 Task: Look for Airbnb properties in Guane, Cuba from 4th December, 2023 to 10th December, 2023 for 1 adult.1  bedroom having 1 bed and 1 bathroom. Property type can be hotel. Look for 4 properties as per requirement.
Action: Mouse moved to (81, 78)
Screenshot: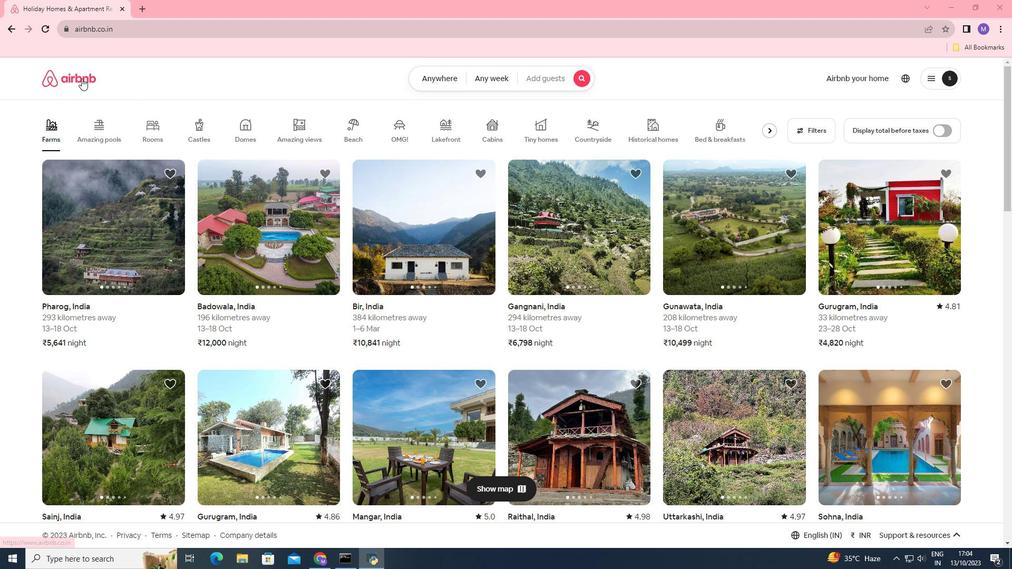 
Action: Mouse pressed left at (81, 78)
Screenshot: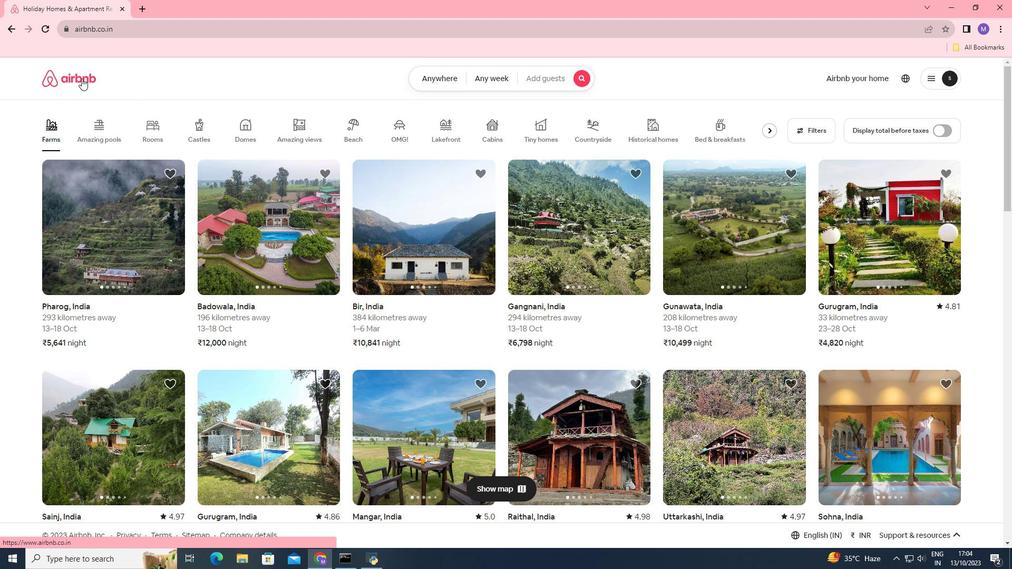 
Action: Mouse moved to (436, 80)
Screenshot: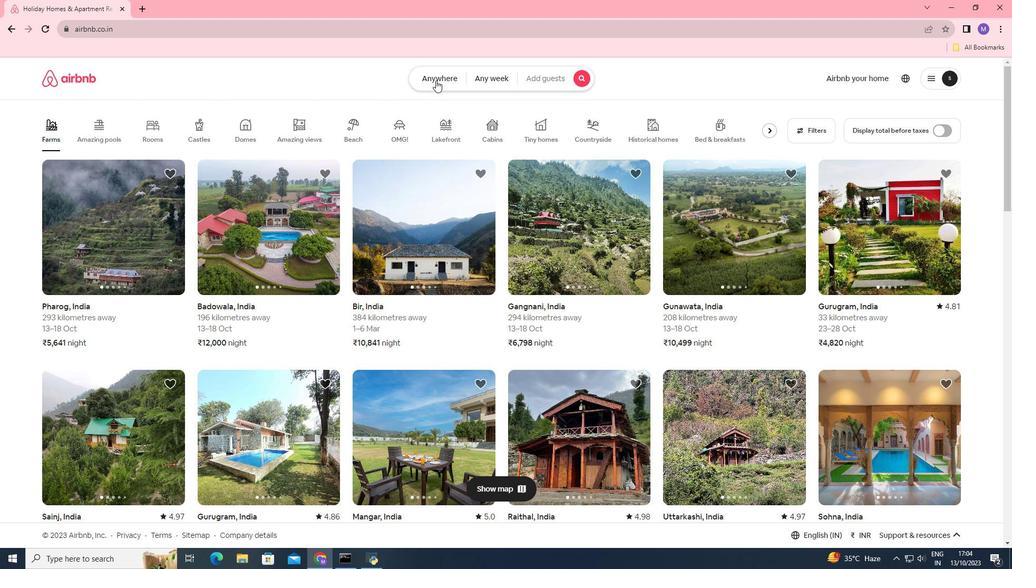 
Action: Mouse pressed left at (436, 80)
Screenshot: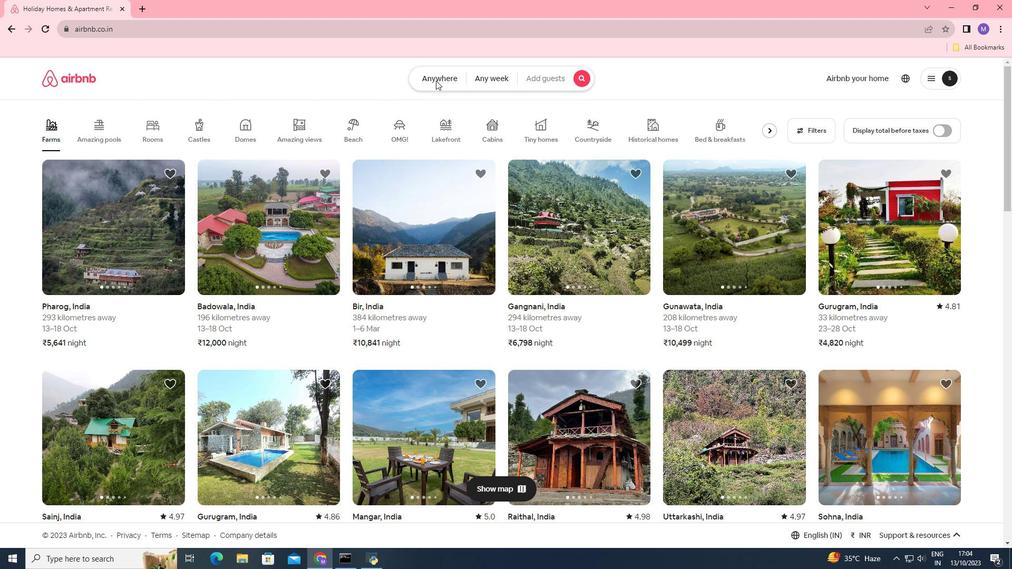 
Action: Mouse moved to (361, 123)
Screenshot: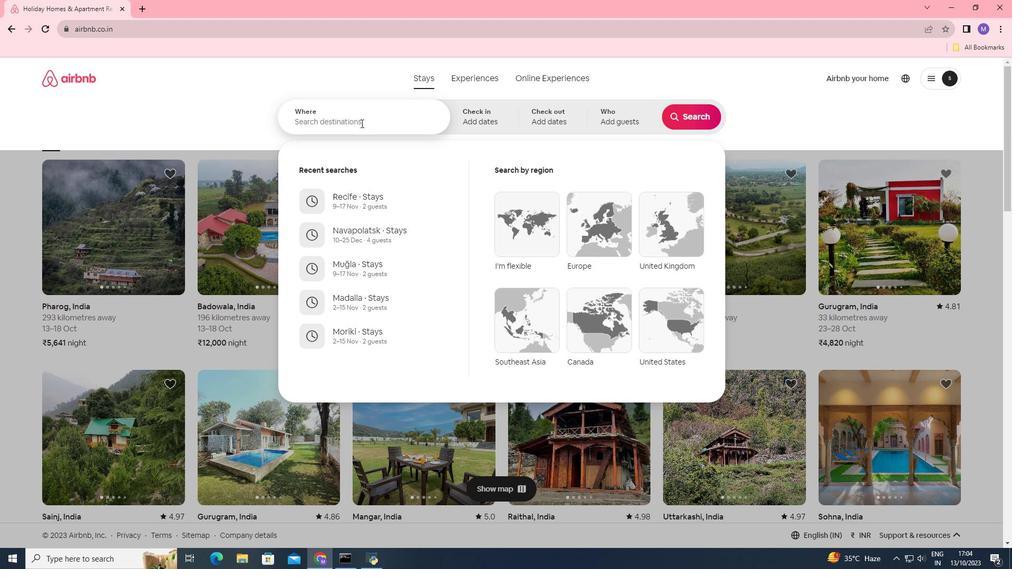 
Action: Mouse pressed left at (361, 123)
Screenshot: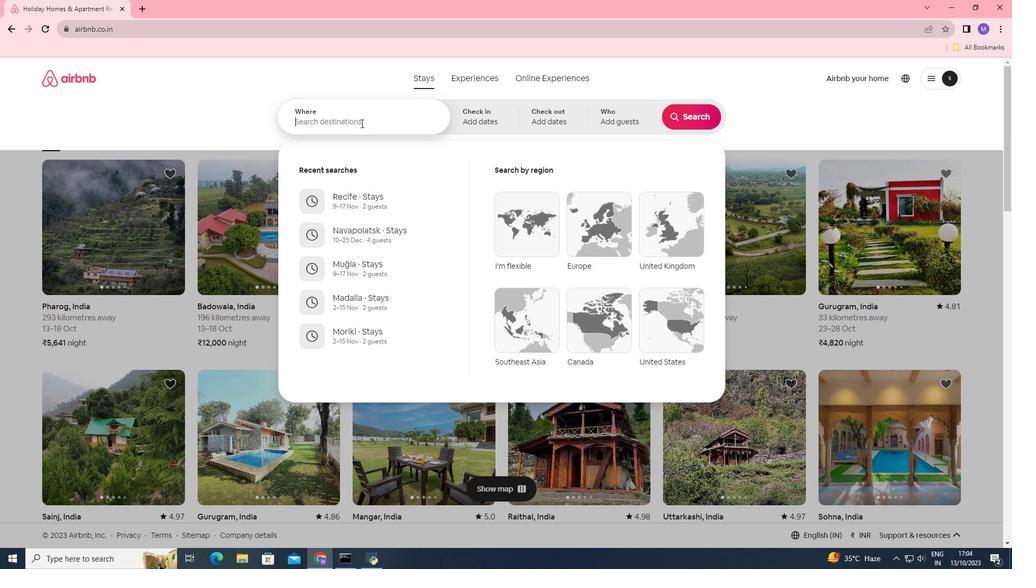 
Action: Key pressed <Key.shift>Guane,<Key.space><Key.shift>Cuba
Screenshot: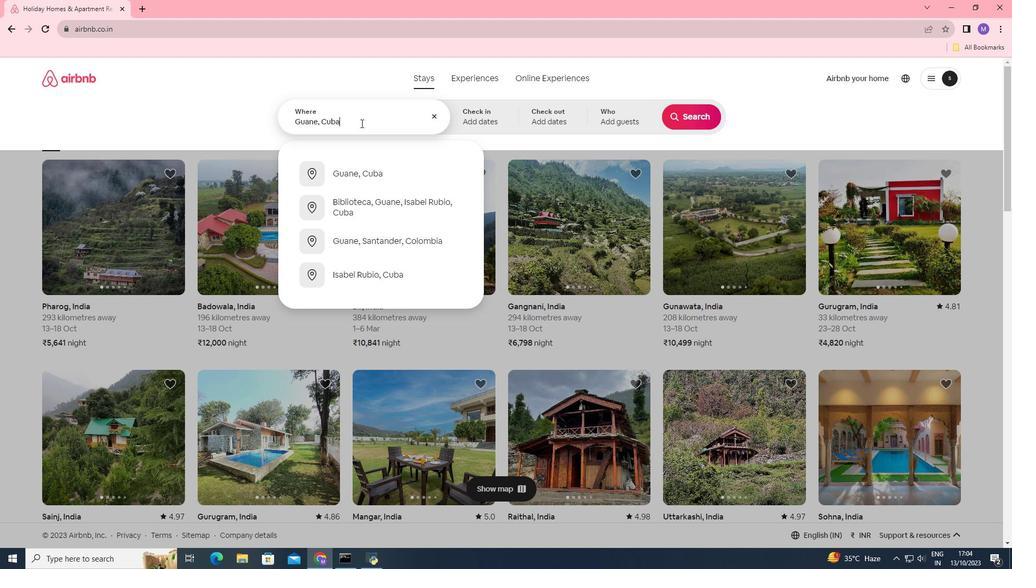 
Action: Mouse moved to (489, 118)
Screenshot: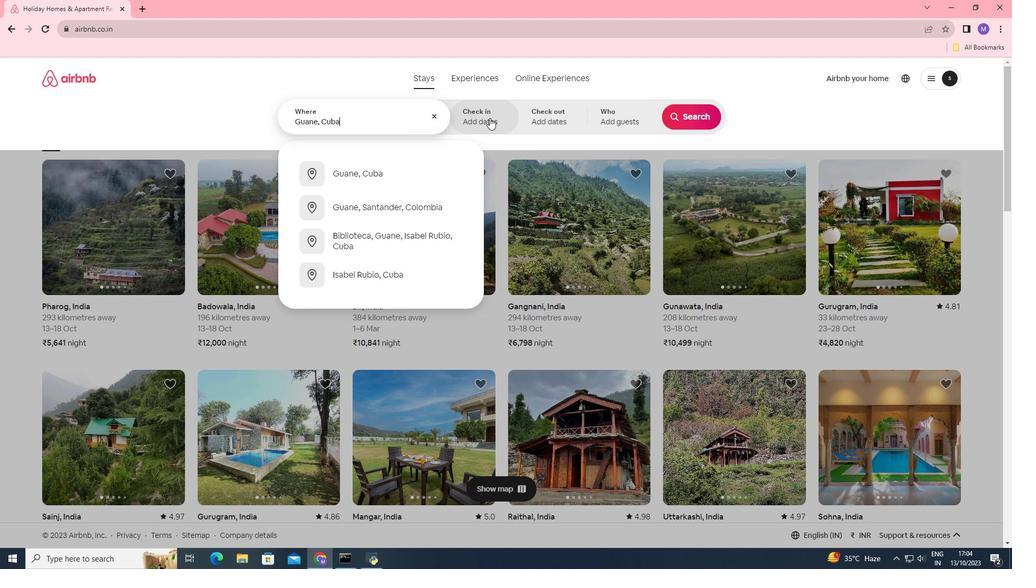 
Action: Mouse pressed left at (489, 118)
Screenshot: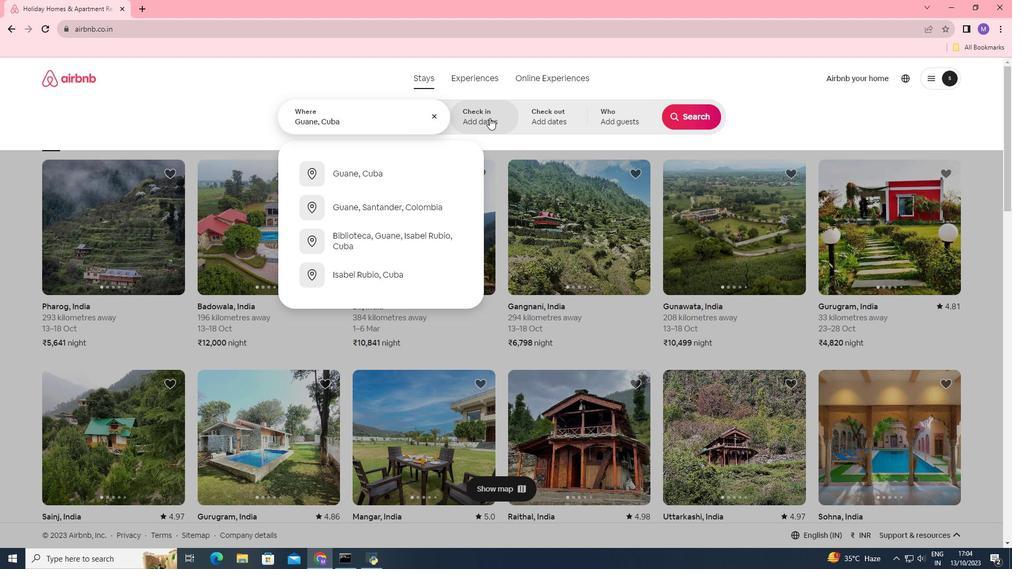 
Action: Mouse moved to (687, 202)
Screenshot: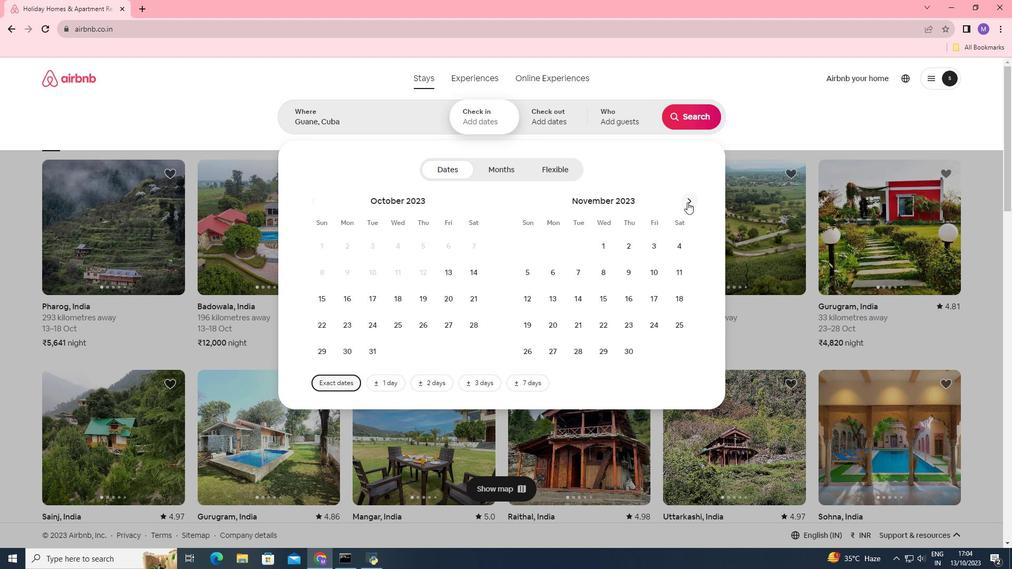 
Action: Mouse pressed left at (687, 202)
Screenshot: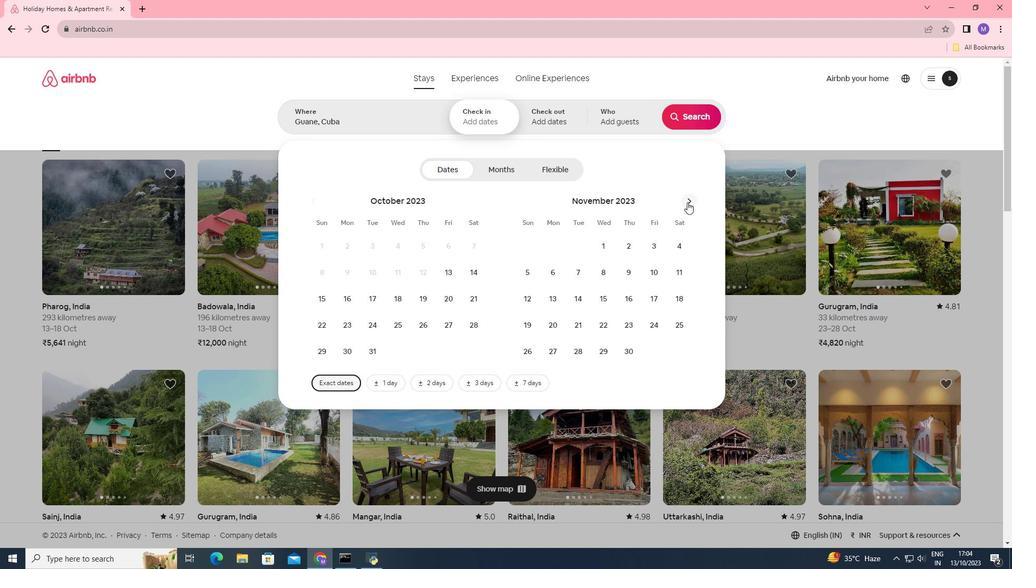 
Action: Mouse moved to (557, 268)
Screenshot: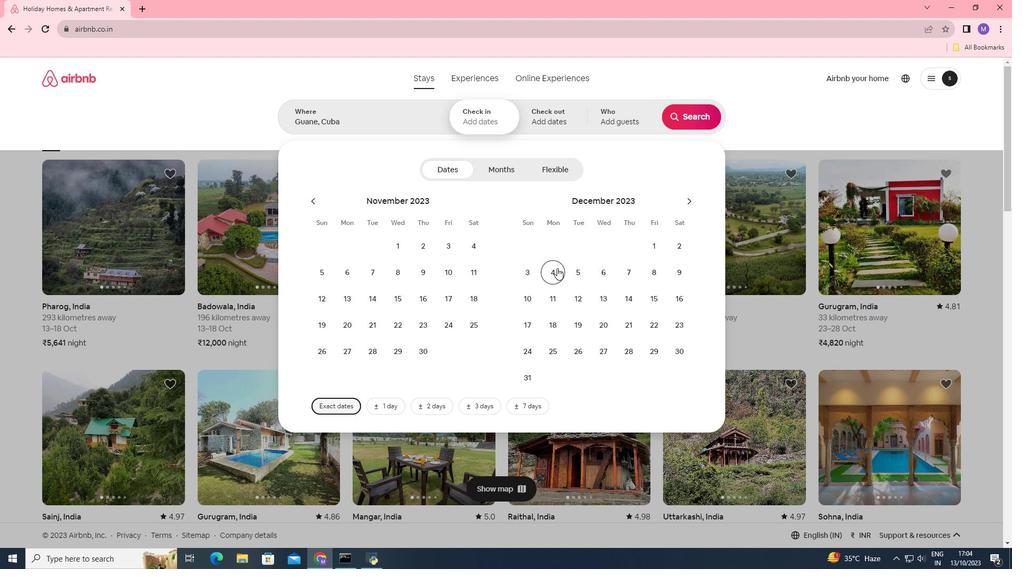 
Action: Mouse pressed left at (557, 268)
Screenshot: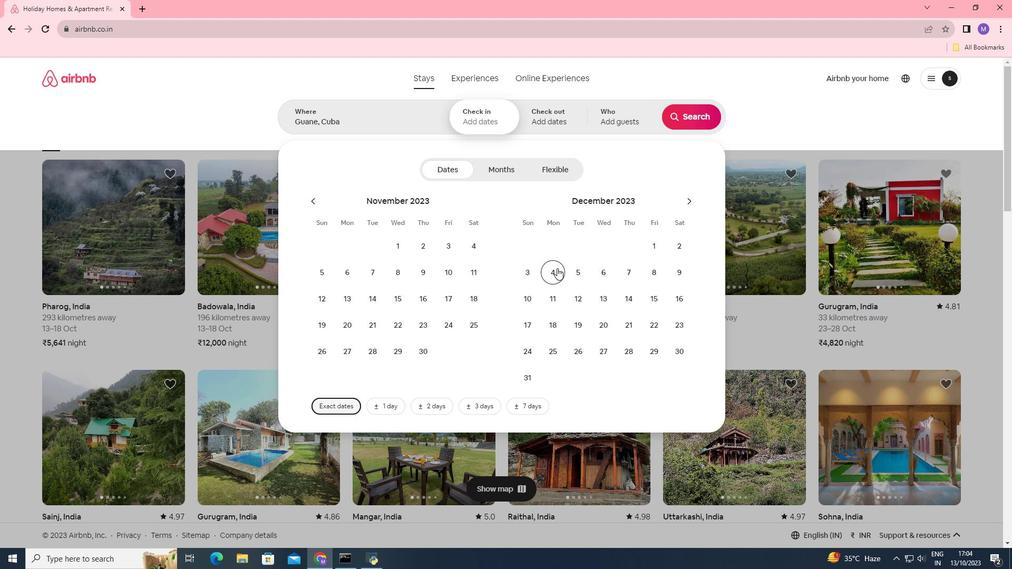 
Action: Mouse moved to (529, 299)
Screenshot: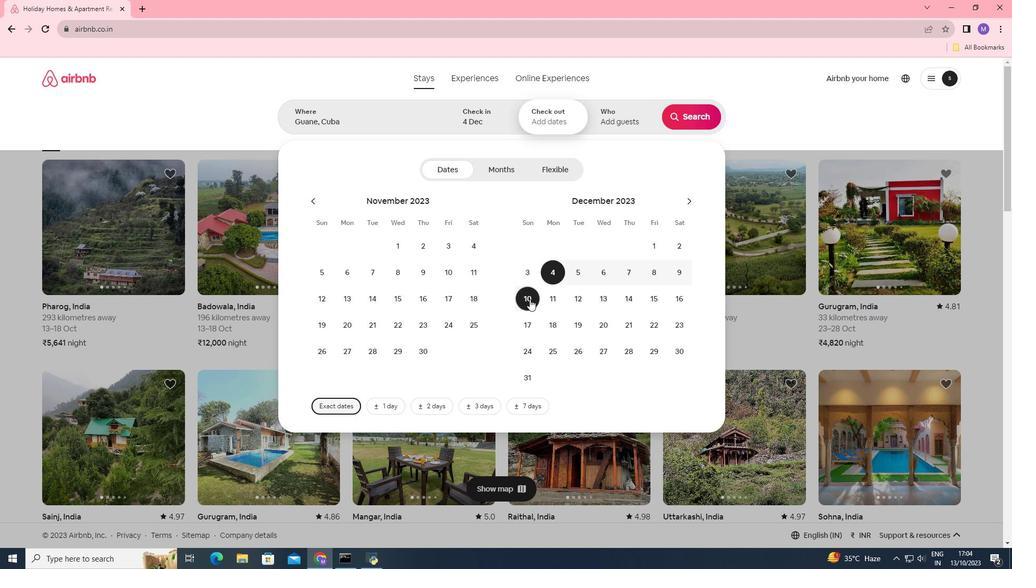 
Action: Mouse pressed left at (529, 299)
Screenshot: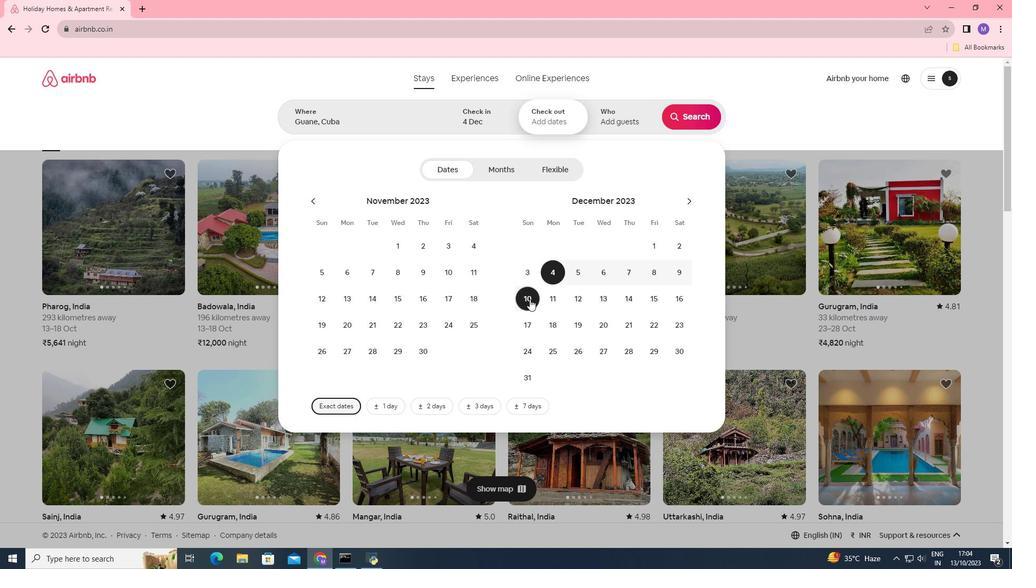 
Action: Mouse moved to (628, 110)
Screenshot: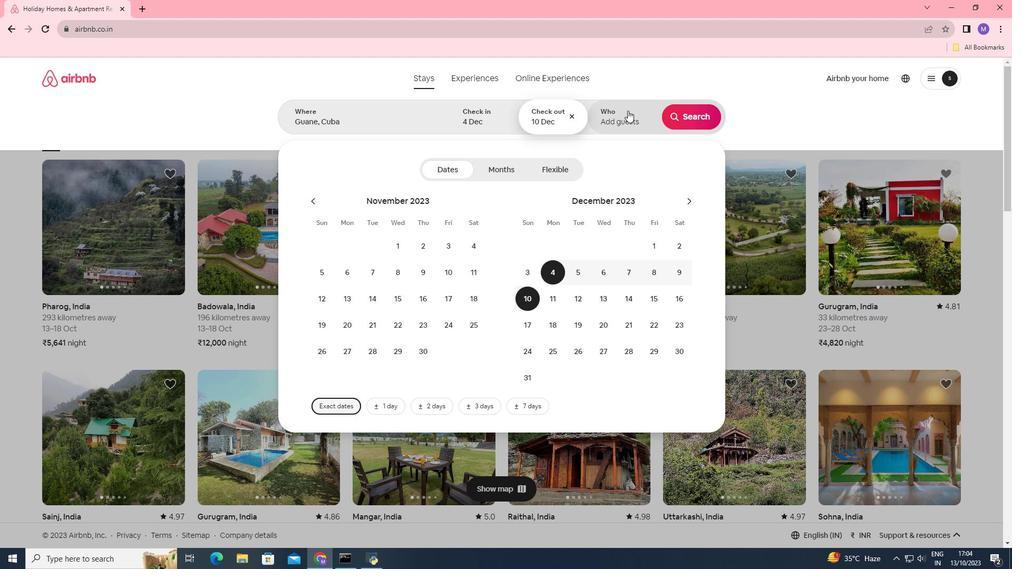 
Action: Mouse pressed left at (628, 110)
Screenshot: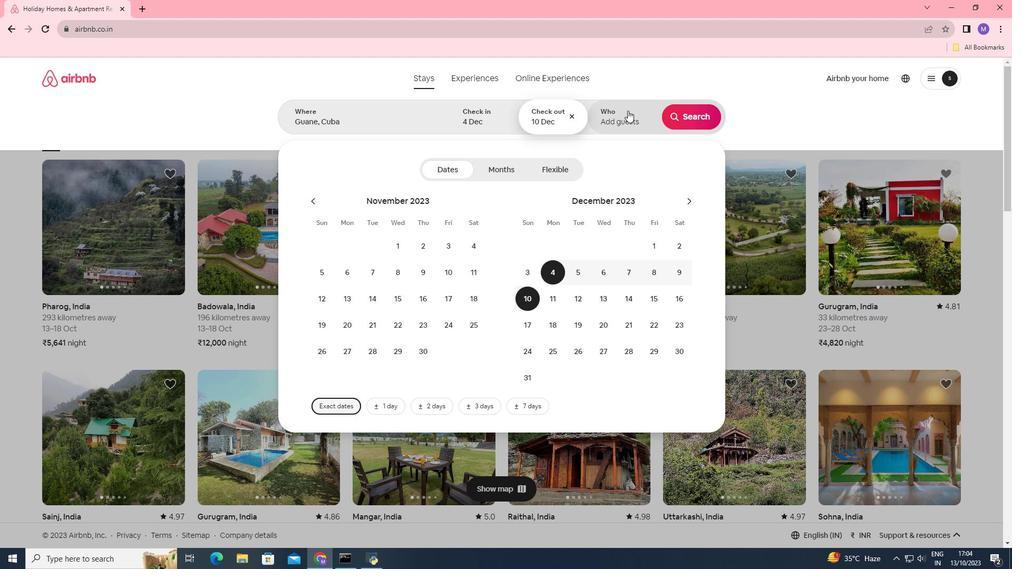 
Action: Mouse moved to (690, 166)
Screenshot: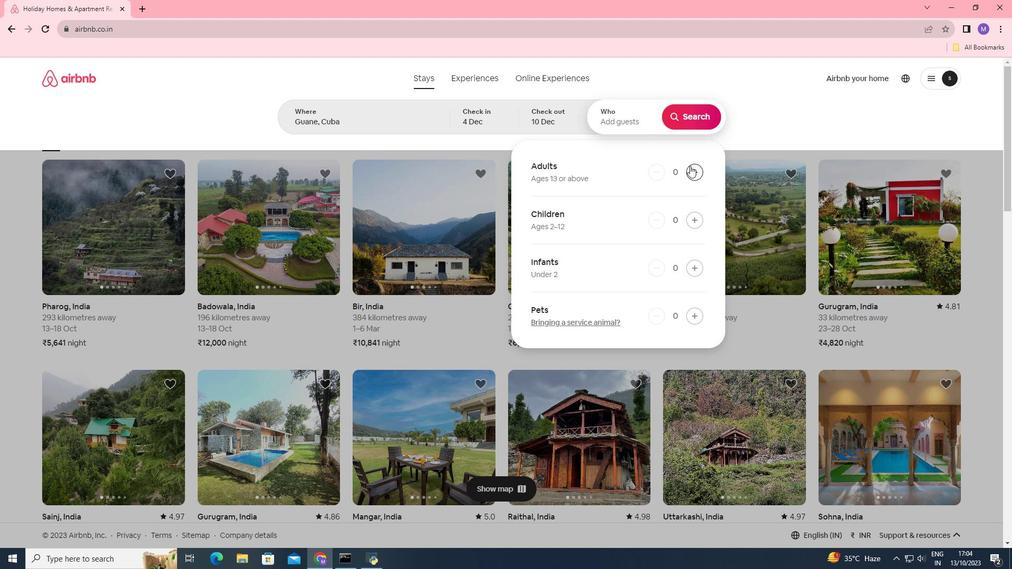 
Action: Mouse pressed left at (690, 166)
Screenshot: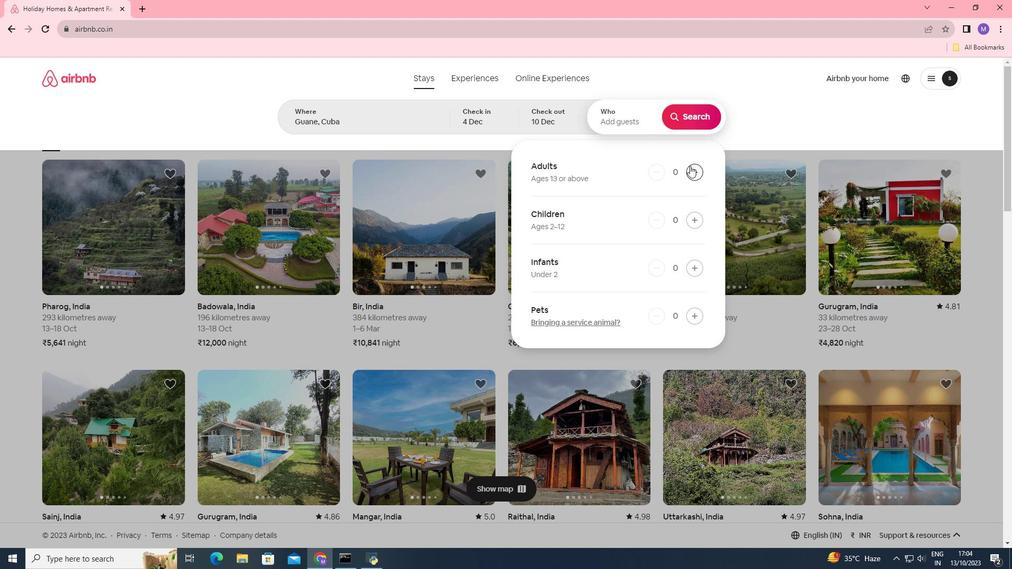 
Action: Mouse moved to (689, 115)
Screenshot: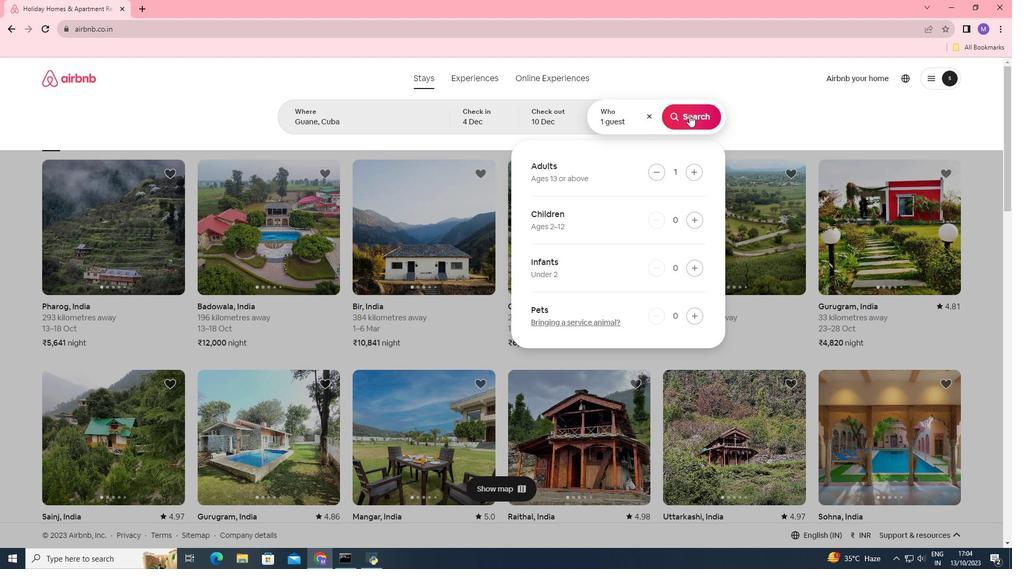 
Action: Mouse pressed left at (689, 115)
Screenshot: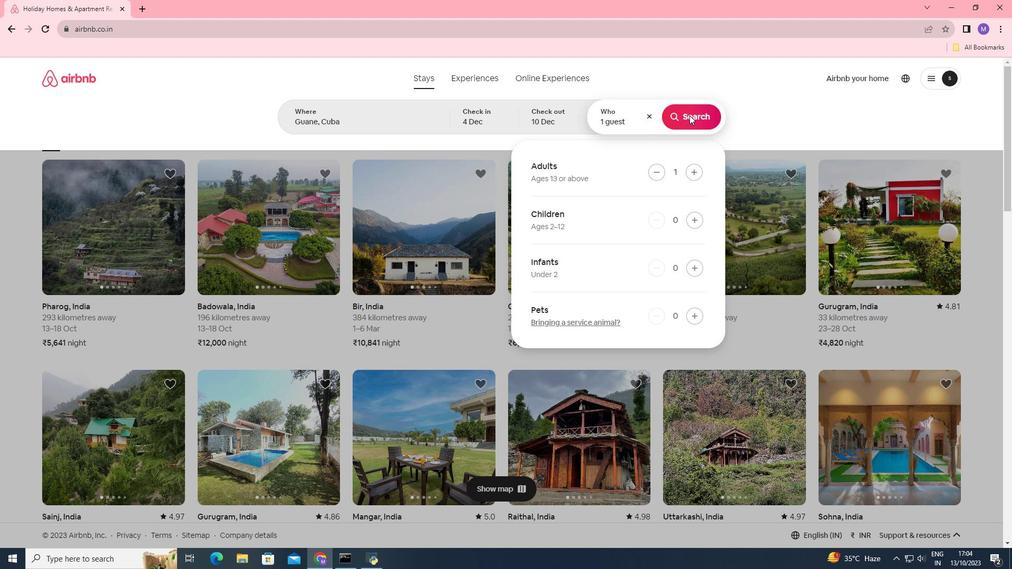 
Action: Mouse moved to (843, 118)
Screenshot: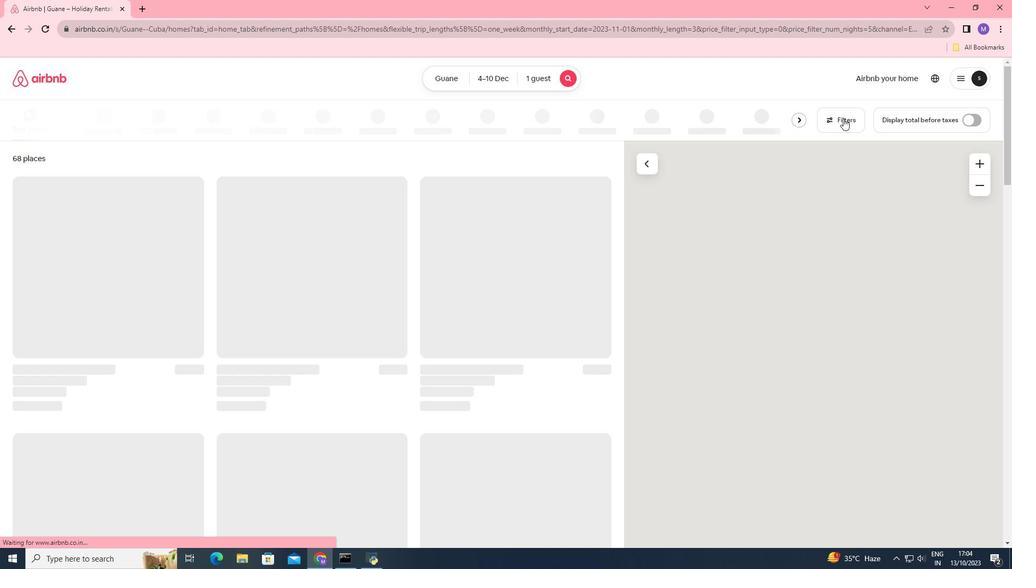 
Action: Mouse pressed left at (843, 118)
Screenshot: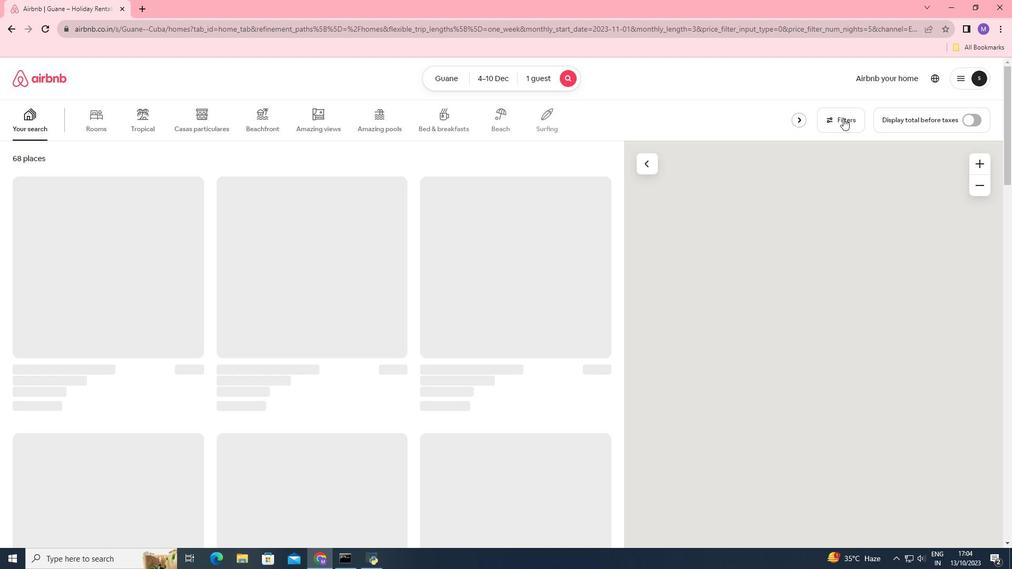 
Action: Mouse pressed left at (843, 118)
Screenshot: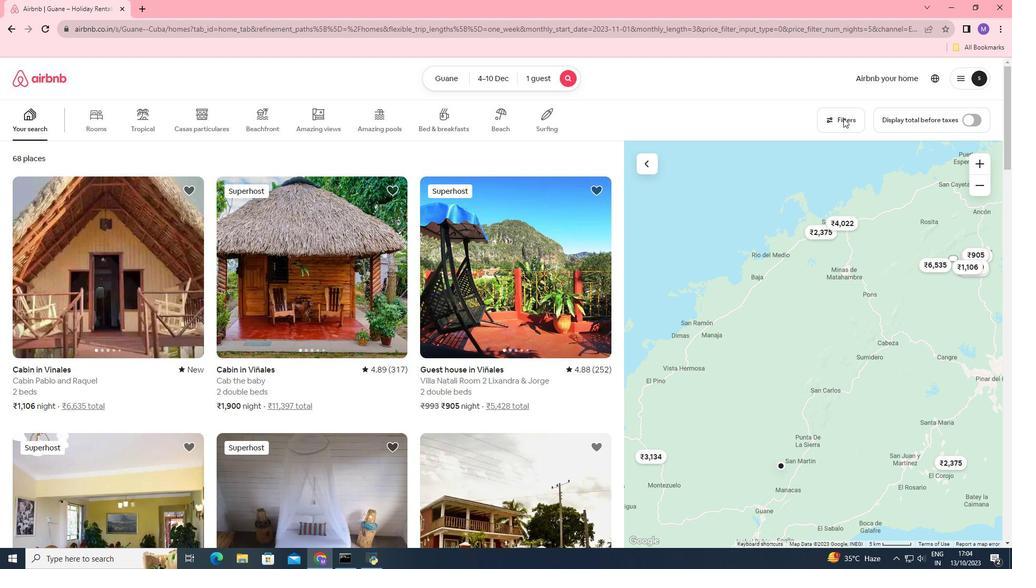 
Action: Mouse moved to (476, 344)
Screenshot: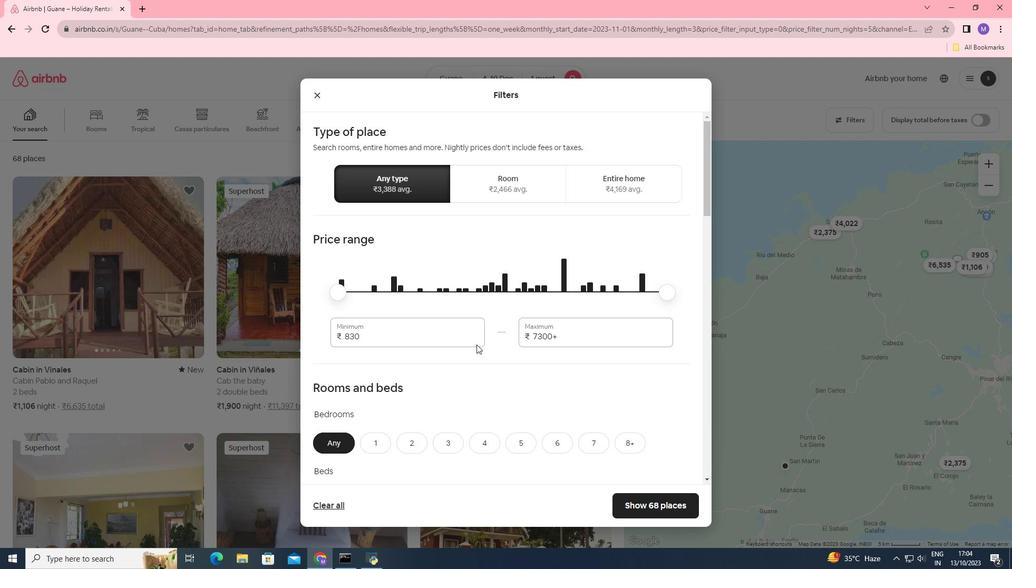 
Action: Mouse scrolled (476, 344) with delta (0, 0)
Screenshot: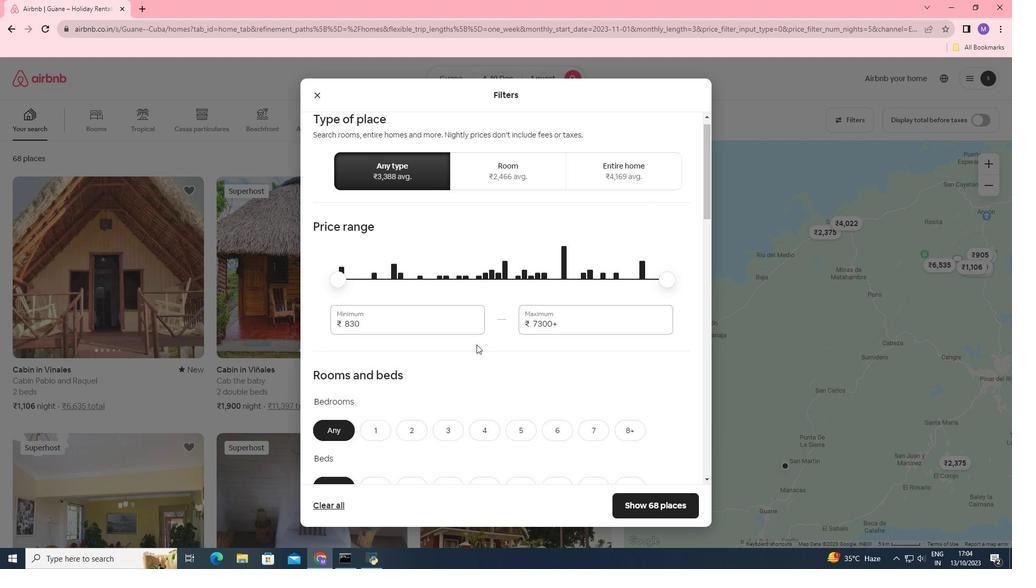 
Action: Mouse scrolled (476, 344) with delta (0, 0)
Screenshot: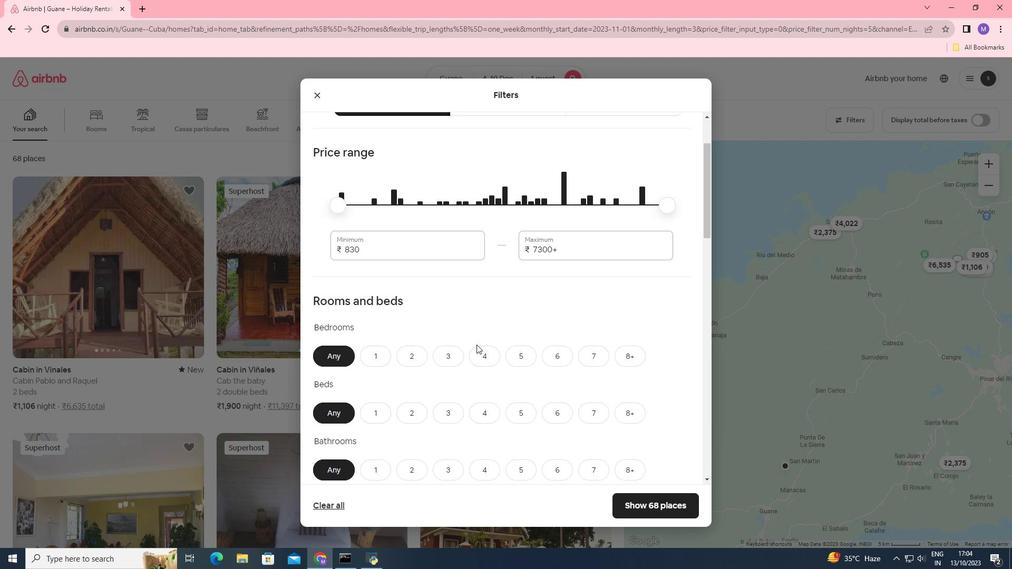 
Action: Mouse moved to (386, 339)
Screenshot: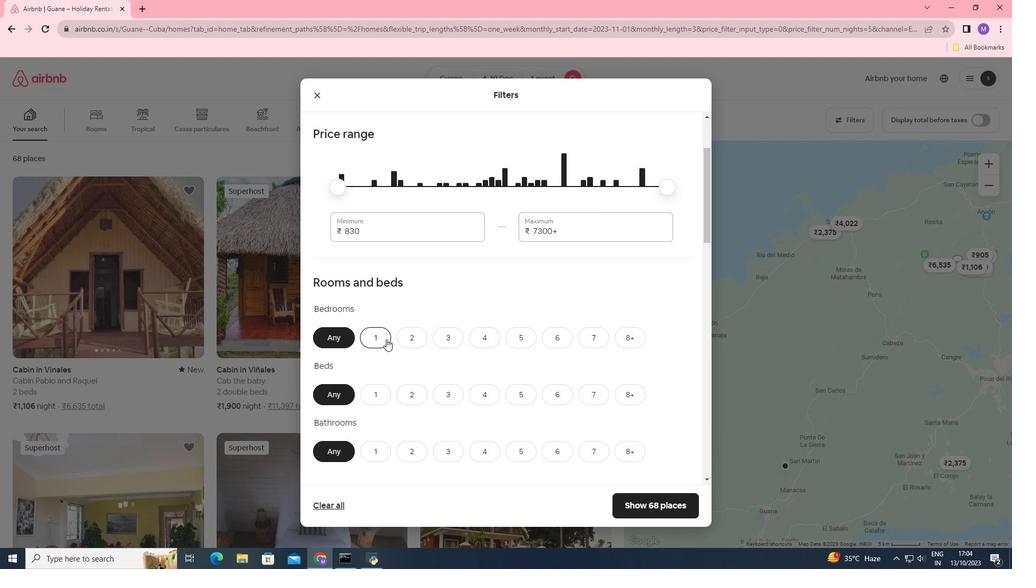 
Action: Mouse pressed left at (386, 339)
Screenshot: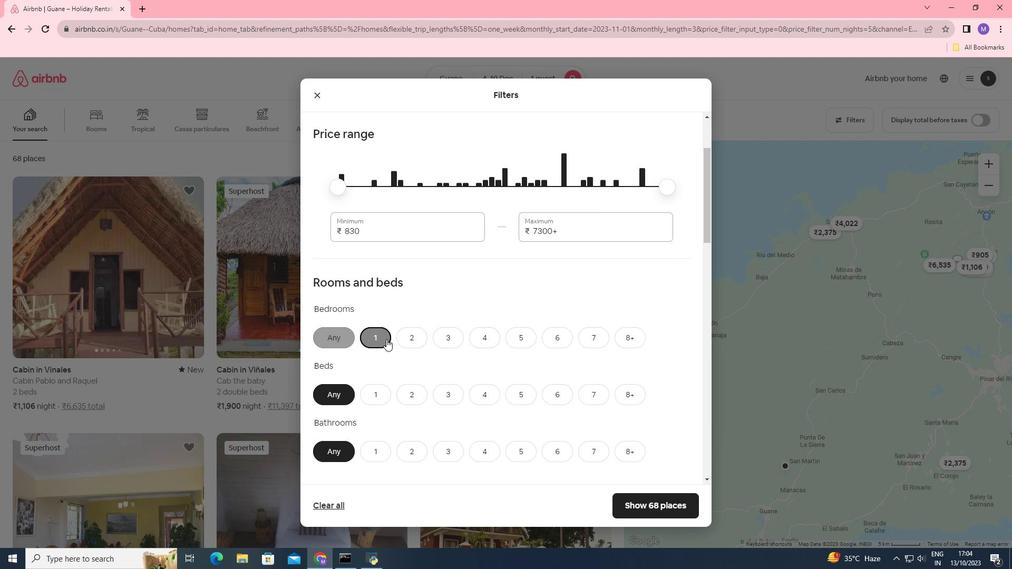 
Action: Mouse moved to (377, 392)
Screenshot: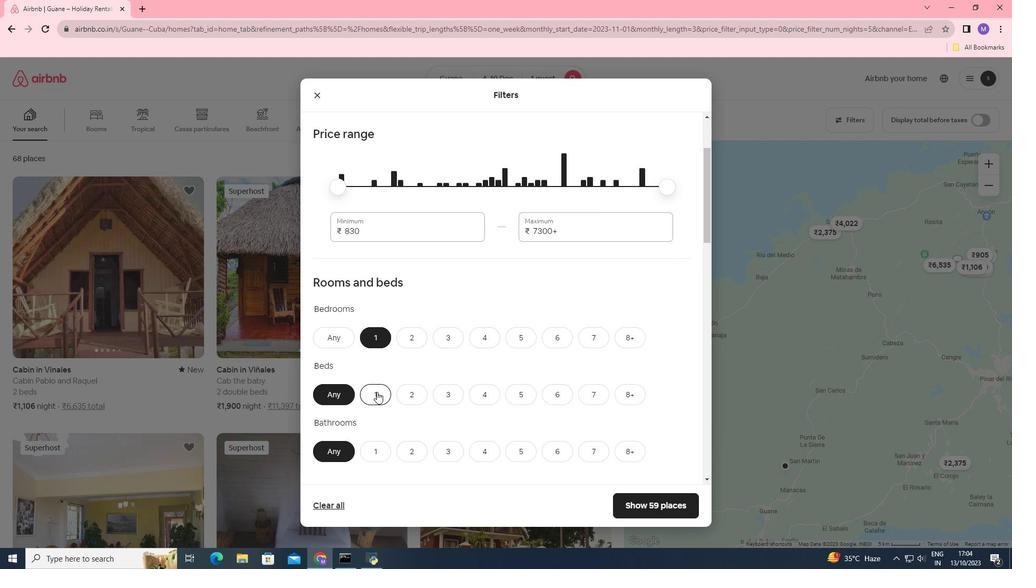 
Action: Mouse pressed left at (377, 392)
Screenshot: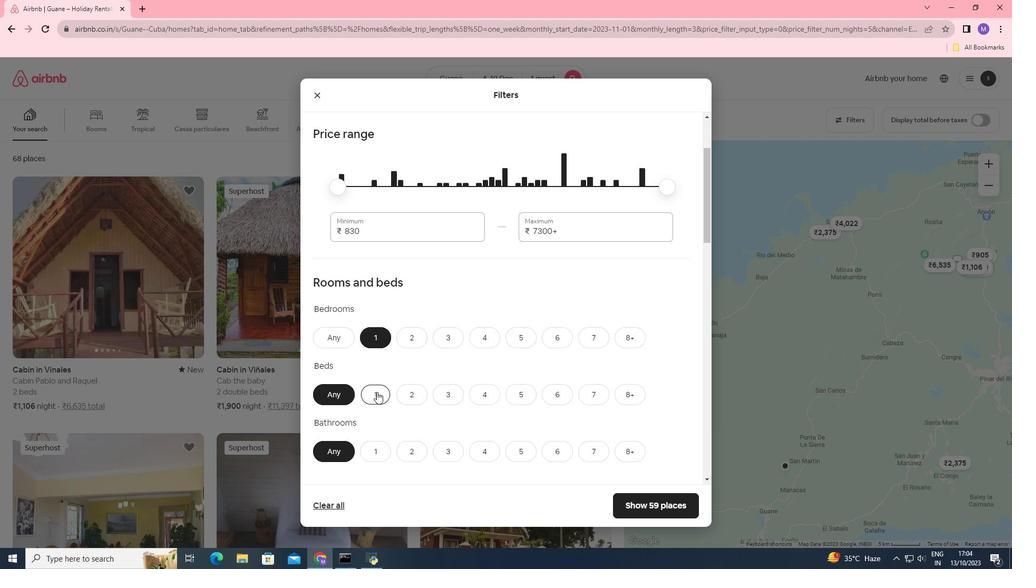 
Action: Mouse moved to (376, 454)
Screenshot: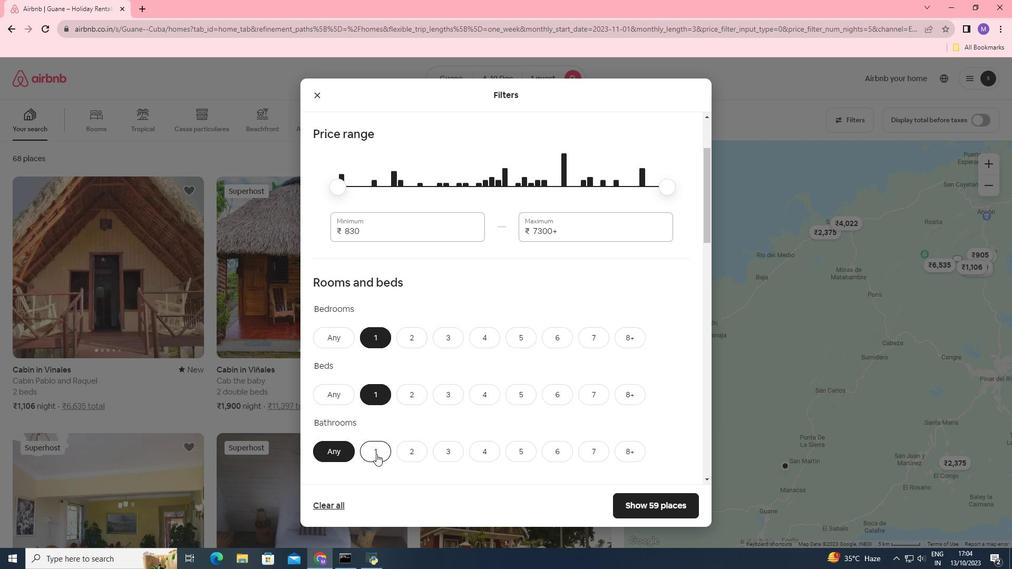 
Action: Mouse pressed left at (376, 454)
Screenshot: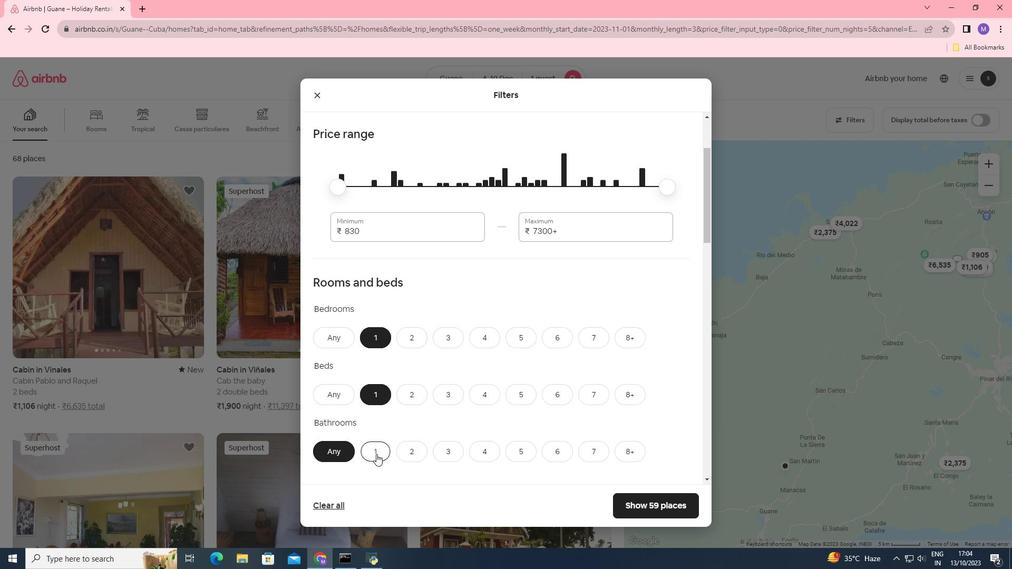 
Action: Mouse moved to (621, 443)
Screenshot: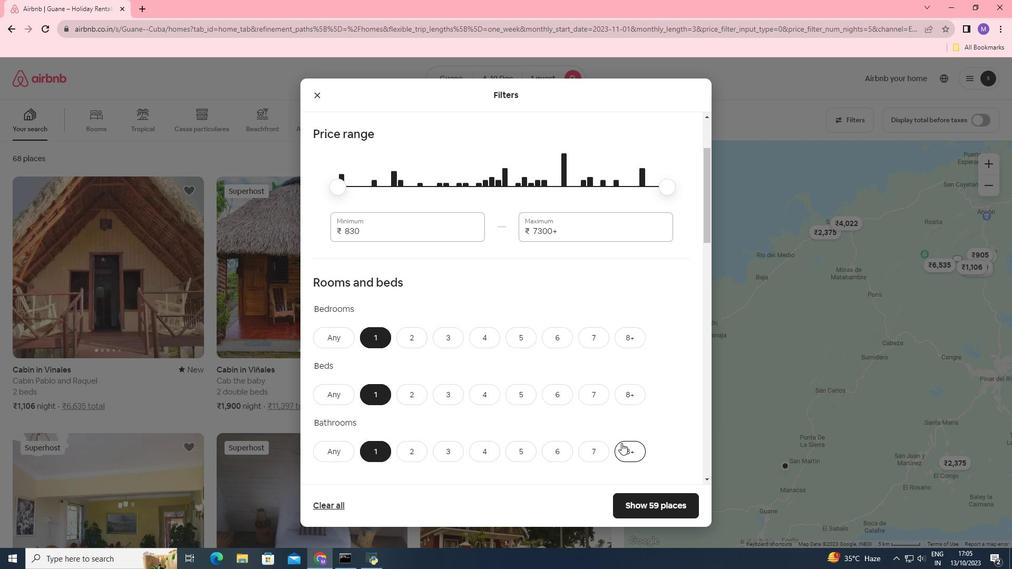 
Action: Mouse scrolled (621, 442) with delta (0, 0)
Screenshot: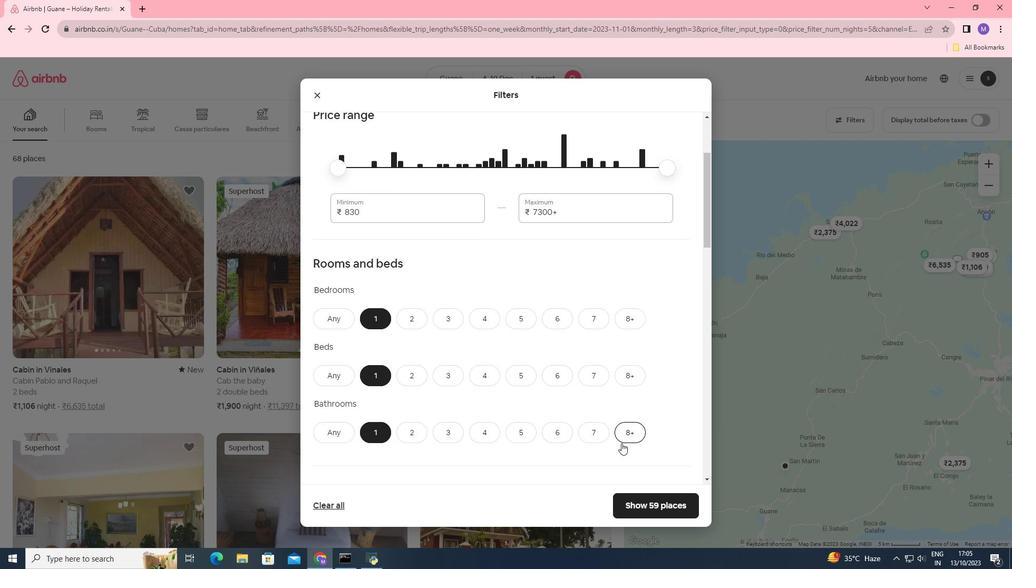 
Action: Mouse scrolled (621, 442) with delta (0, 0)
Screenshot: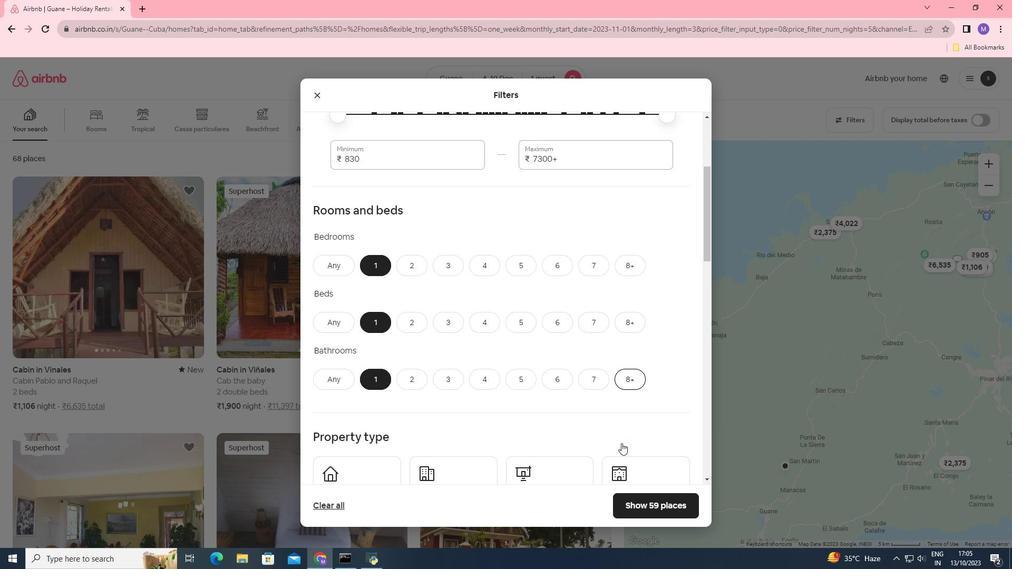 
Action: Mouse scrolled (621, 442) with delta (0, 0)
Screenshot: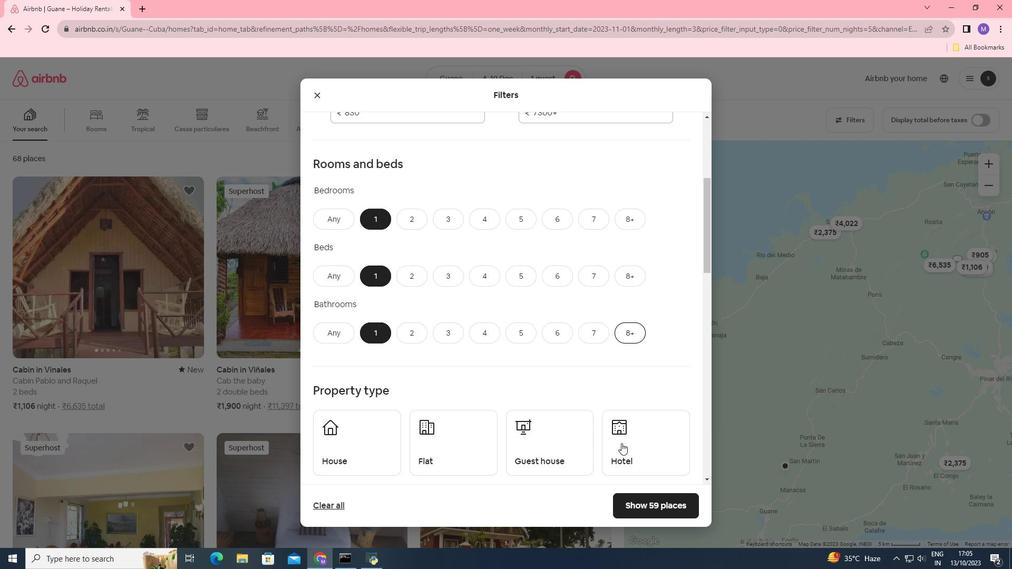 
Action: Mouse moved to (640, 408)
Screenshot: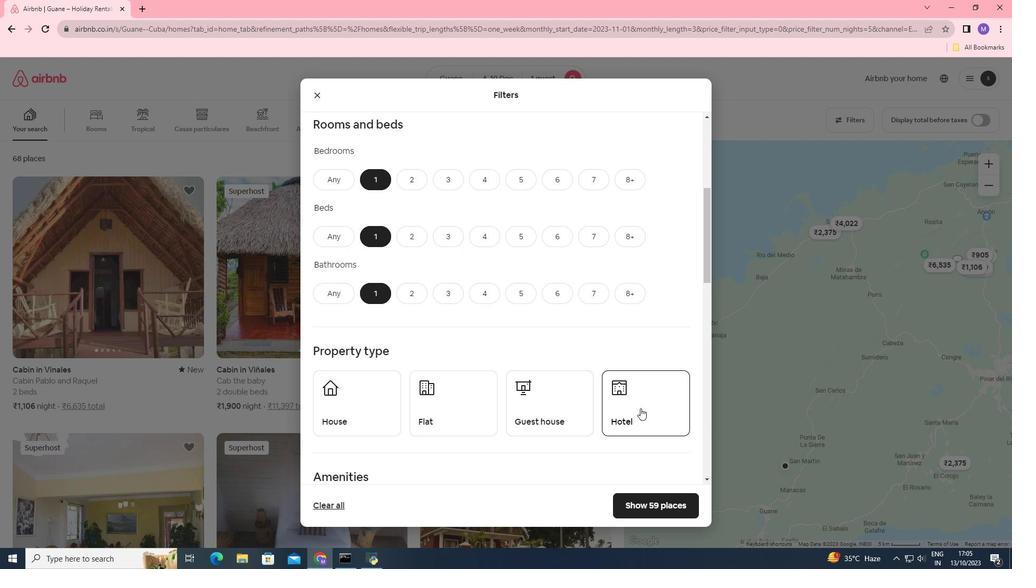 
Action: Mouse pressed left at (640, 408)
Screenshot: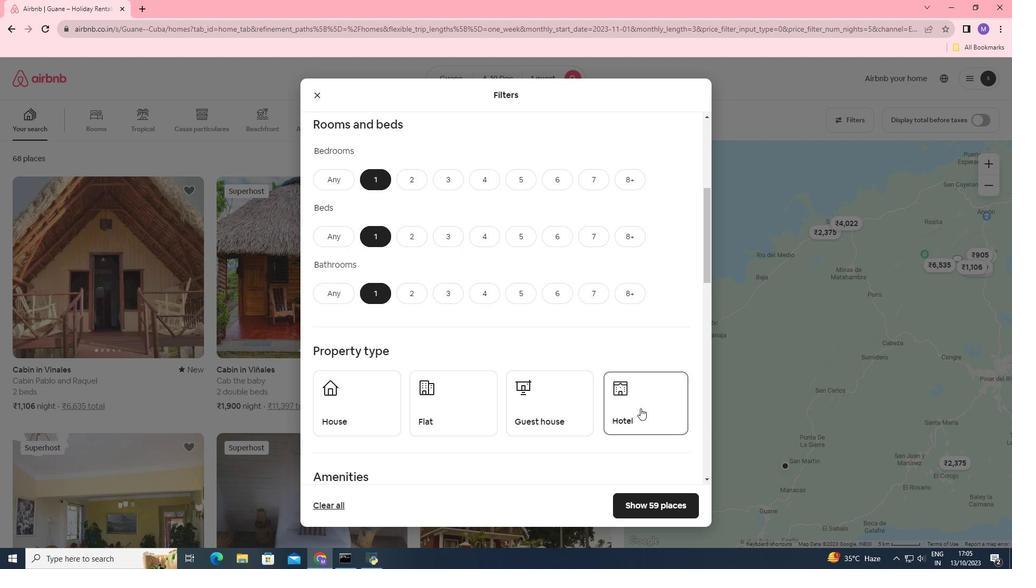
Action: Mouse moved to (644, 505)
Screenshot: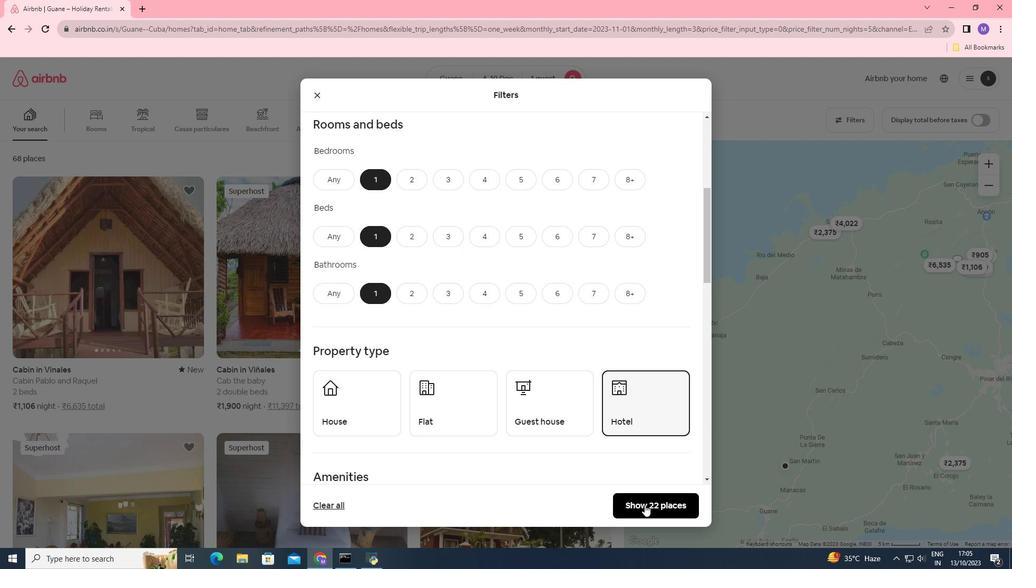 
Action: Mouse pressed left at (644, 505)
Screenshot: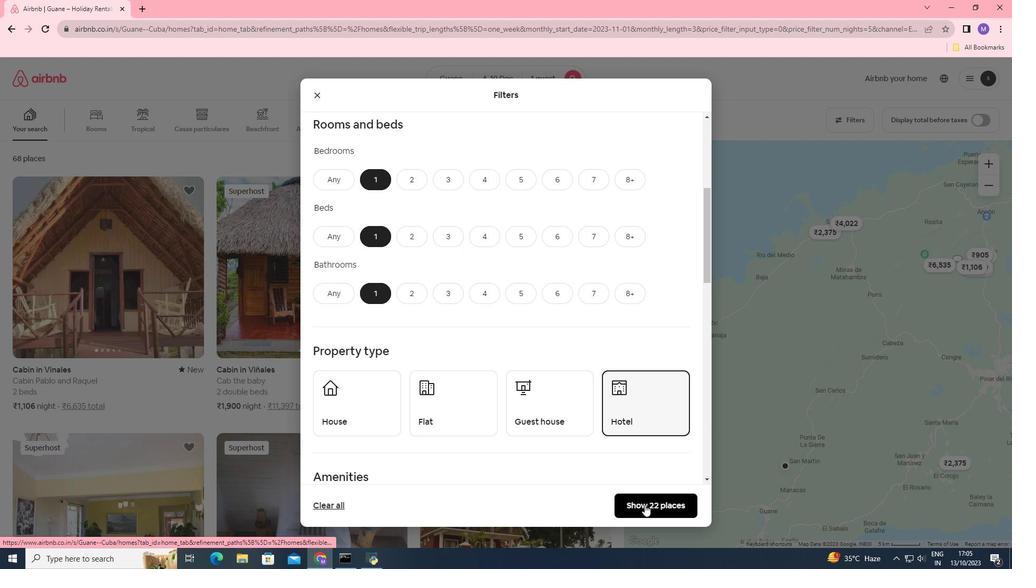 
Action: Mouse moved to (126, 259)
Screenshot: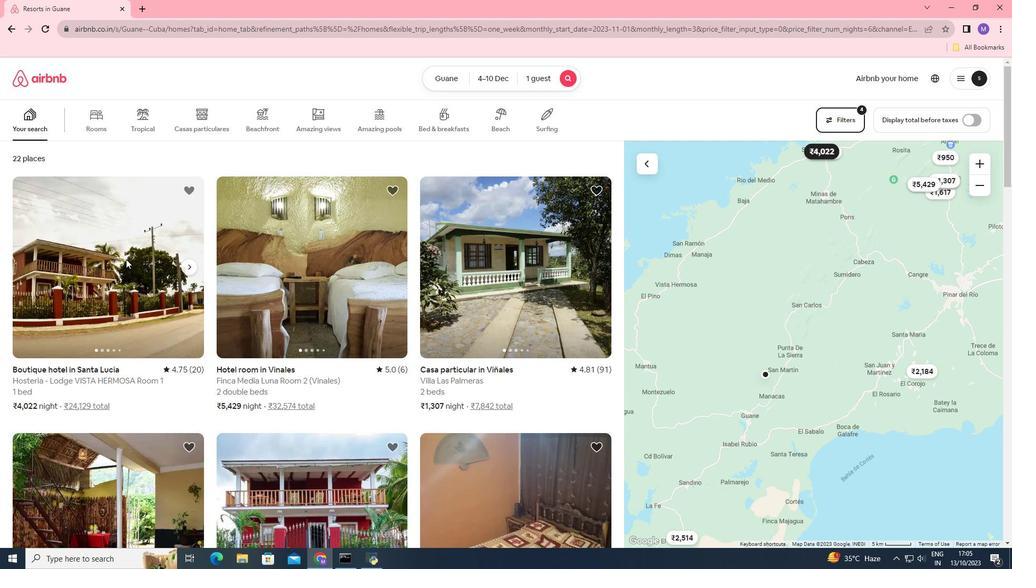 
Action: Mouse pressed left at (126, 259)
Screenshot: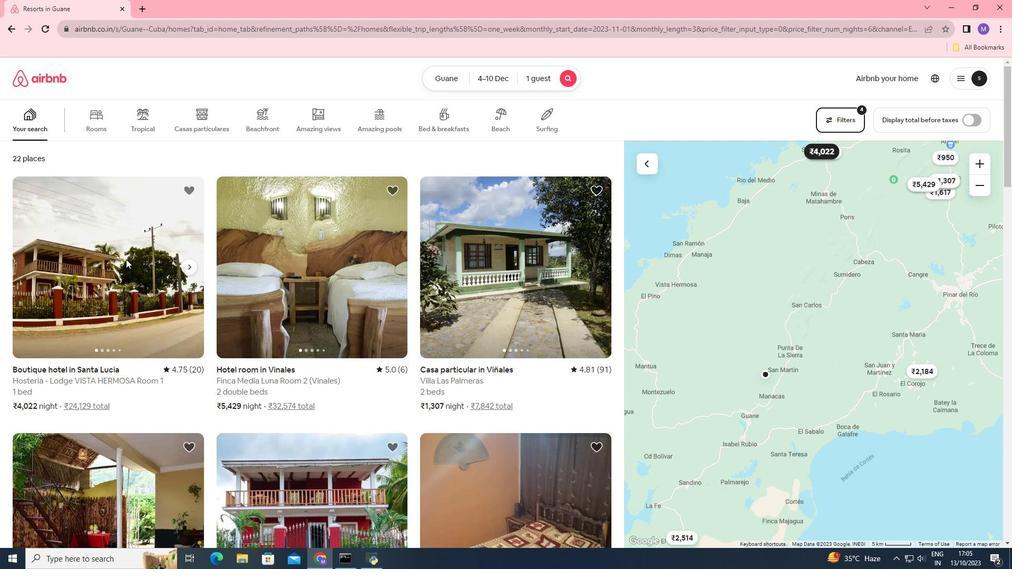 
Action: Mouse moved to (746, 391)
Screenshot: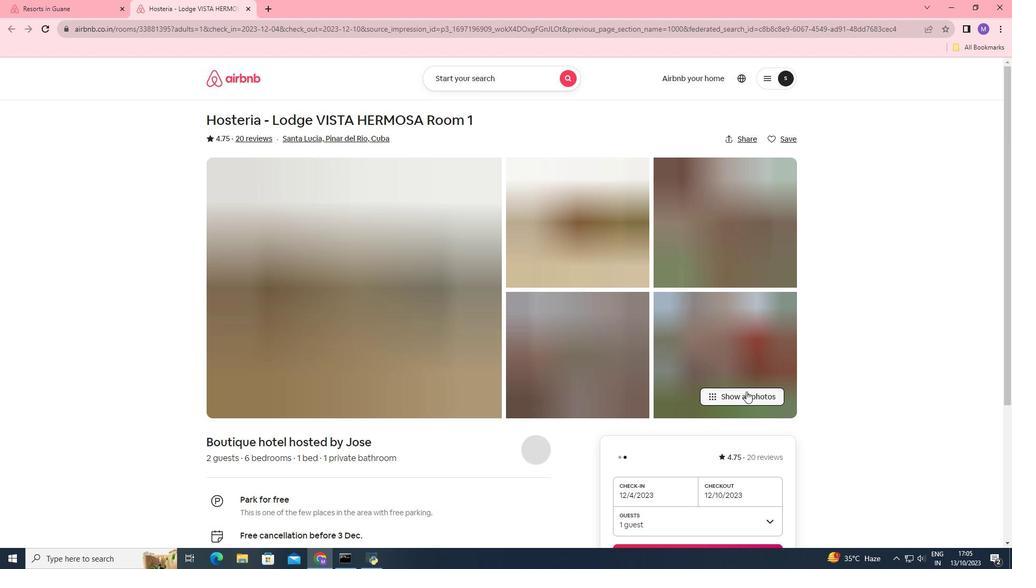 
Action: Mouse pressed left at (746, 391)
Screenshot: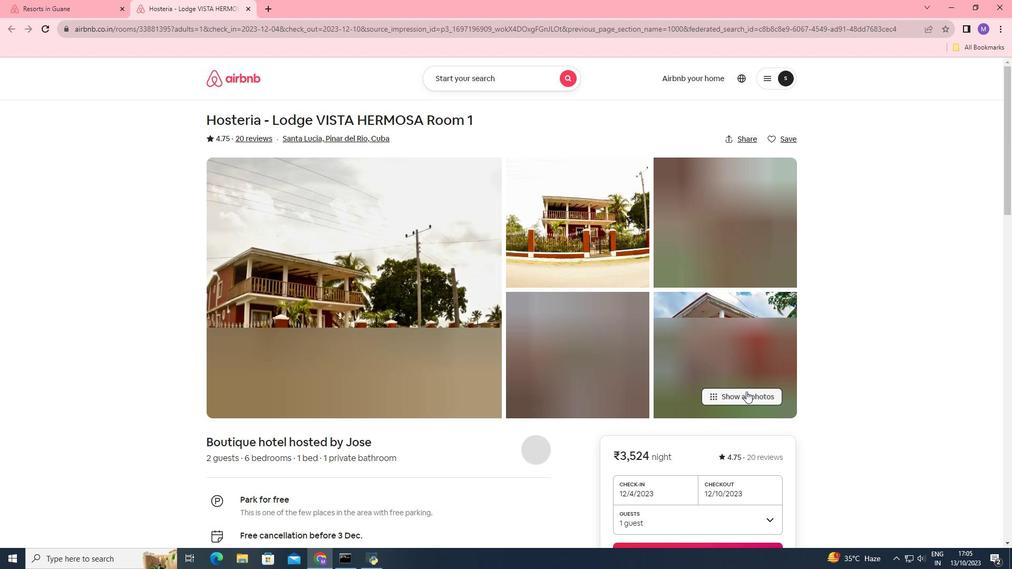 
Action: Mouse moved to (494, 302)
Screenshot: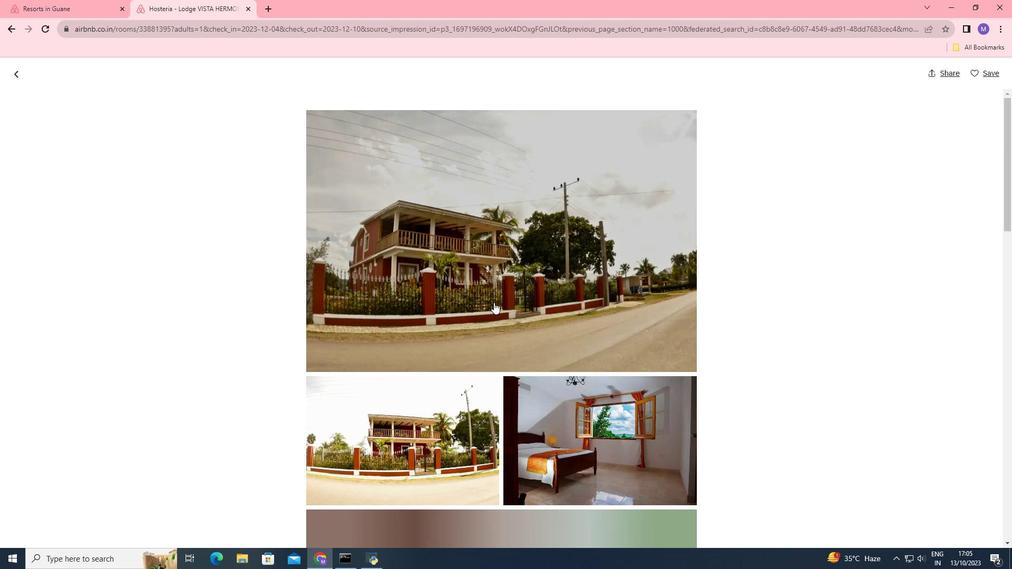 
Action: Mouse scrolled (494, 302) with delta (0, 0)
Screenshot: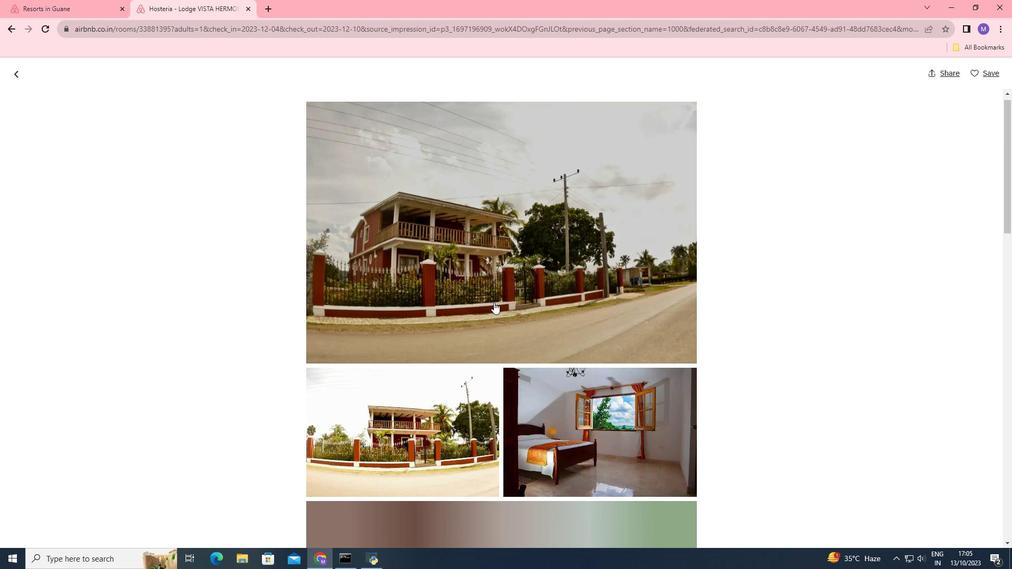 
Action: Mouse scrolled (494, 302) with delta (0, 0)
Screenshot: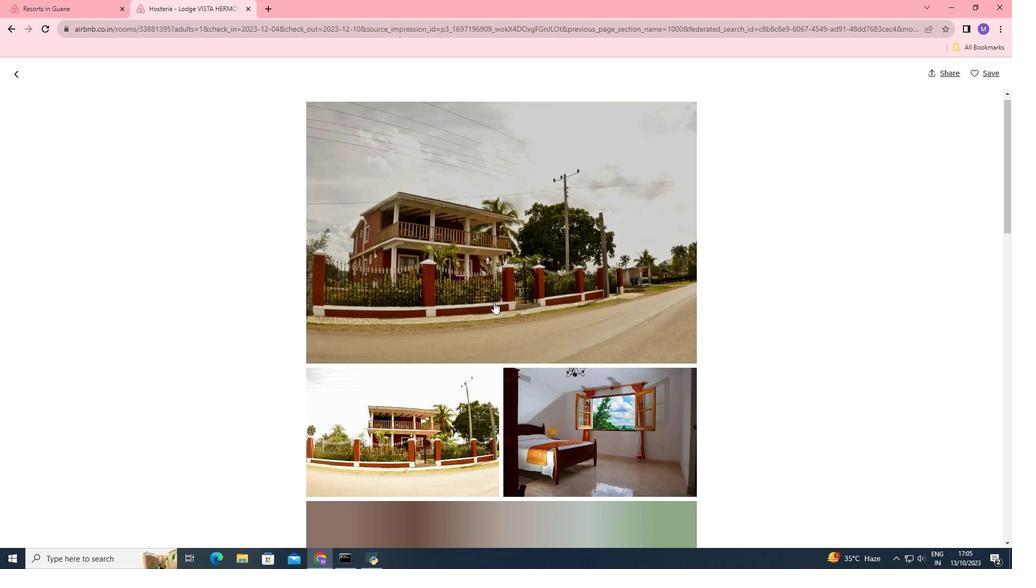 
Action: Mouse scrolled (494, 302) with delta (0, 0)
Screenshot: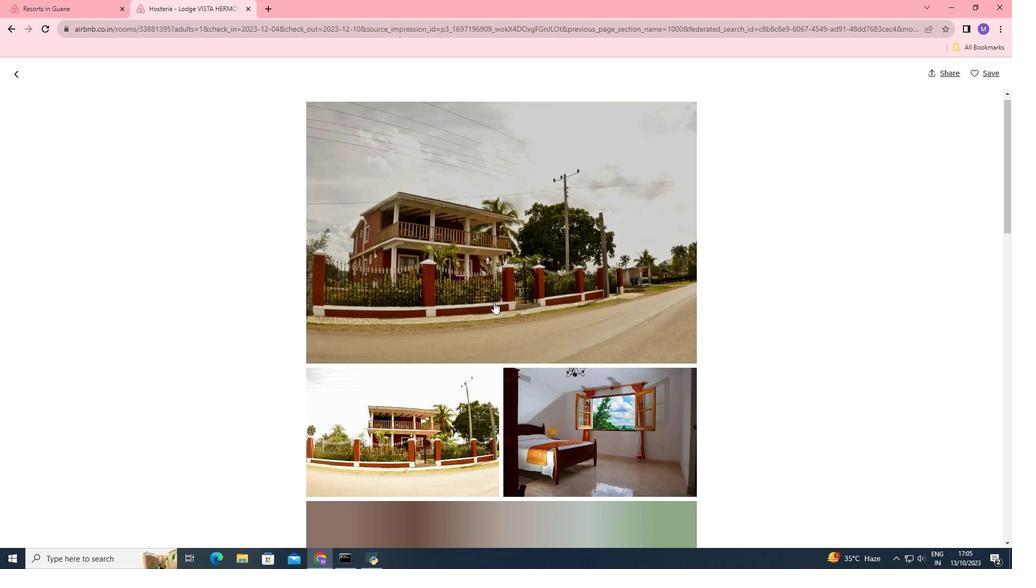 
Action: Mouse scrolled (494, 302) with delta (0, 0)
Screenshot: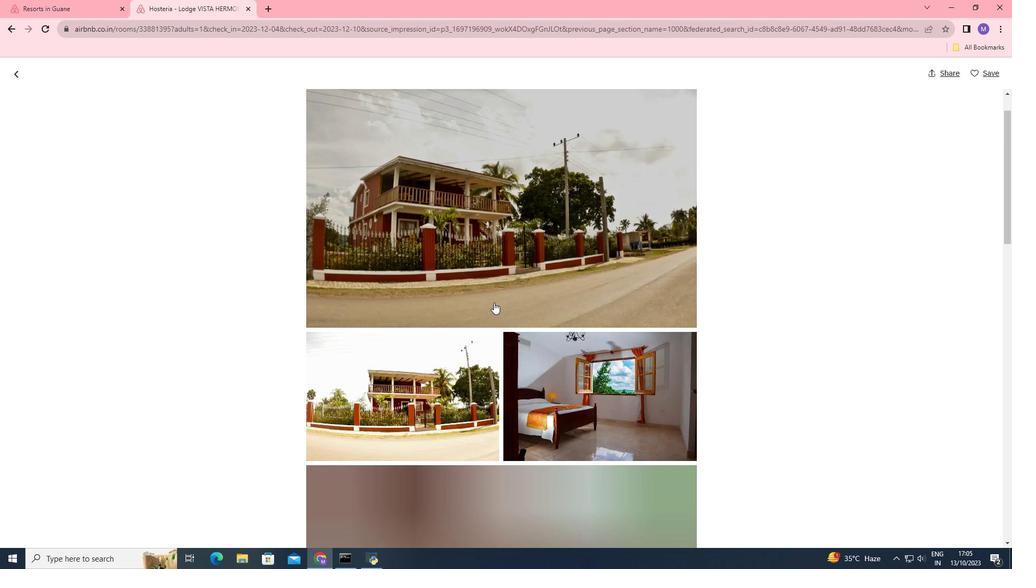 
Action: Mouse scrolled (494, 302) with delta (0, 0)
Screenshot: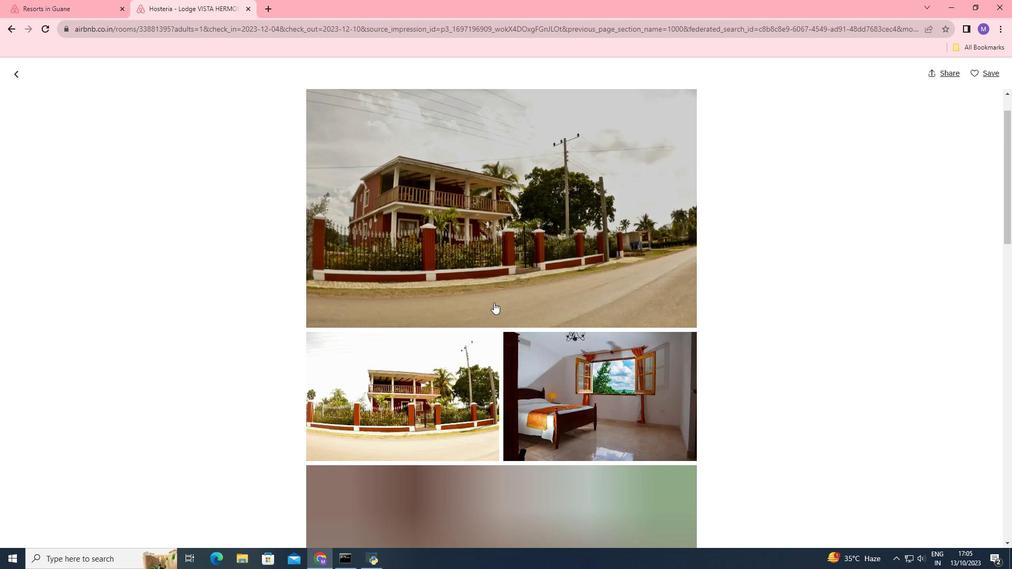 
Action: Mouse scrolled (494, 302) with delta (0, 0)
Screenshot: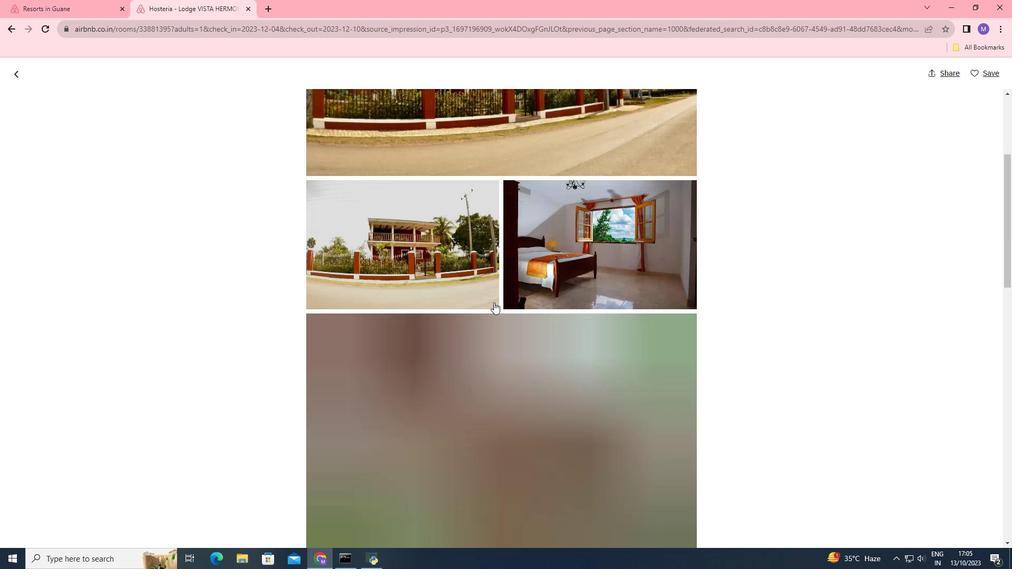 
Action: Mouse scrolled (494, 302) with delta (0, 0)
Screenshot: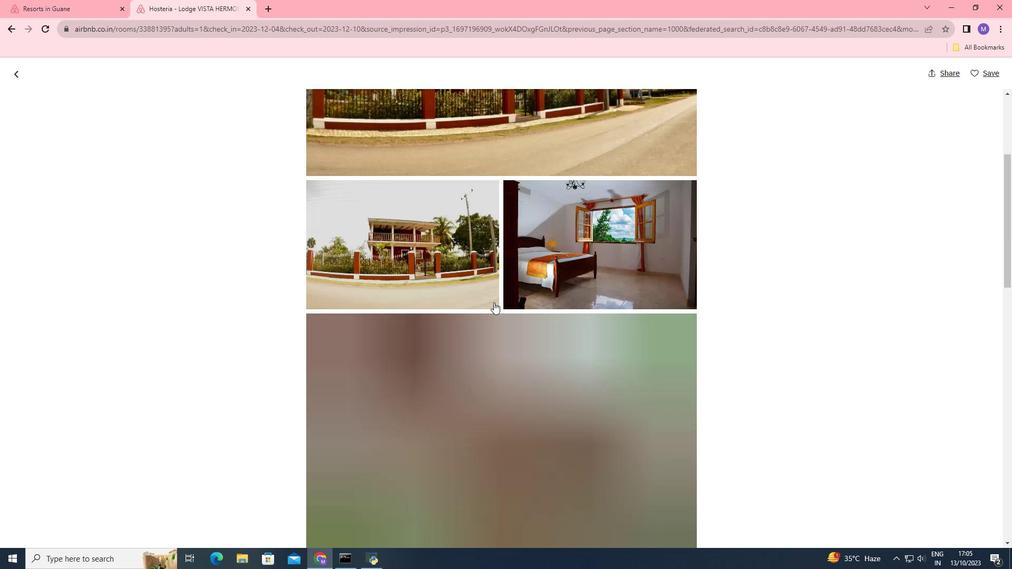 
Action: Mouse scrolled (494, 302) with delta (0, 0)
Screenshot: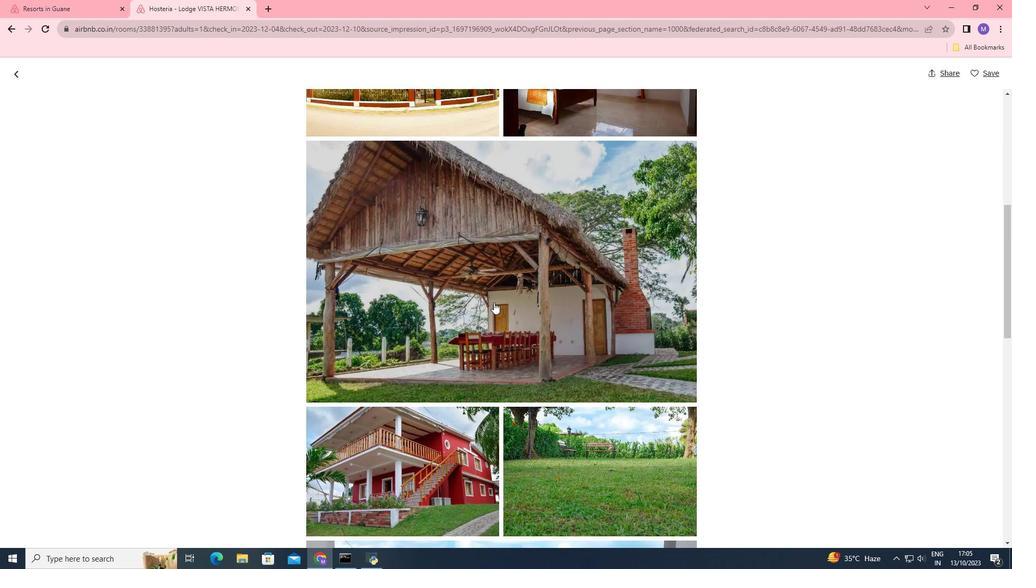 
Action: Mouse scrolled (494, 302) with delta (0, 0)
Screenshot: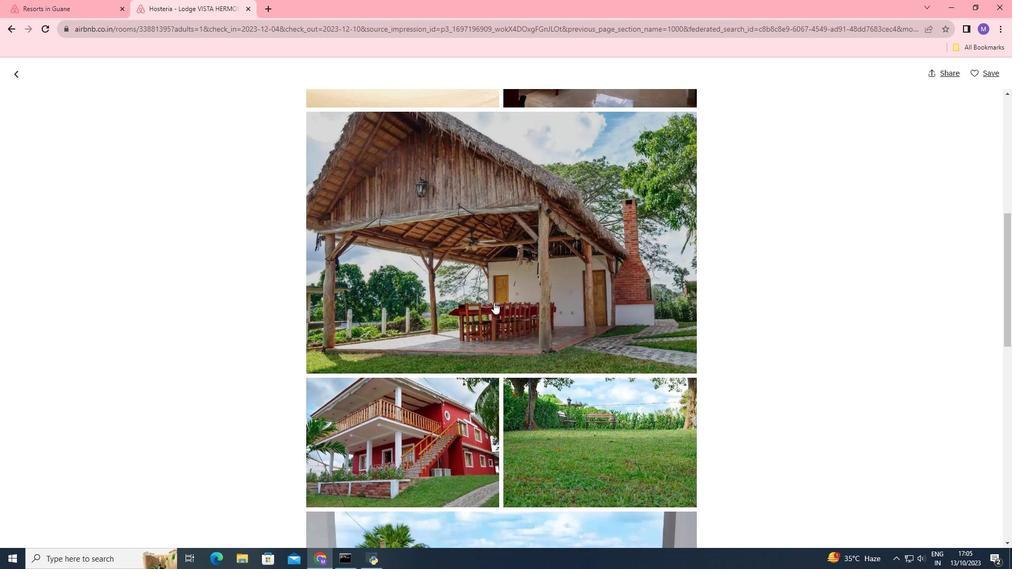 
Action: Mouse scrolled (494, 302) with delta (0, 0)
Screenshot: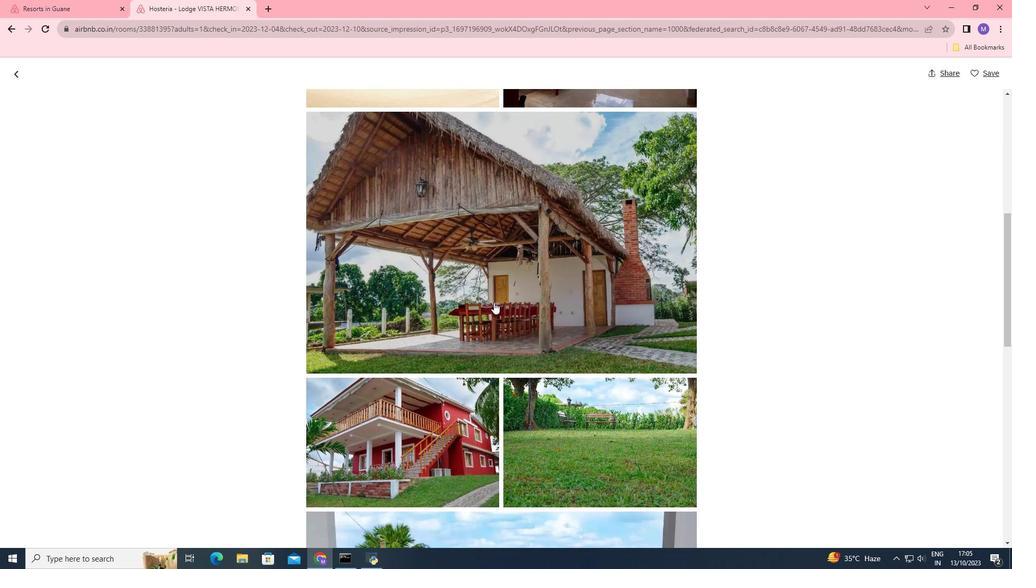 
Action: Mouse scrolled (494, 302) with delta (0, 0)
Screenshot: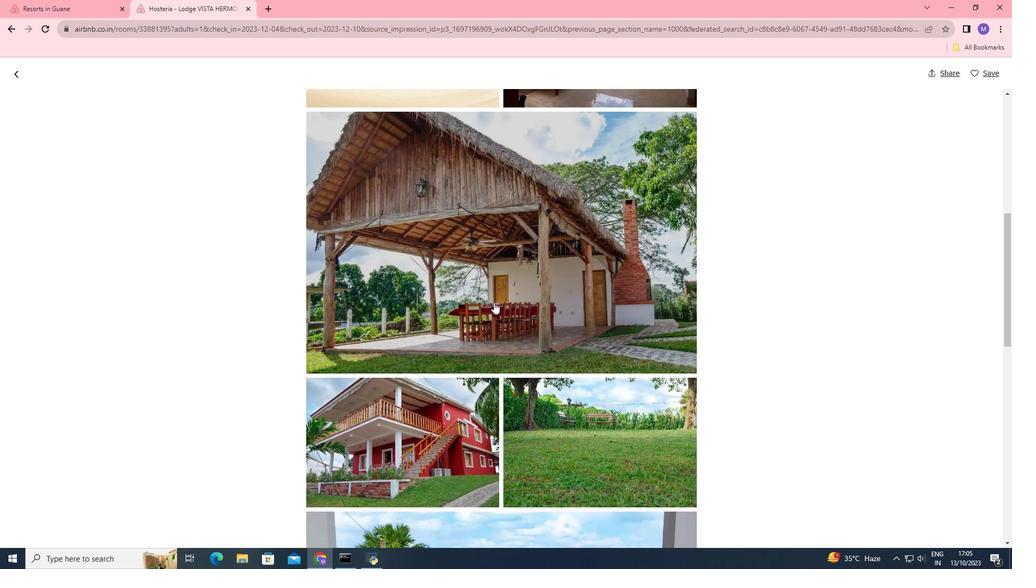 
Action: Mouse scrolled (494, 302) with delta (0, 0)
Screenshot: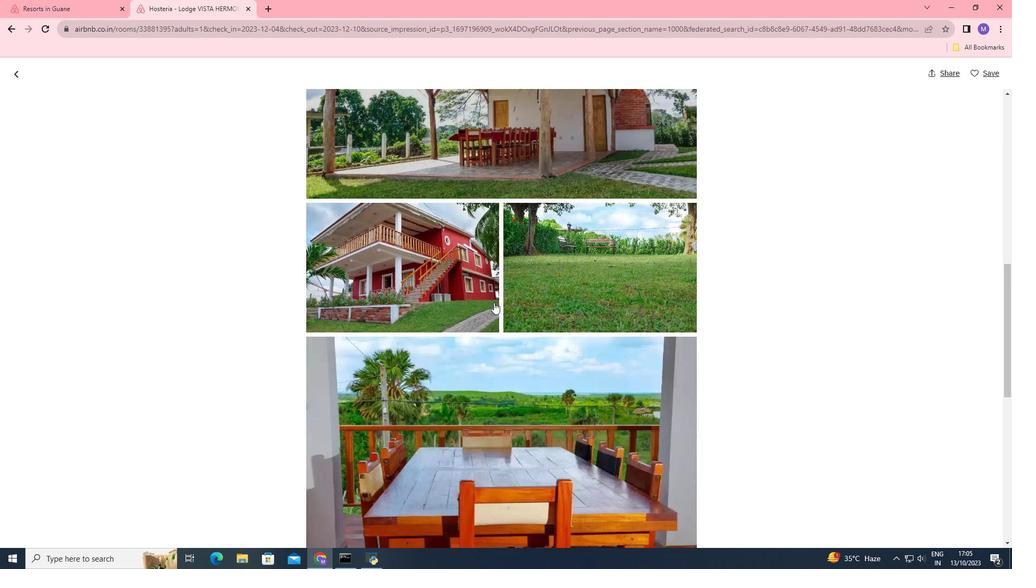 
Action: Mouse scrolled (494, 302) with delta (0, 0)
Screenshot: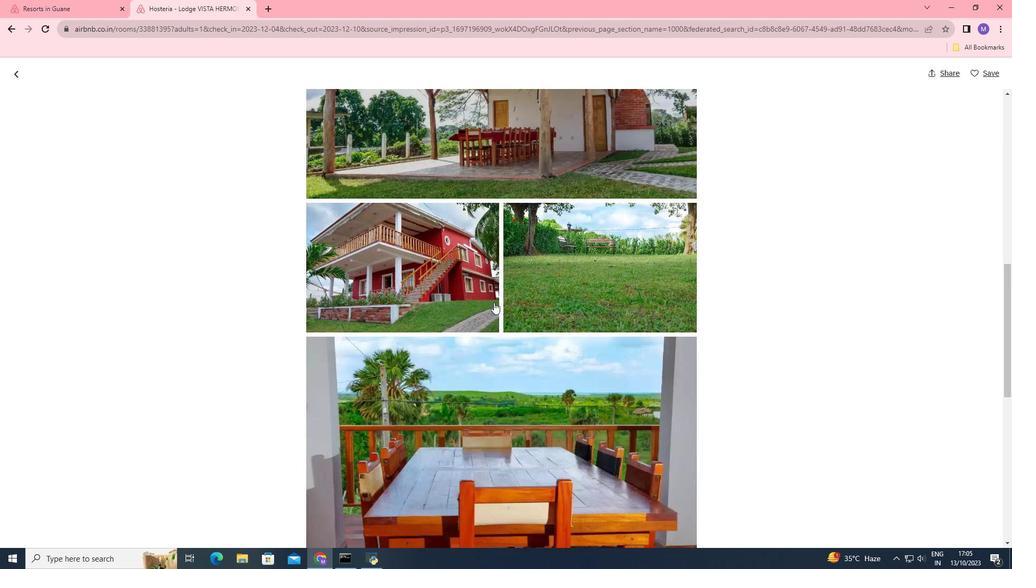 
Action: Mouse scrolled (494, 302) with delta (0, 0)
Screenshot: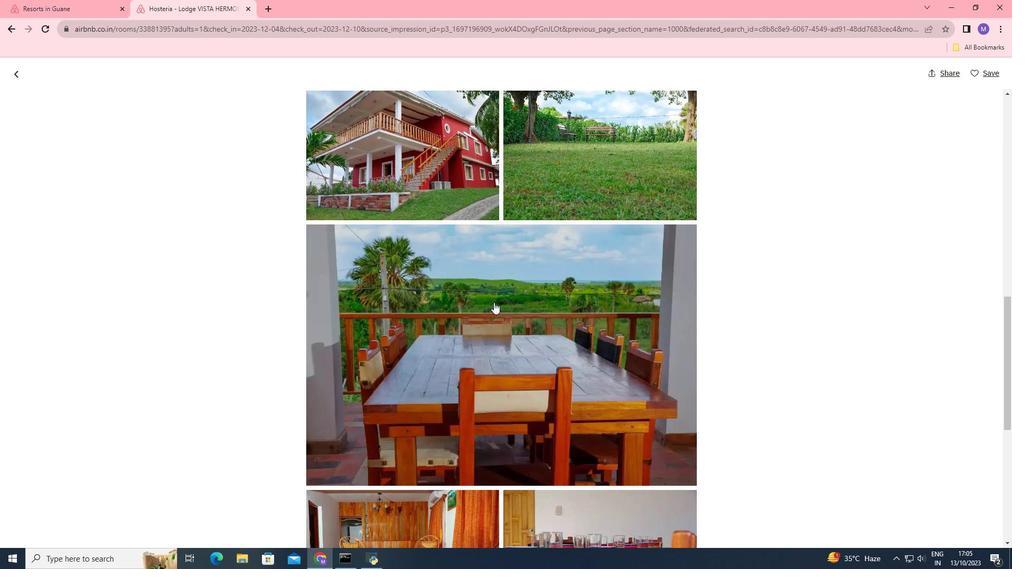 
Action: Mouse scrolled (494, 302) with delta (0, 0)
Screenshot: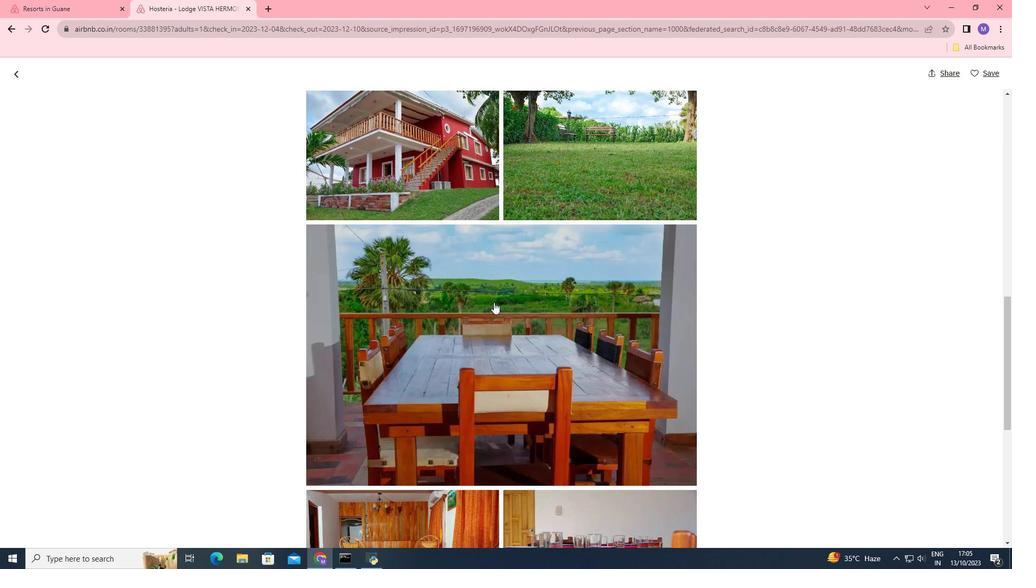 
Action: Mouse scrolled (494, 302) with delta (0, 0)
Screenshot: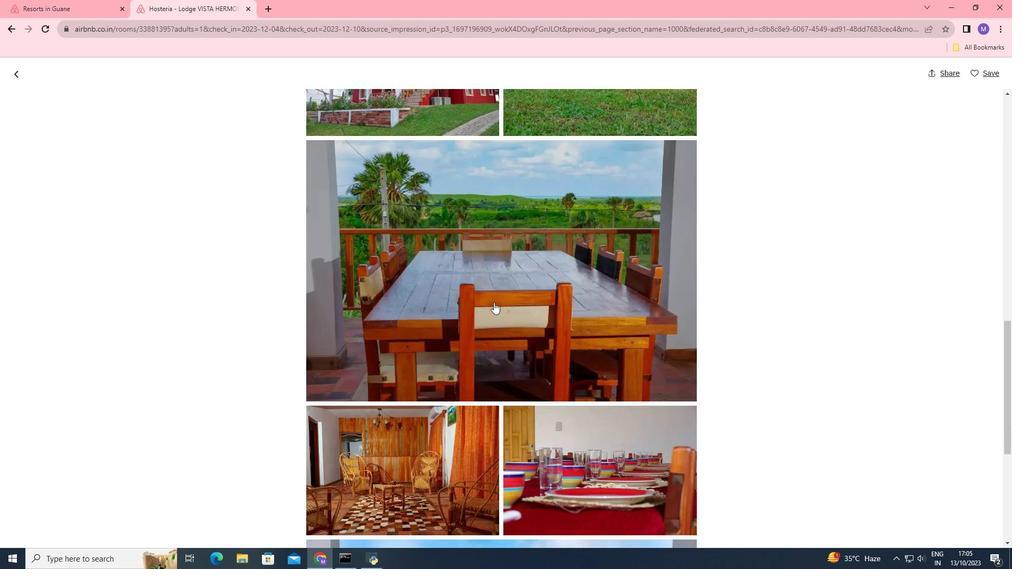 
Action: Mouse scrolled (494, 302) with delta (0, 0)
Screenshot: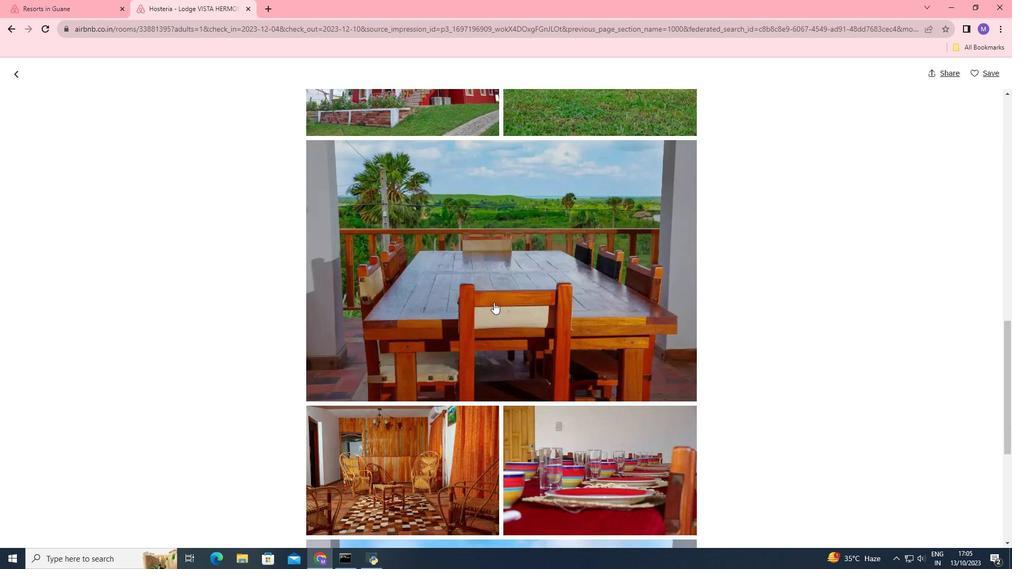 
Action: Mouse scrolled (494, 302) with delta (0, 0)
Screenshot: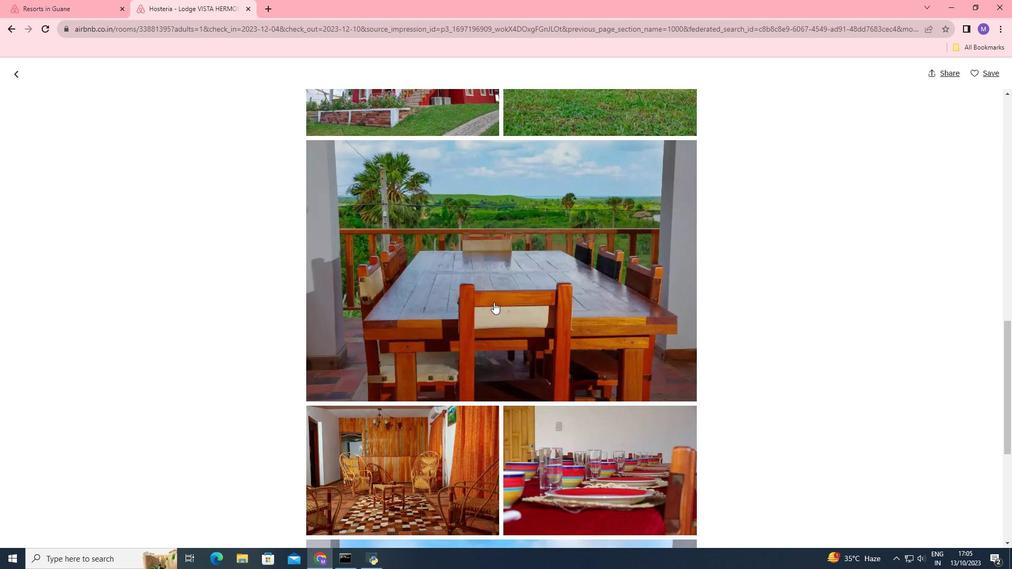 
Action: Mouse moved to (538, 340)
Screenshot: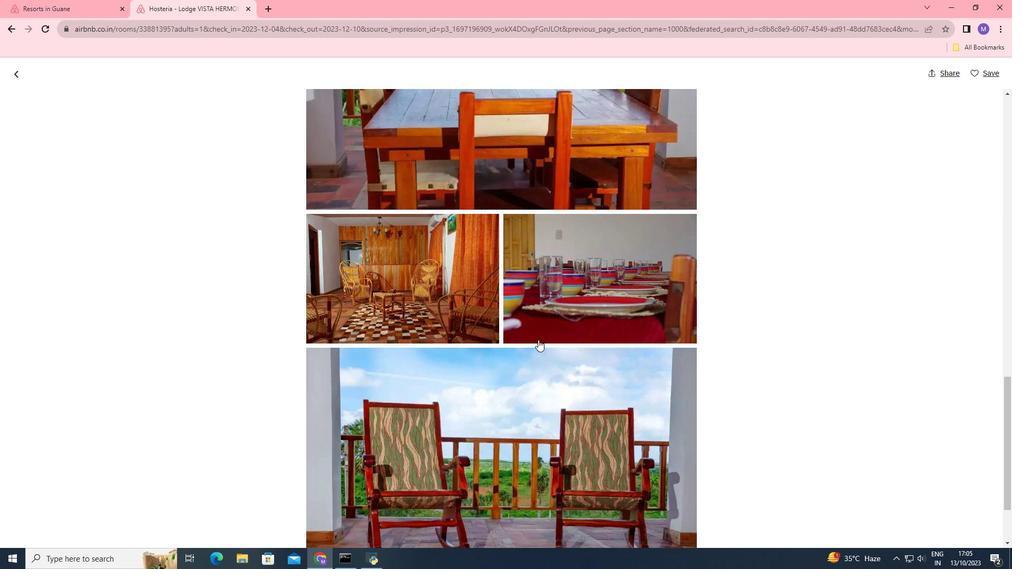
Action: Mouse scrolled (538, 339) with delta (0, 0)
Screenshot: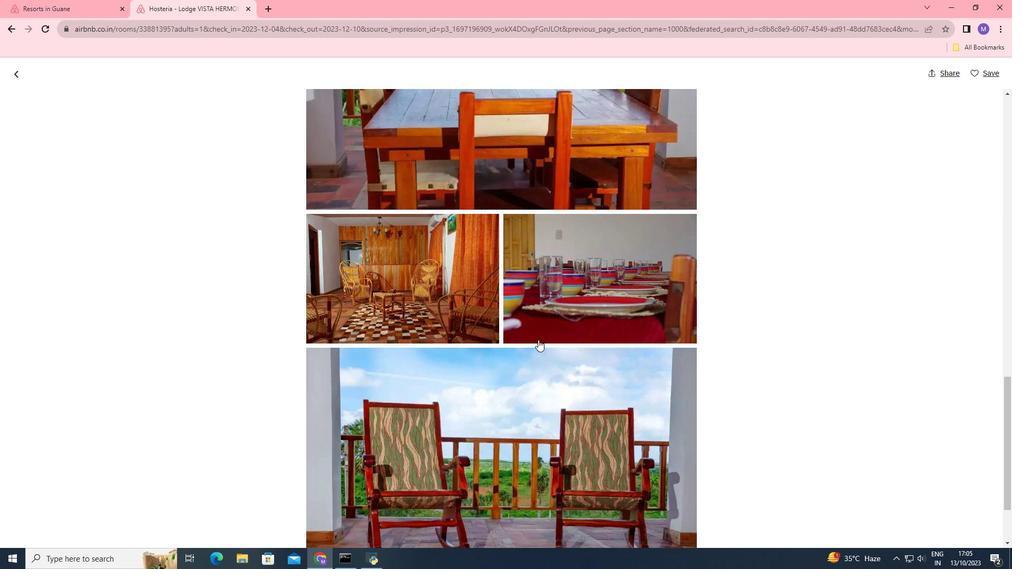 
Action: Mouse scrolled (538, 339) with delta (0, 0)
Screenshot: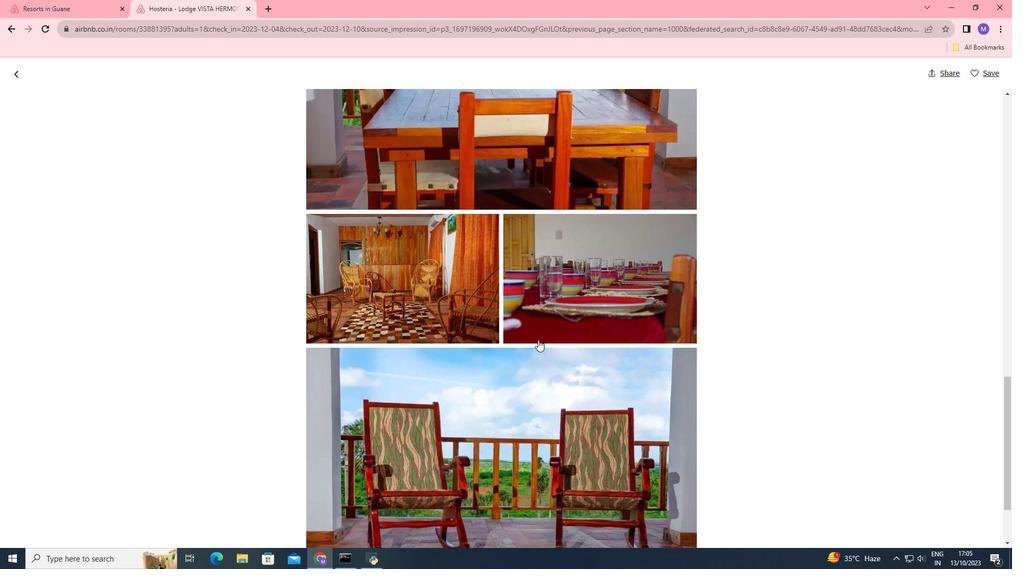 
Action: Mouse scrolled (538, 339) with delta (0, 0)
Screenshot: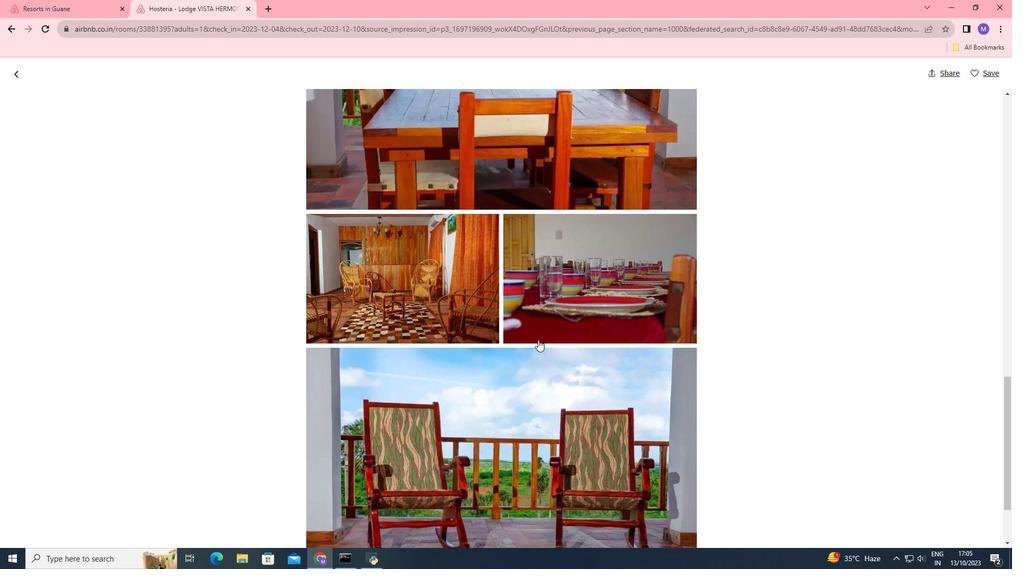 
Action: Mouse scrolled (538, 339) with delta (0, 0)
Screenshot: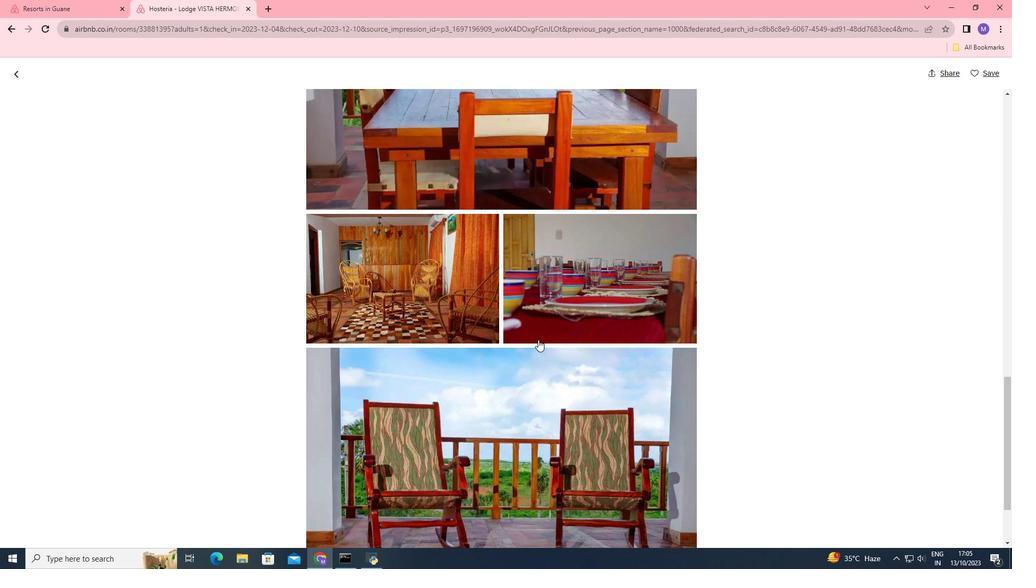 
Action: Mouse scrolled (538, 339) with delta (0, 0)
Screenshot: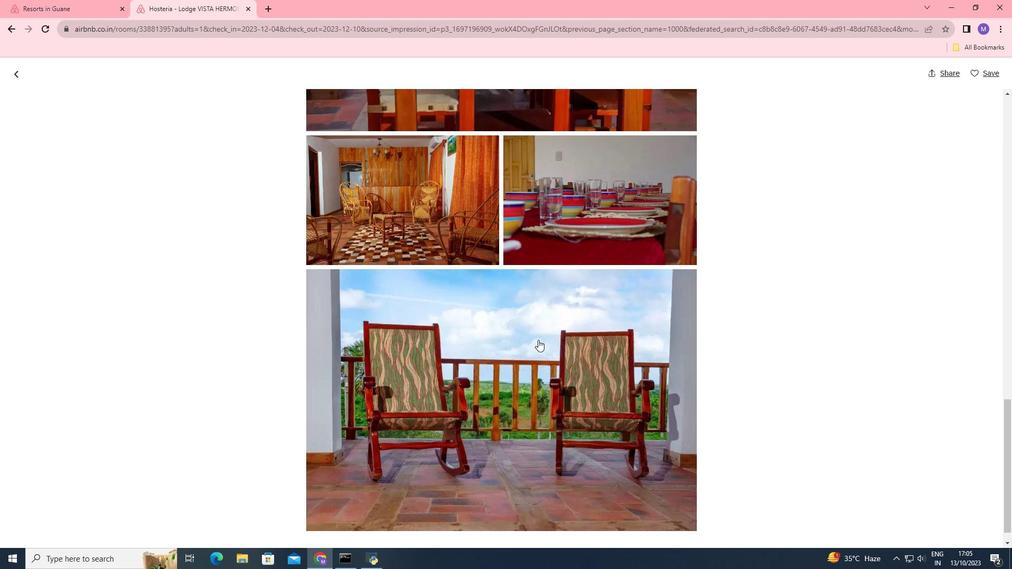 
Action: Mouse scrolled (538, 339) with delta (0, 0)
Screenshot: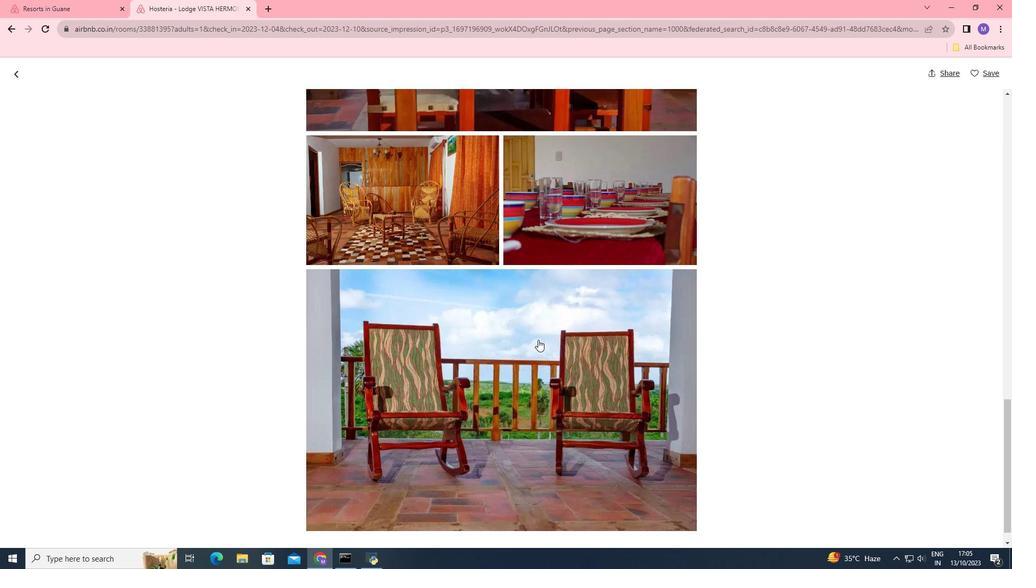 
Action: Mouse scrolled (538, 339) with delta (0, 0)
Screenshot: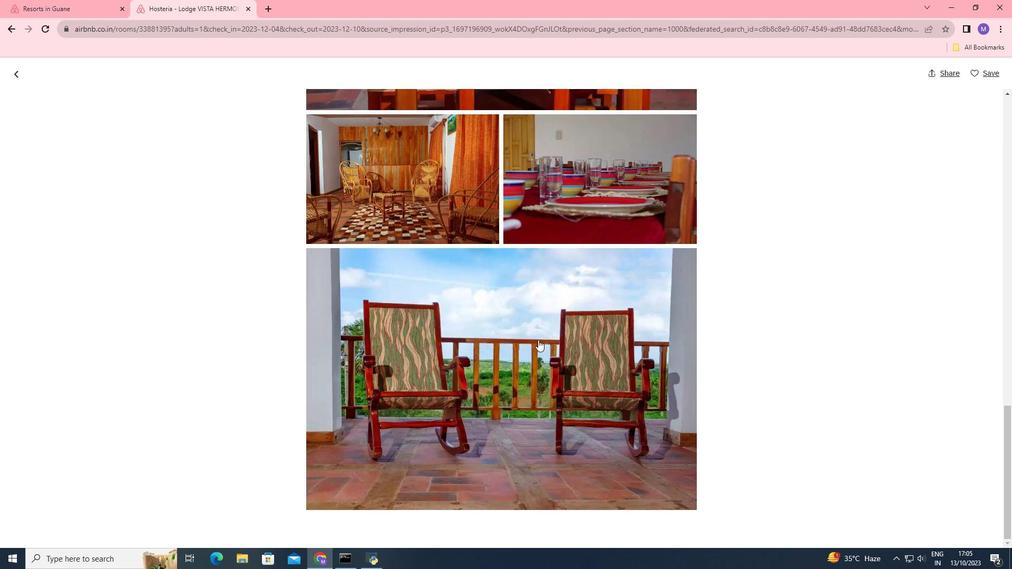 
Action: Mouse scrolled (538, 340) with delta (0, 0)
Screenshot: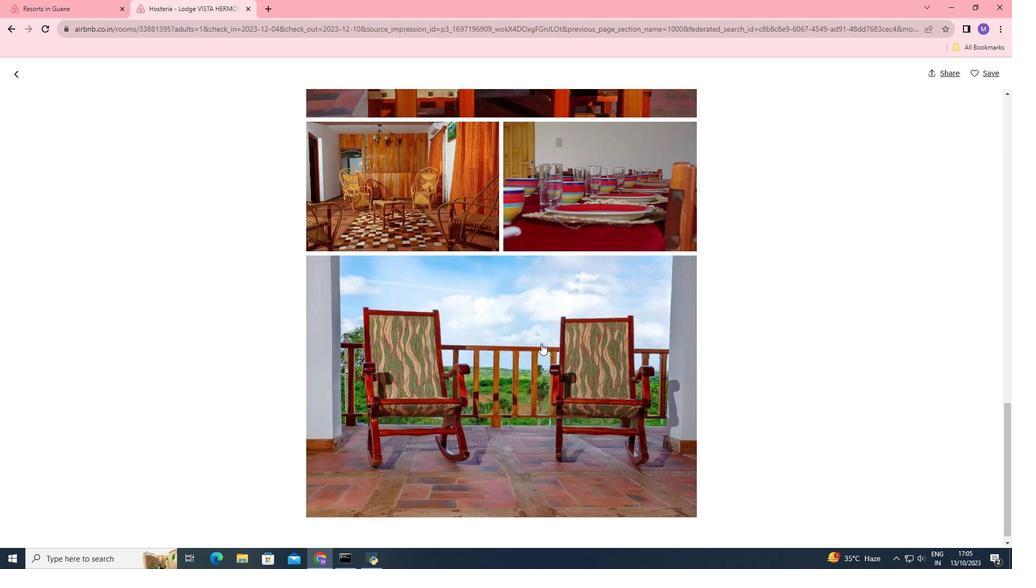 
Action: Mouse moved to (11, 76)
Screenshot: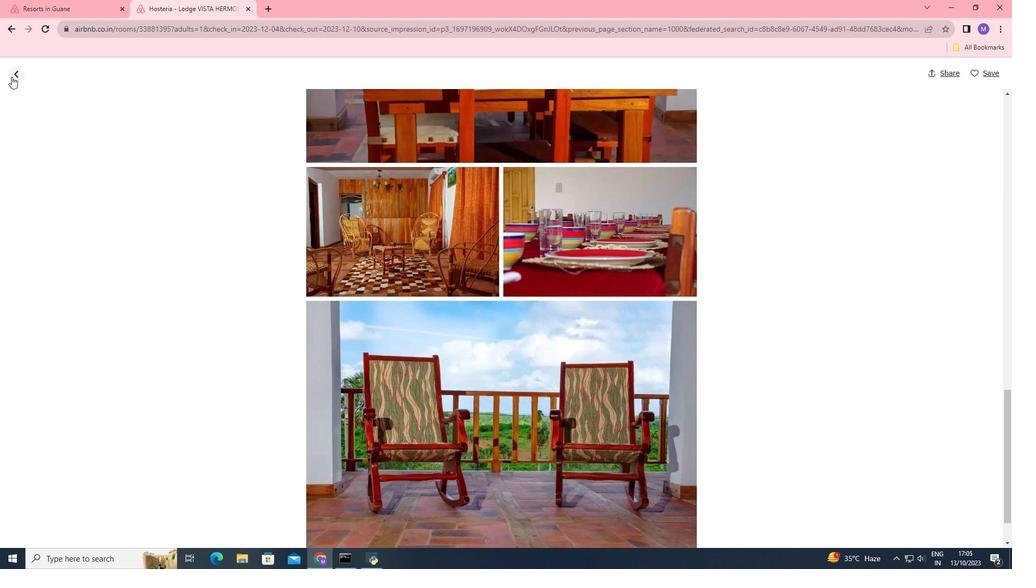 
Action: Mouse pressed left at (11, 76)
Screenshot: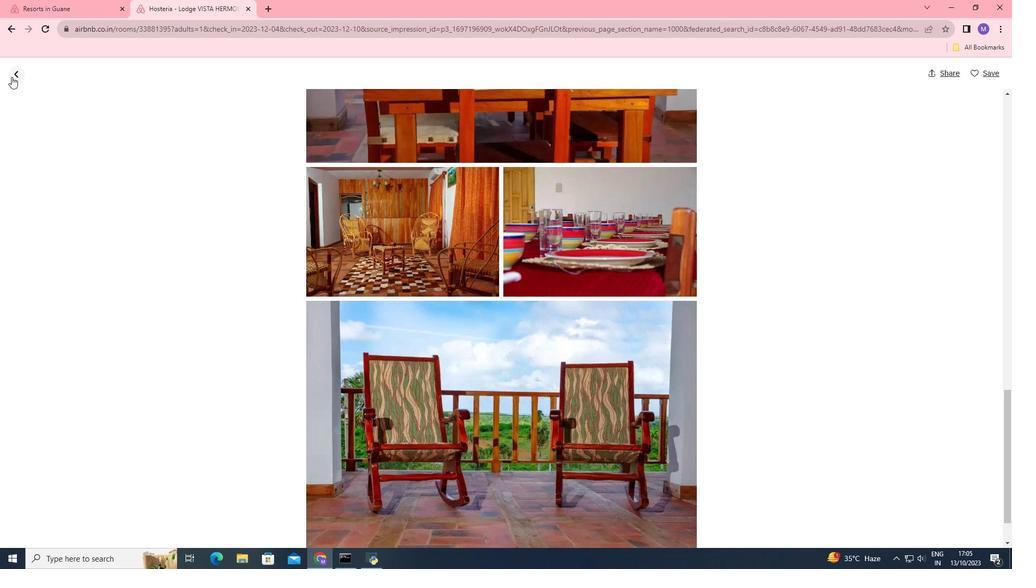 
Action: Mouse moved to (451, 335)
Screenshot: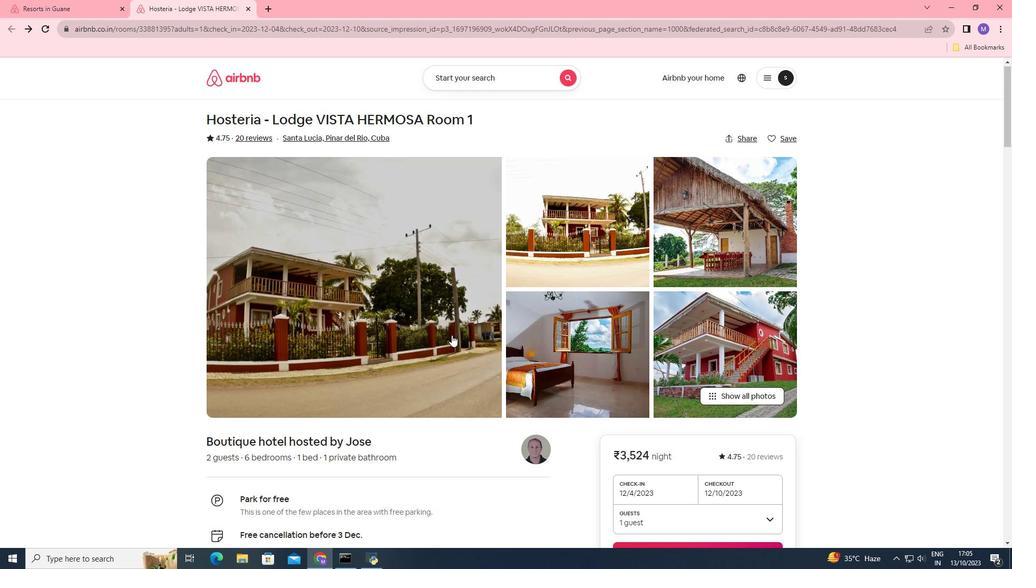 
Action: Mouse scrolled (451, 334) with delta (0, 0)
Screenshot: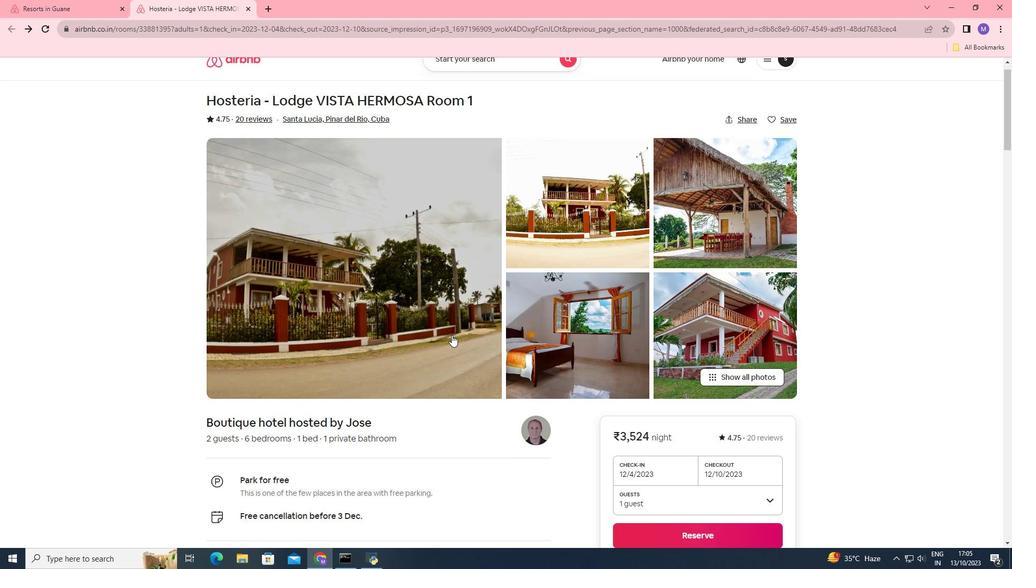 
Action: Mouse scrolled (451, 334) with delta (0, 0)
Screenshot: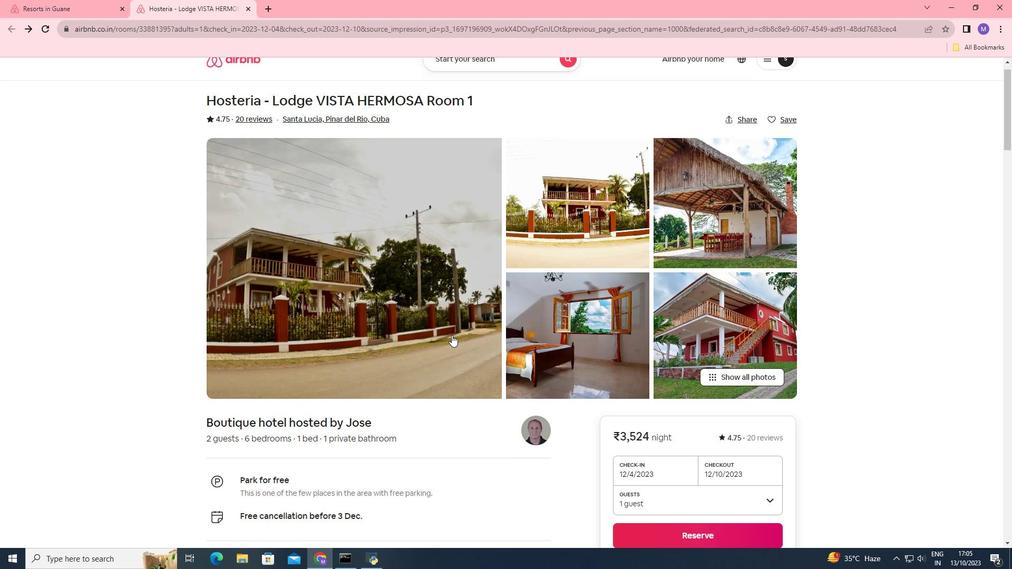 
Action: Mouse scrolled (451, 334) with delta (0, 0)
Screenshot: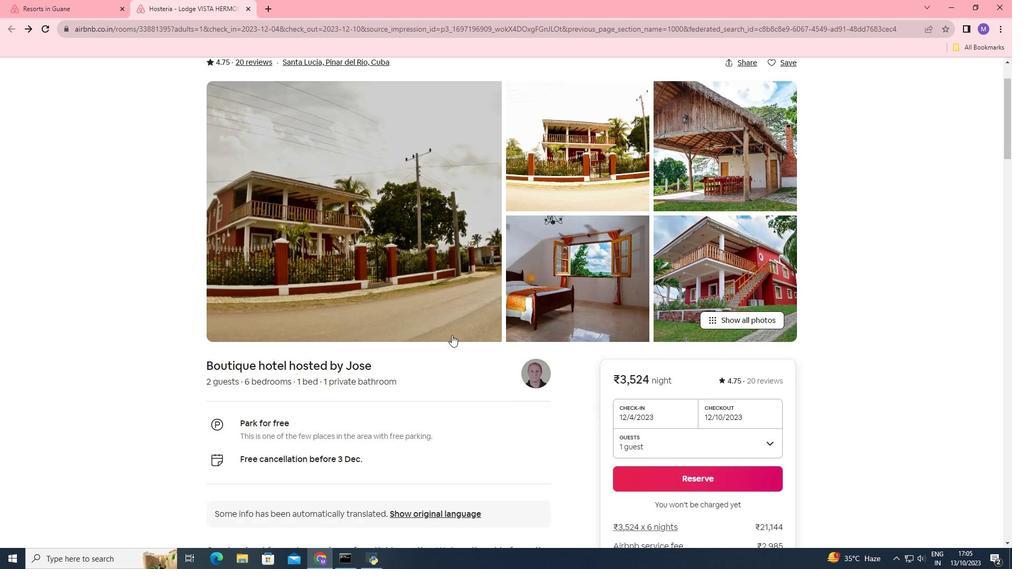 
Action: Mouse scrolled (451, 334) with delta (0, 0)
Screenshot: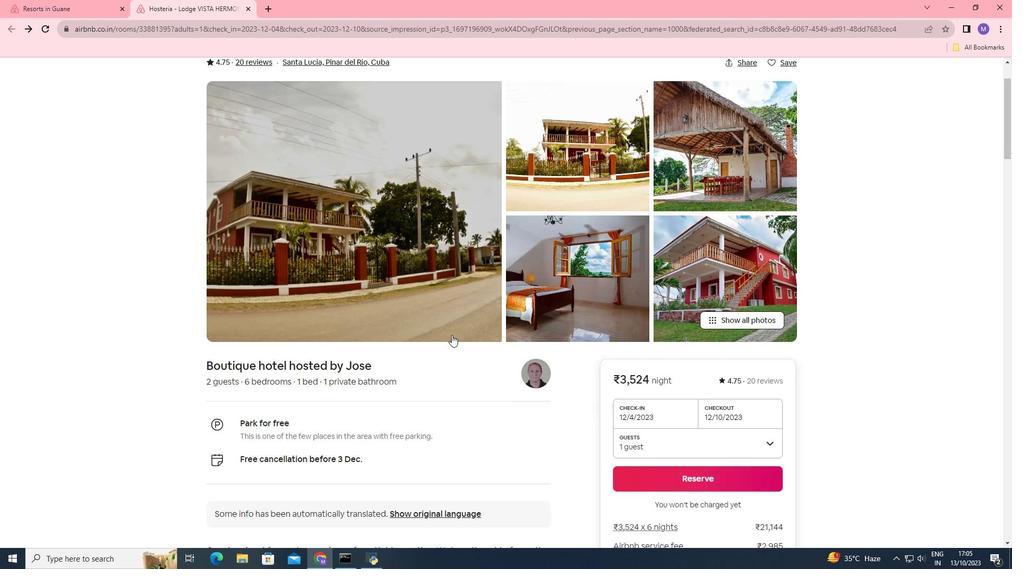 
Action: Mouse moved to (334, 355)
Screenshot: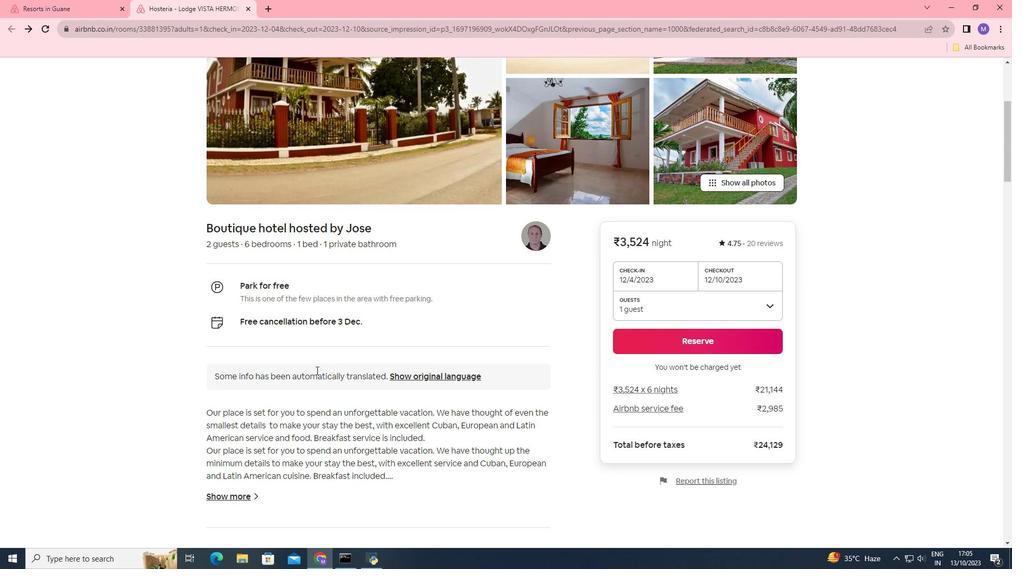 
Action: Mouse scrolled (334, 354) with delta (0, 0)
Screenshot: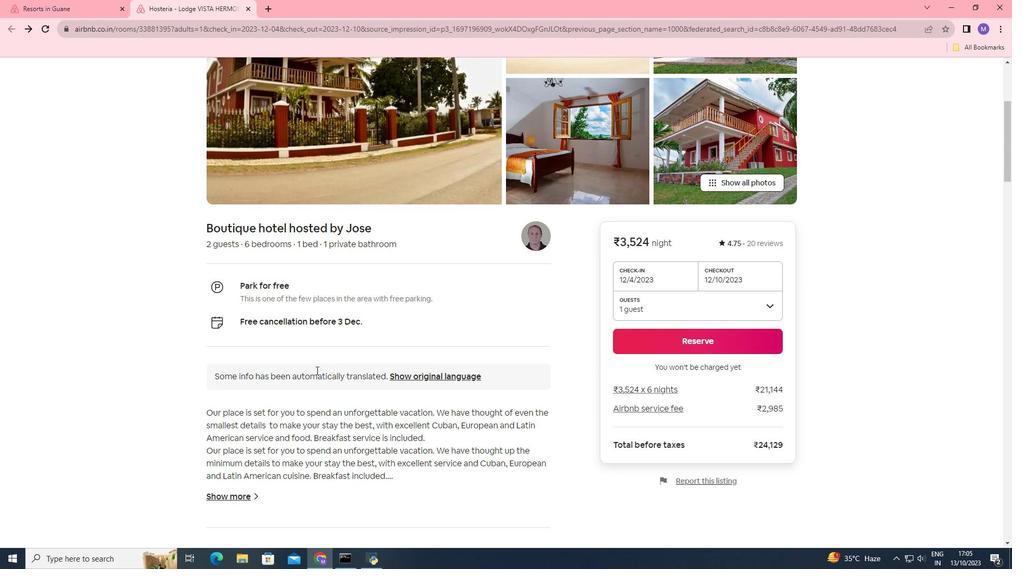 
Action: Mouse moved to (329, 358)
Screenshot: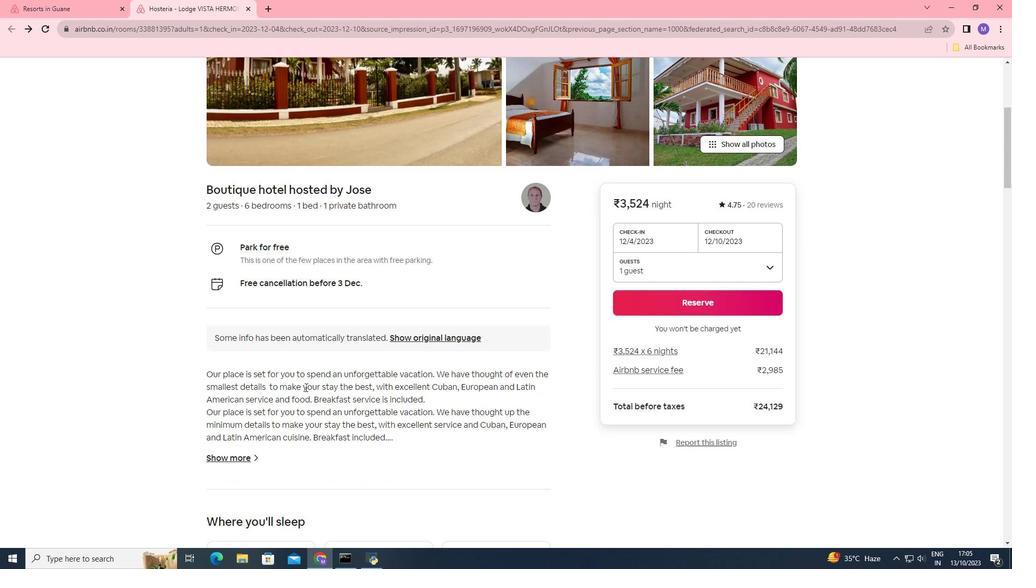 
Action: Mouse scrolled (329, 358) with delta (0, 0)
Screenshot: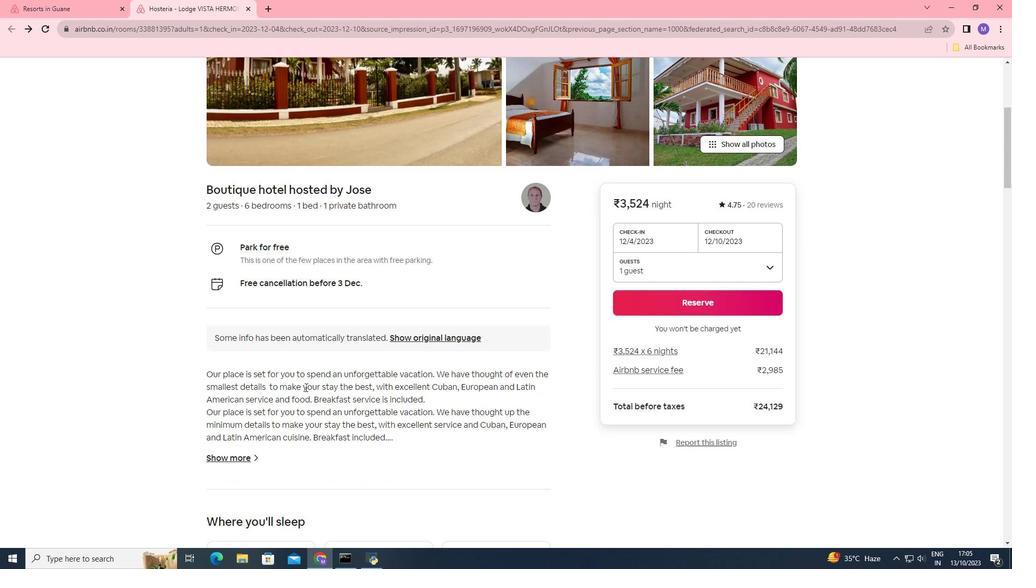 
Action: Mouse moved to (316, 370)
Screenshot: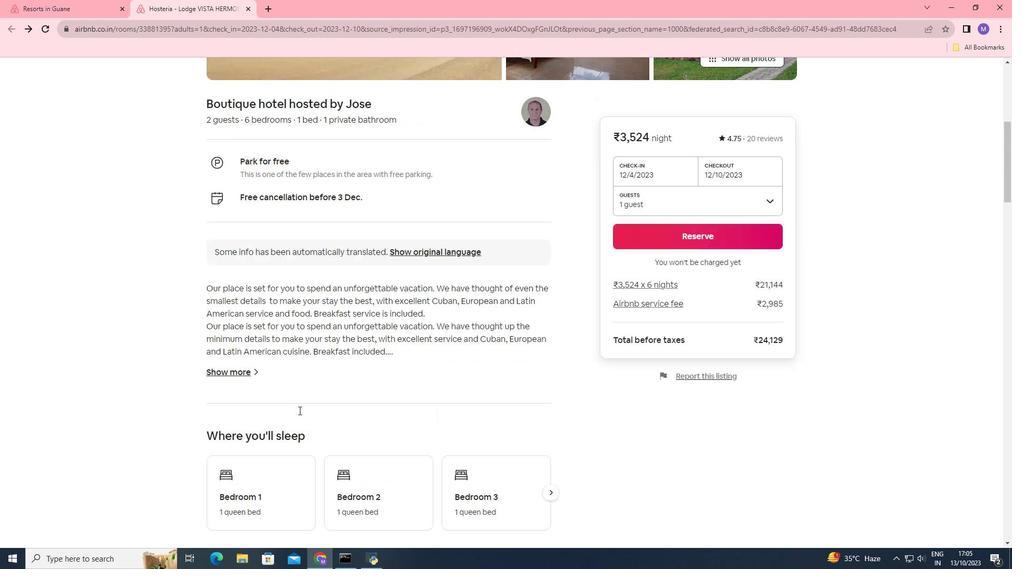 
Action: Mouse scrolled (316, 370) with delta (0, 0)
Screenshot: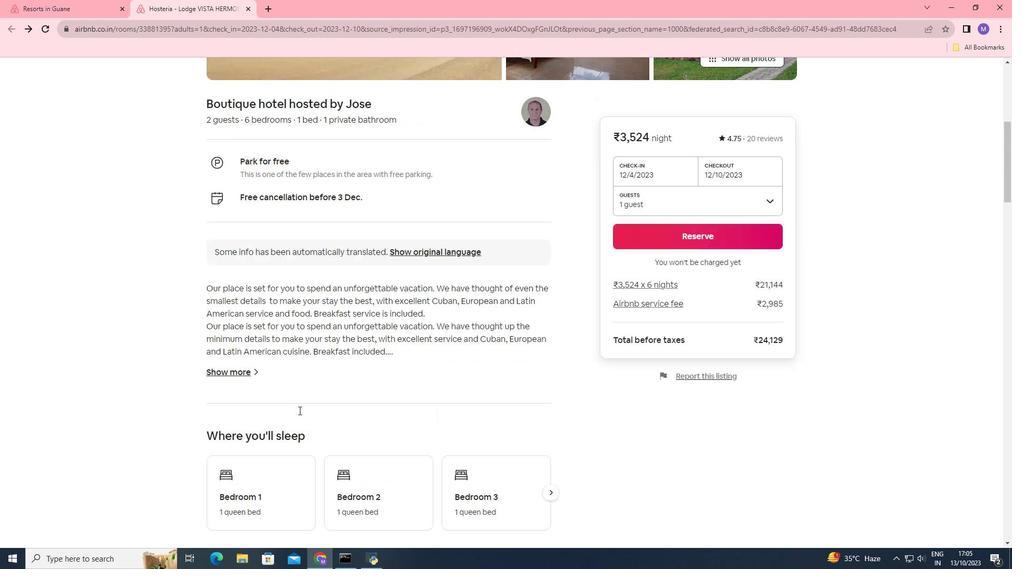
Action: Mouse moved to (240, 343)
Screenshot: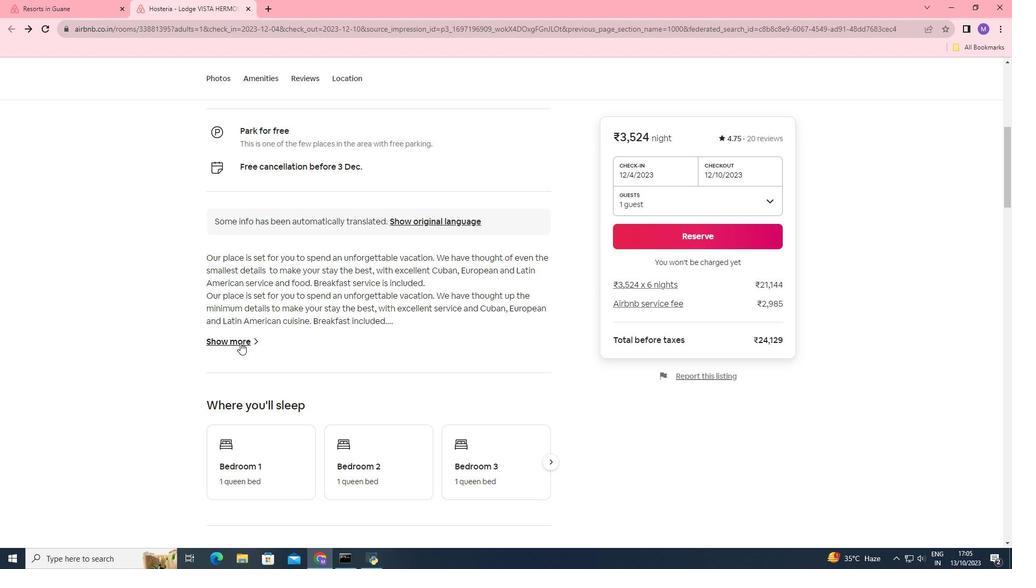 
Action: Mouse pressed left at (240, 343)
Screenshot: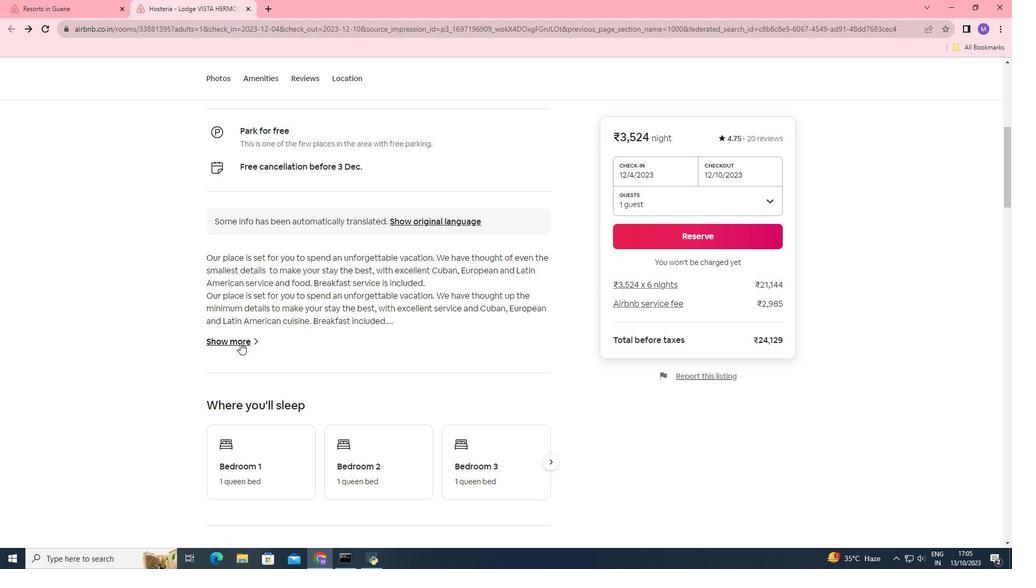 
Action: Mouse moved to (316, 160)
Screenshot: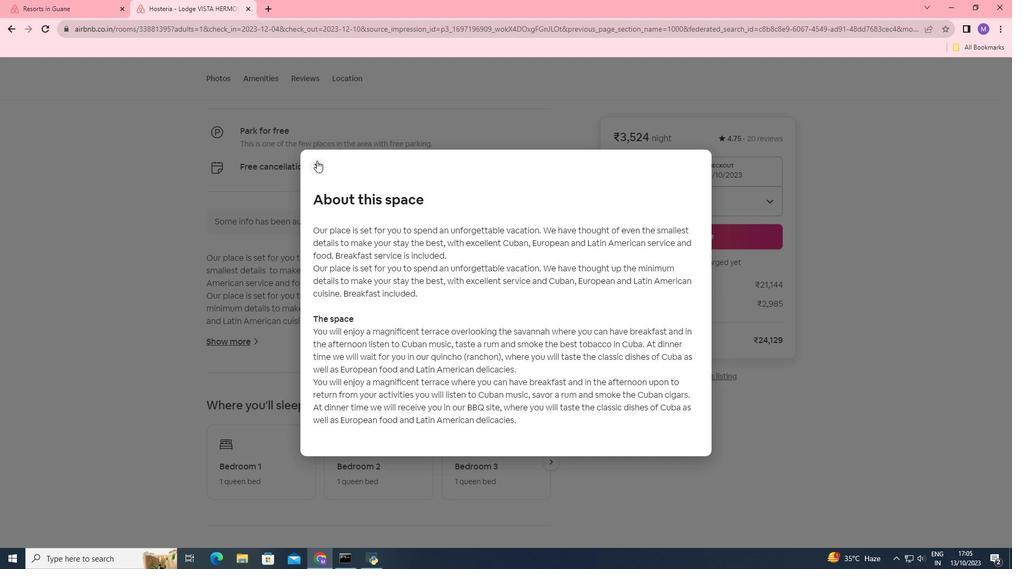 
Action: Mouse pressed left at (316, 160)
Screenshot: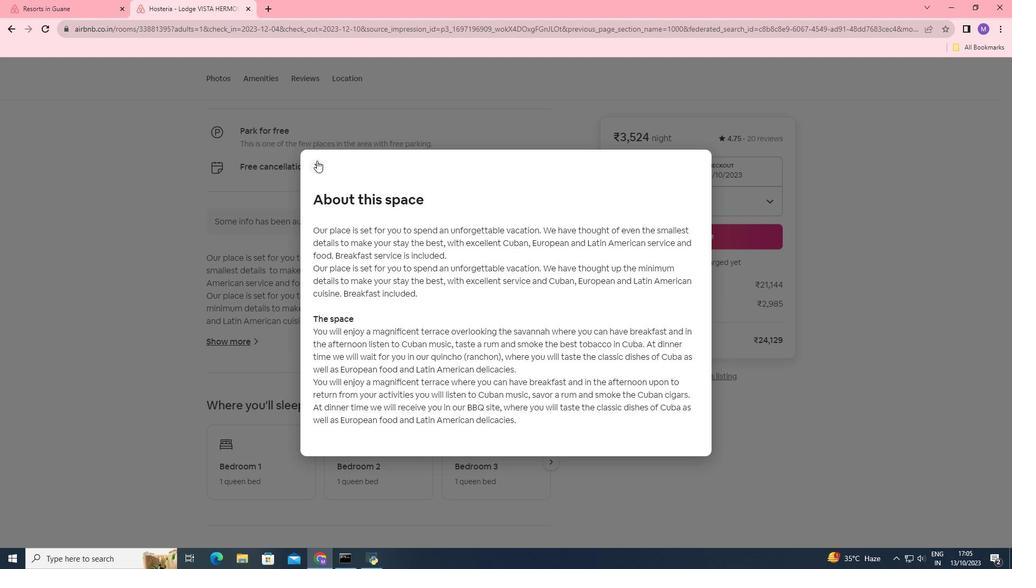 
Action: Mouse moved to (344, 330)
Screenshot: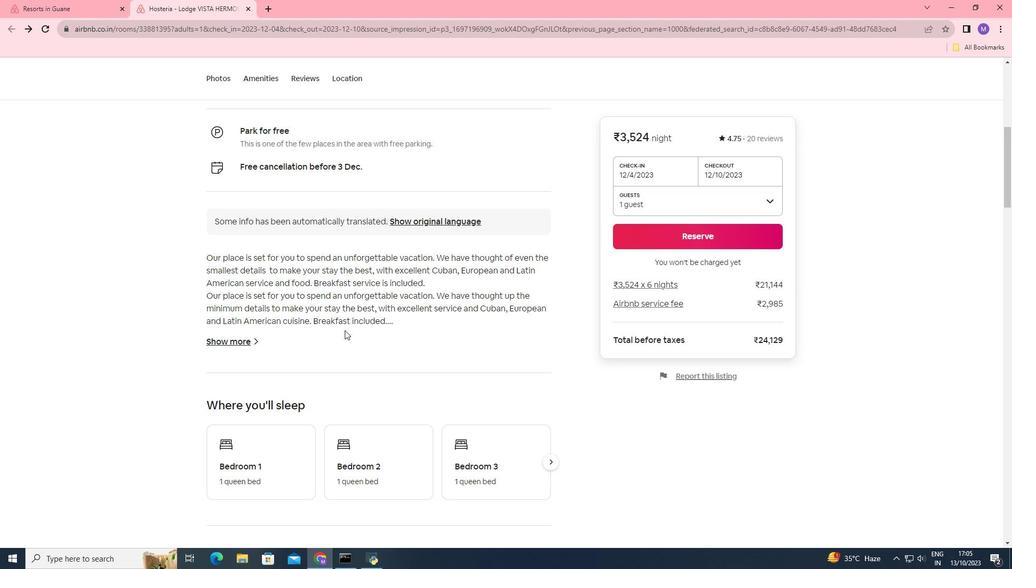 
Action: Mouse scrolled (344, 330) with delta (0, 0)
Screenshot: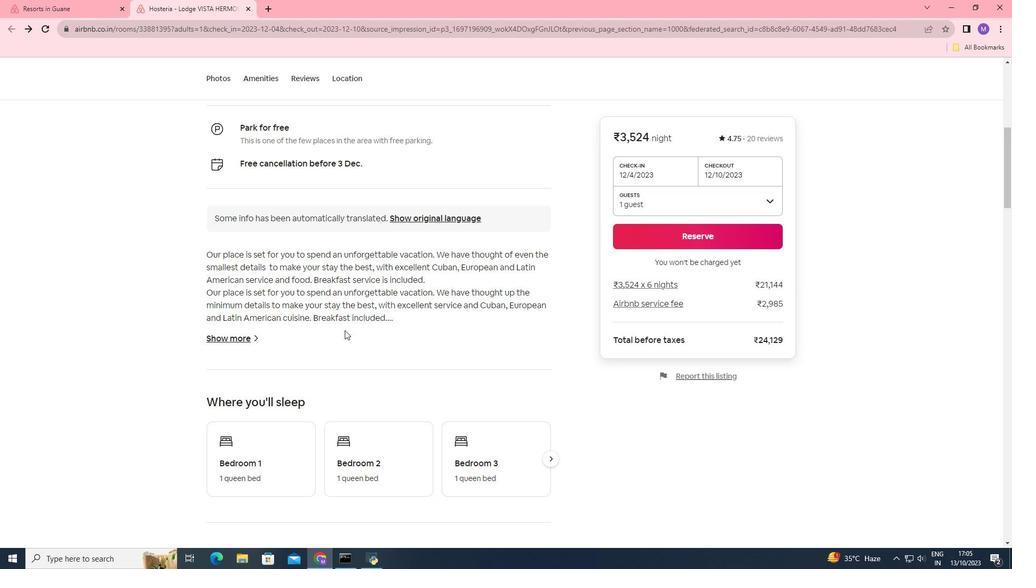 
Action: Mouse scrolled (344, 330) with delta (0, 0)
Screenshot: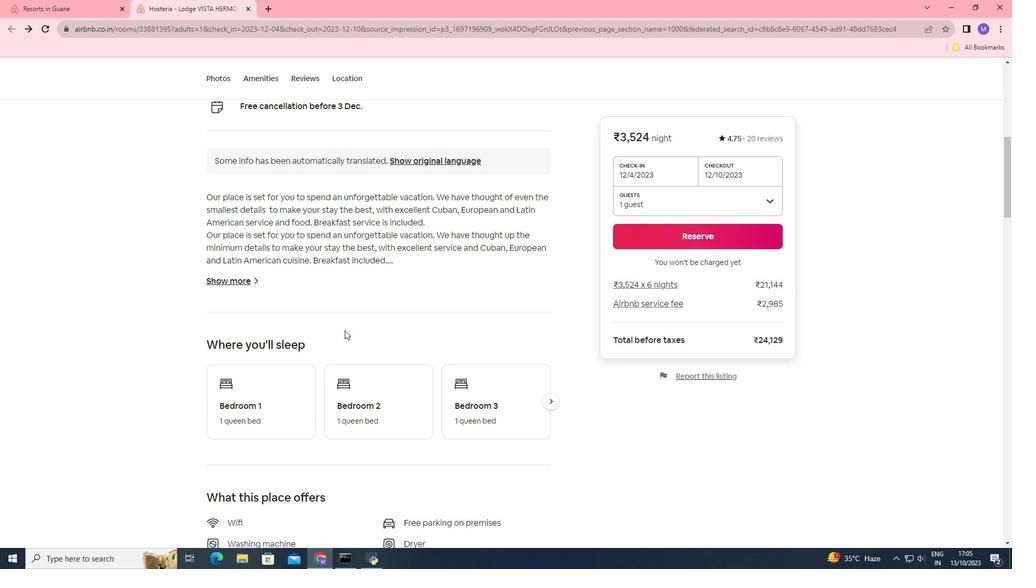 
Action: Mouse scrolled (344, 330) with delta (0, 0)
Screenshot: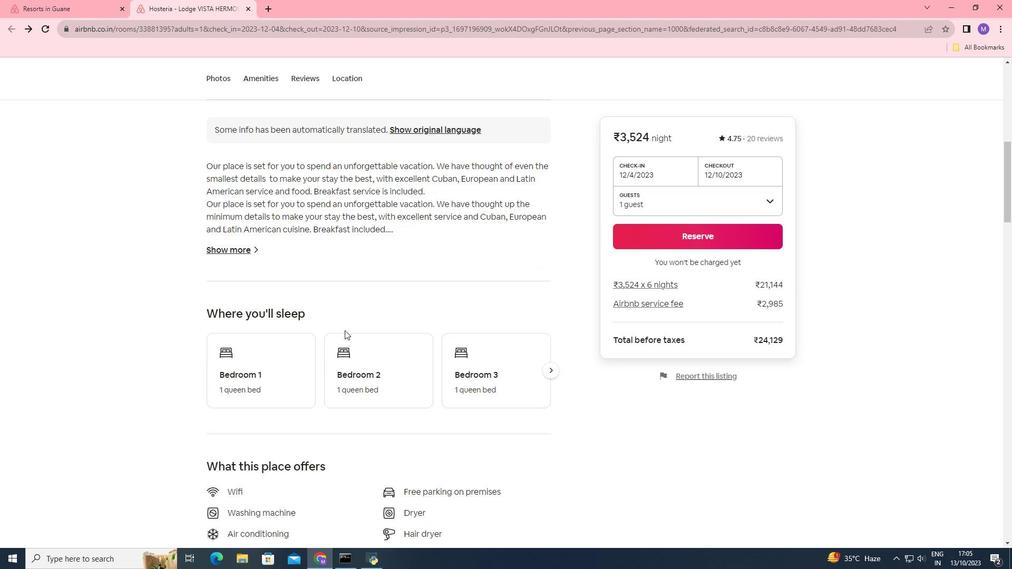 
Action: Mouse scrolled (344, 330) with delta (0, 0)
Screenshot: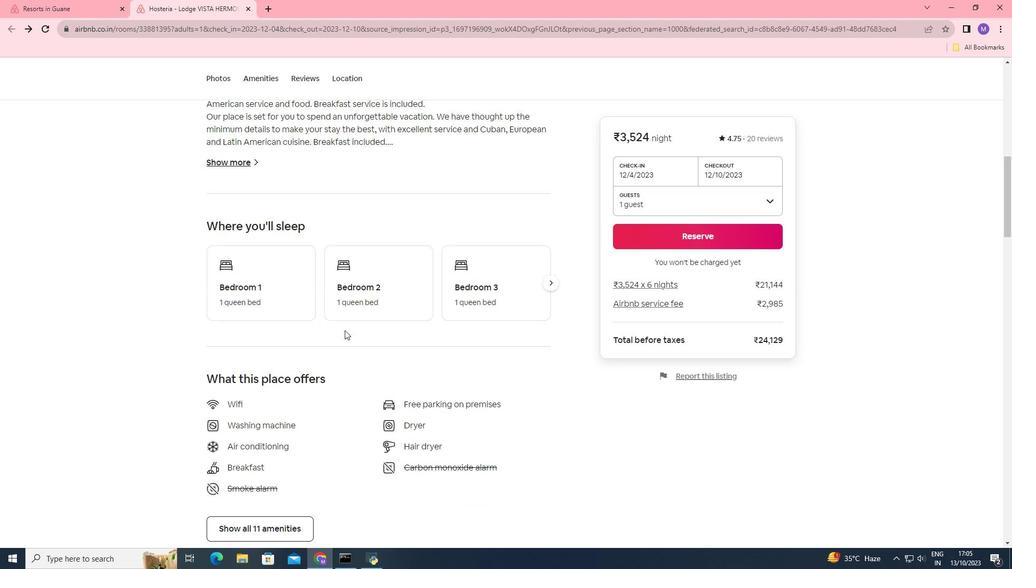 
Action: Mouse scrolled (344, 330) with delta (0, 0)
Screenshot: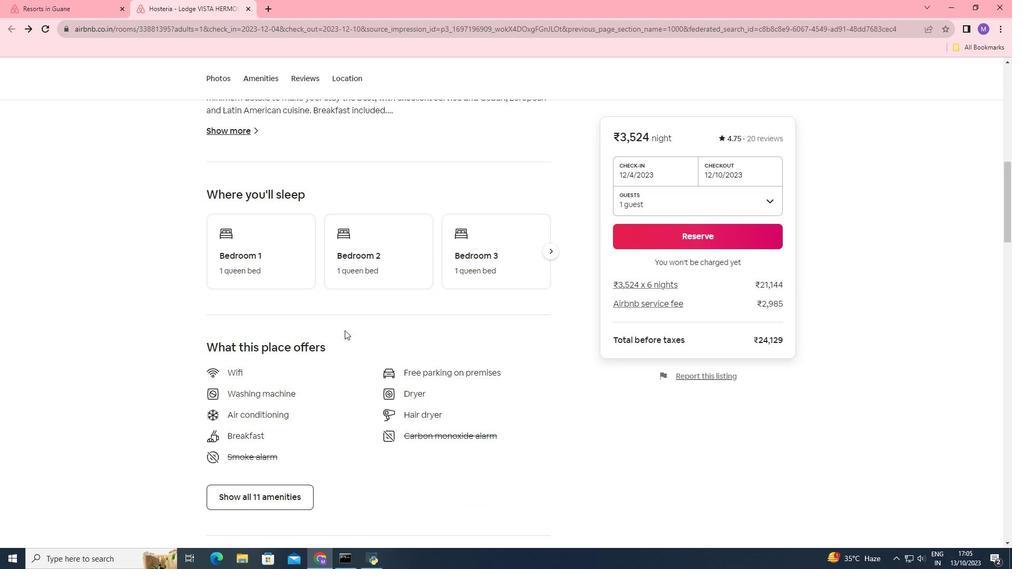 
Action: Mouse moved to (345, 362)
Screenshot: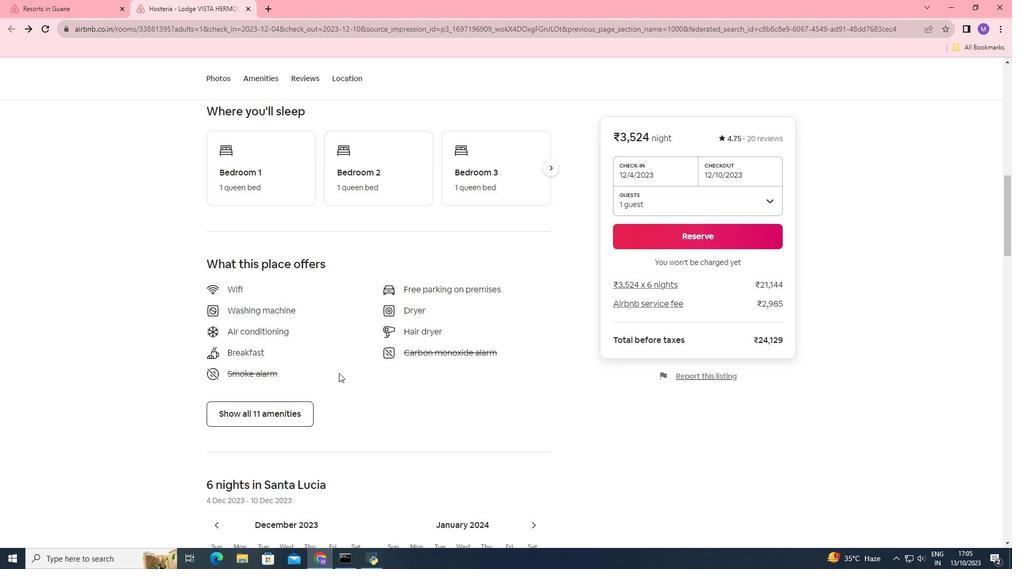
Action: Mouse scrolled (345, 361) with delta (0, 0)
Screenshot: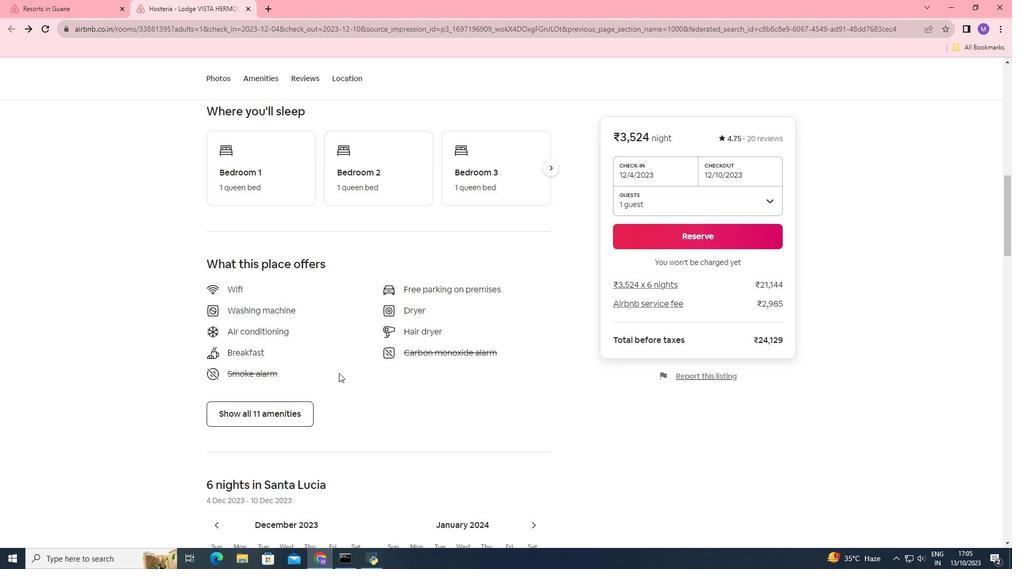
Action: Mouse moved to (343, 364)
Screenshot: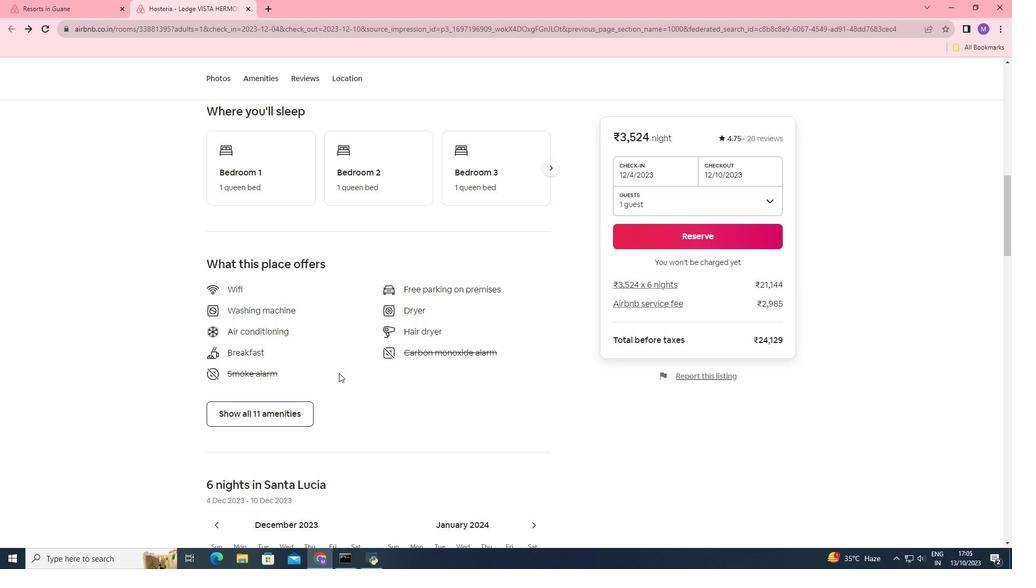 
Action: Mouse scrolled (343, 364) with delta (0, 0)
Screenshot: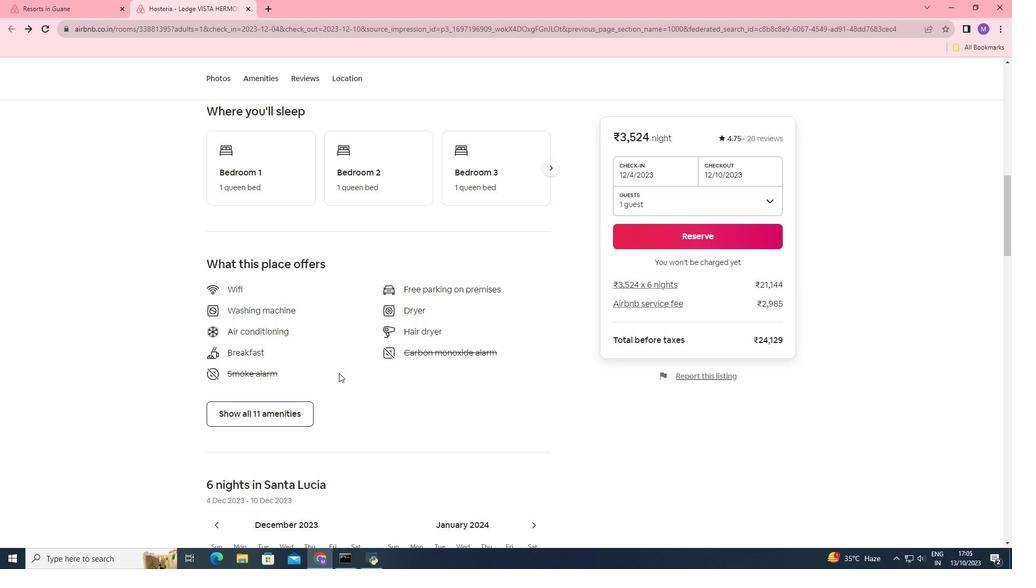 
Action: Mouse moved to (264, 340)
Screenshot: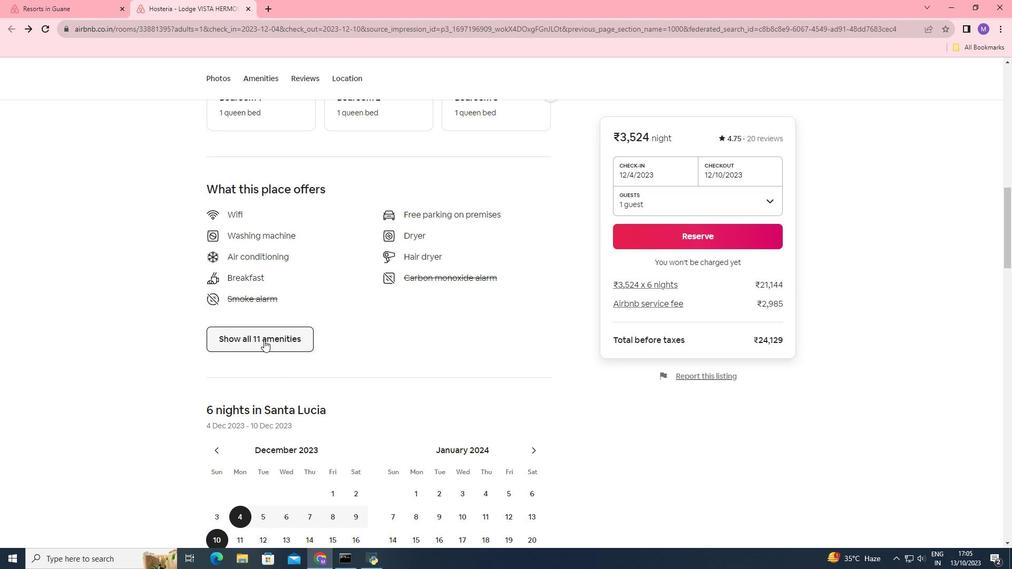 
Action: Mouse pressed left at (264, 340)
Screenshot: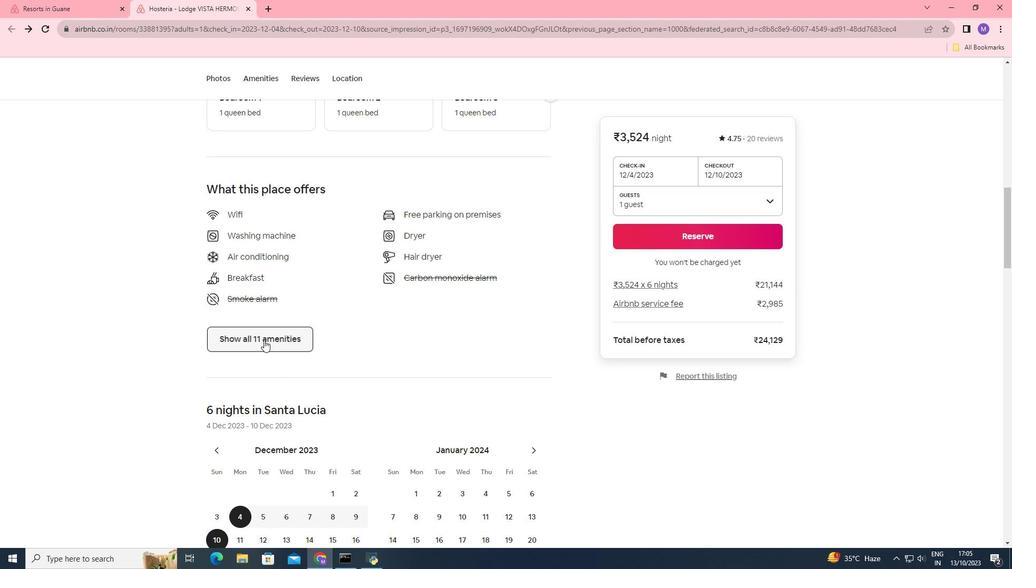 
Action: Mouse moved to (446, 334)
Screenshot: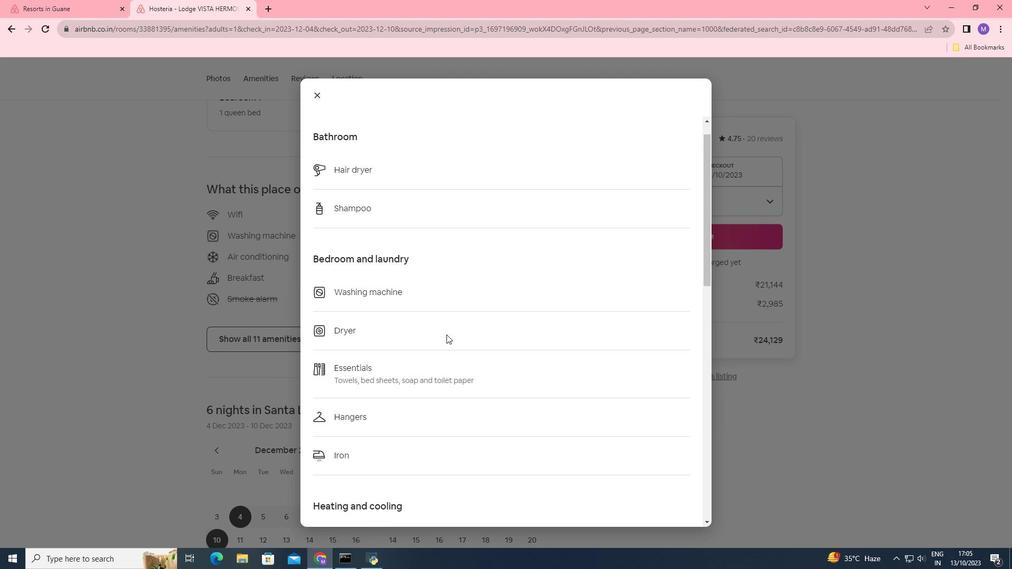 
Action: Mouse scrolled (446, 334) with delta (0, 0)
Screenshot: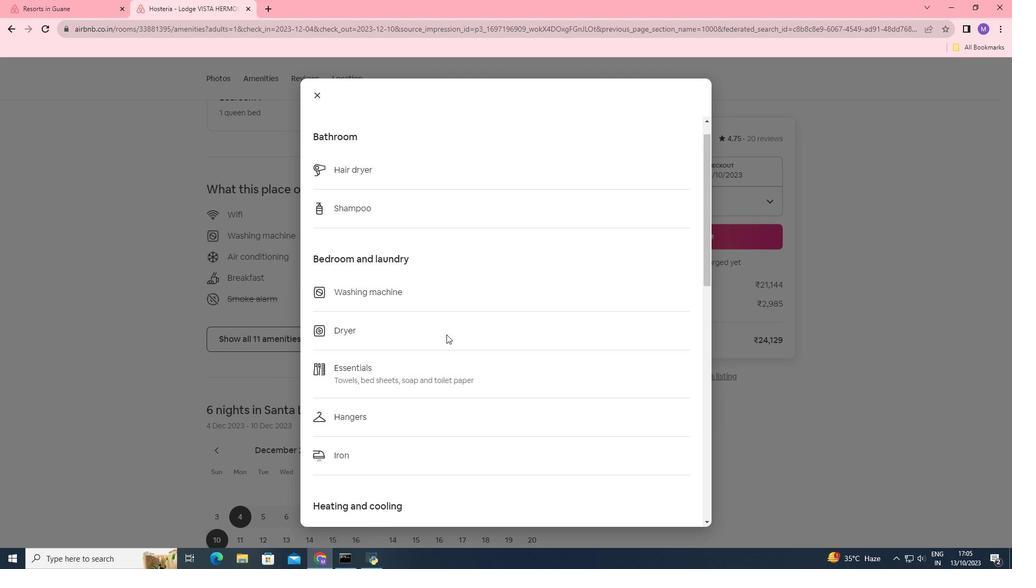 
Action: Mouse moved to (446, 334)
Screenshot: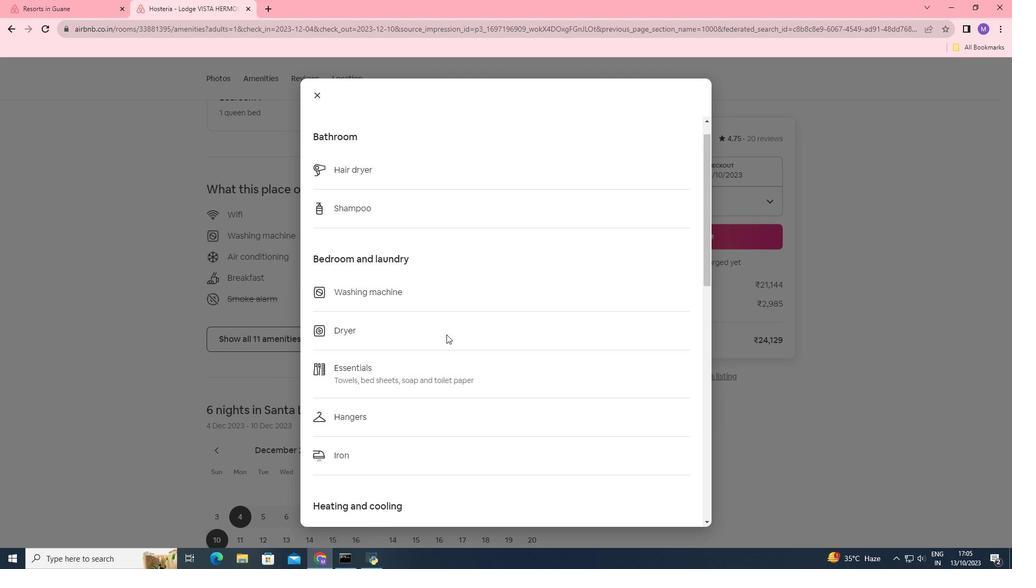 
Action: Mouse scrolled (446, 334) with delta (0, 0)
Screenshot: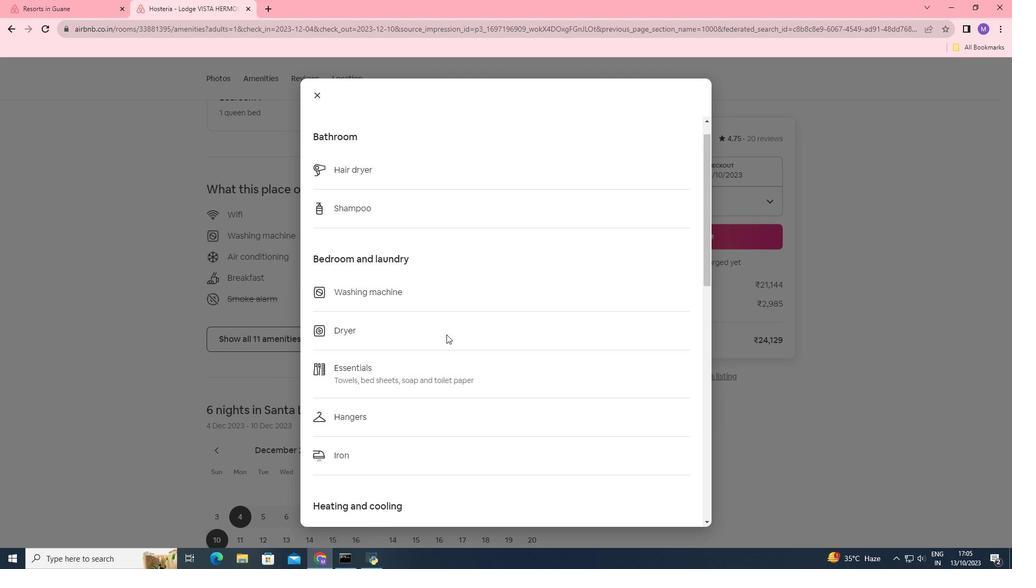 
Action: Mouse scrolled (446, 334) with delta (0, 0)
Screenshot: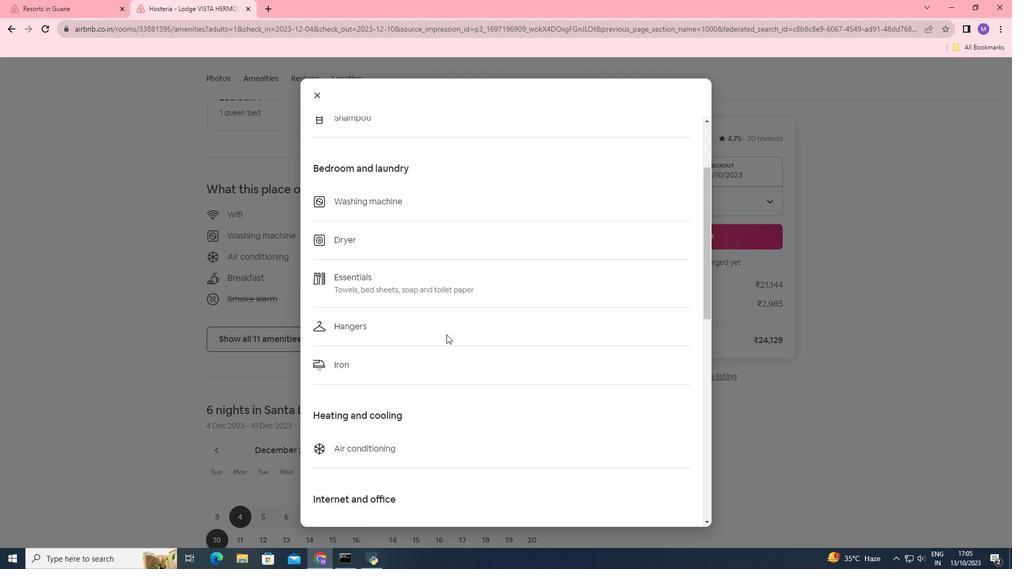 
Action: Mouse scrolled (446, 334) with delta (0, 0)
Screenshot: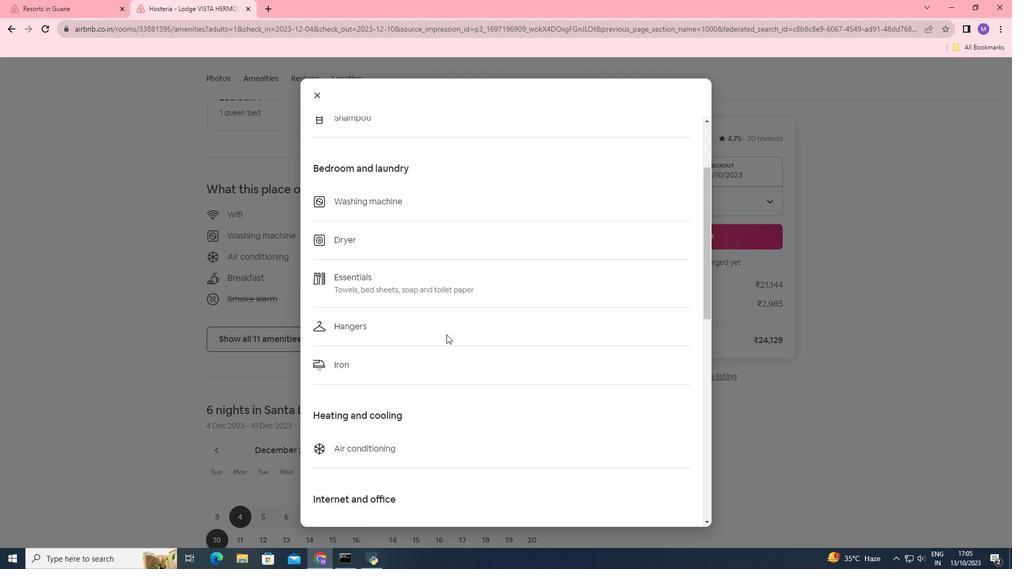 
Action: Mouse scrolled (446, 334) with delta (0, 0)
Screenshot: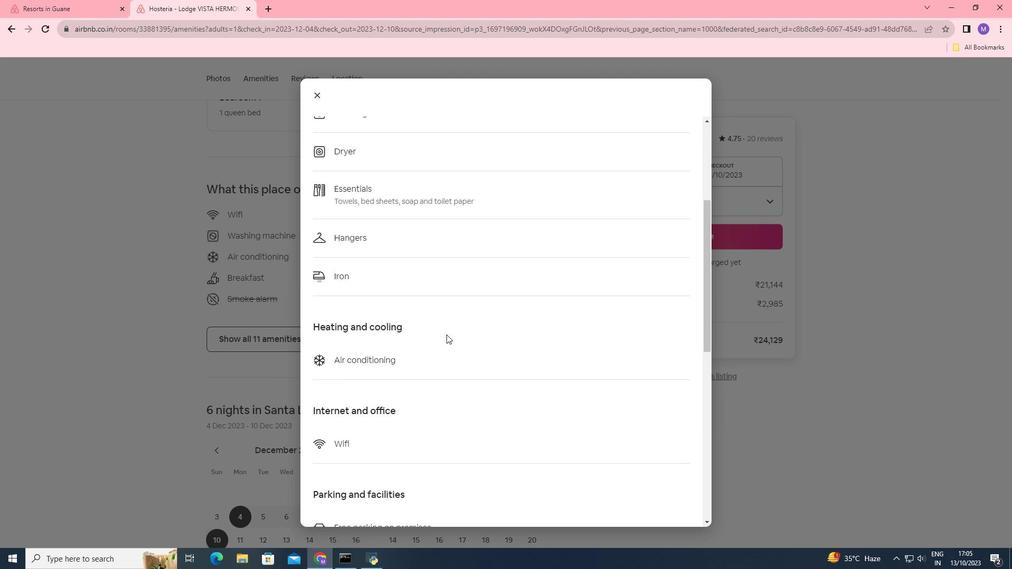 
Action: Mouse scrolled (446, 334) with delta (0, 0)
Screenshot: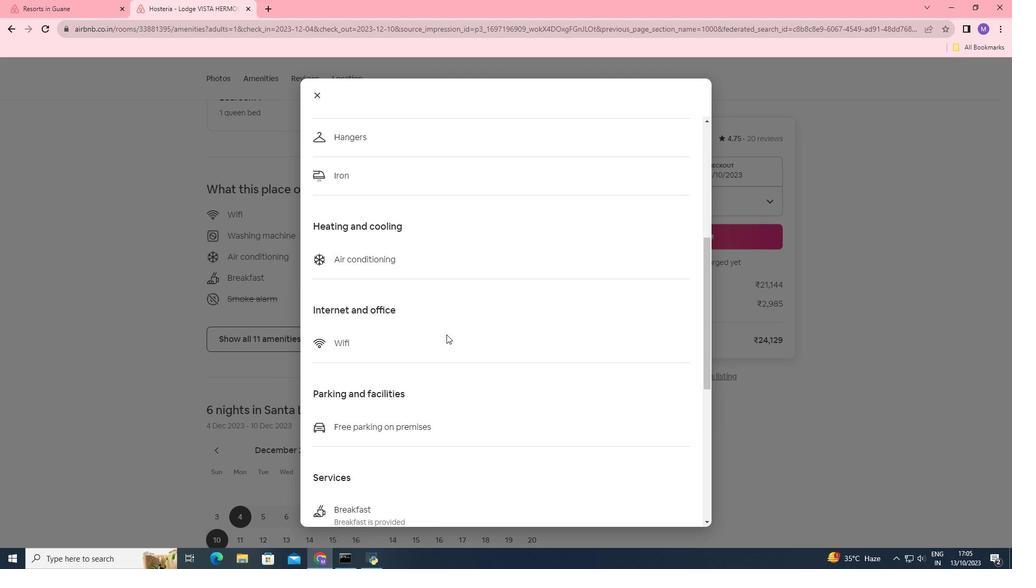 
Action: Mouse moved to (360, 223)
Screenshot: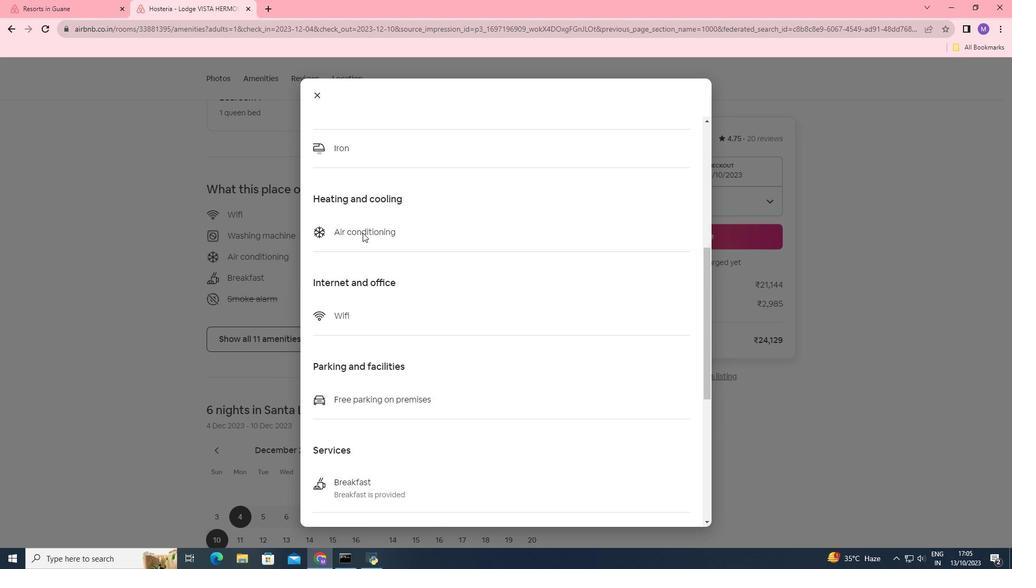 
Action: Mouse scrolled (360, 222) with delta (0, 0)
Screenshot: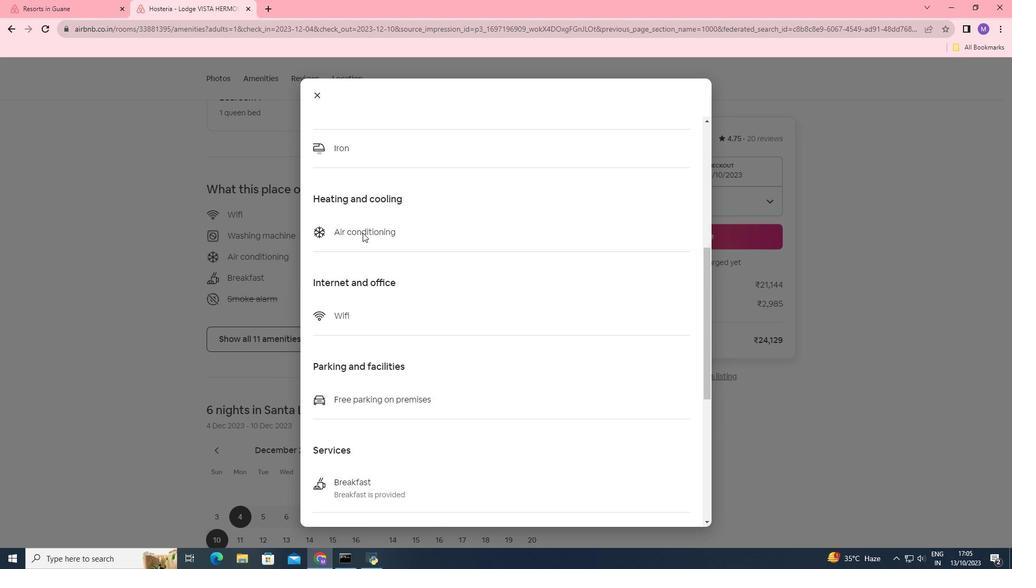 
Action: Mouse moved to (360, 226)
Screenshot: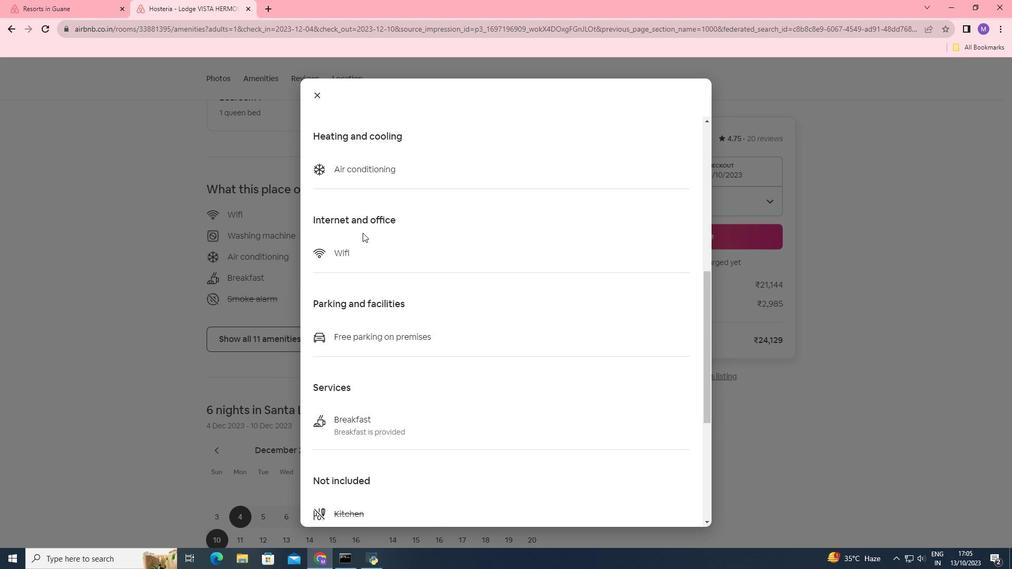 
Action: Mouse scrolled (360, 226) with delta (0, 0)
Screenshot: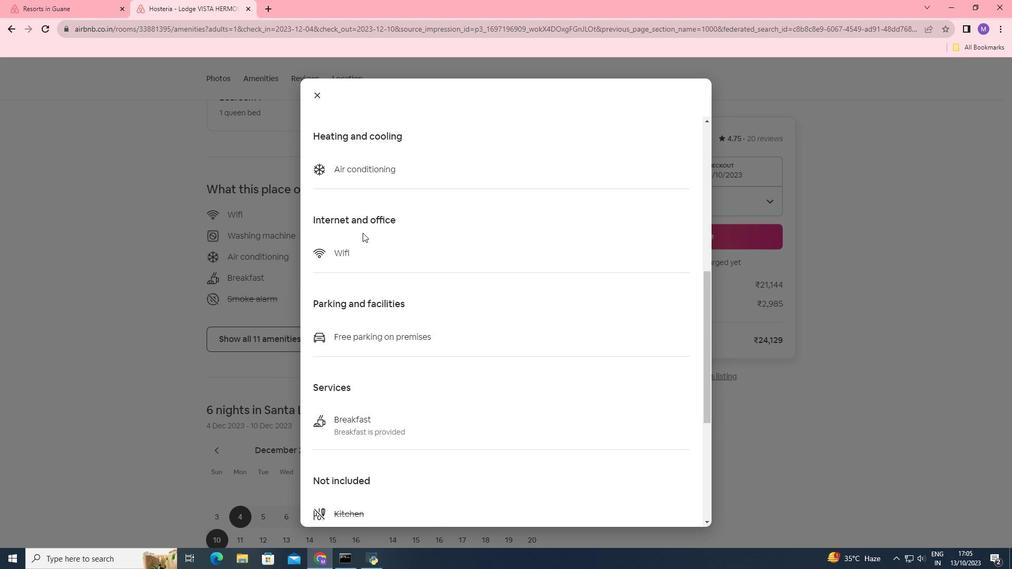 
Action: Mouse moved to (362, 232)
Screenshot: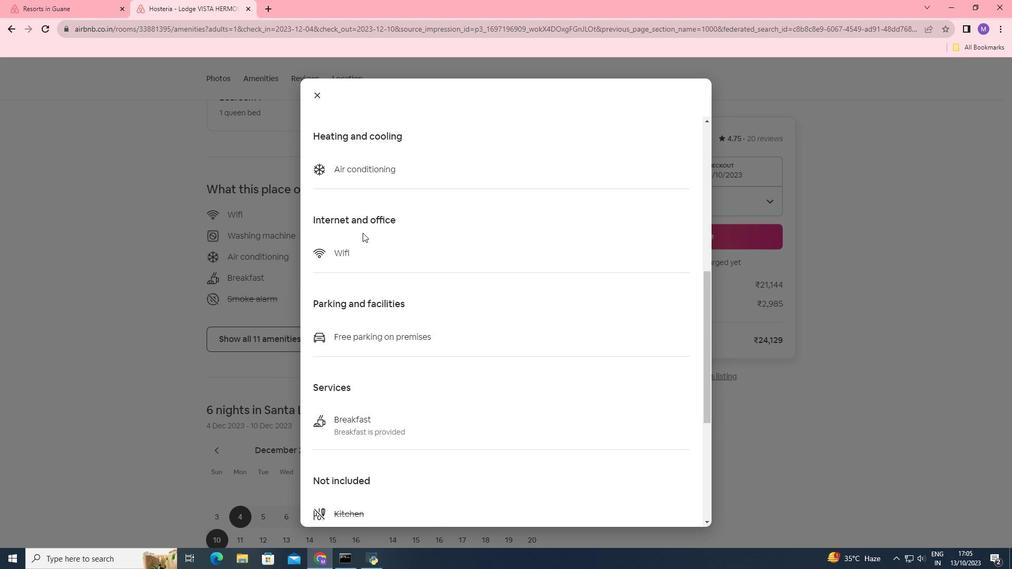 
Action: Mouse scrolled (362, 231) with delta (0, 0)
Screenshot: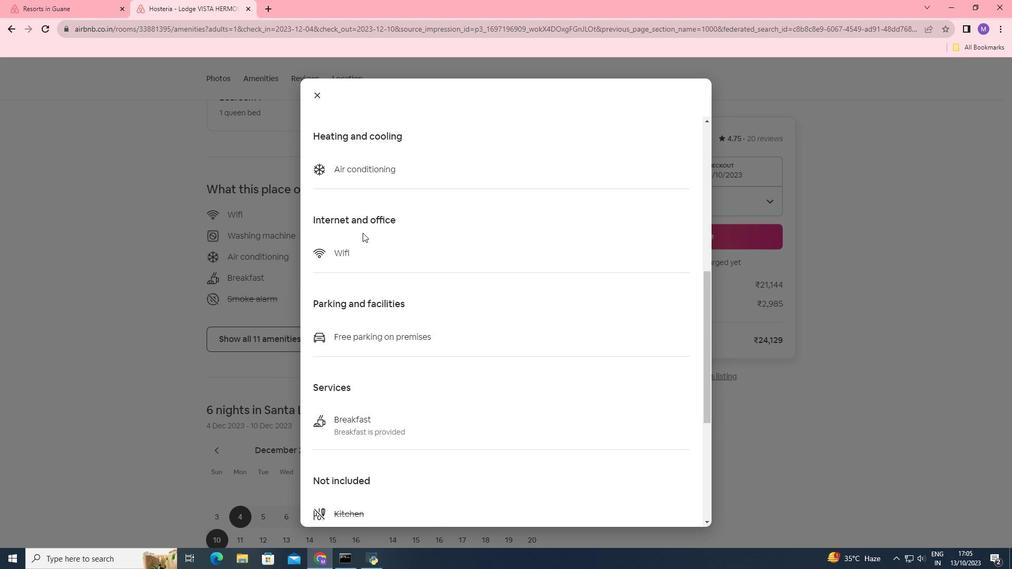 
Action: Mouse moved to (362, 232)
Screenshot: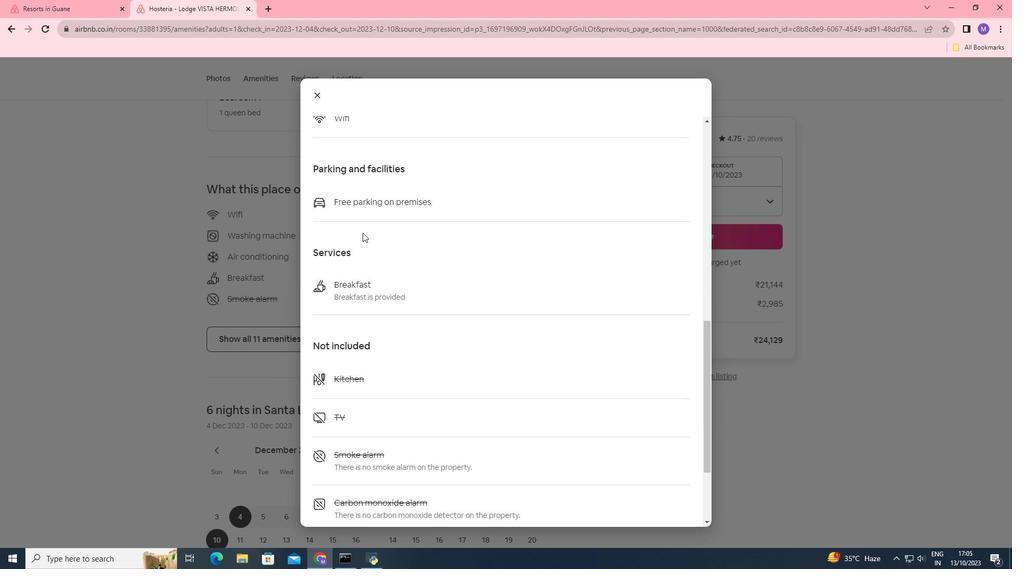 
Action: Mouse scrolled (362, 232) with delta (0, 0)
Screenshot: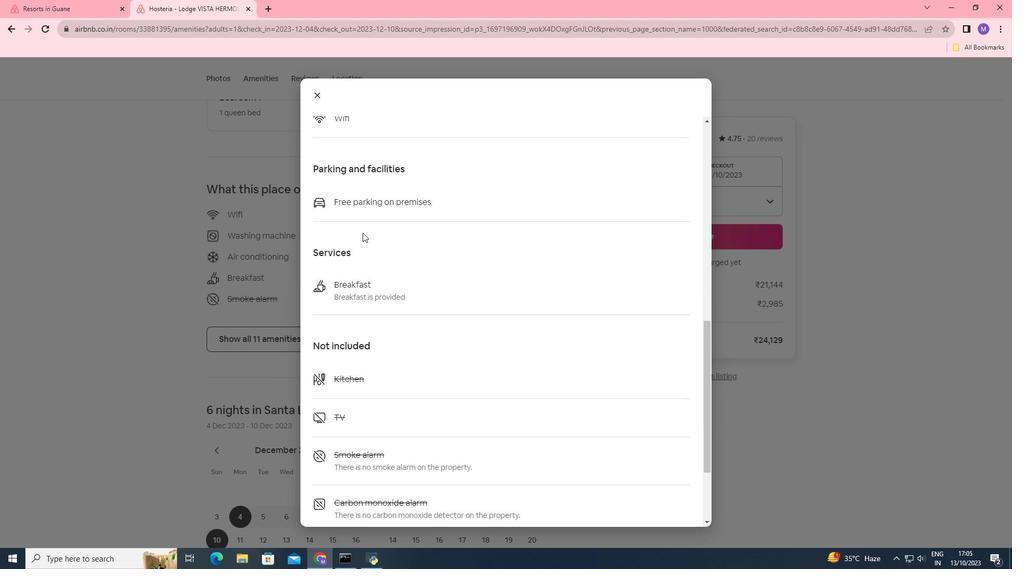 
Action: Mouse moved to (362, 233)
Screenshot: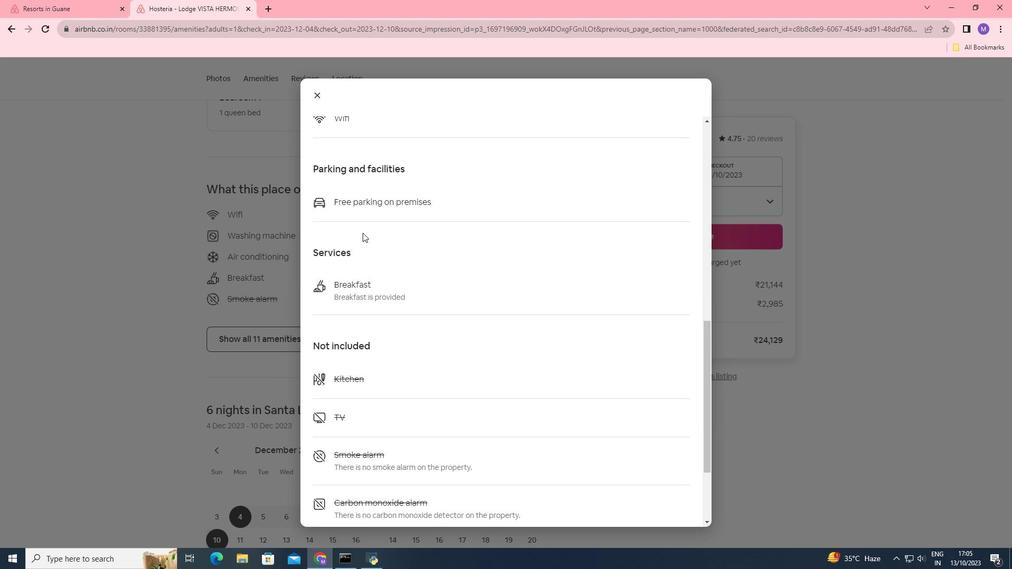 
Action: Mouse scrolled (362, 232) with delta (0, 0)
Screenshot: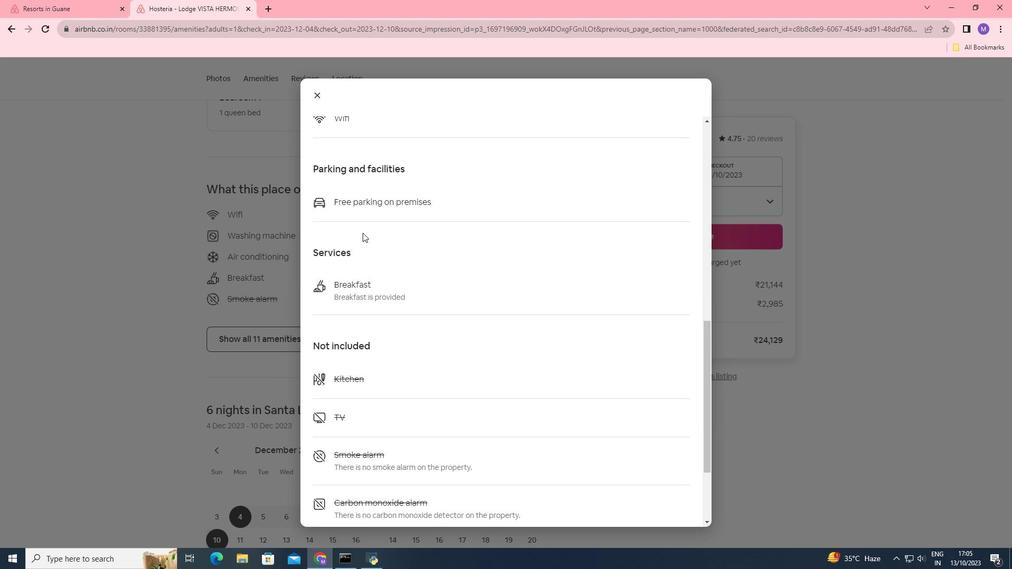 
Action: Mouse moved to (341, 180)
Screenshot: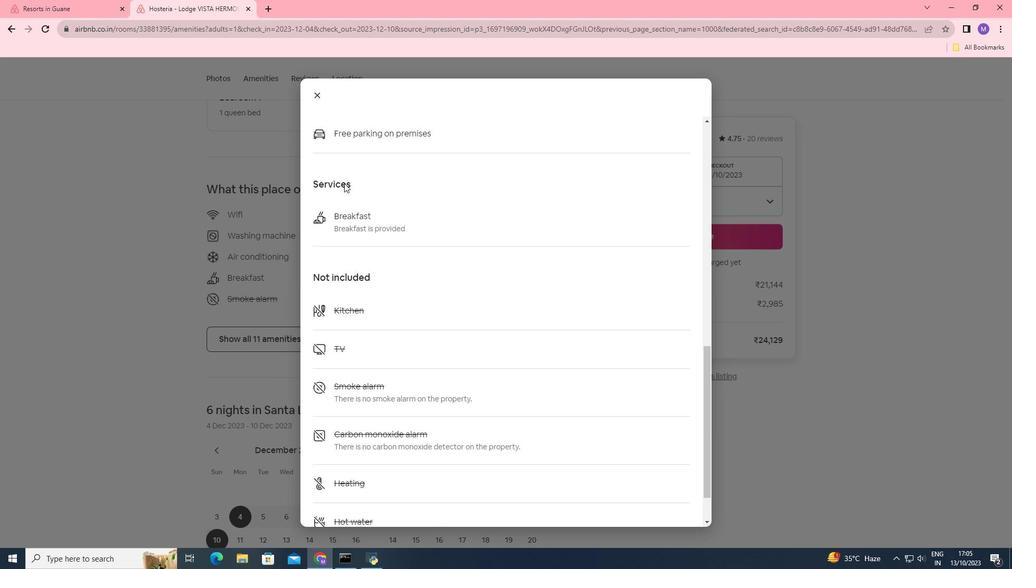 
Action: Mouse scrolled (341, 180) with delta (0, 0)
Screenshot: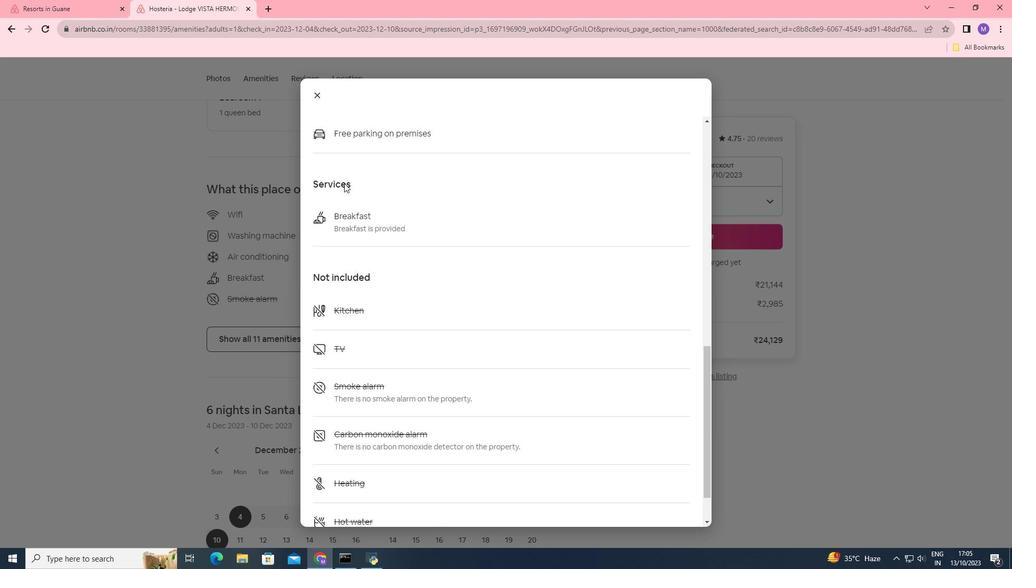 
Action: Mouse moved to (343, 182)
Screenshot: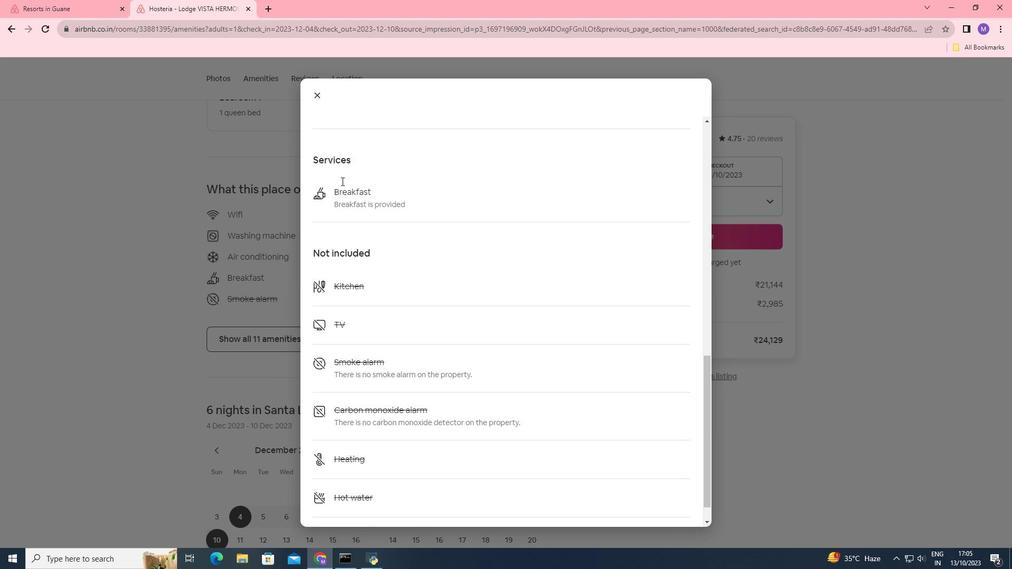 
Action: Mouse scrolled (343, 182) with delta (0, 0)
Screenshot: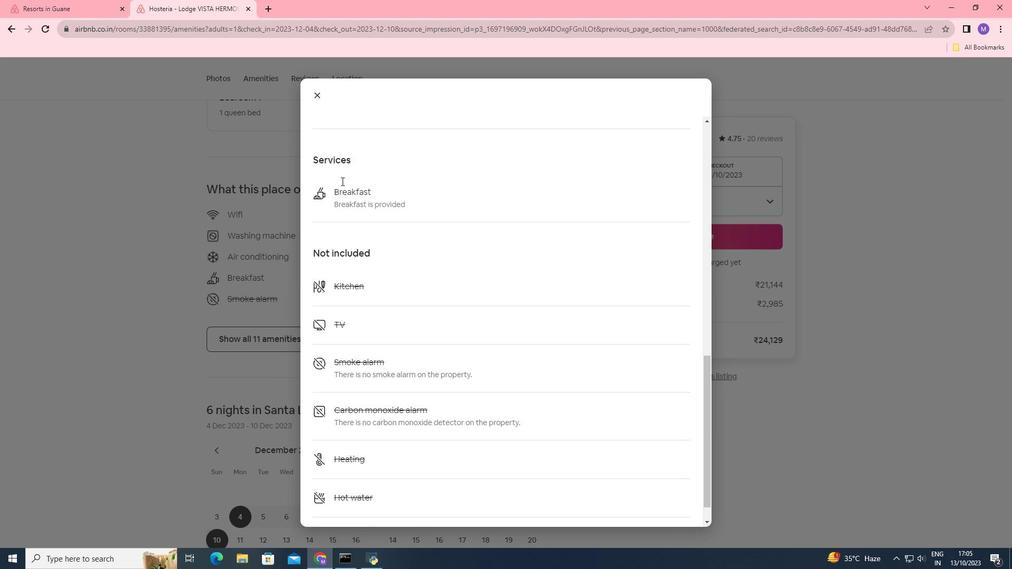 
Action: Mouse moved to (343, 183)
Screenshot: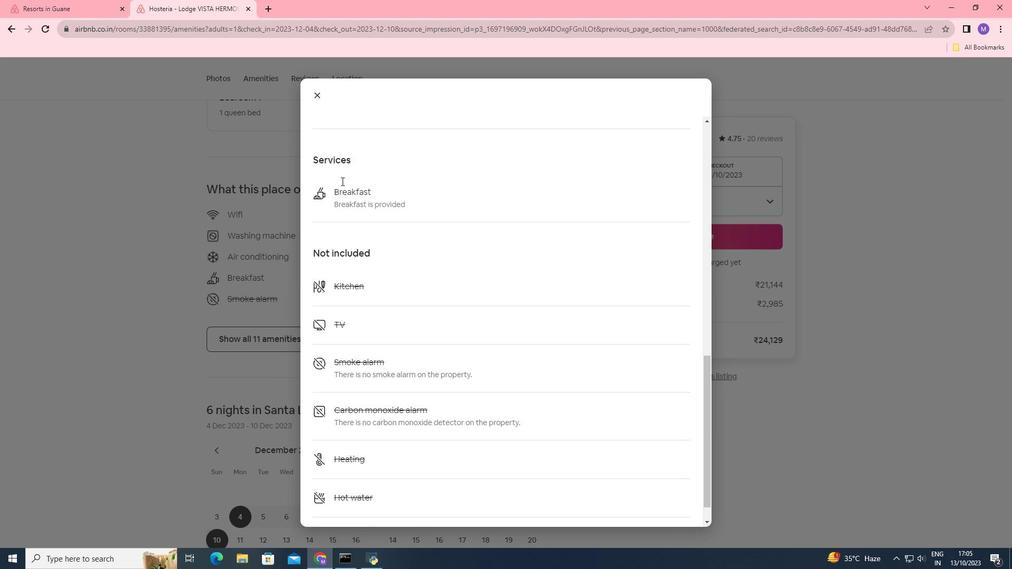 
Action: Mouse scrolled (343, 182) with delta (0, 0)
Screenshot: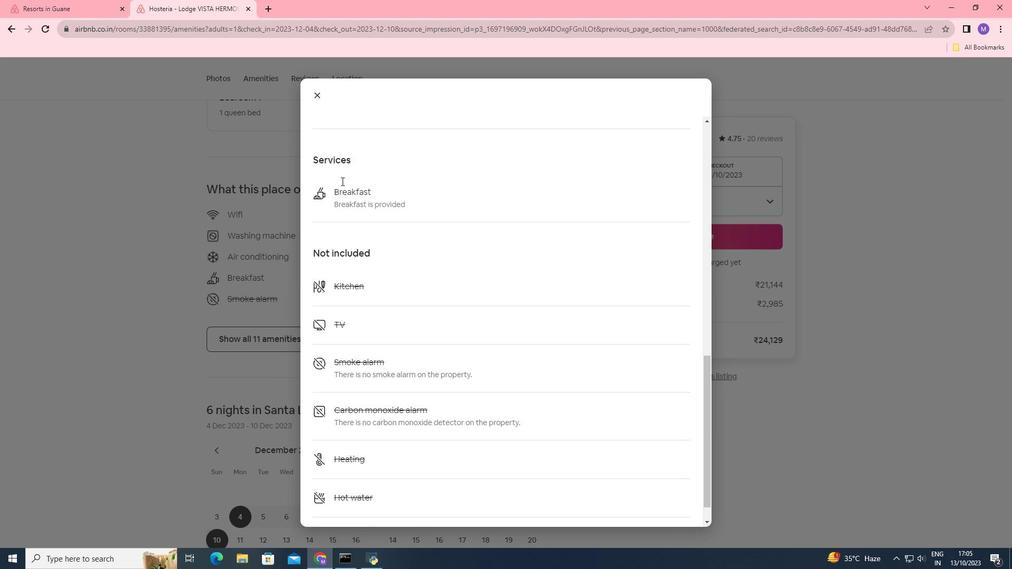 
Action: Mouse moved to (344, 183)
Screenshot: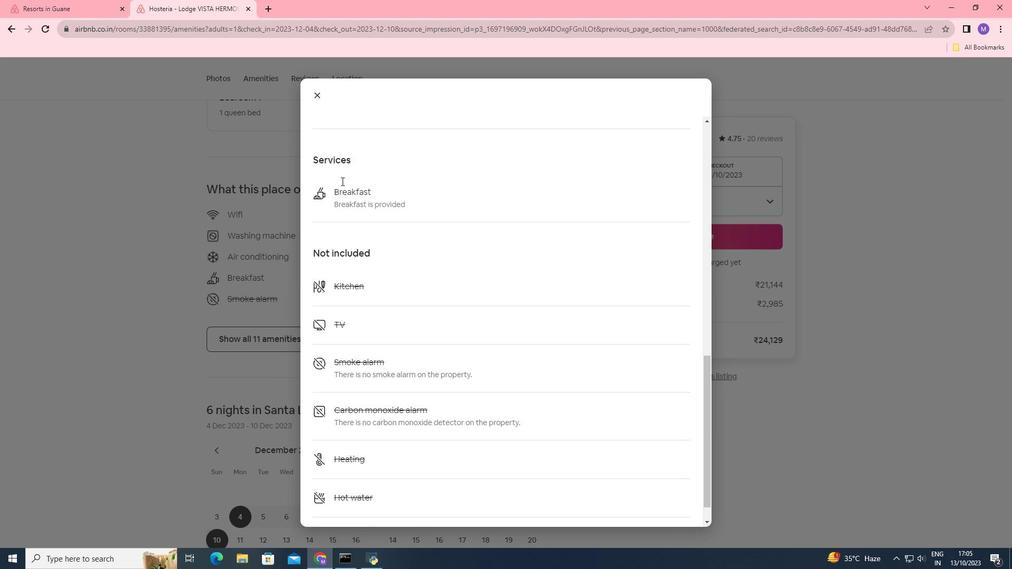 
Action: Mouse scrolled (344, 182) with delta (0, 0)
Screenshot: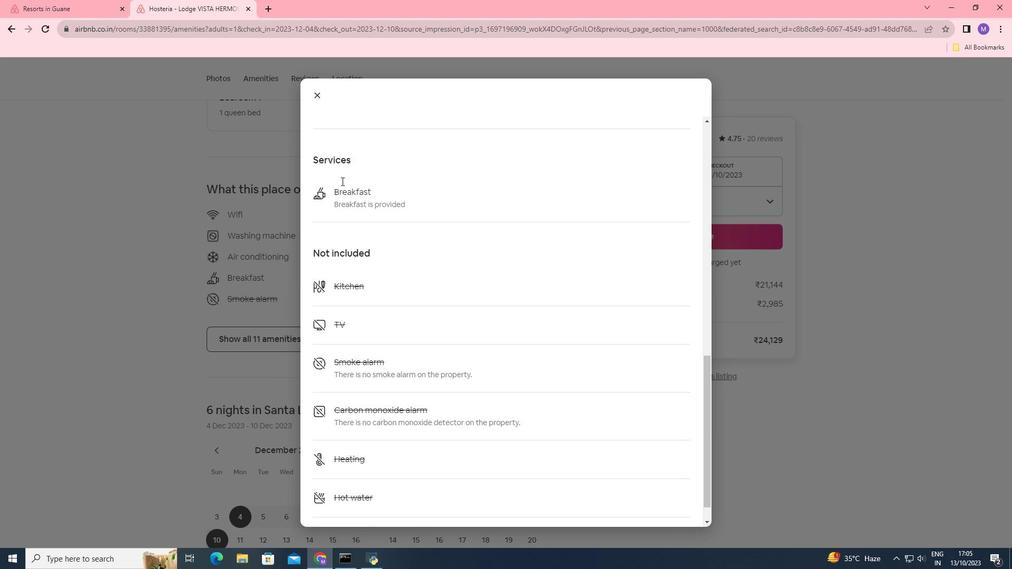 
Action: Mouse scrolled (344, 182) with delta (0, 0)
Screenshot: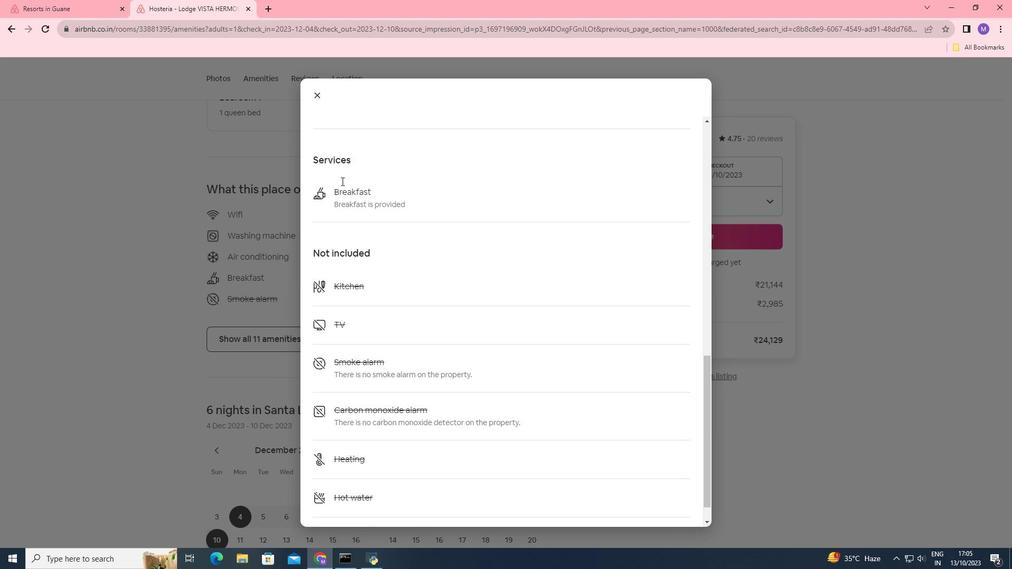 
Action: Mouse moved to (316, 94)
Screenshot: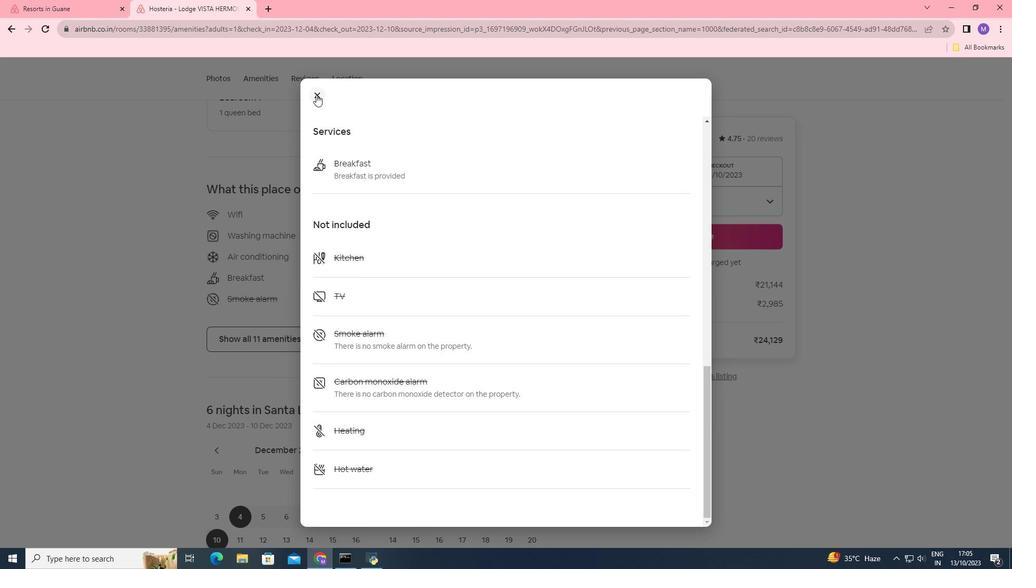
Action: Mouse pressed left at (316, 94)
Screenshot: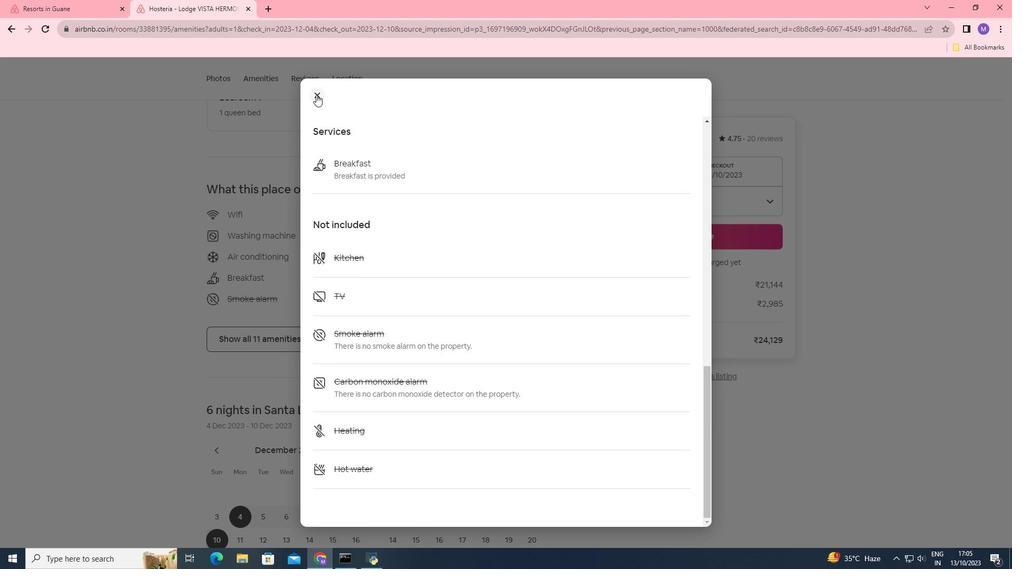 
Action: Mouse moved to (313, 326)
Screenshot: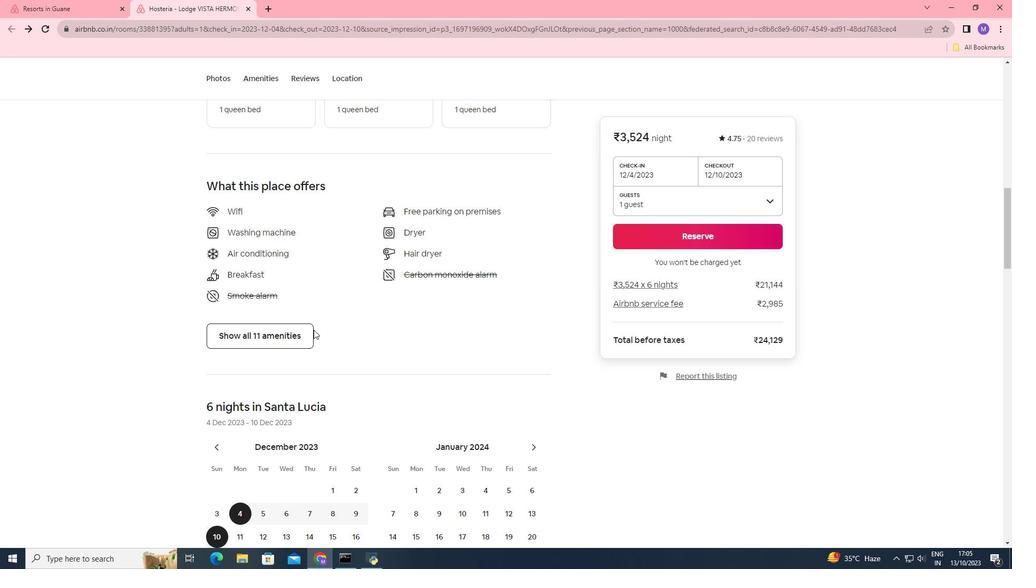 
Action: Mouse scrolled (313, 326) with delta (0, 0)
Screenshot: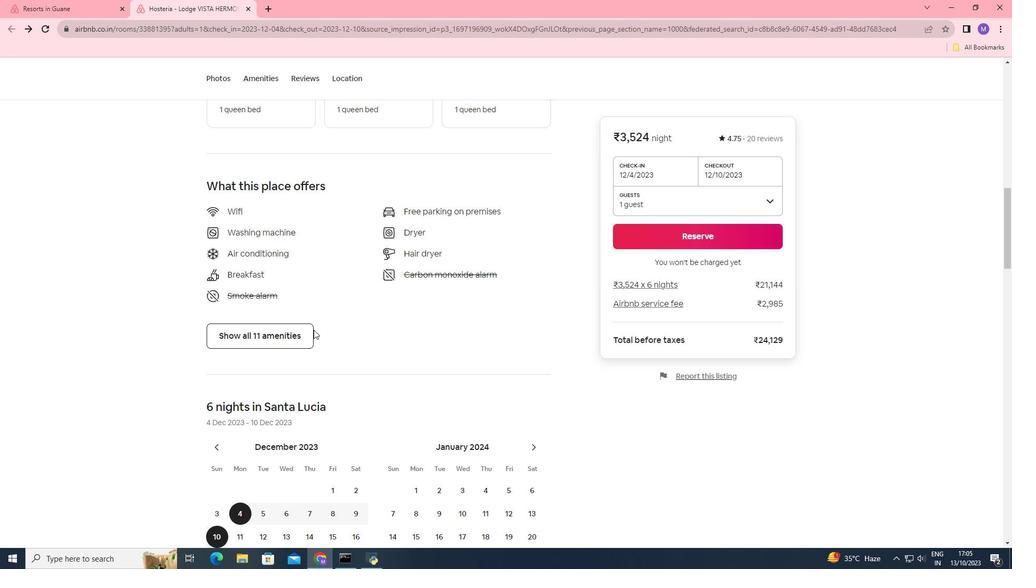 
Action: Mouse moved to (313, 327)
Screenshot: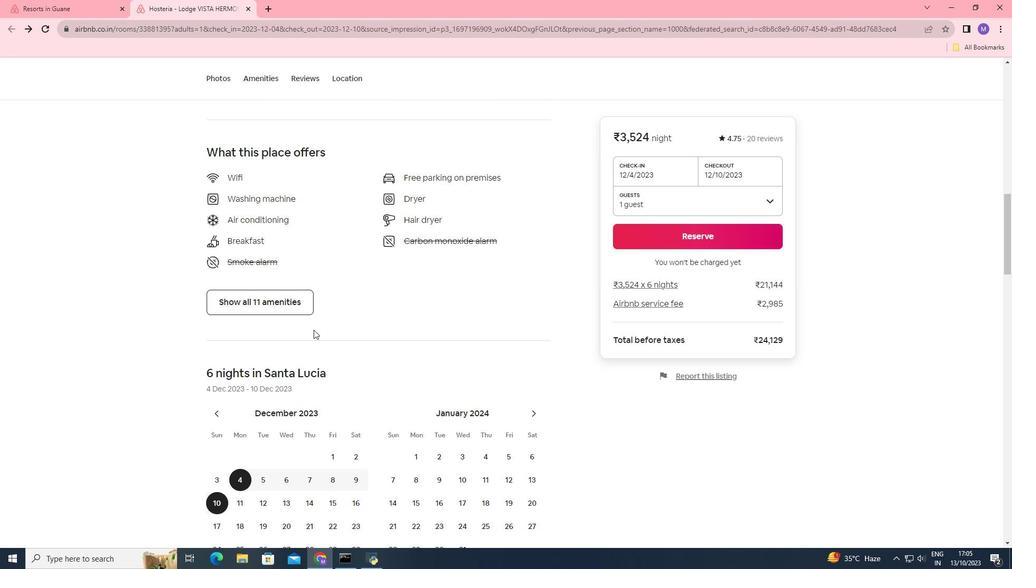 
Action: Mouse scrolled (313, 326) with delta (0, 0)
Screenshot: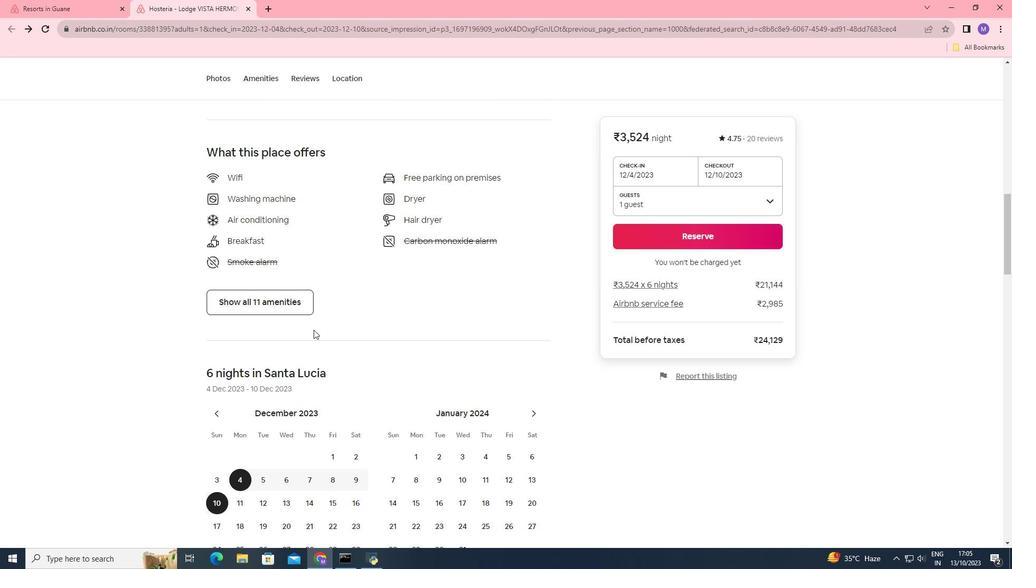 
Action: Mouse moved to (313, 330)
Screenshot: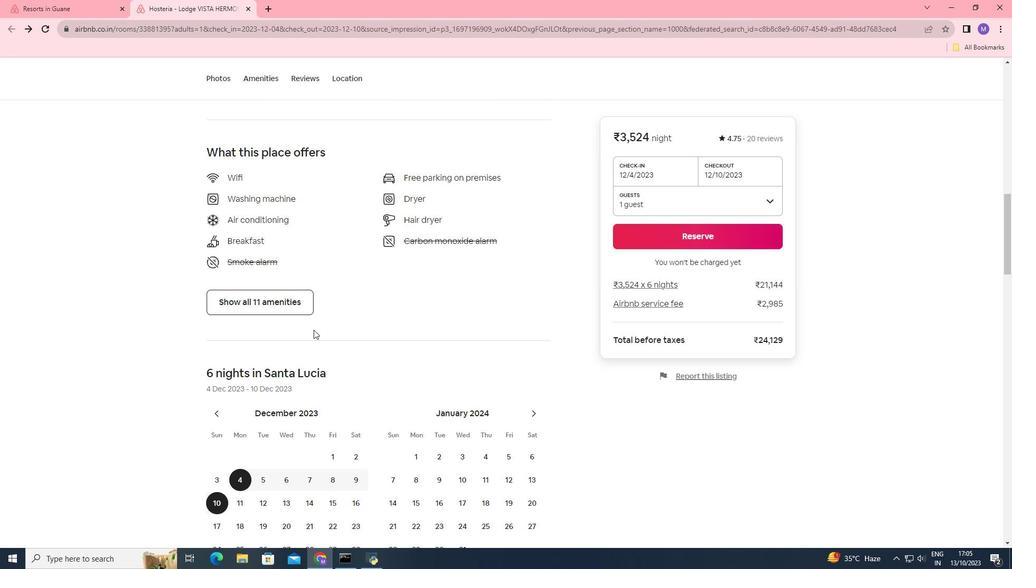 
Action: Mouse scrolled (313, 329) with delta (0, 0)
Screenshot: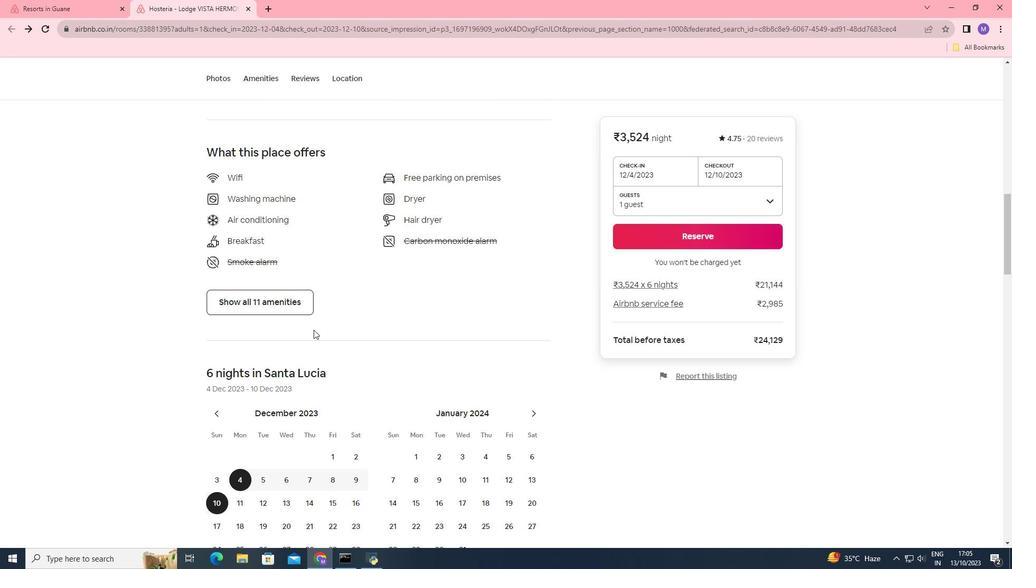 
Action: Mouse scrolled (313, 329) with delta (0, 0)
Screenshot: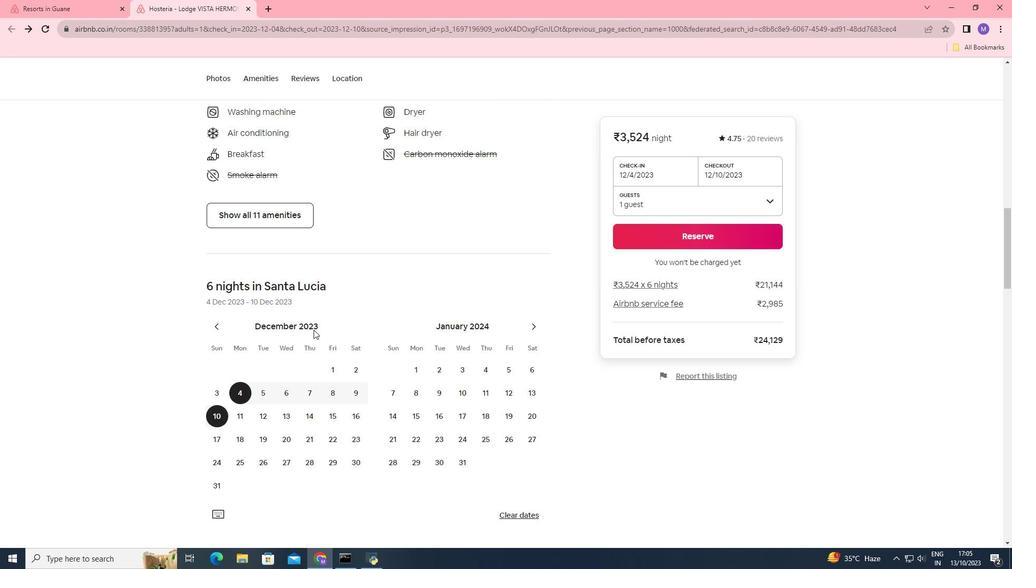 
Action: Mouse scrolled (313, 329) with delta (0, 0)
Screenshot: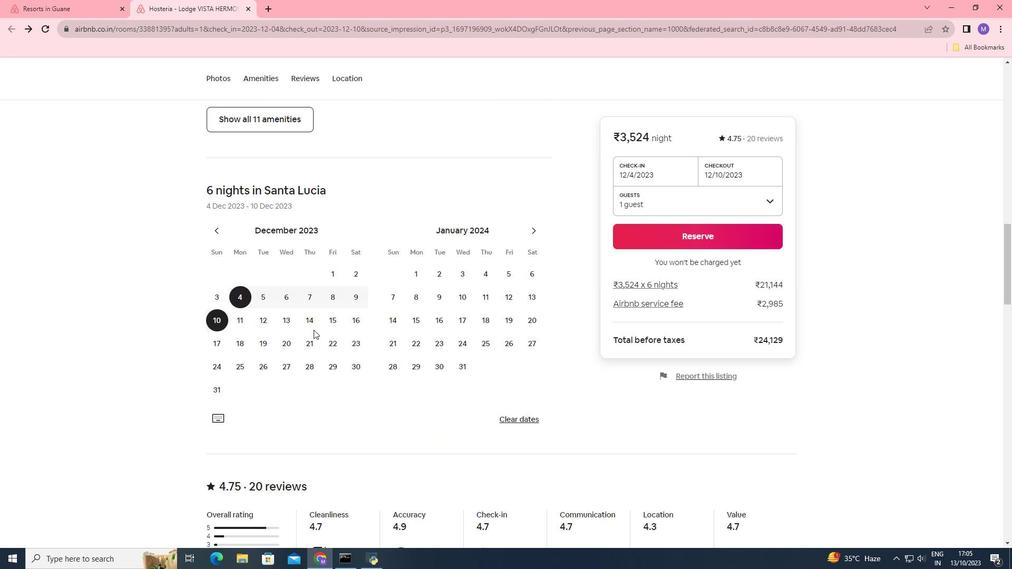 
Action: Mouse moved to (315, 337)
Screenshot: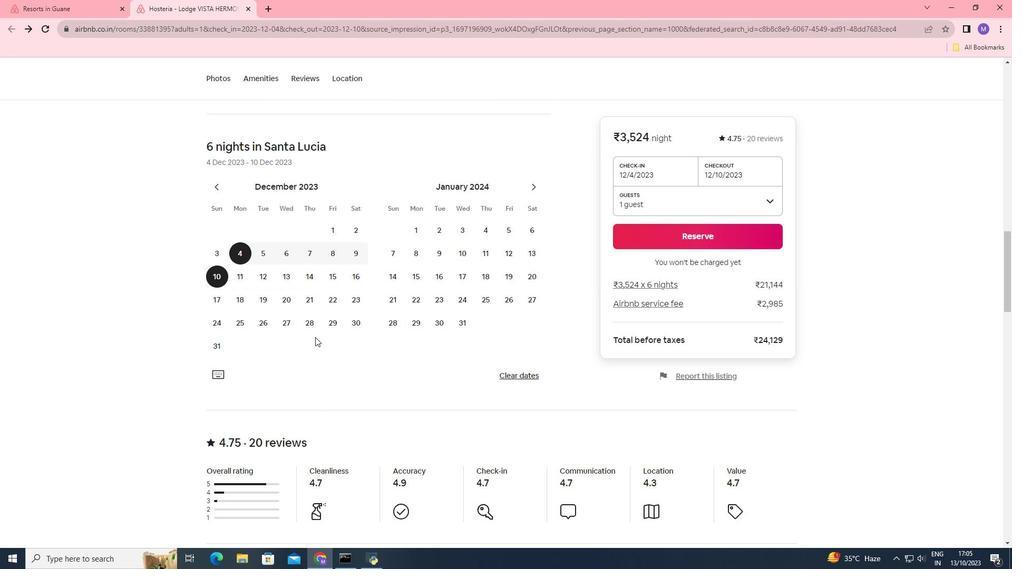 
Action: Mouse scrolled (315, 336) with delta (0, 0)
Screenshot: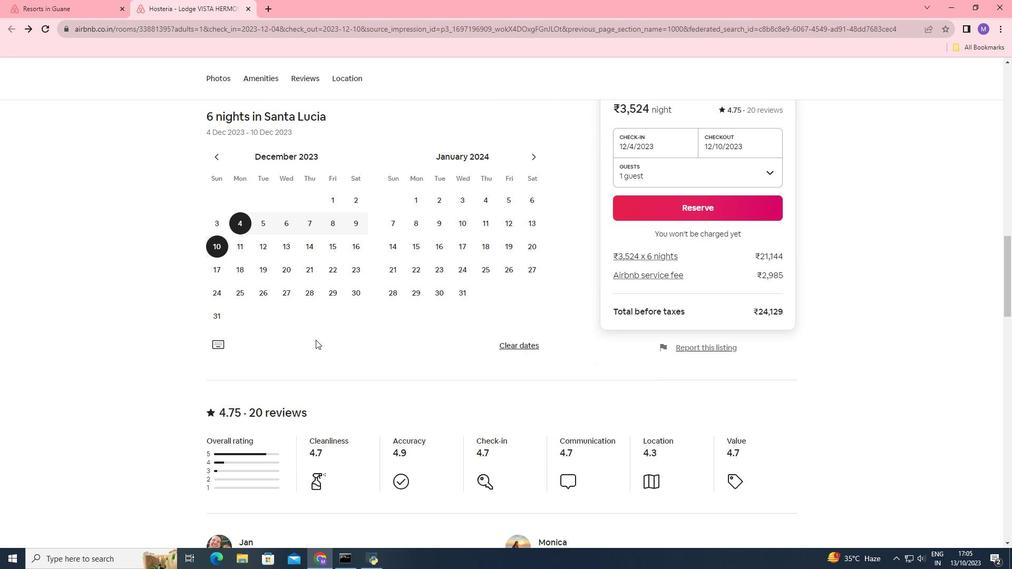 
Action: Mouse scrolled (315, 336) with delta (0, 0)
Screenshot: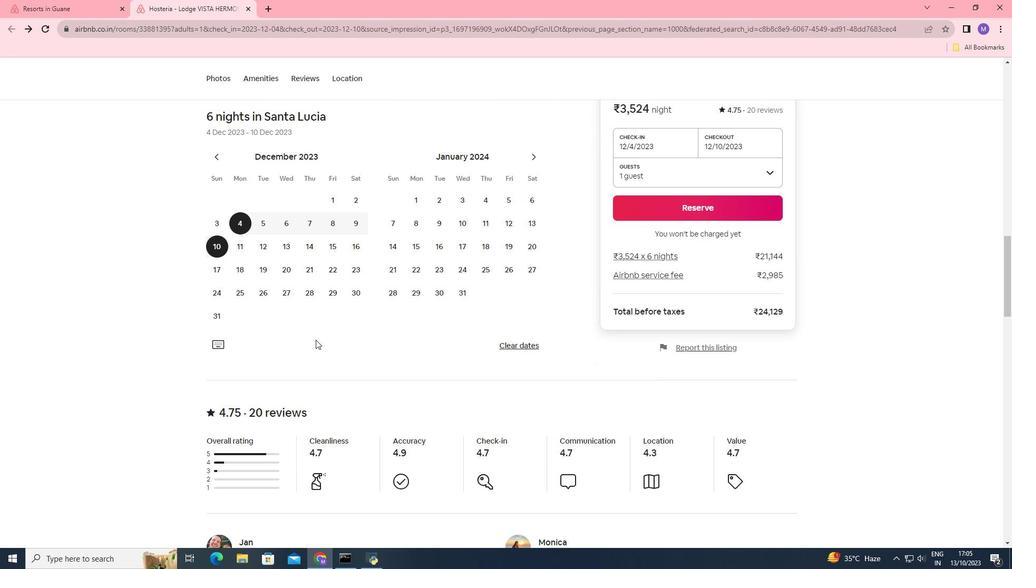 
Action: Mouse moved to (315, 339)
Screenshot: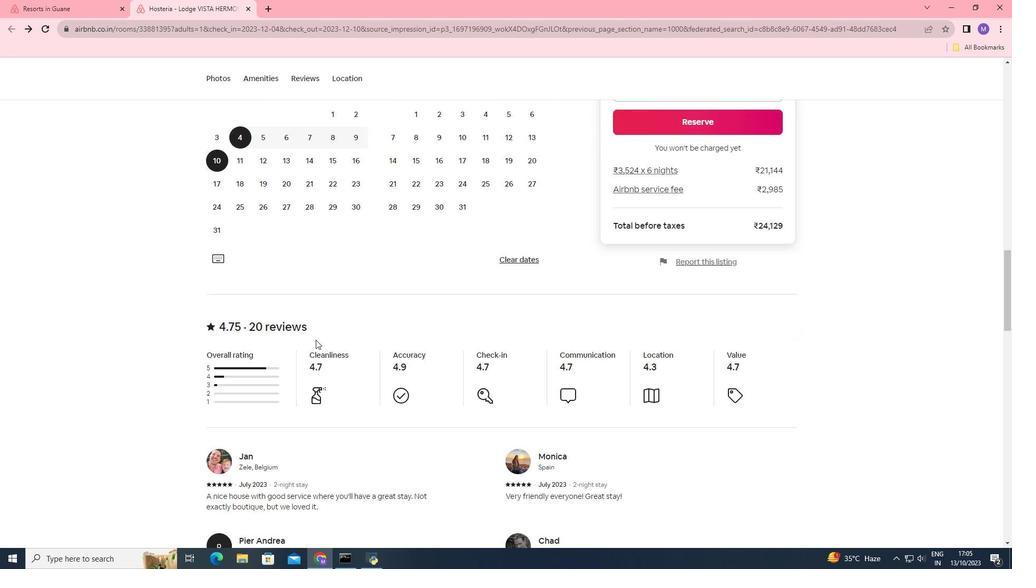 
Action: Mouse scrolled (315, 338) with delta (0, 0)
Screenshot: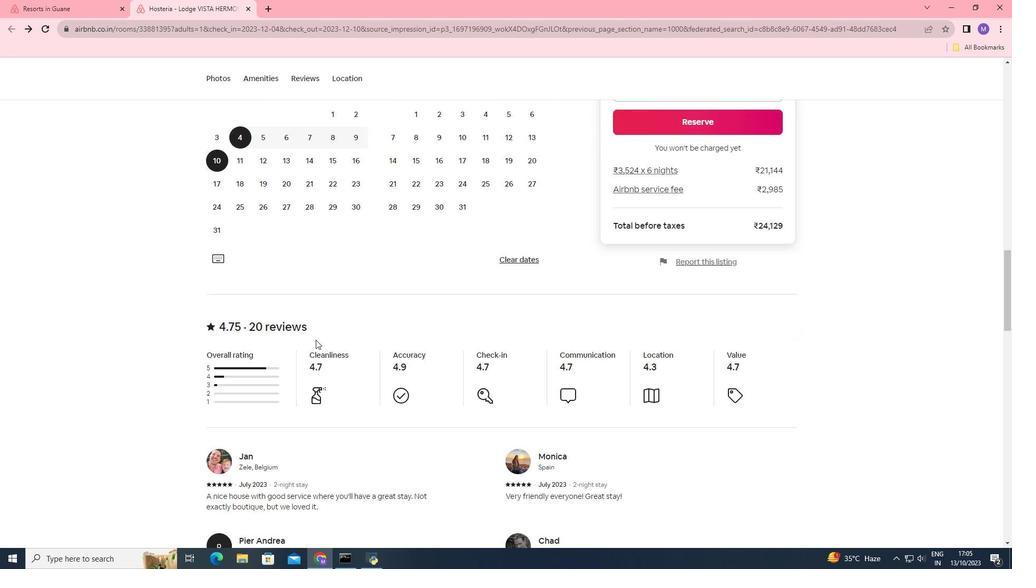 
Action: Mouse moved to (315, 340)
Screenshot: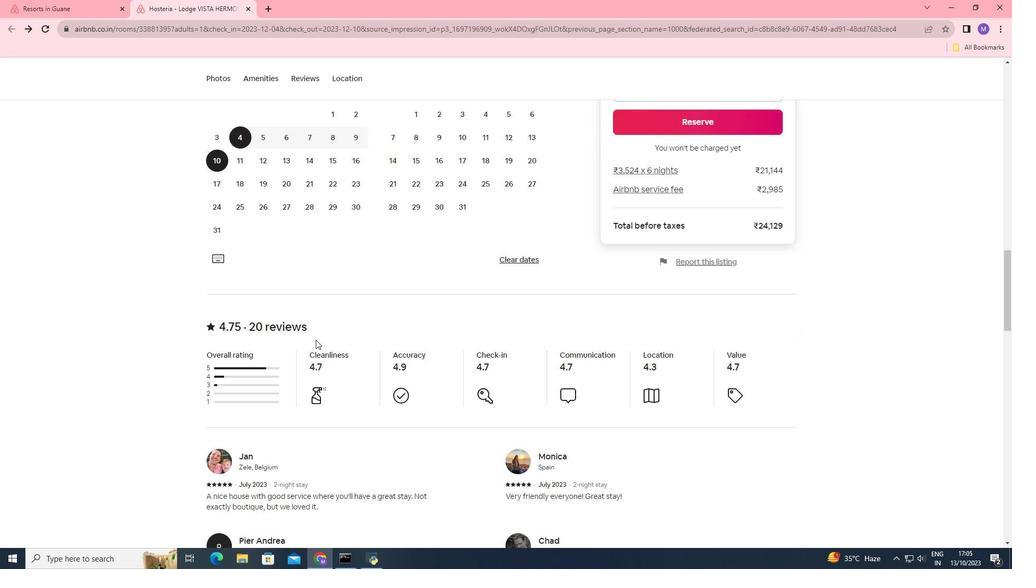 
Action: Mouse scrolled (315, 339) with delta (0, 0)
Screenshot: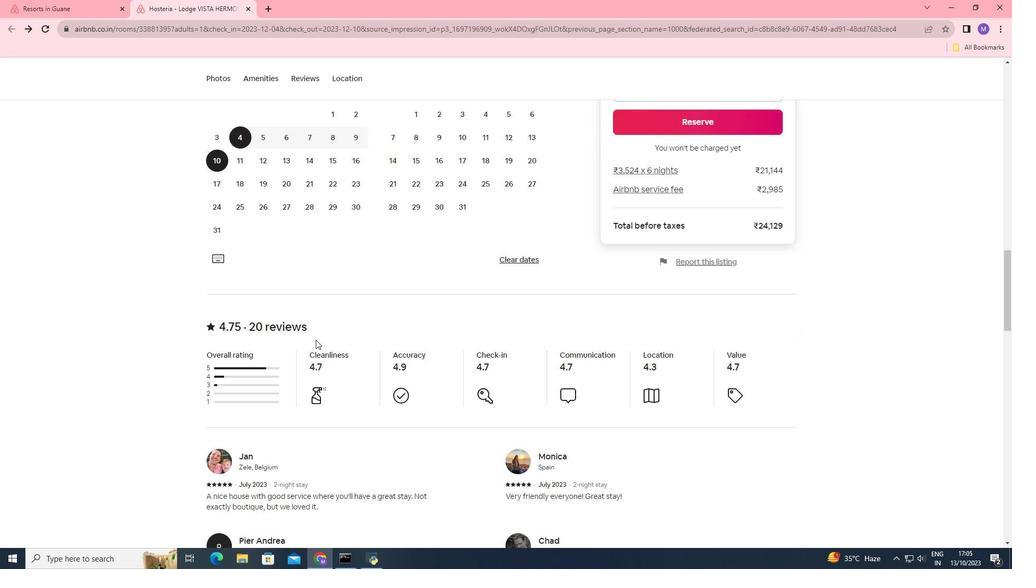 
Action: Mouse moved to (316, 354)
Screenshot: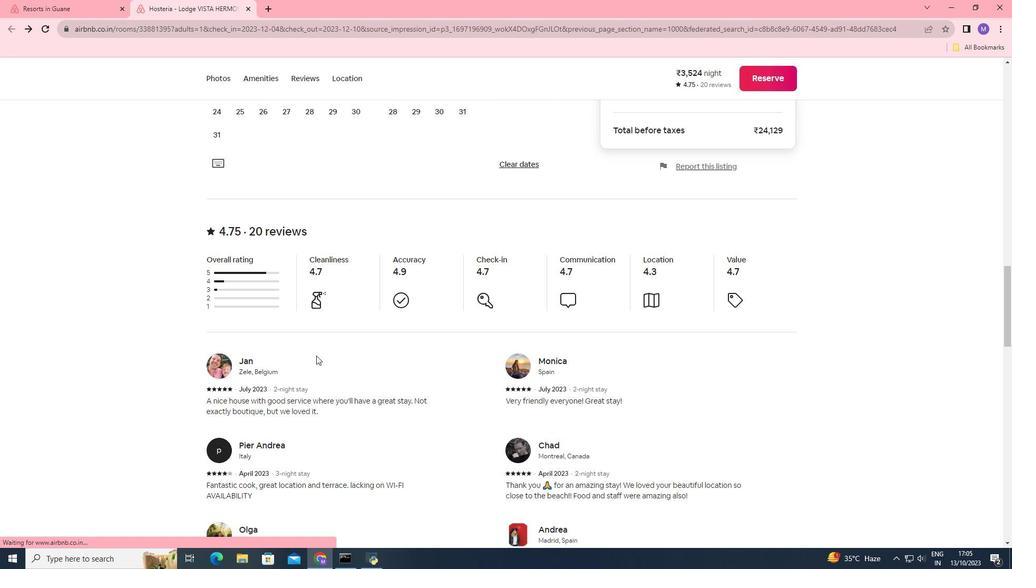 
Action: Mouse scrolled (316, 353) with delta (0, 0)
Screenshot: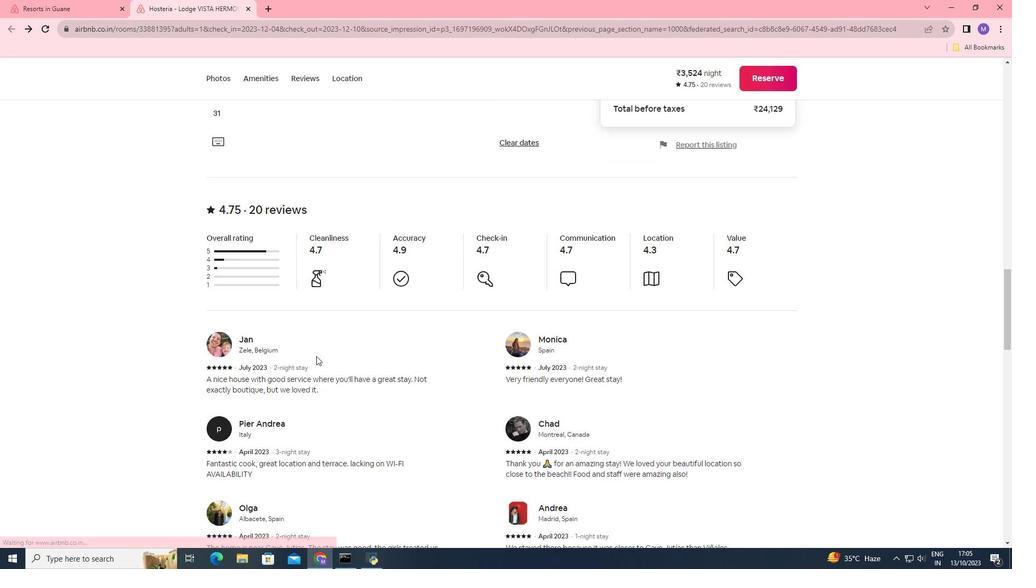 
Action: Mouse moved to (316, 355)
Screenshot: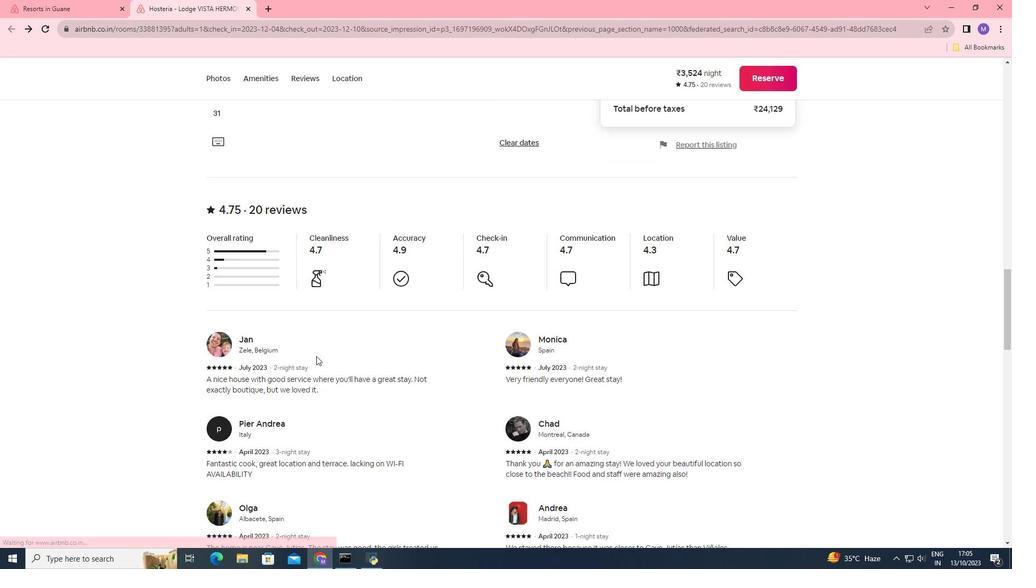 
Action: Mouse scrolled (316, 354) with delta (0, 0)
Screenshot: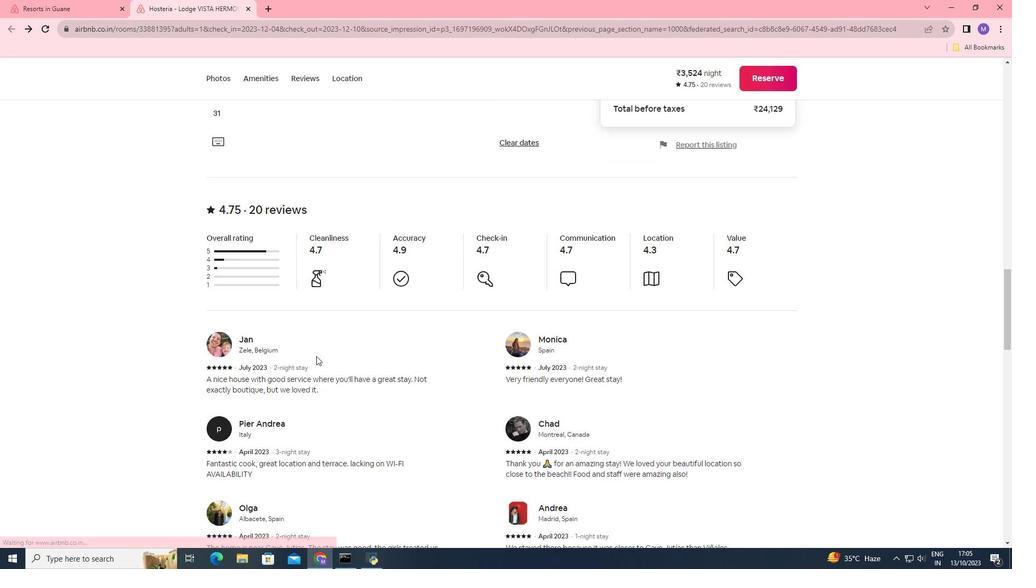 
Action: Mouse moved to (316, 356)
Screenshot: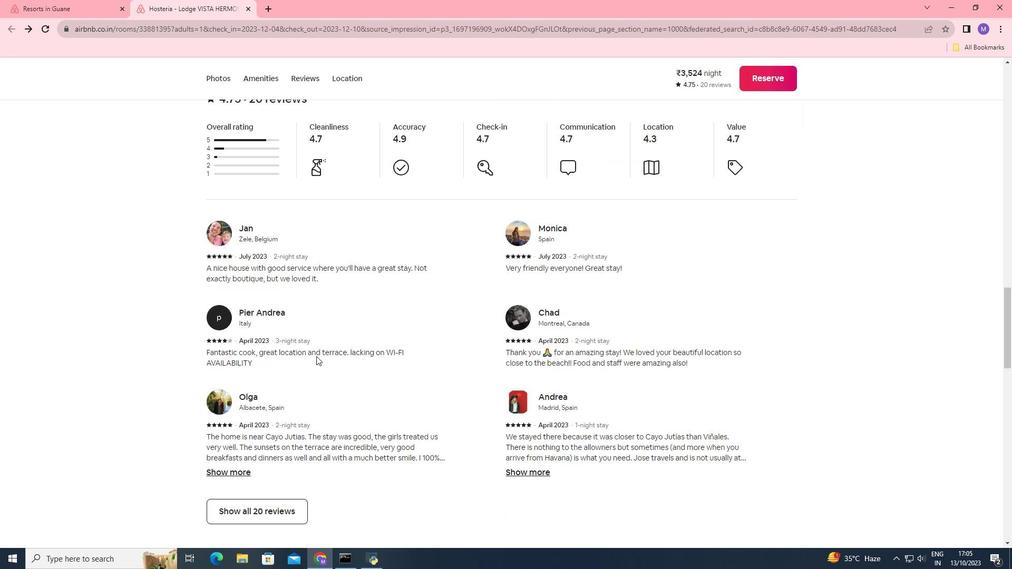 
Action: Mouse scrolled (316, 355) with delta (0, 0)
Screenshot: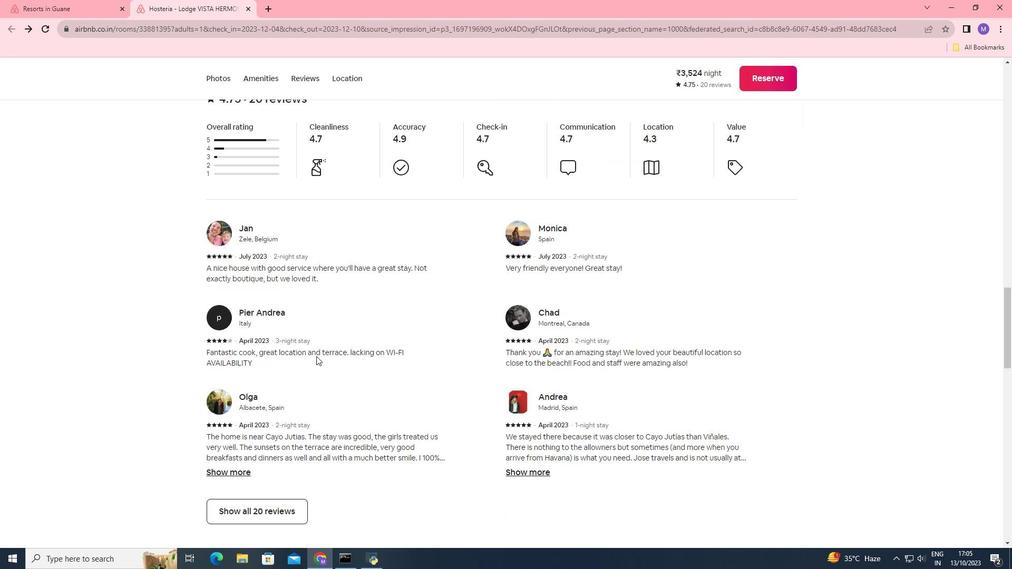 
Action: Mouse scrolled (316, 355) with delta (0, 0)
Screenshot: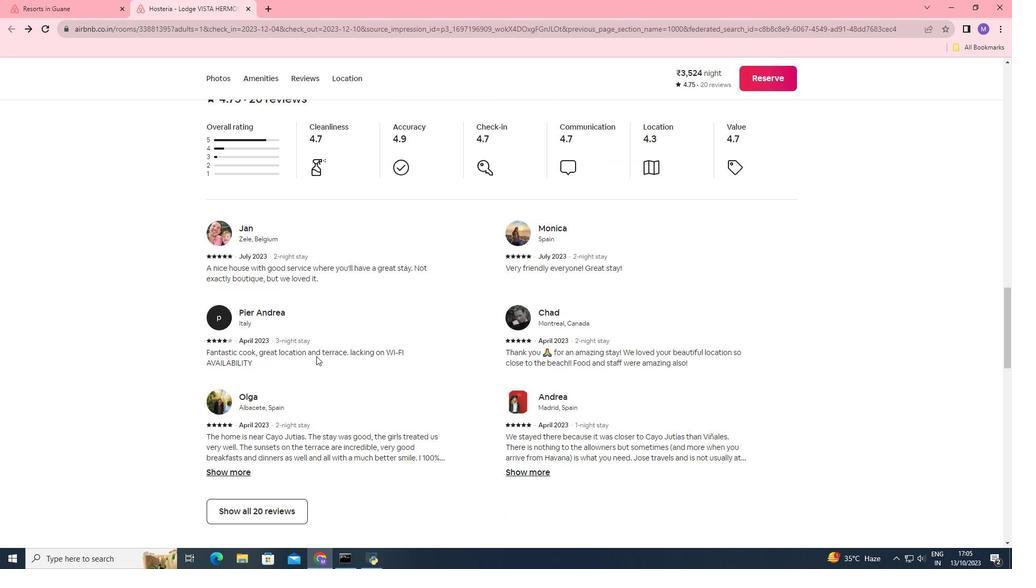 
Action: Mouse moved to (285, 434)
Screenshot: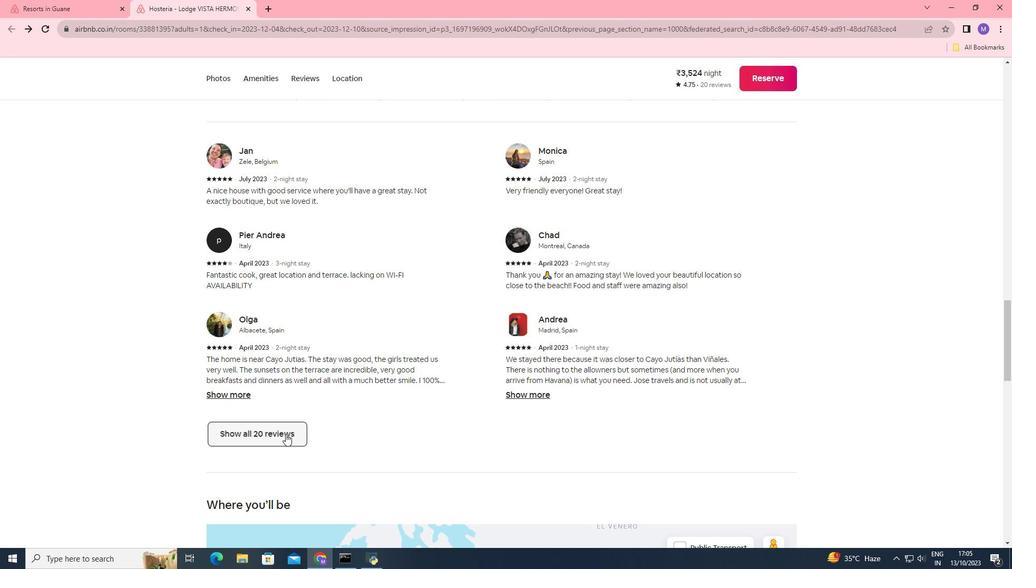 
Action: Mouse pressed left at (285, 434)
Screenshot: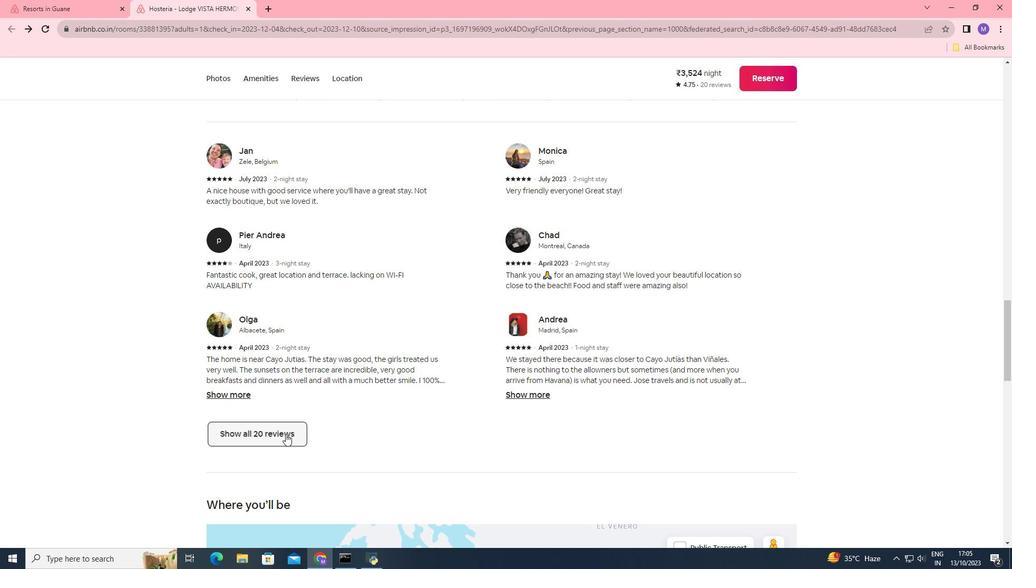 
Action: Mouse moved to (620, 346)
Screenshot: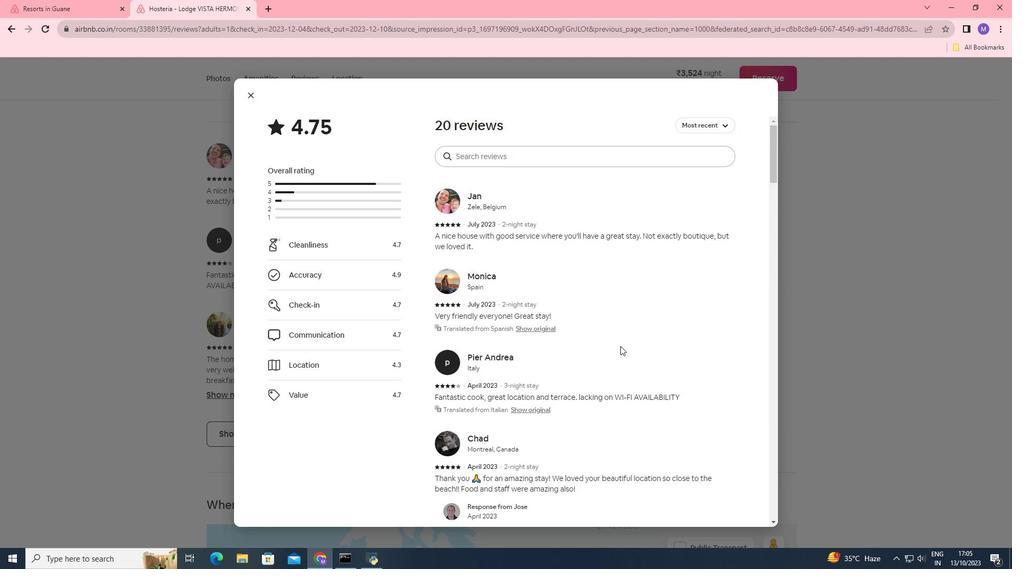 
Action: Mouse scrolled (620, 345) with delta (0, 0)
Screenshot: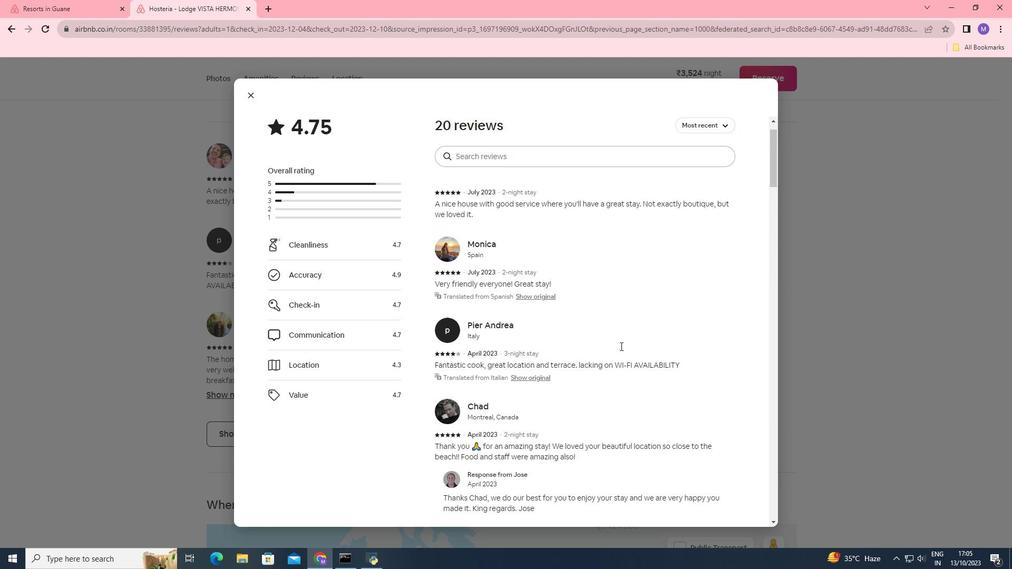 
Action: Mouse scrolled (620, 345) with delta (0, 0)
Screenshot: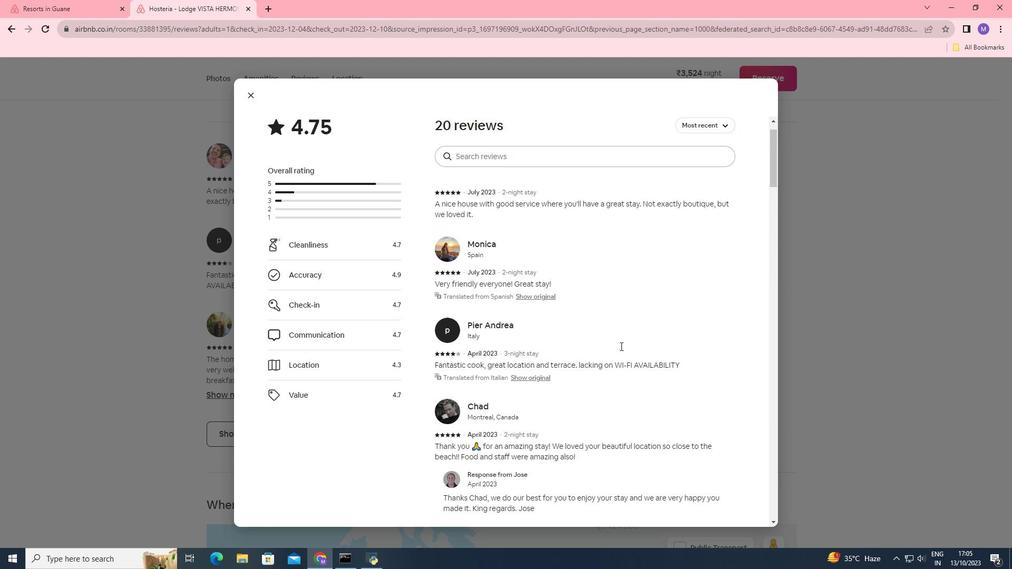 
Action: Mouse scrolled (620, 345) with delta (0, 0)
Screenshot: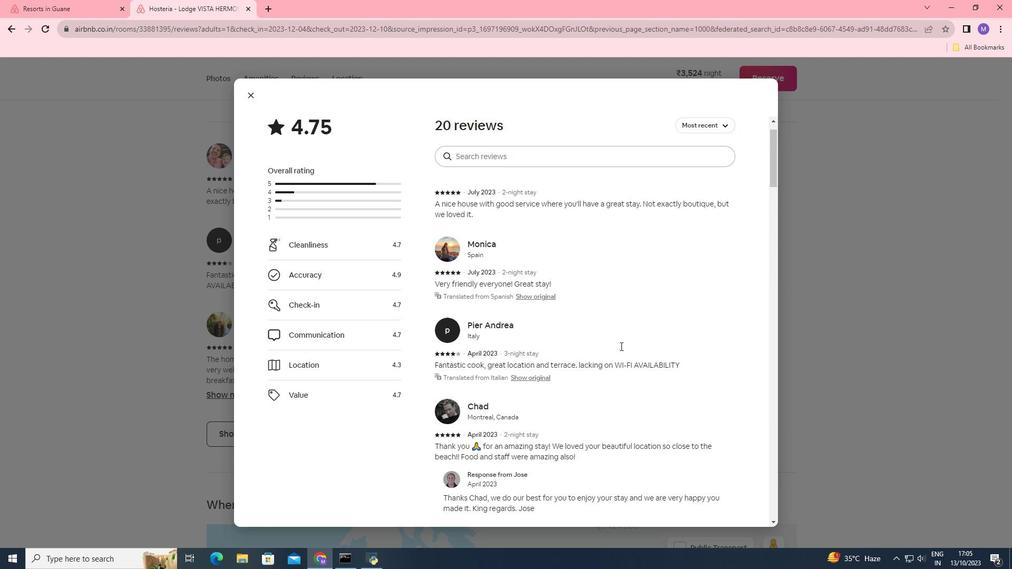 
Action: Mouse scrolled (620, 345) with delta (0, 0)
Screenshot: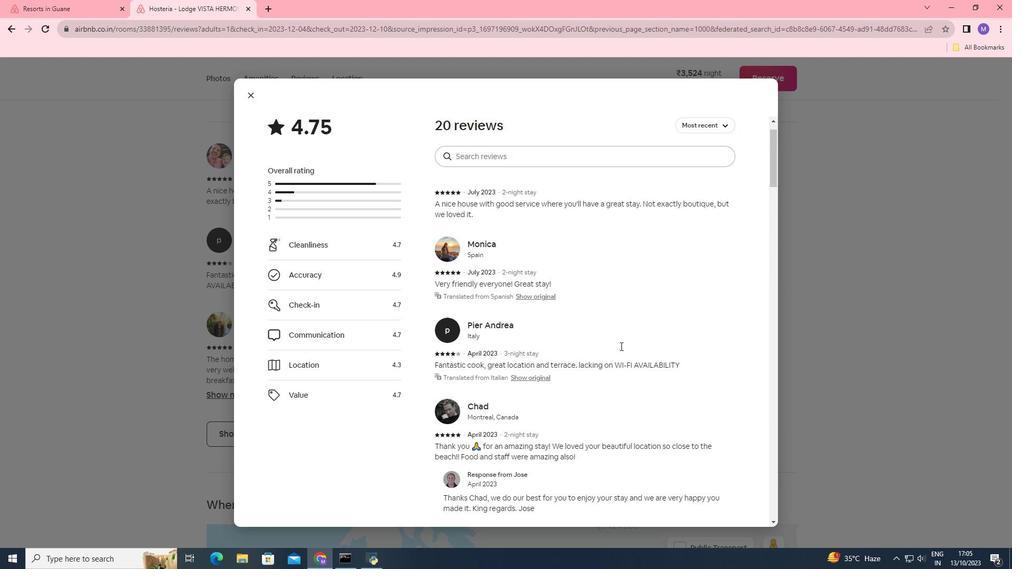 
Action: Mouse scrolled (620, 345) with delta (0, 0)
Screenshot: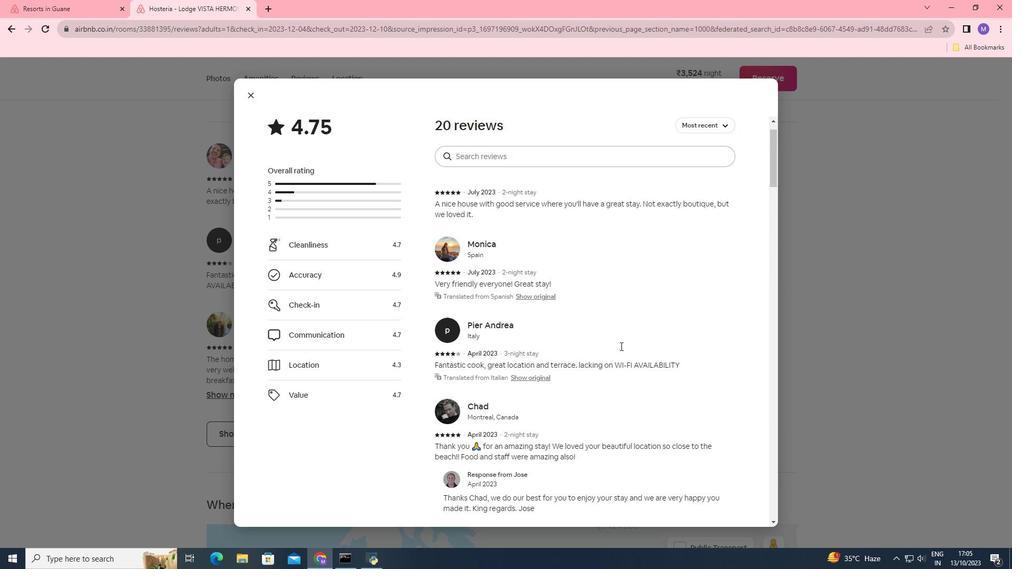 
Action: Mouse scrolled (620, 345) with delta (0, 0)
Screenshot: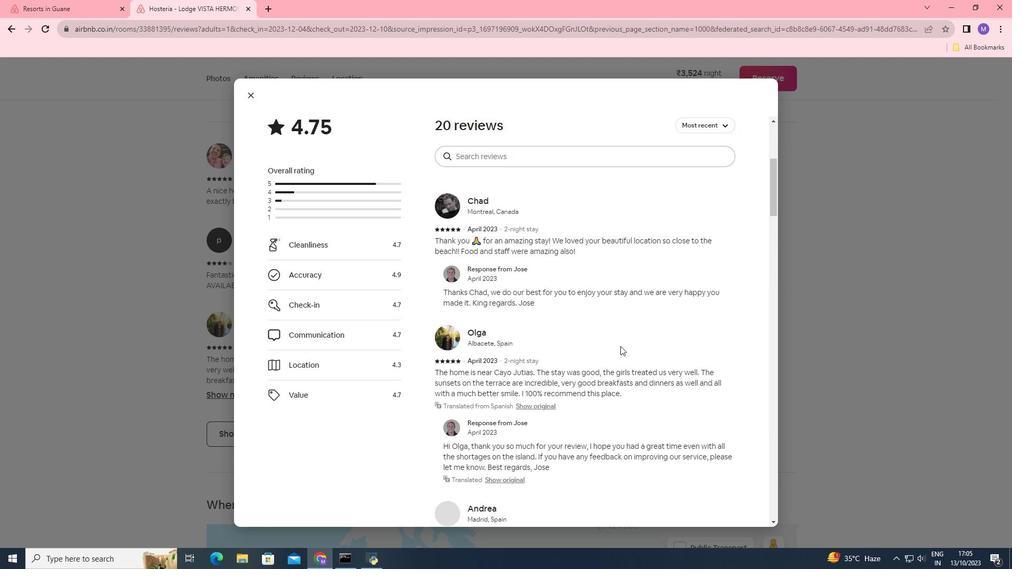 
Action: Mouse scrolled (620, 345) with delta (0, 0)
Screenshot: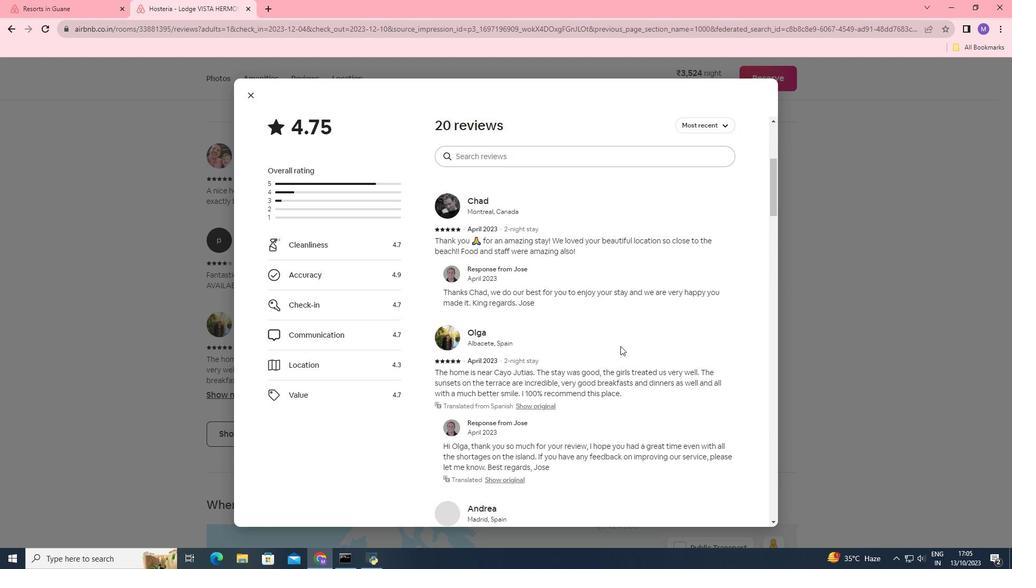 
Action: Mouse moved to (627, 353)
Screenshot: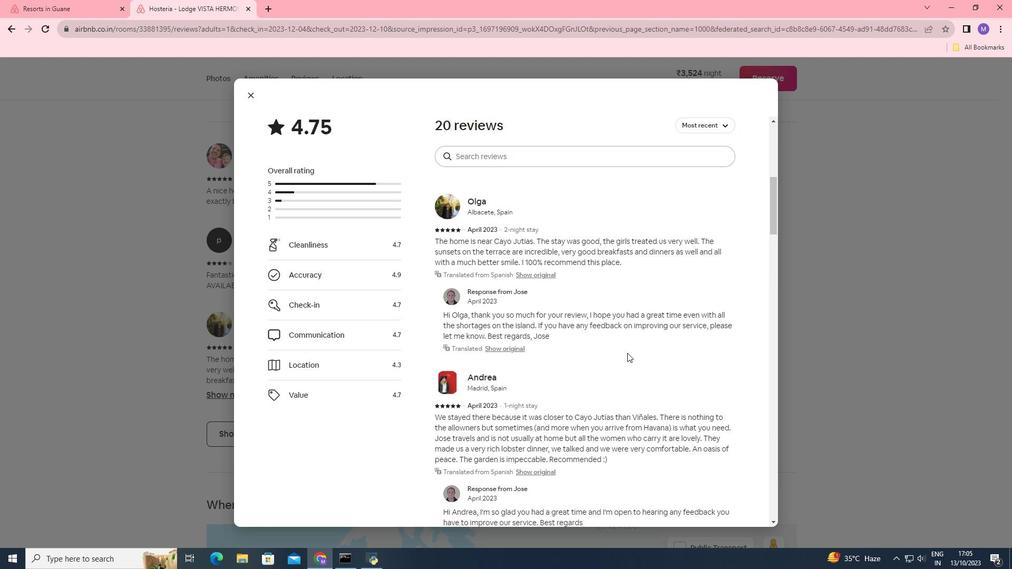 
Action: Mouse scrolled (627, 352) with delta (0, 0)
Screenshot: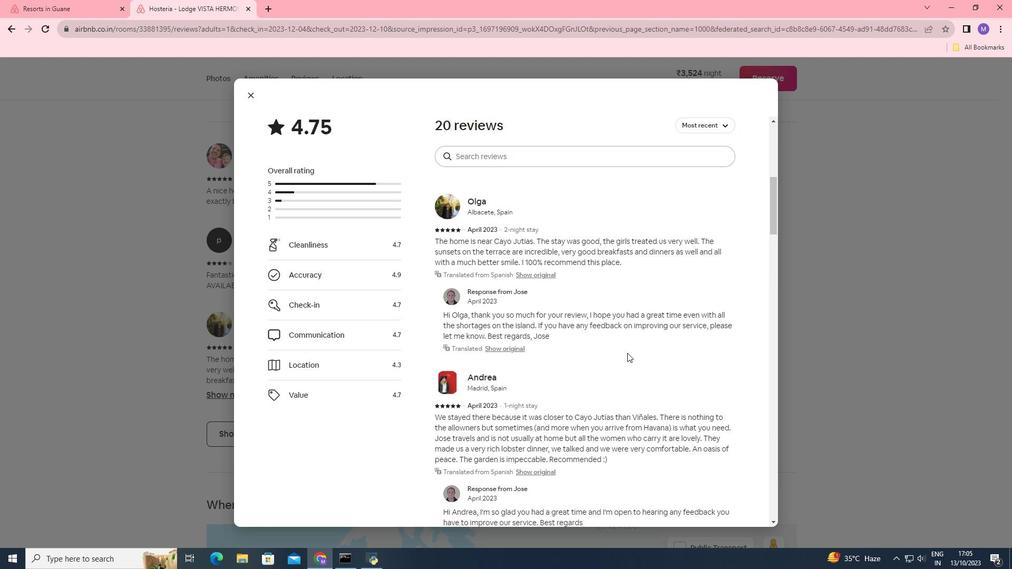 
Action: Mouse scrolled (627, 352) with delta (0, 0)
Screenshot: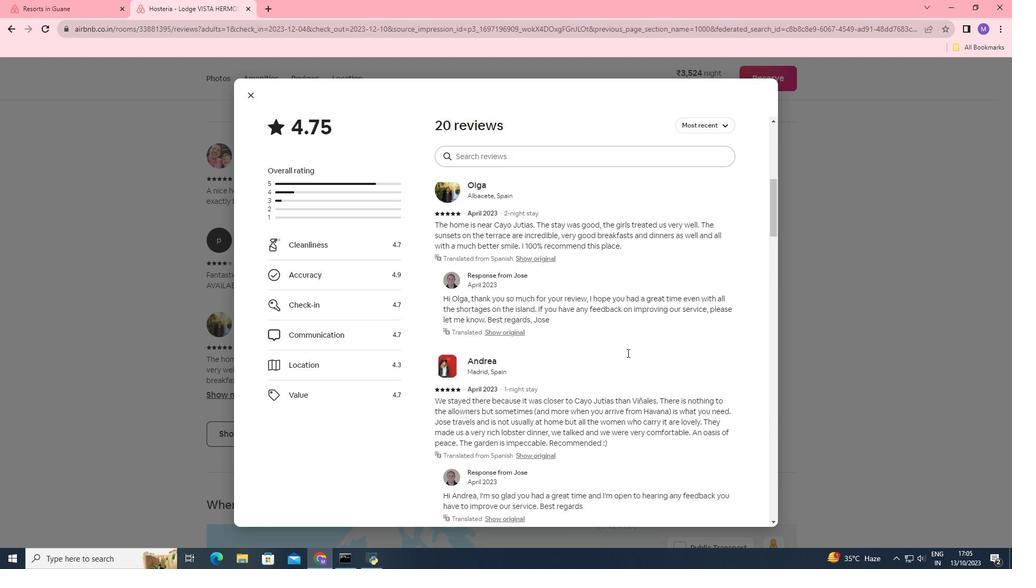 
Action: Mouse scrolled (627, 352) with delta (0, 0)
Screenshot: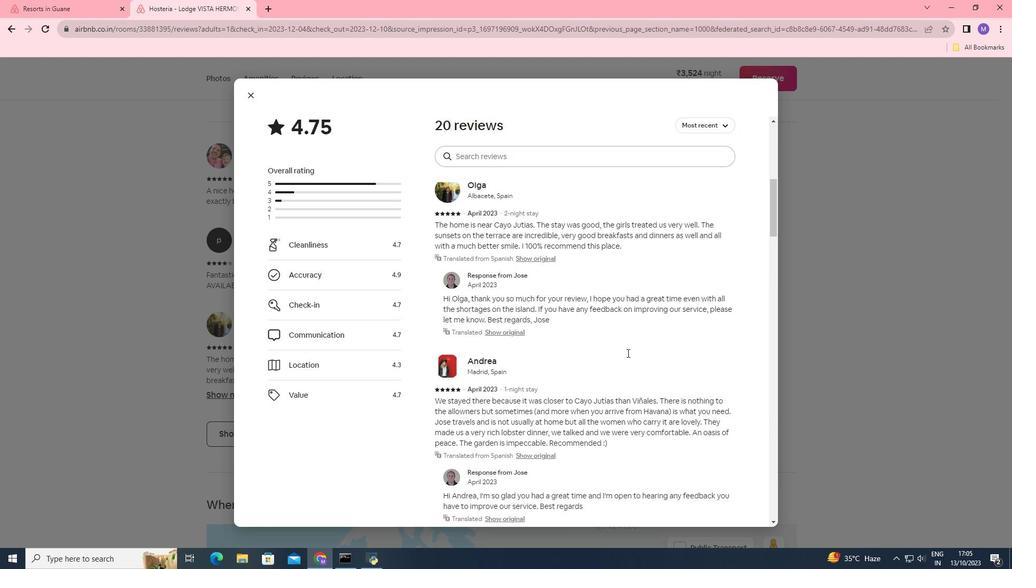 
Action: Mouse scrolled (627, 352) with delta (0, 0)
Screenshot: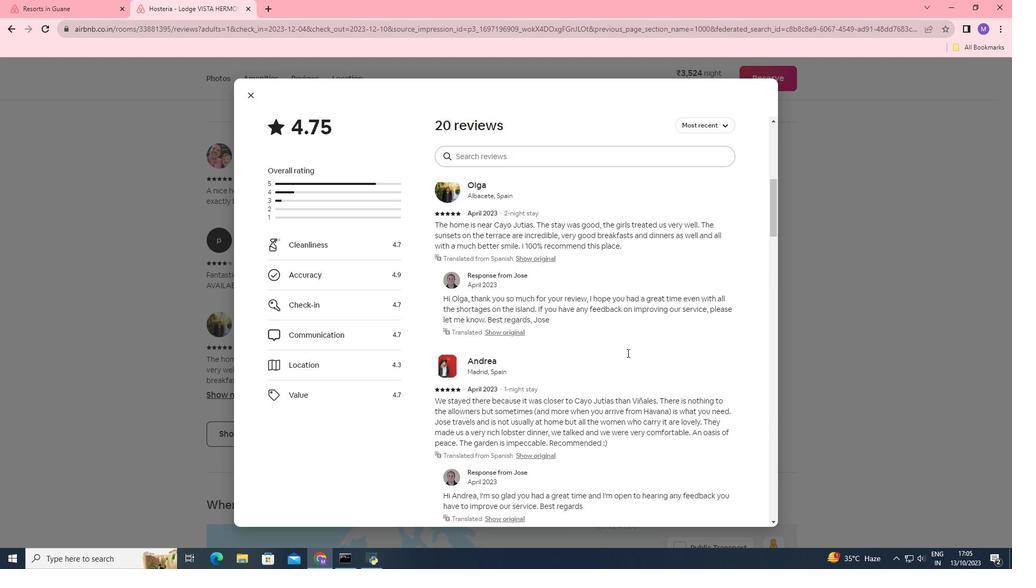 
Action: Mouse scrolled (627, 352) with delta (0, 0)
Screenshot: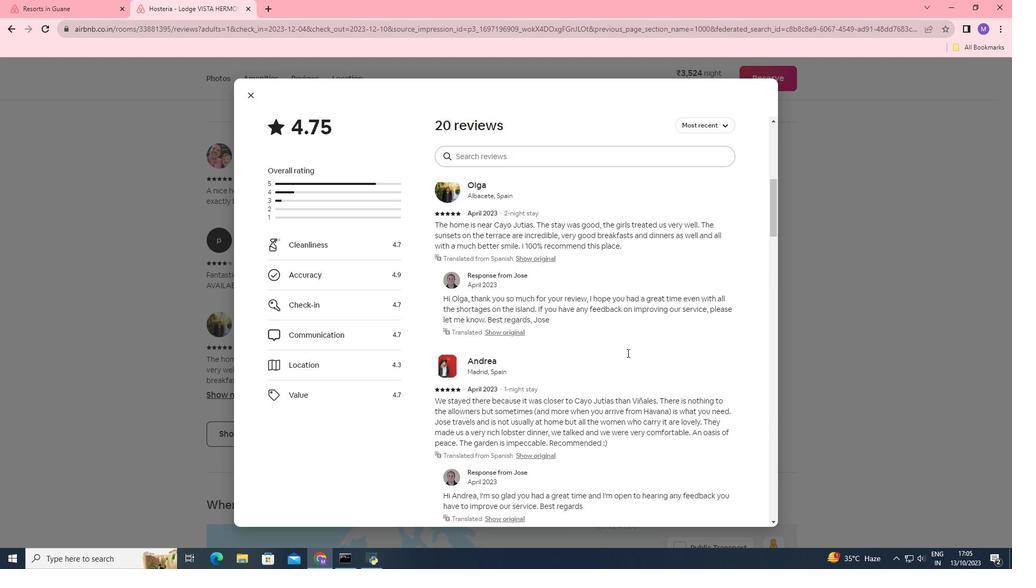 
Action: Mouse scrolled (627, 352) with delta (0, 0)
Screenshot: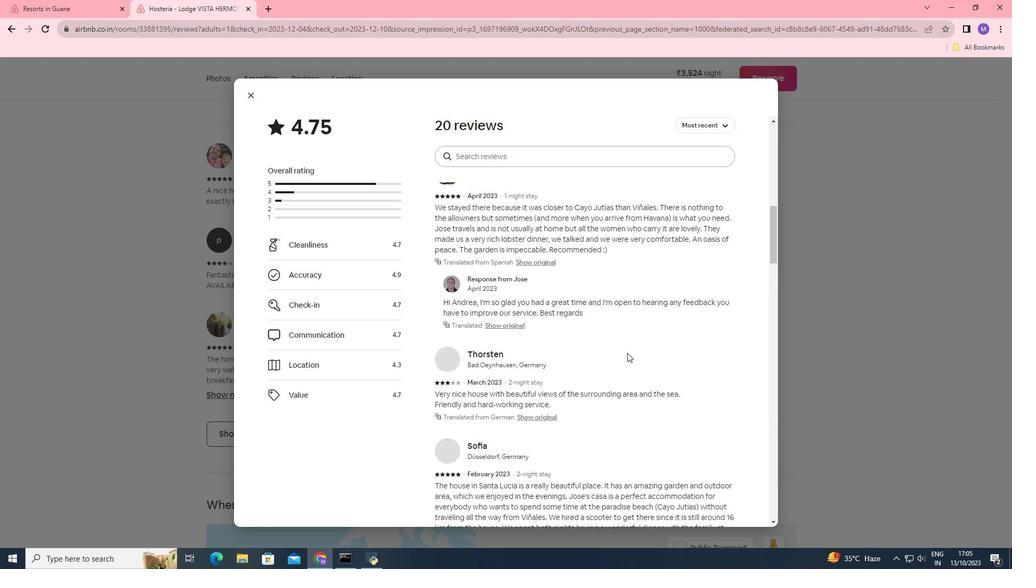 
Action: Mouse scrolled (627, 352) with delta (0, 0)
Screenshot: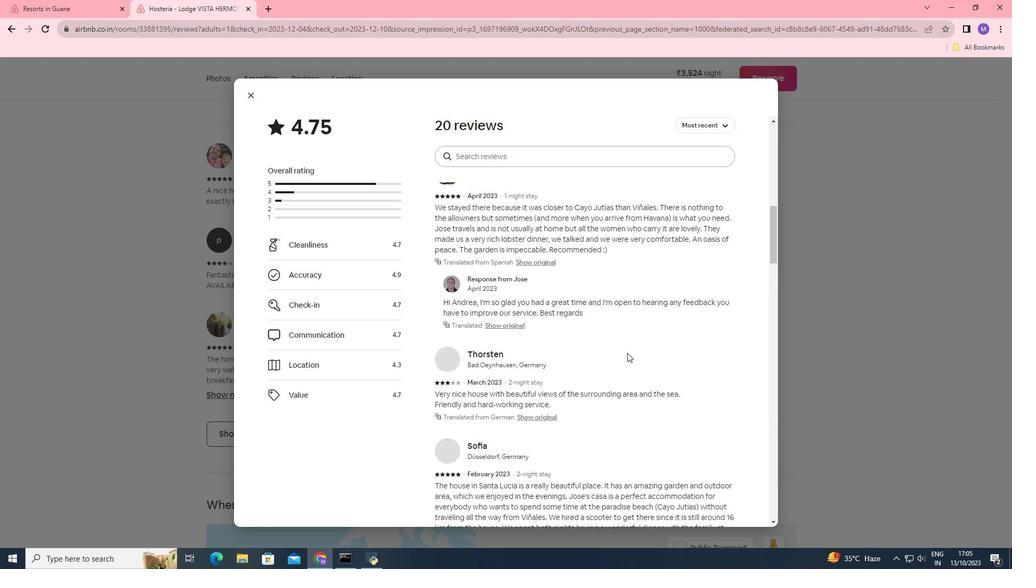 
Action: Mouse scrolled (627, 352) with delta (0, 0)
Screenshot: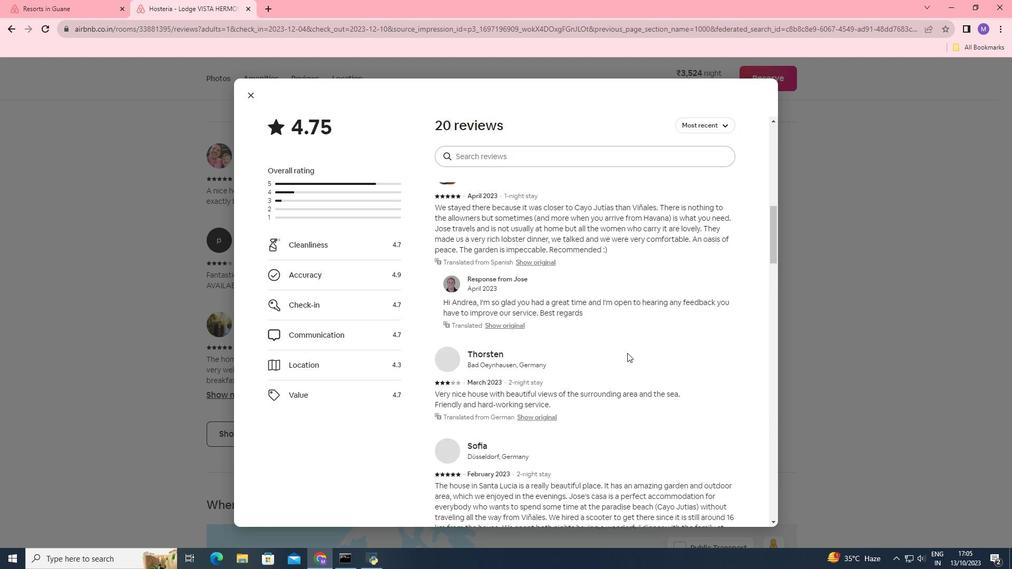 
Action: Mouse scrolled (627, 352) with delta (0, 0)
Screenshot: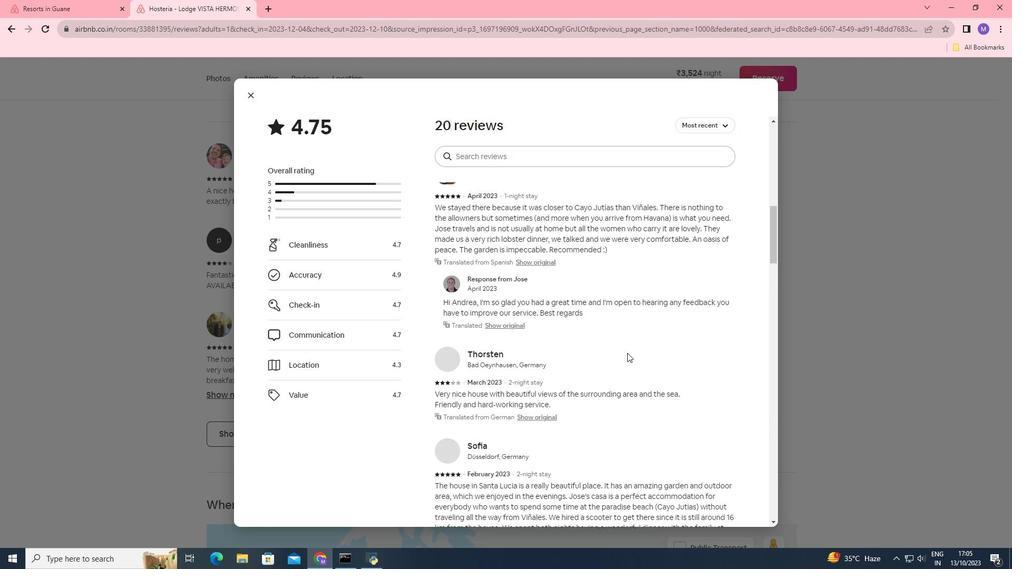 
Action: Mouse scrolled (627, 352) with delta (0, 0)
Screenshot: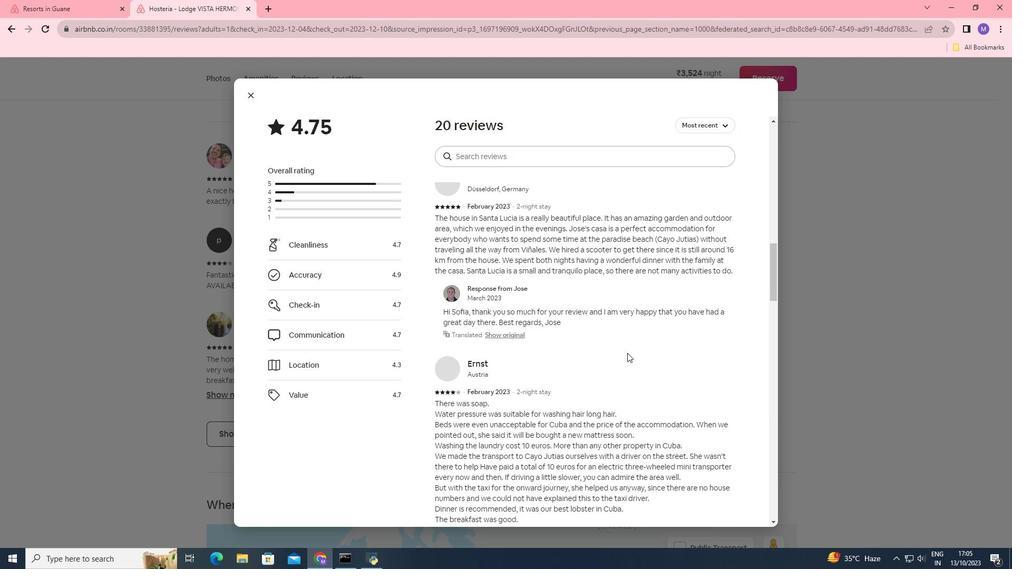 
Action: Mouse scrolled (627, 352) with delta (0, 0)
Screenshot: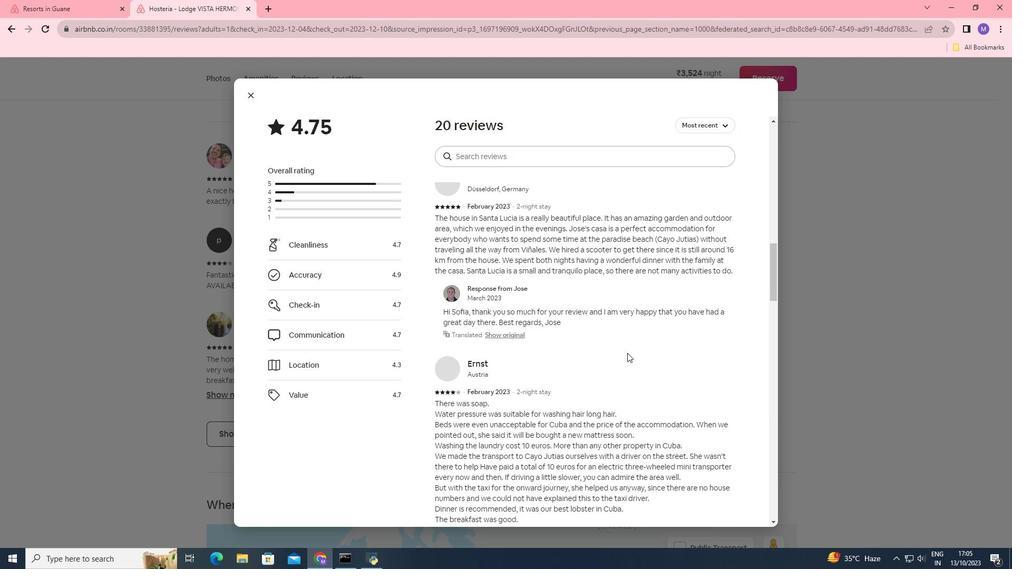 
Action: Mouse scrolled (627, 352) with delta (0, 0)
Screenshot: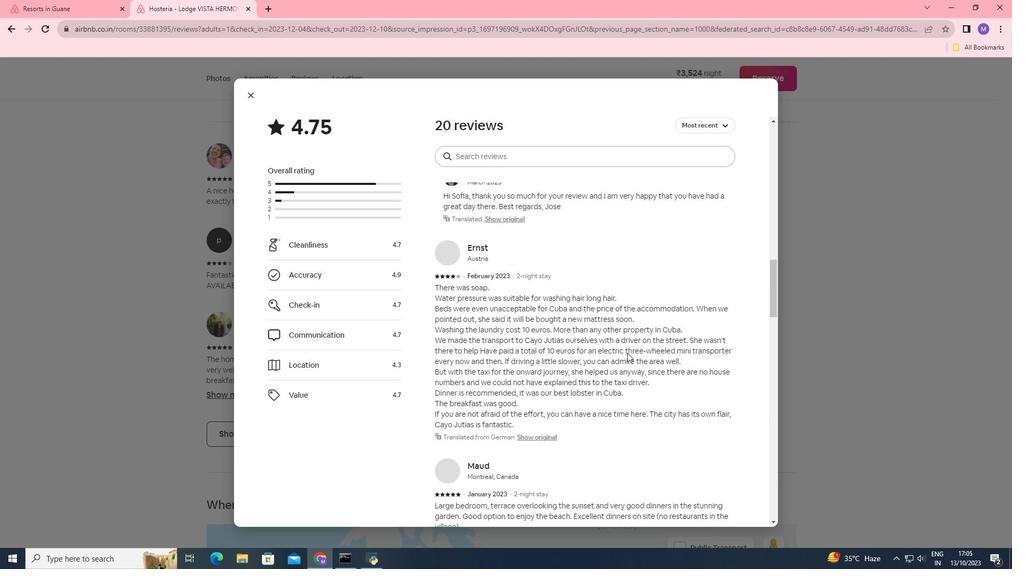 
Action: Mouse scrolled (627, 352) with delta (0, 0)
Screenshot: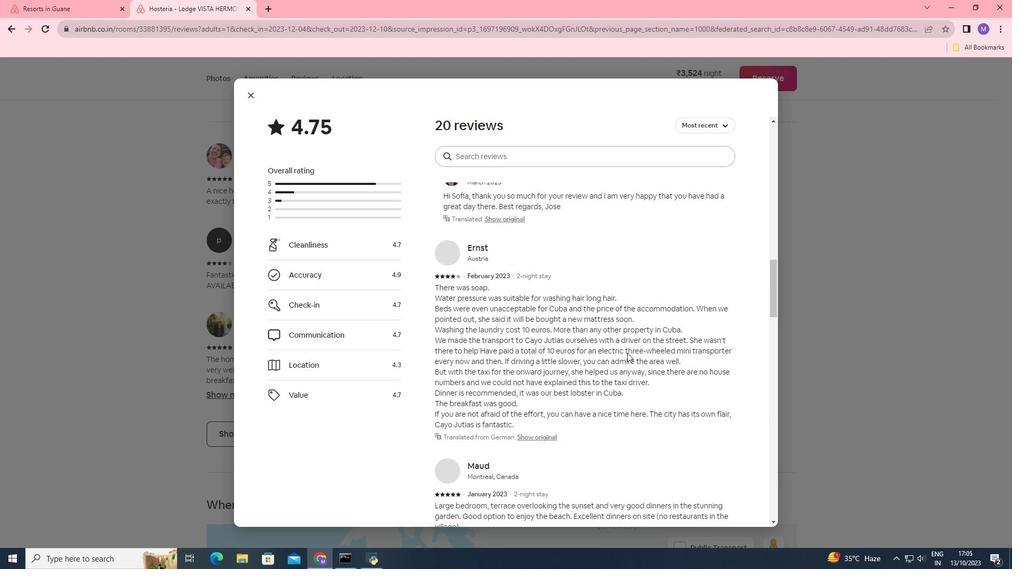 
Action: Mouse scrolled (627, 352) with delta (0, 0)
Screenshot: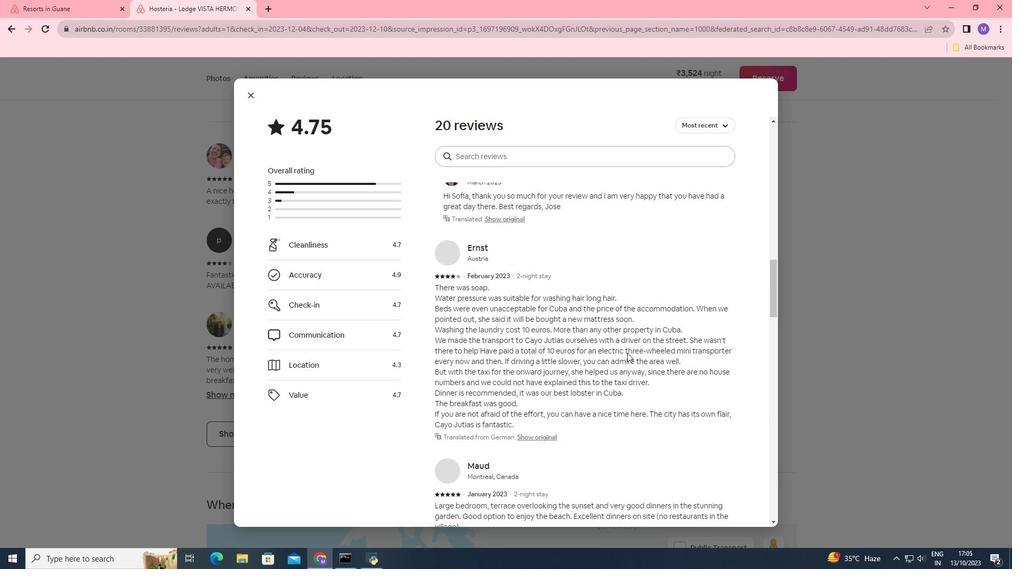 
Action: Mouse scrolled (627, 352) with delta (0, 0)
Screenshot: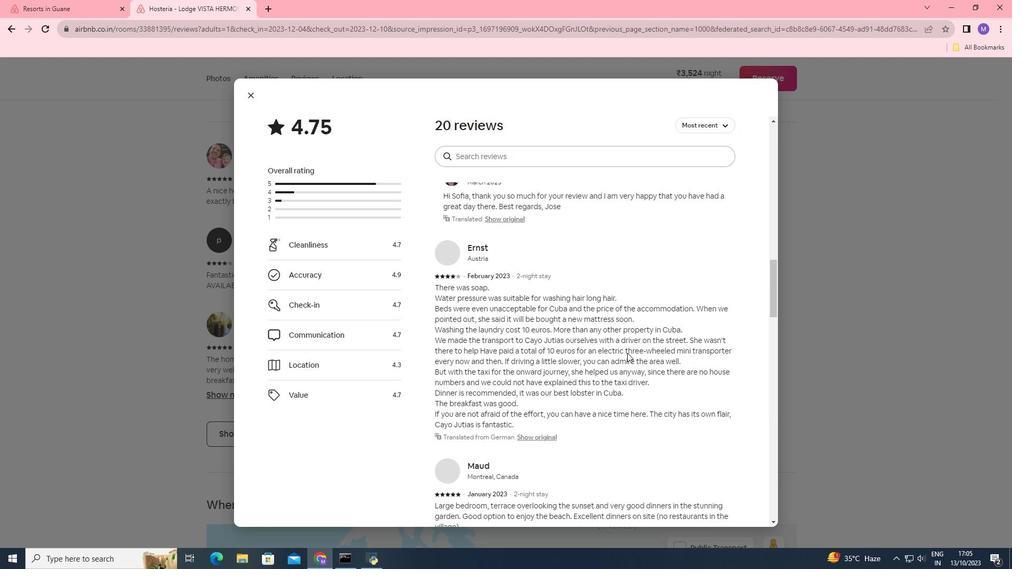 
Action: Mouse scrolled (627, 352) with delta (0, 0)
Screenshot: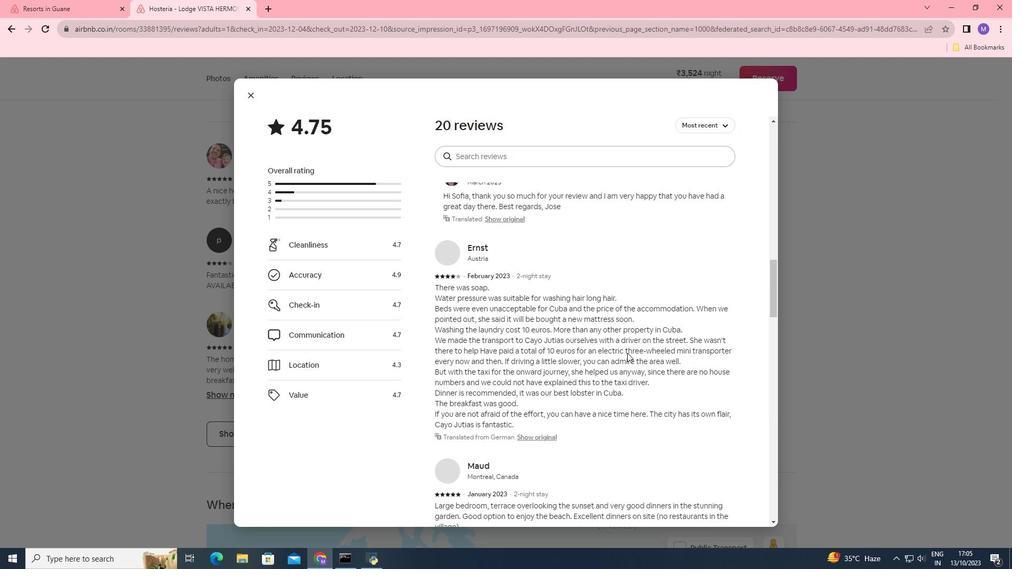 
Action: Mouse scrolled (627, 352) with delta (0, 0)
Screenshot: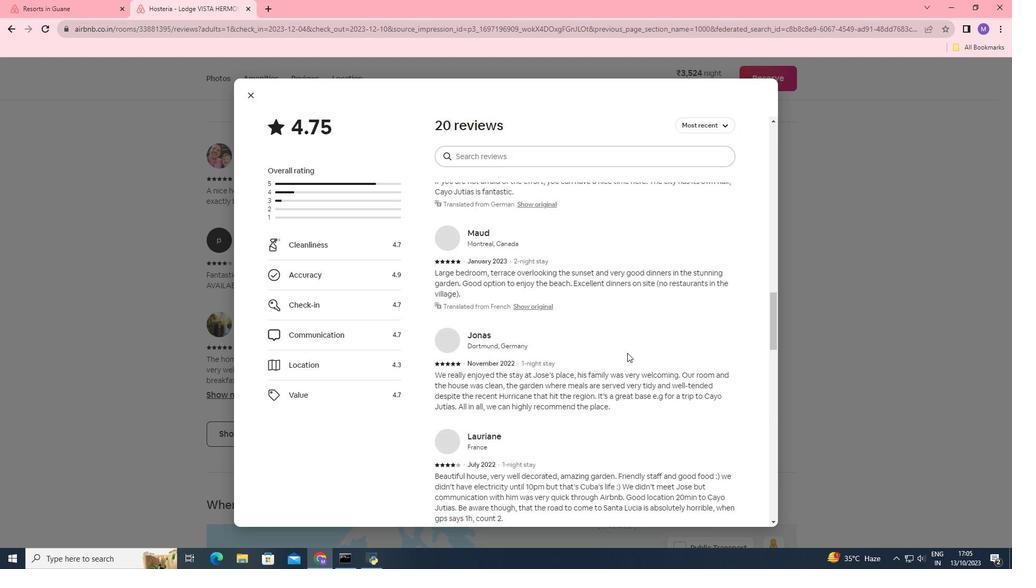 
Action: Mouse scrolled (627, 352) with delta (0, 0)
Screenshot: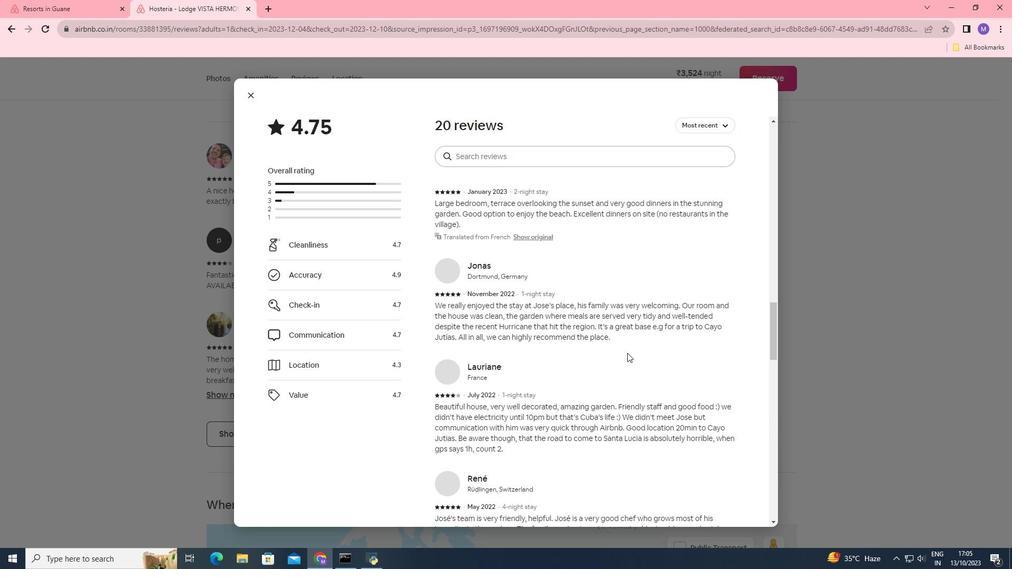 
Action: Mouse scrolled (627, 352) with delta (0, 0)
Screenshot: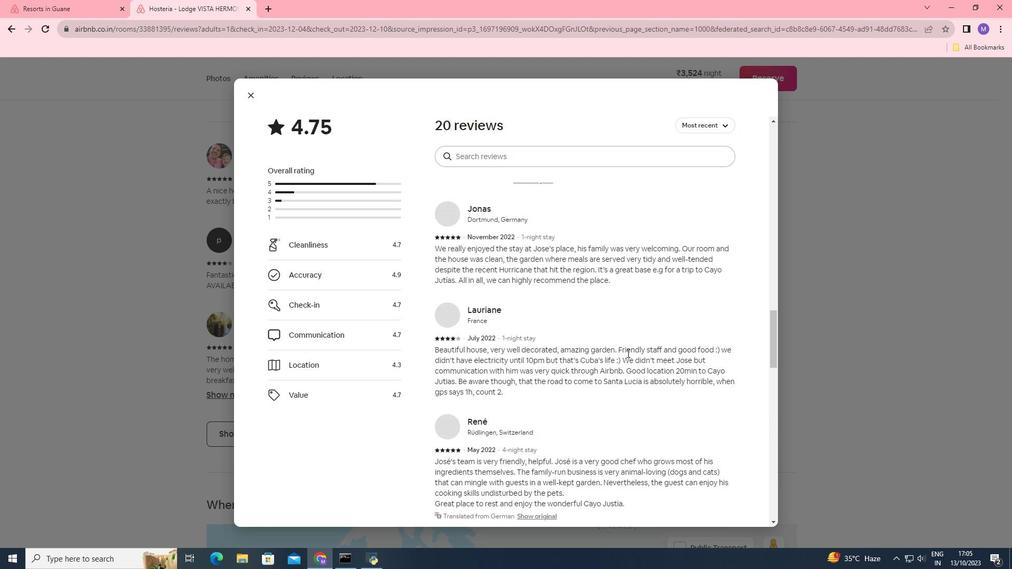 
Action: Mouse scrolled (627, 352) with delta (0, 0)
Screenshot: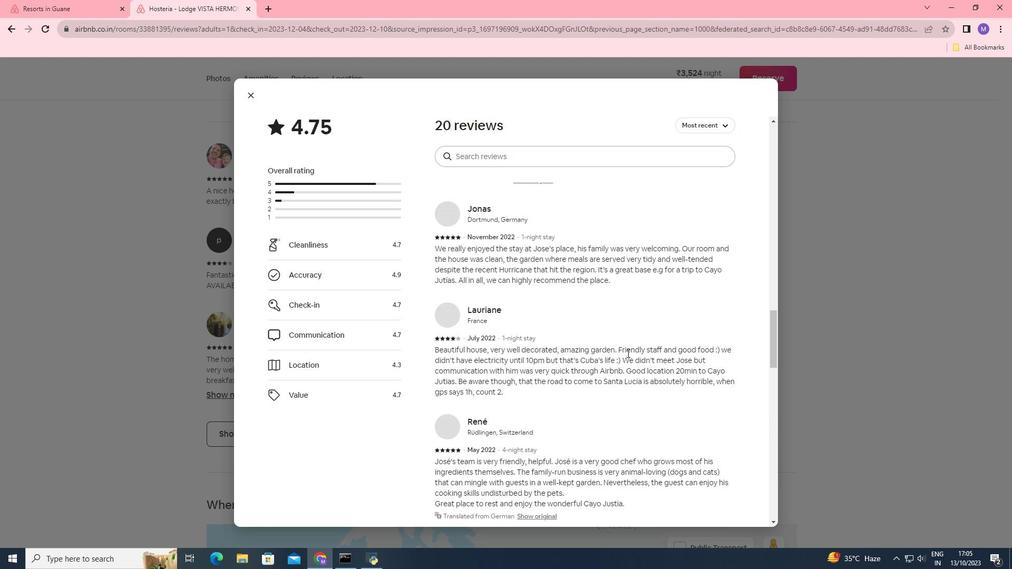 
Action: Mouse scrolled (627, 352) with delta (0, 0)
Screenshot: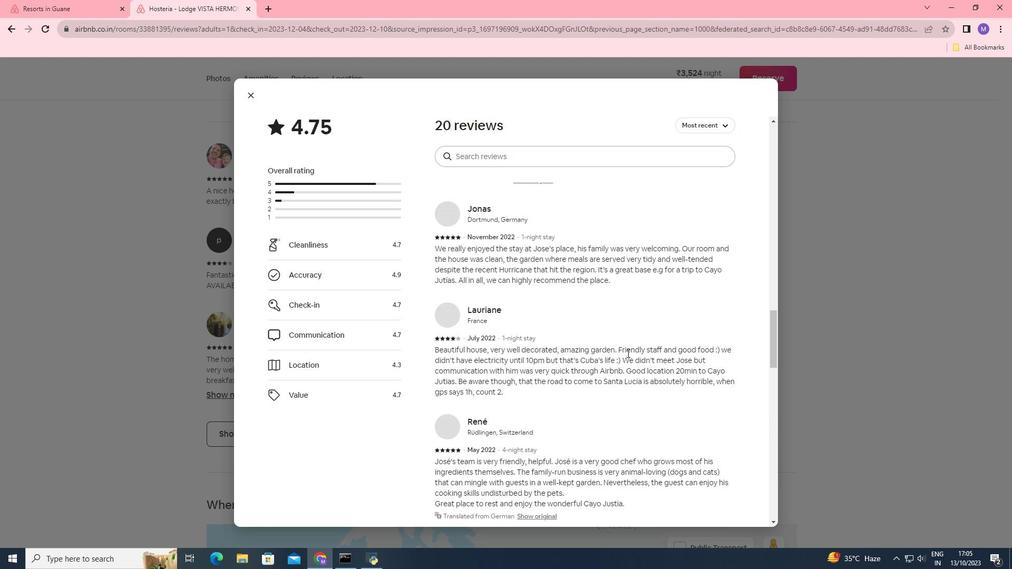 
Action: Mouse scrolled (627, 352) with delta (0, 0)
Screenshot: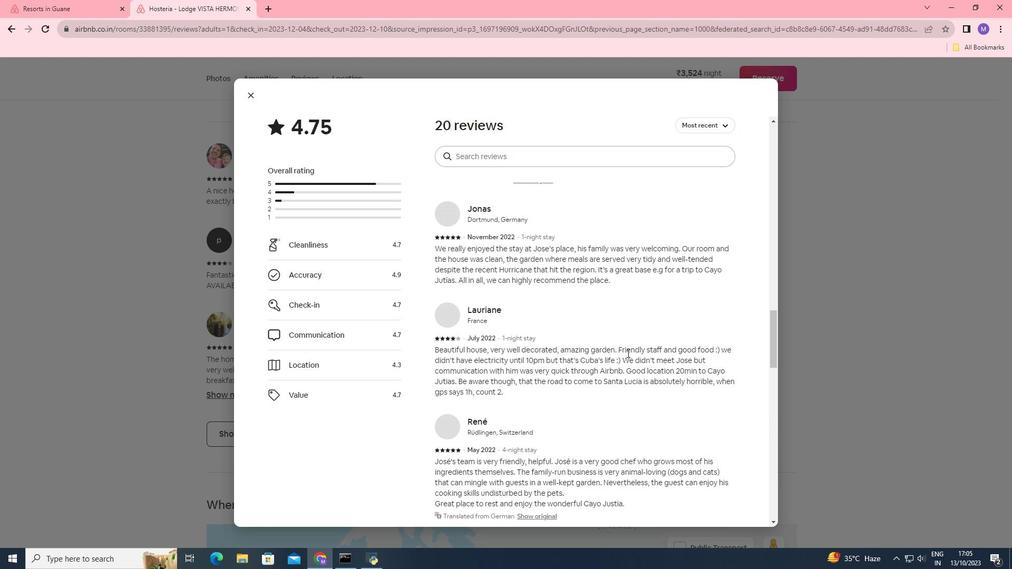 
Action: Mouse scrolled (627, 352) with delta (0, 0)
Screenshot: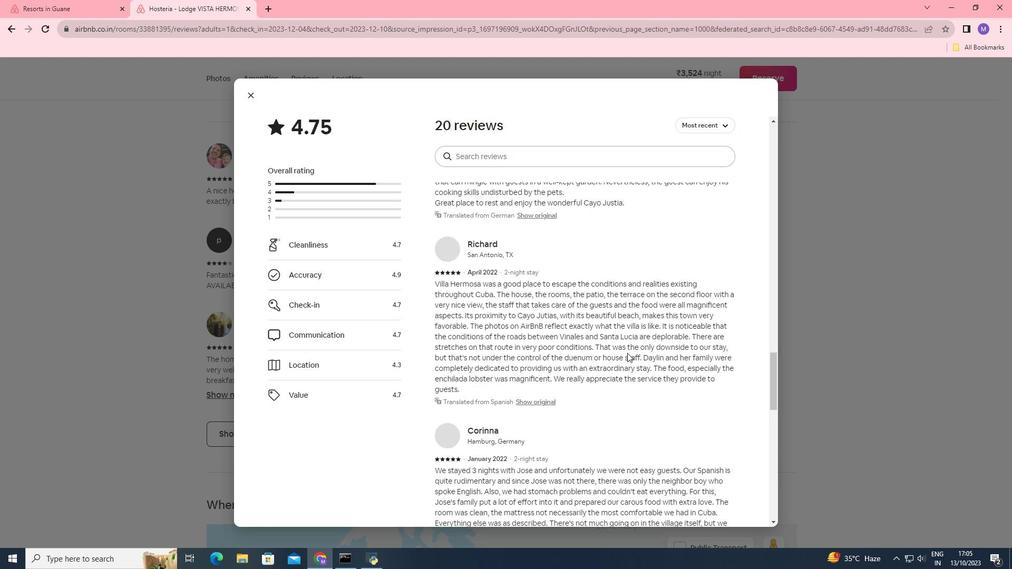 
Action: Mouse scrolled (627, 352) with delta (0, 0)
Screenshot: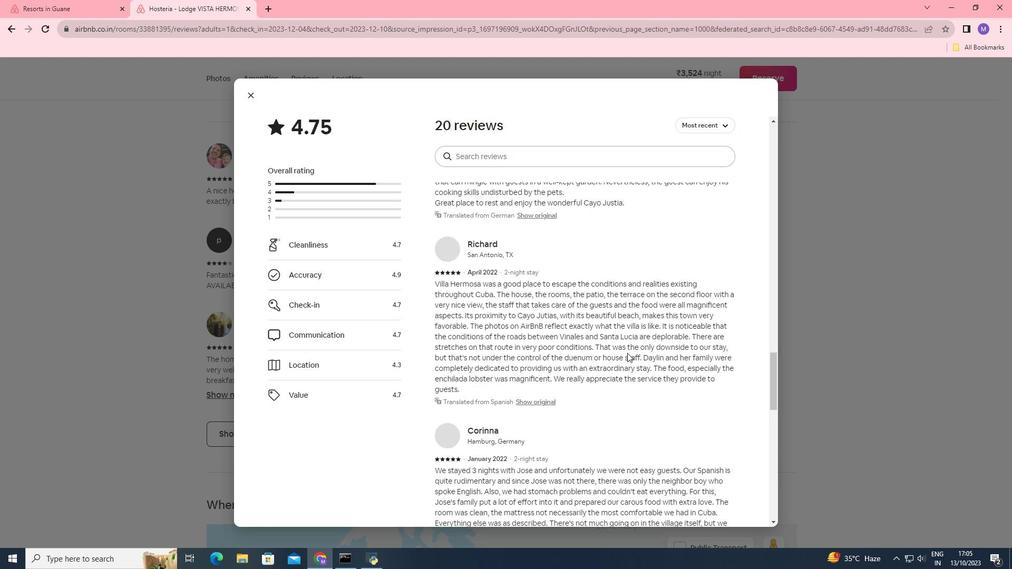 
Action: Mouse scrolled (627, 352) with delta (0, 0)
Screenshot: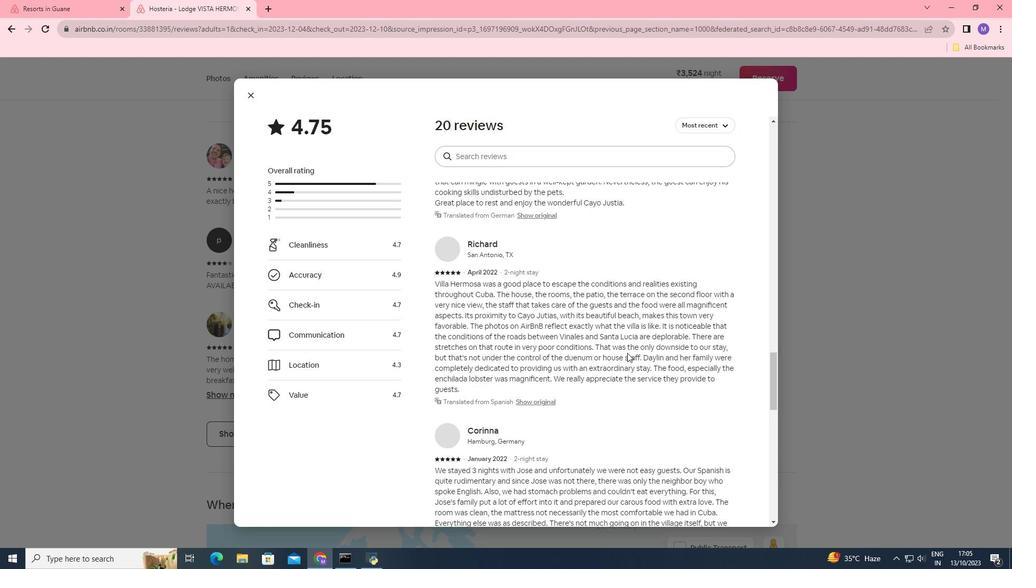 
Action: Mouse scrolled (627, 352) with delta (0, 0)
Screenshot: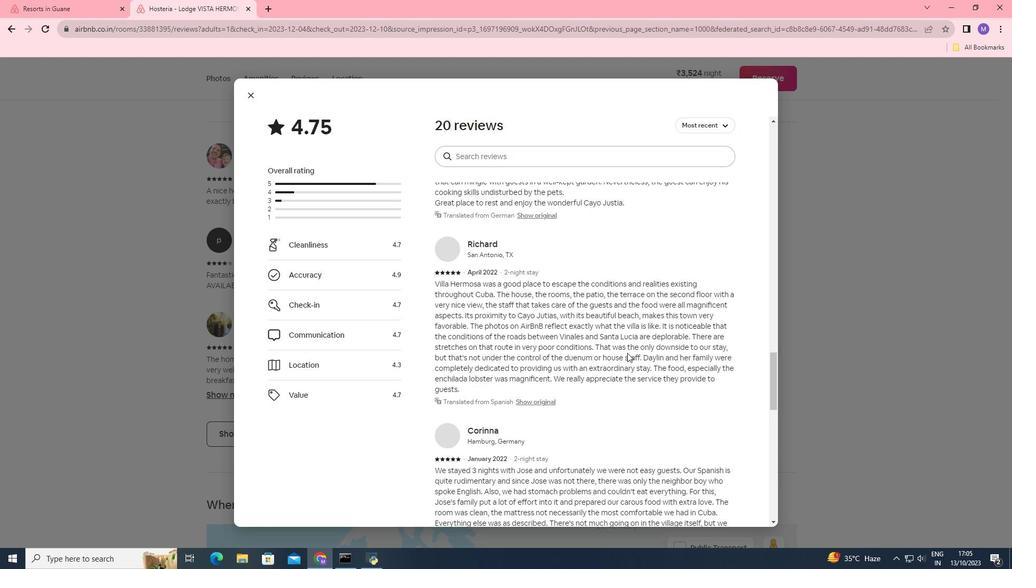 
Action: Mouse moved to (631, 358)
Screenshot: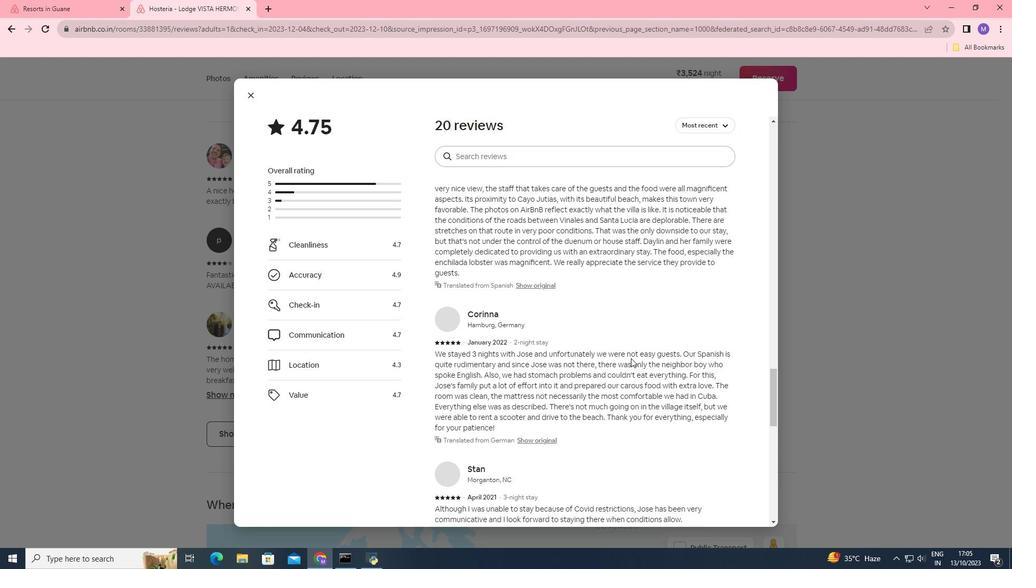 
Action: Mouse scrolled (631, 358) with delta (0, 0)
Screenshot: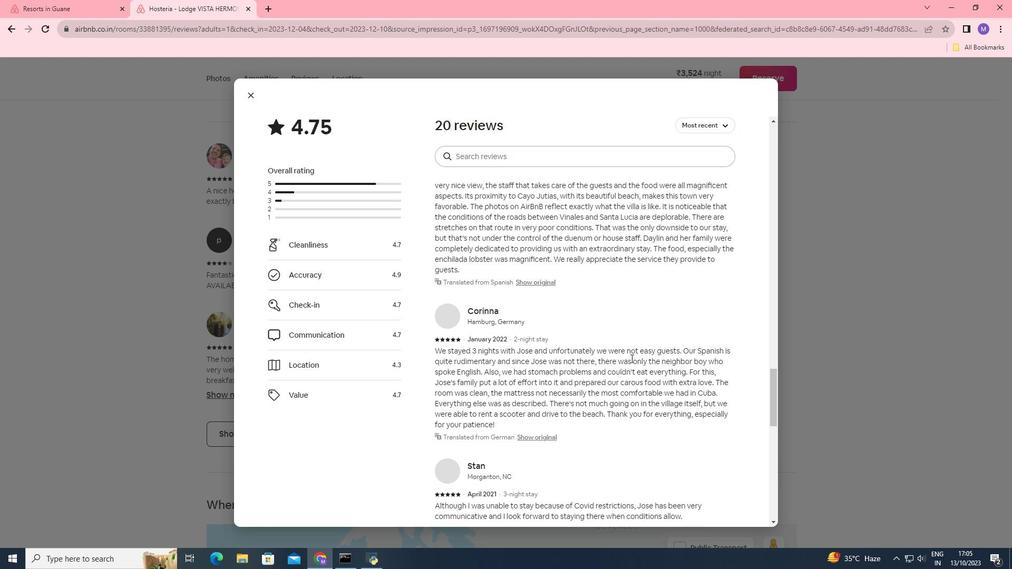
Action: Mouse scrolled (631, 358) with delta (0, 0)
Screenshot: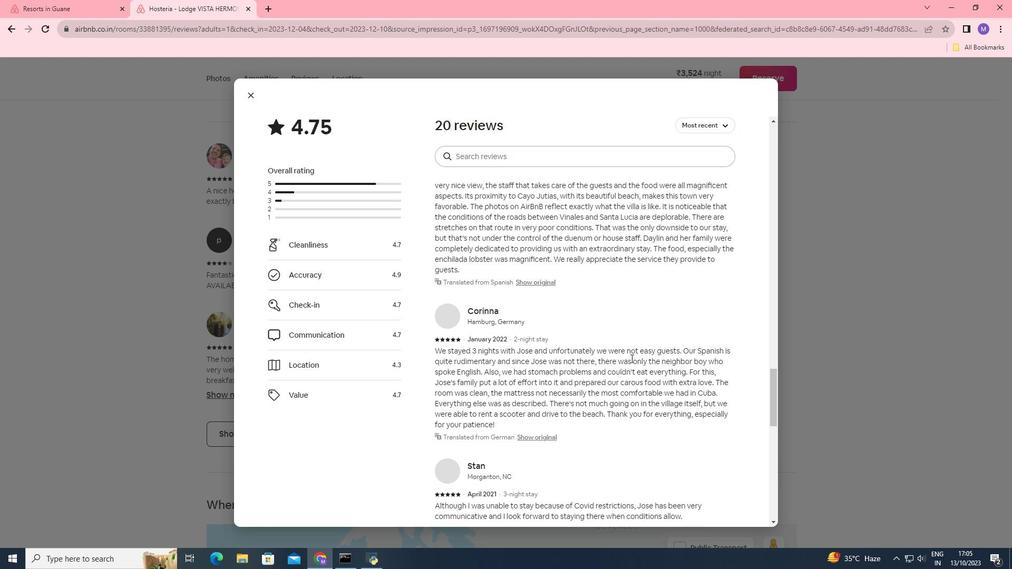 
Action: Mouse scrolled (631, 358) with delta (0, 0)
Screenshot: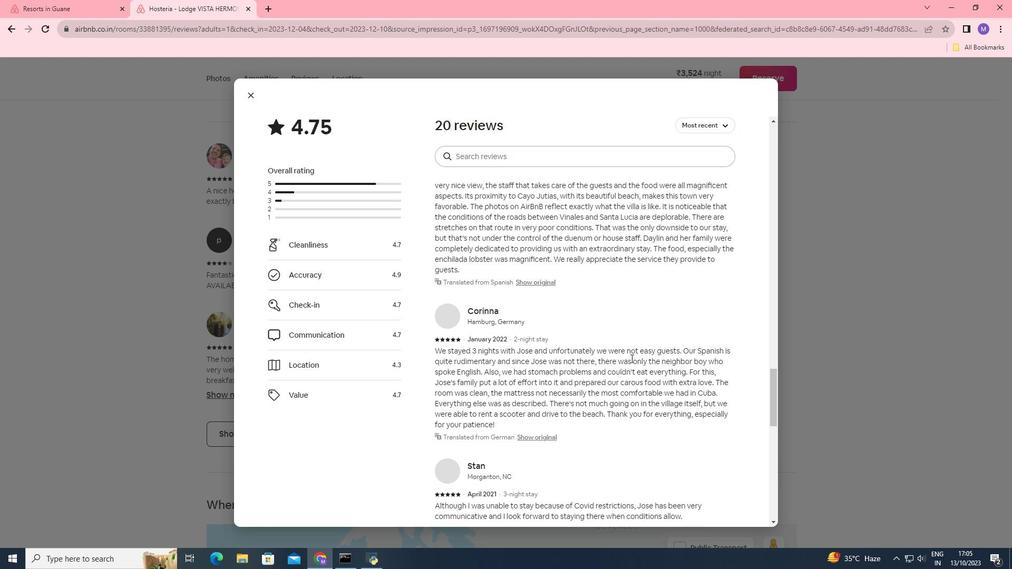 
Action: Mouse scrolled (631, 358) with delta (0, 0)
Screenshot: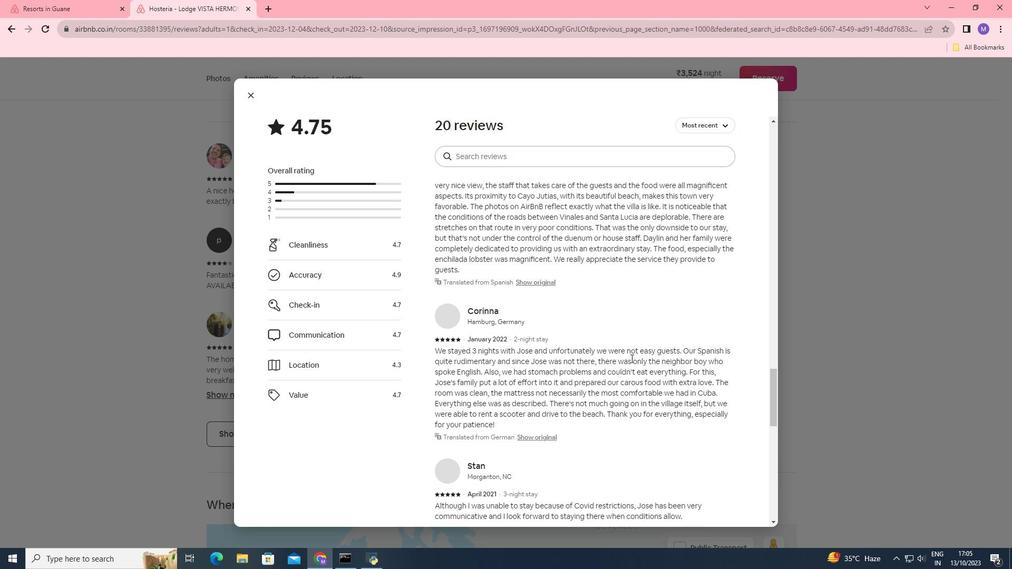 
Action: Mouse scrolled (631, 358) with delta (0, 0)
Screenshot: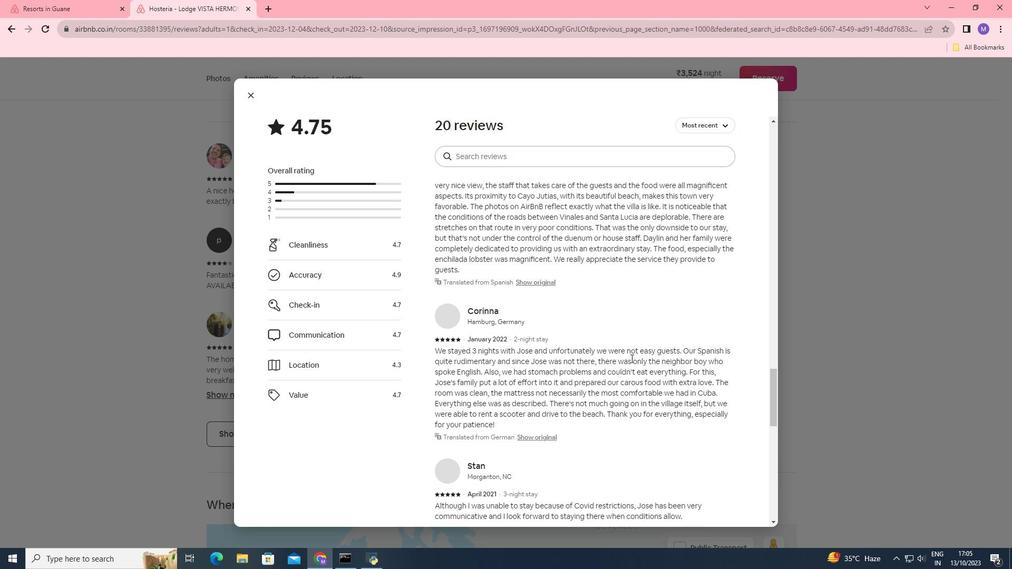 
Action: Mouse scrolled (631, 358) with delta (0, 0)
Screenshot: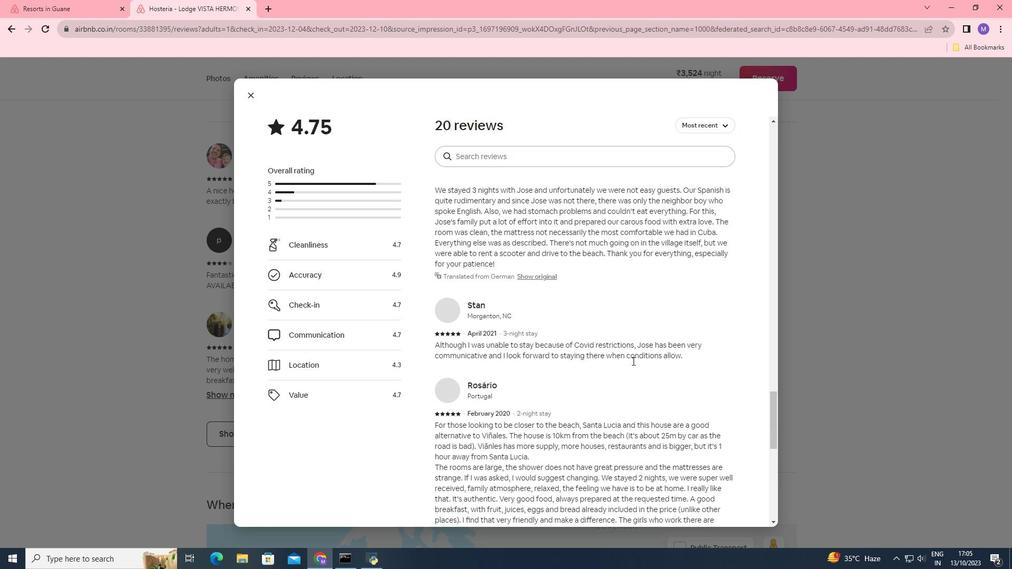
Action: Mouse scrolled (631, 358) with delta (0, 0)
Screenshot: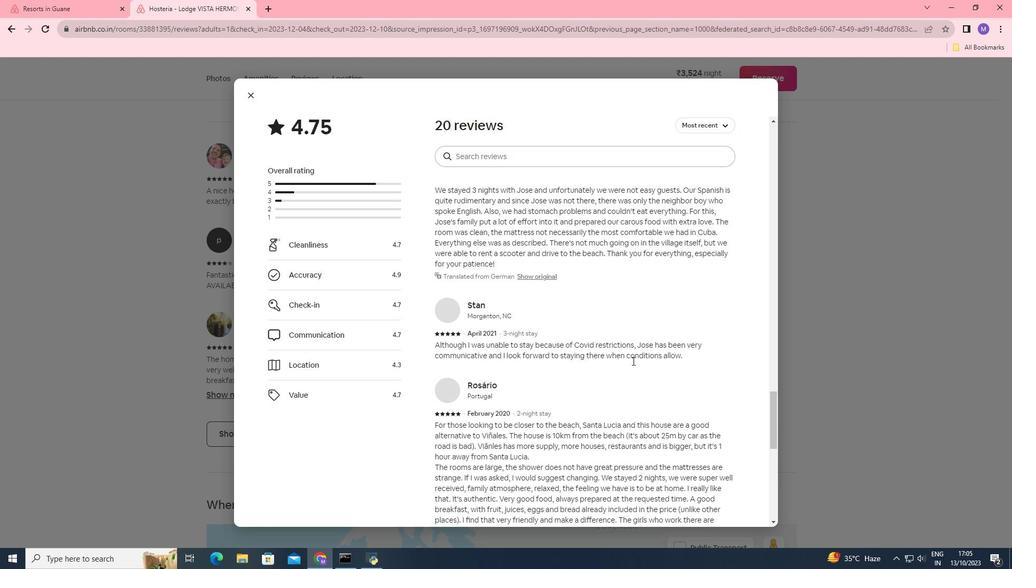 
Action: Mouse scrolled (631, 358) with delta (0, 0)
Screenshot: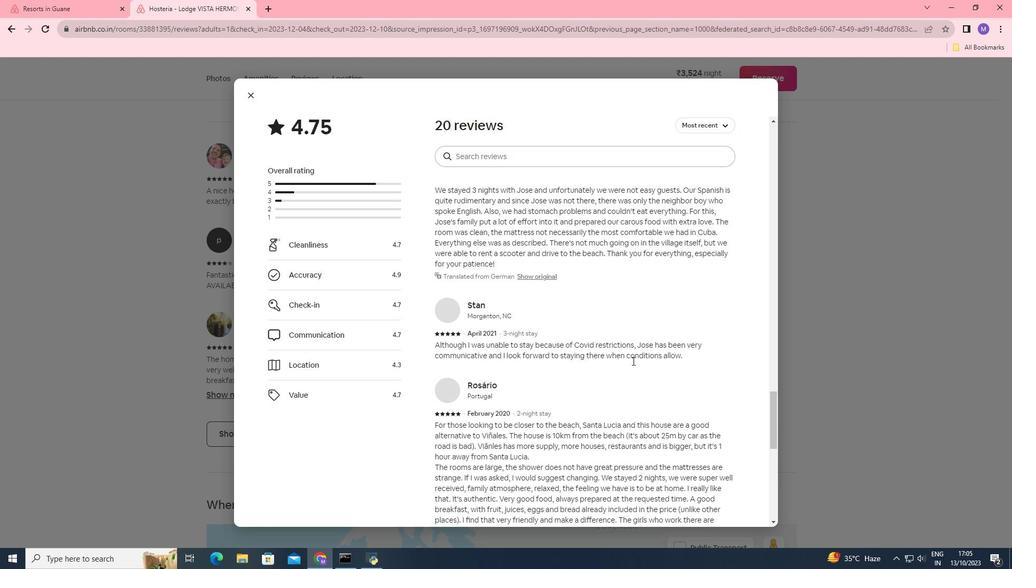 
Action: Mouse scrolled (631, 358) with delta (0, 0)
Screenshot: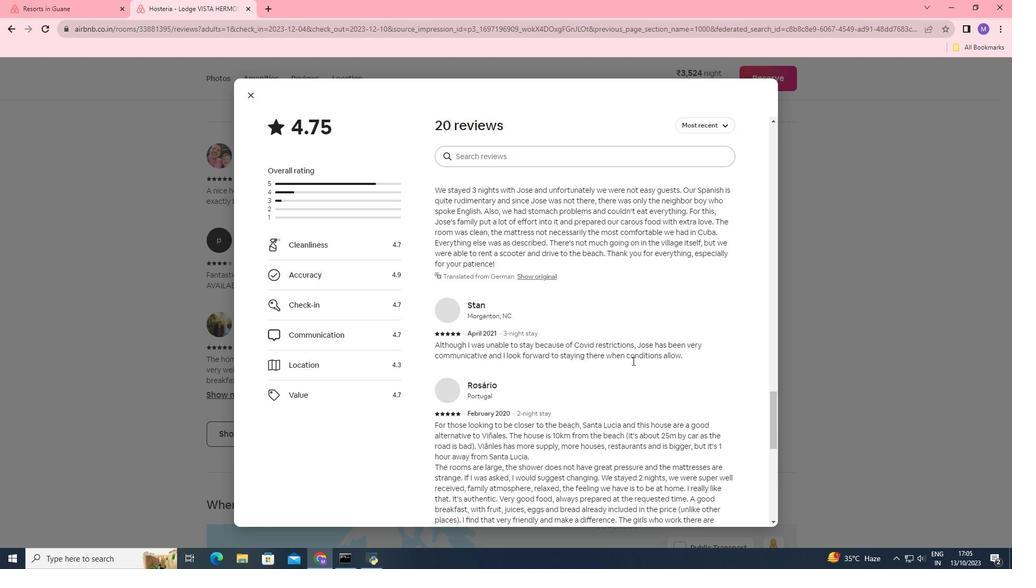 
Action: Mouse moved to (643, 379)
Screenshot: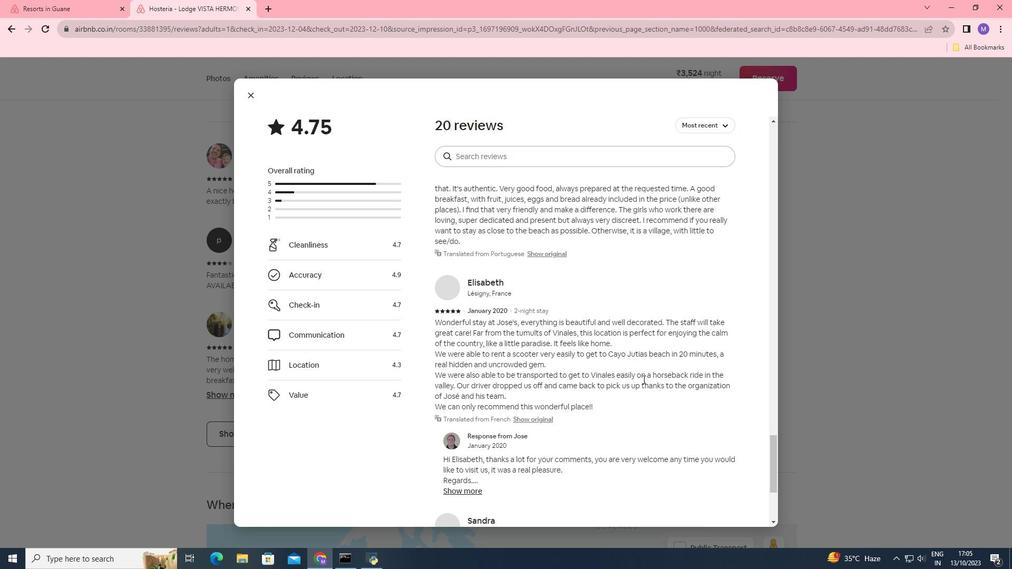 
Action: Mouse scrolled (643, 379) with delta (0, 0)
Screenshot: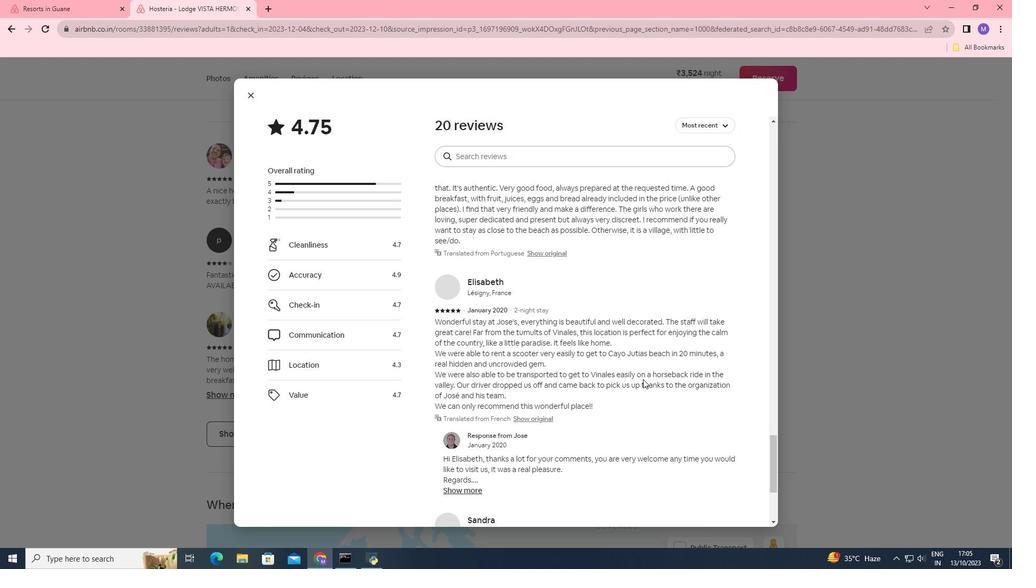 
Action: Mouse scrolled (643, 379) with delta (0, 0)
Screenshot: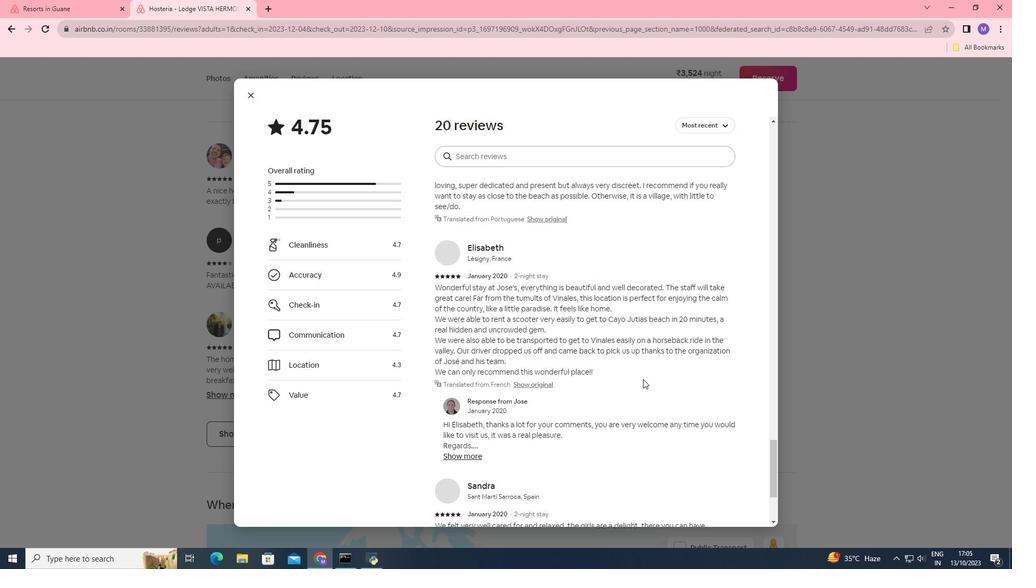 
Action: Mouse scrolled (643, 379) with delta (0, 0)
Screenshot: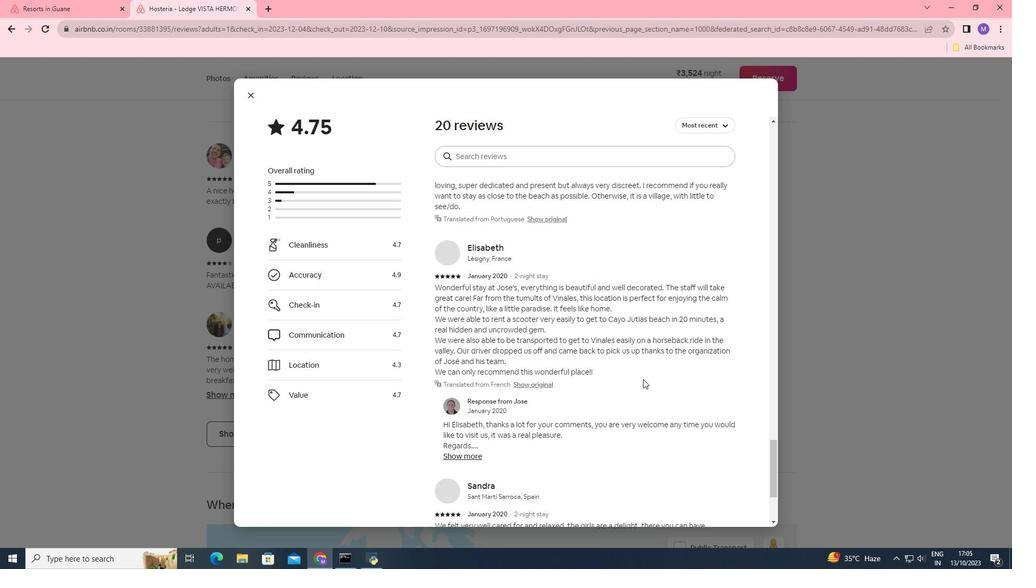 
Action: Mouse scrolled (643, 379) with delta (0, 0)
Screenshot: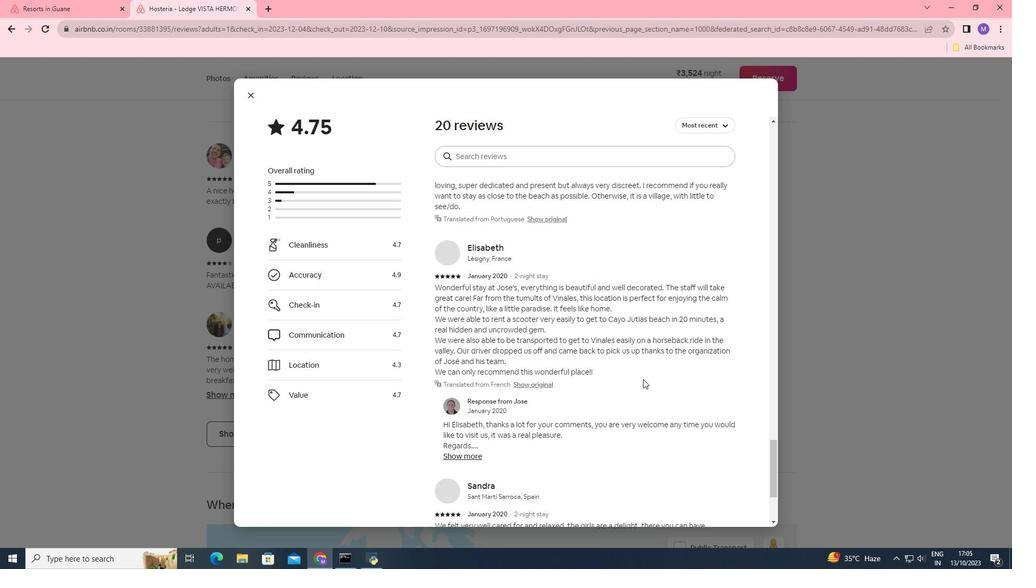 
Action: Mouse scrolled (643, 379) with delta (0, 0)
Screenshot: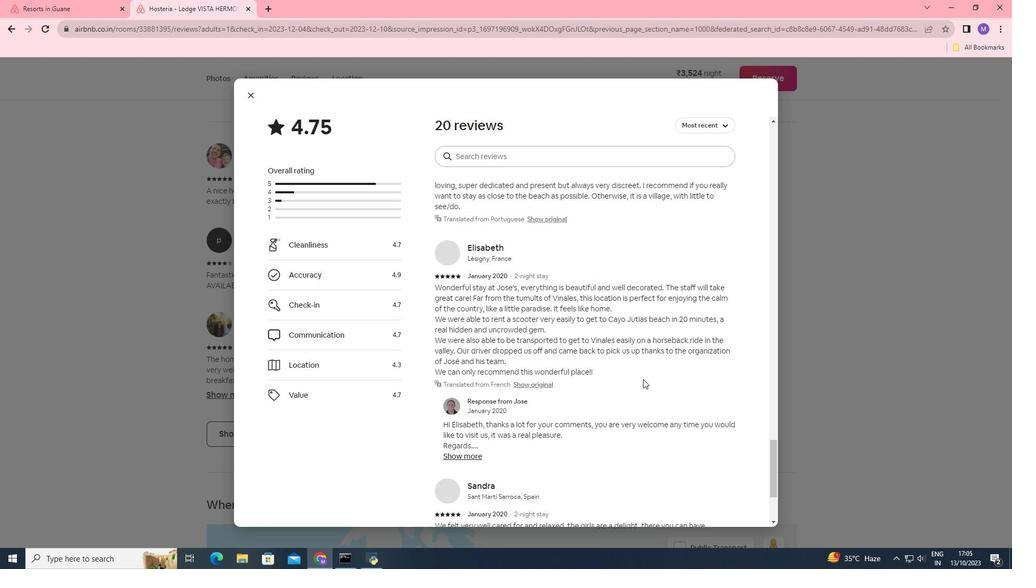 
Action: Mouse scrolled (643, 379) with delta (0, 0)
Screenshot: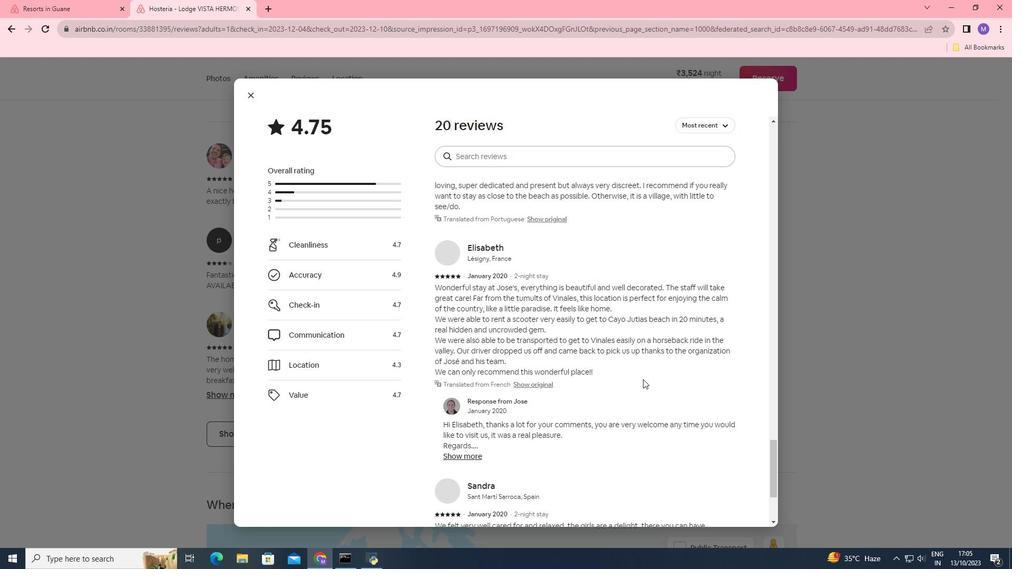 
Action: Mouse scrolled (643, 379) with delta (0, 0)
Screenshot: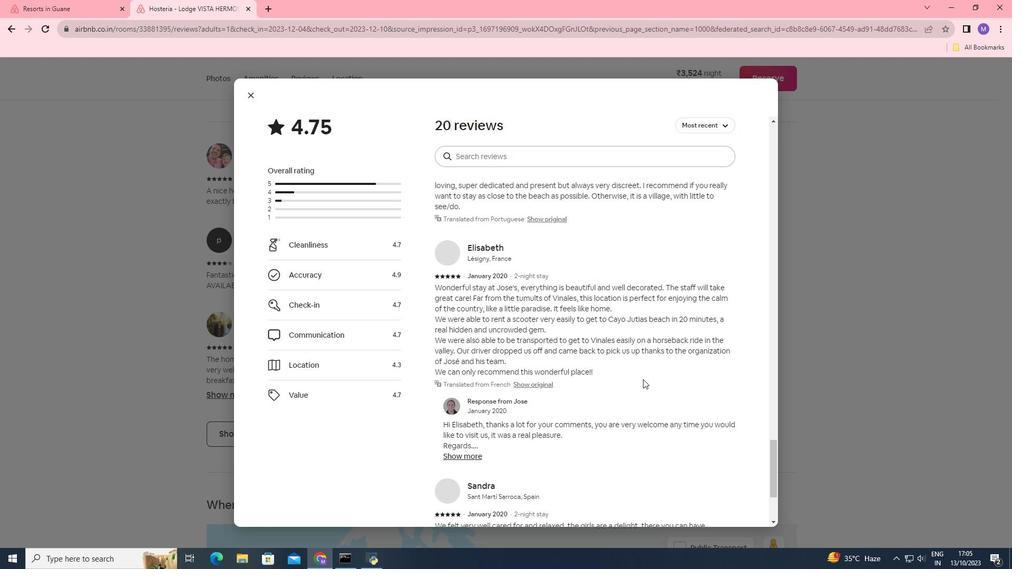 
Action: Mouse scrolled (643, 379) with delta (0, 0)
Screenshot: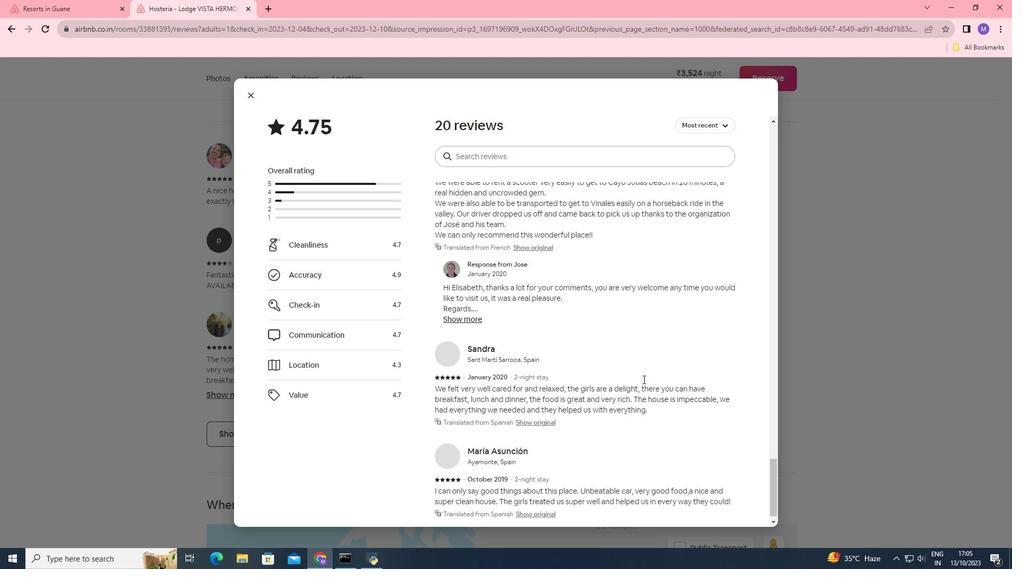 
Action: Mouse scrolled (643, 379) with delta (0, 0)
Screenshot: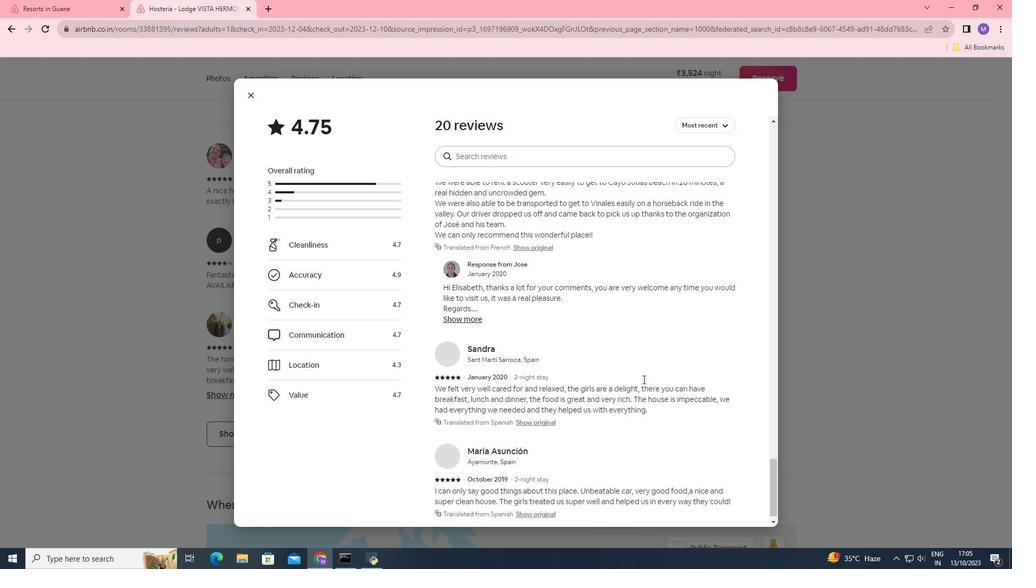 
Action: Mouse moved to (249, 97)
Screenshot: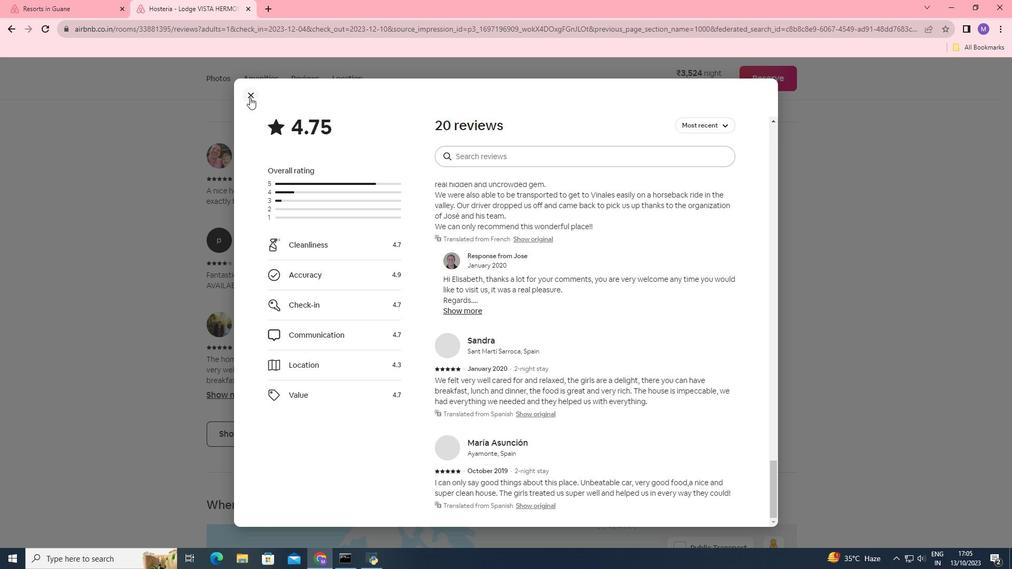 
Action: Mouse pressed left at (249, 97)
Screenshot: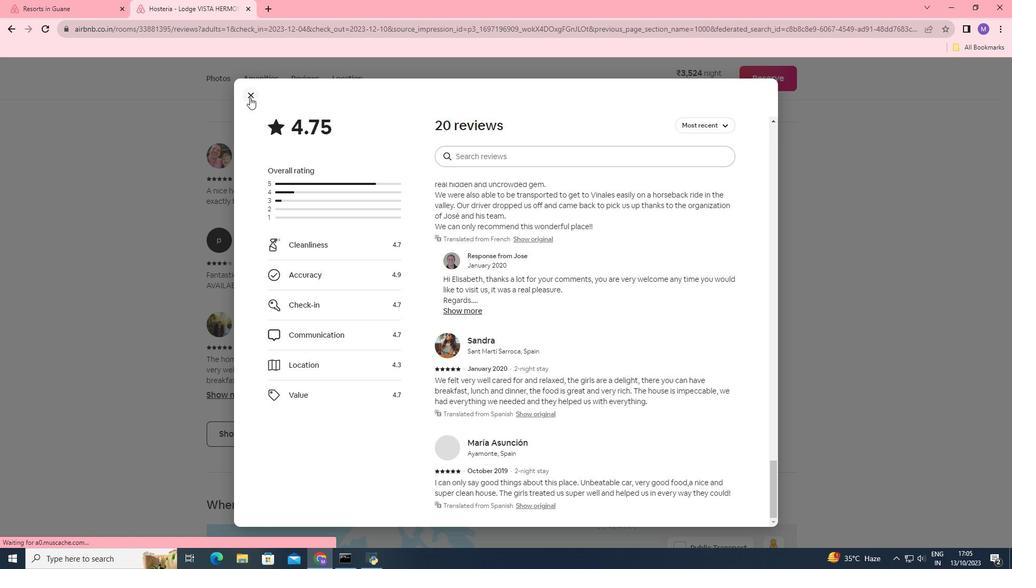 
Action: Mouse moved to (378, 343)
Screenshot: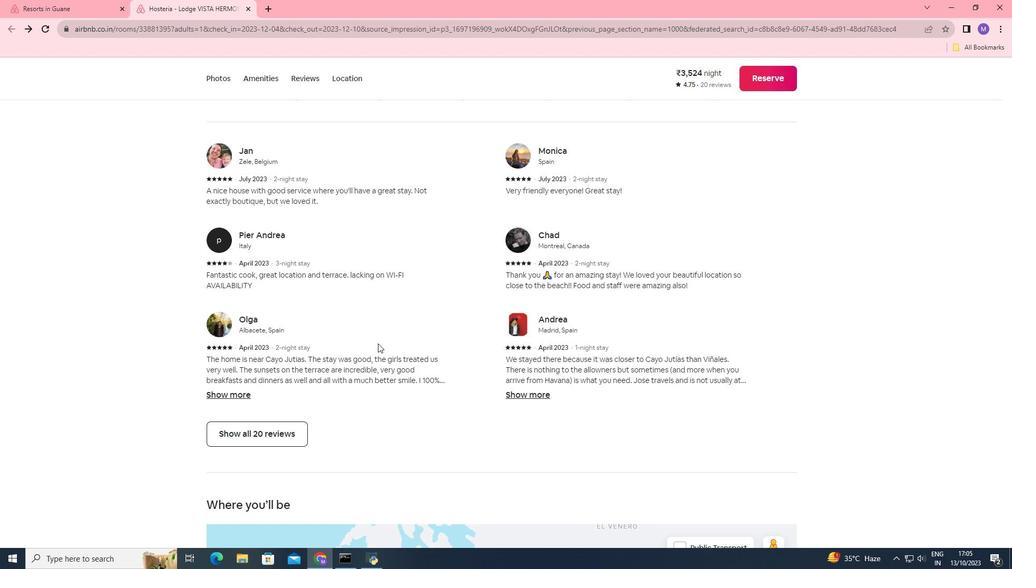 
Action: Mouse scrolled (378, 343) with delta (0, 0)
Screenshot: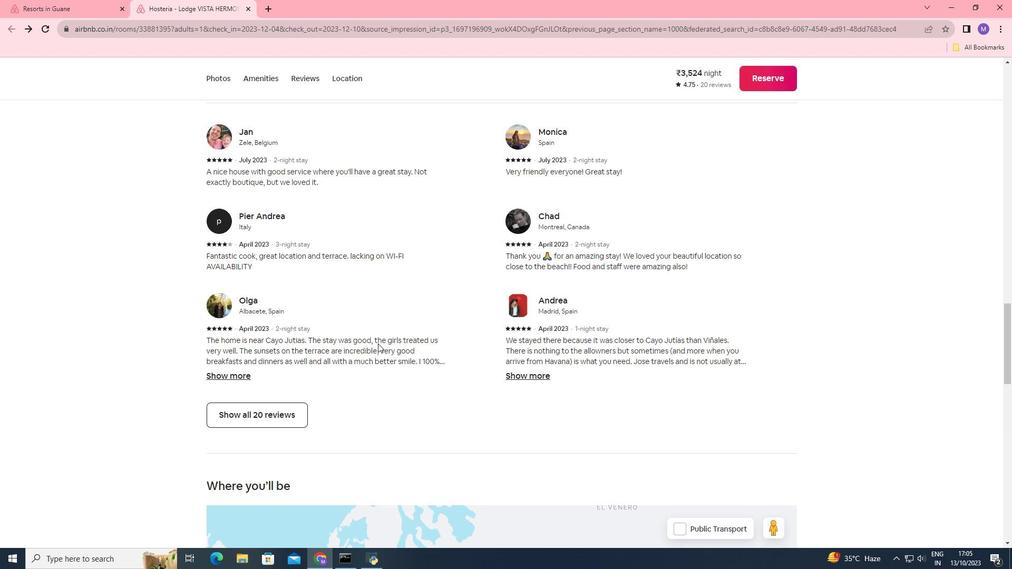 
Action: Mouse scrolled (378, 343) with delta (0, 0)
Screenshot: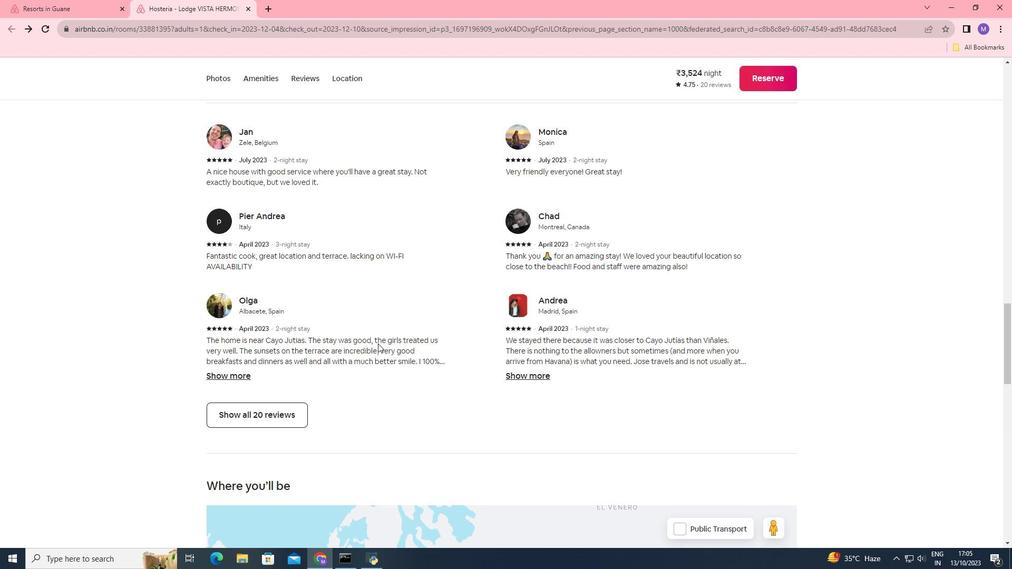 
Action: Mouse scrolled (378, 343) with delta (0, 0)
Screenshot: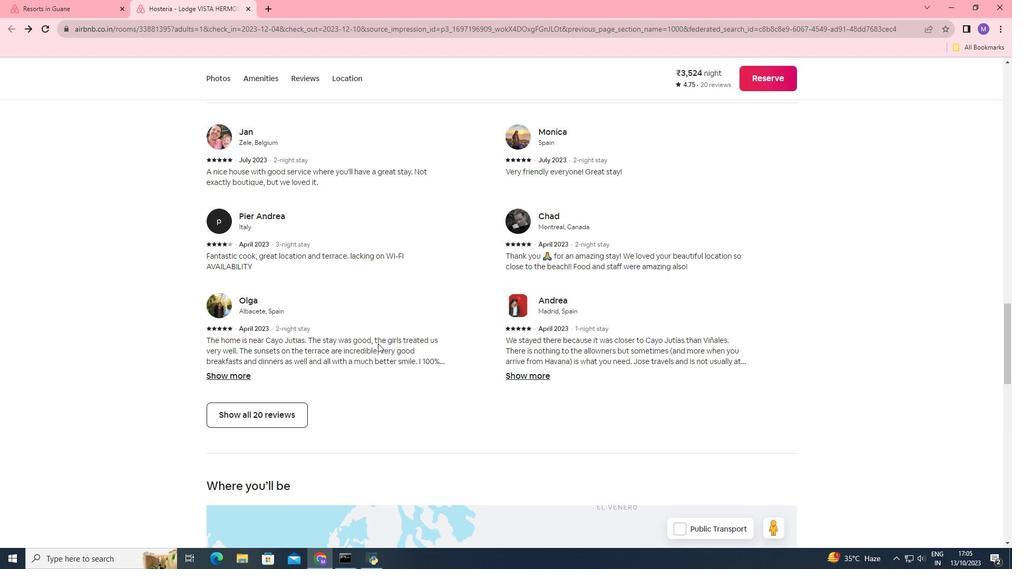
Action: Mouse scrolled (378, 343) with delta (0, 0)
Screenshot: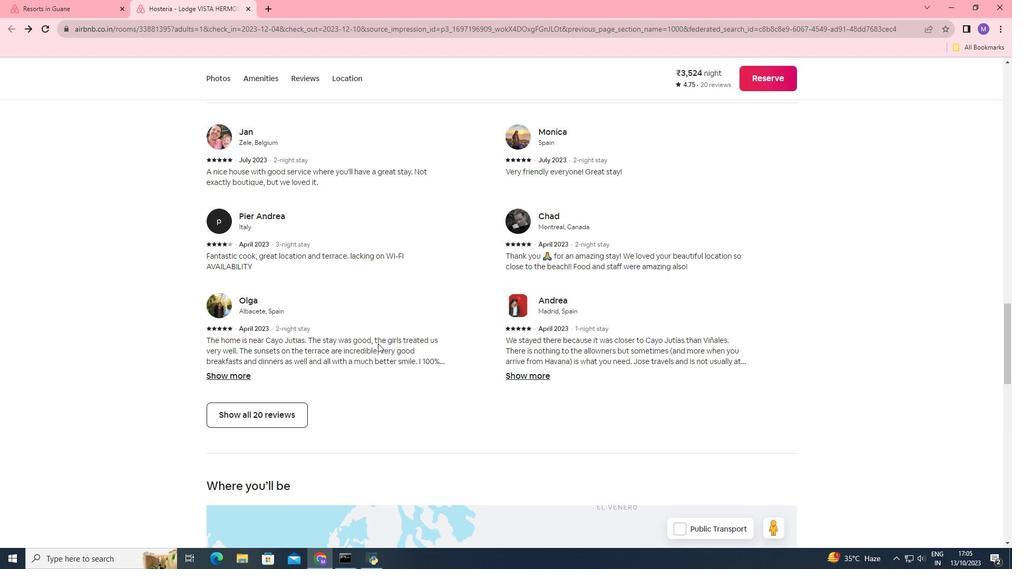 
Action: Mouse scrolled (378, 343) with delta (0, 0)
Screenshot: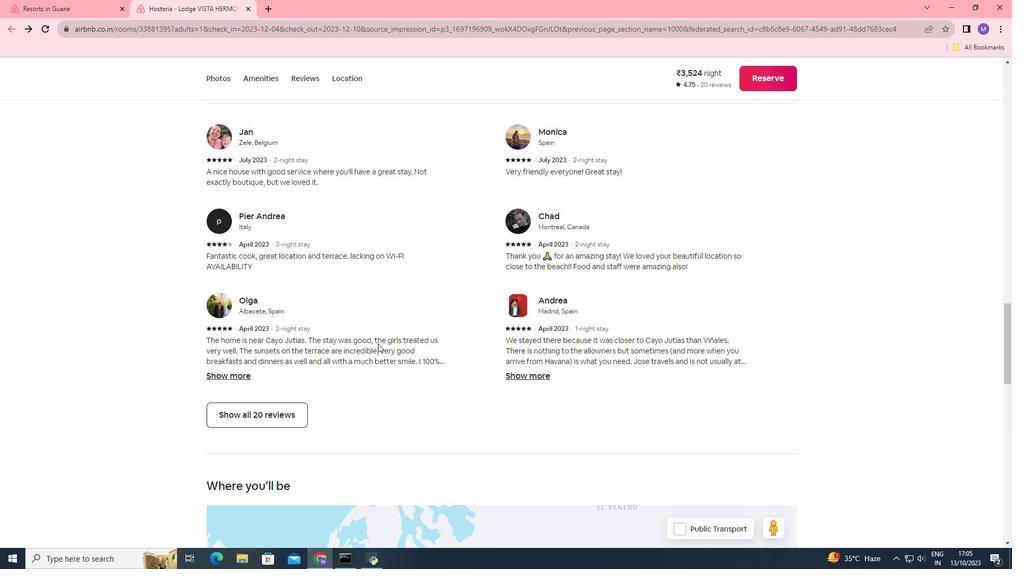 
Action: Mouse scrolled (378, 343) with delta (0, 0)
Screenshot: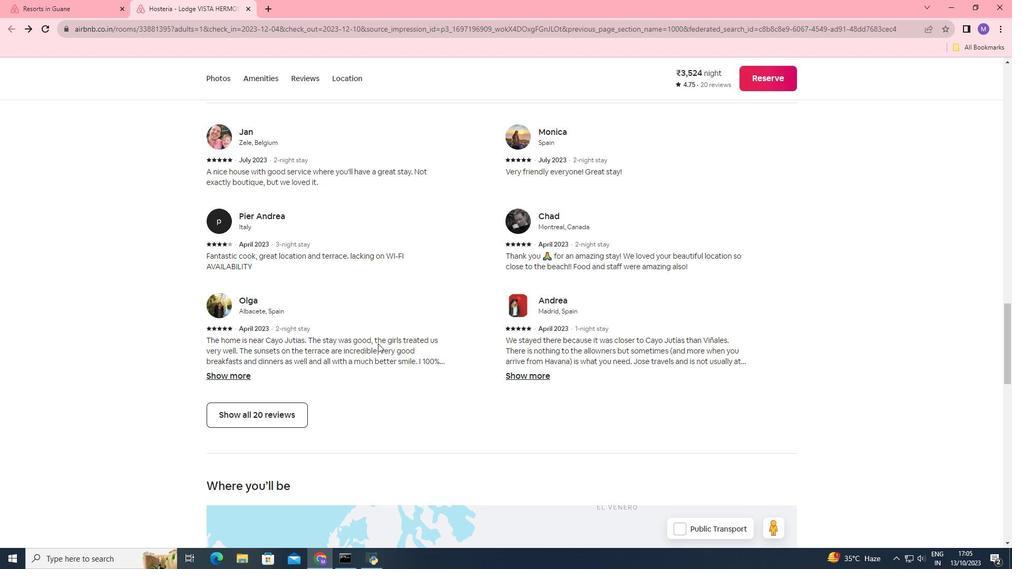 
Action: Mouse moved to (346, 356)
Screenshot: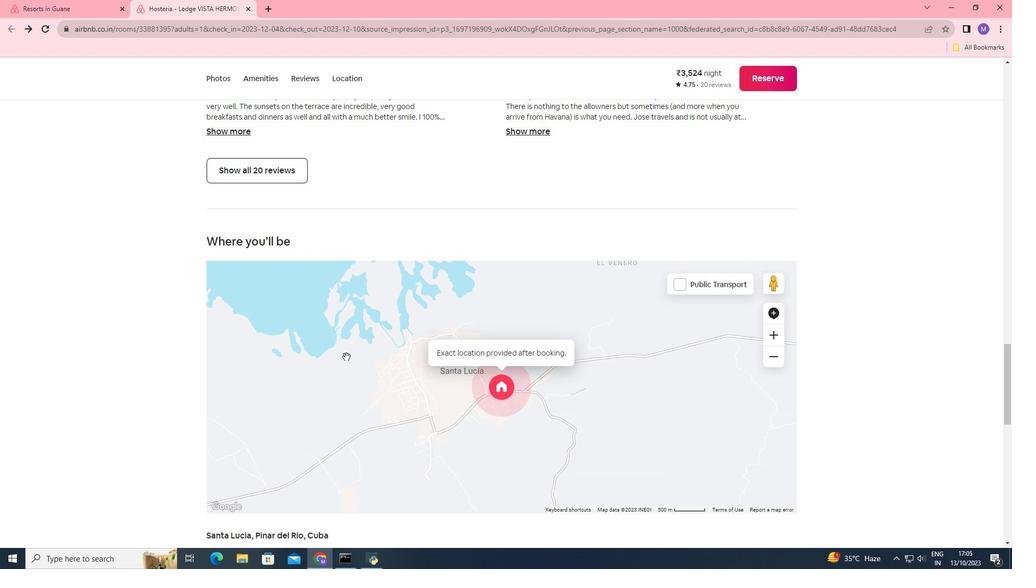 
Action: Mouse scrolled (346, 356) with delta (0, 0)
Screenshot: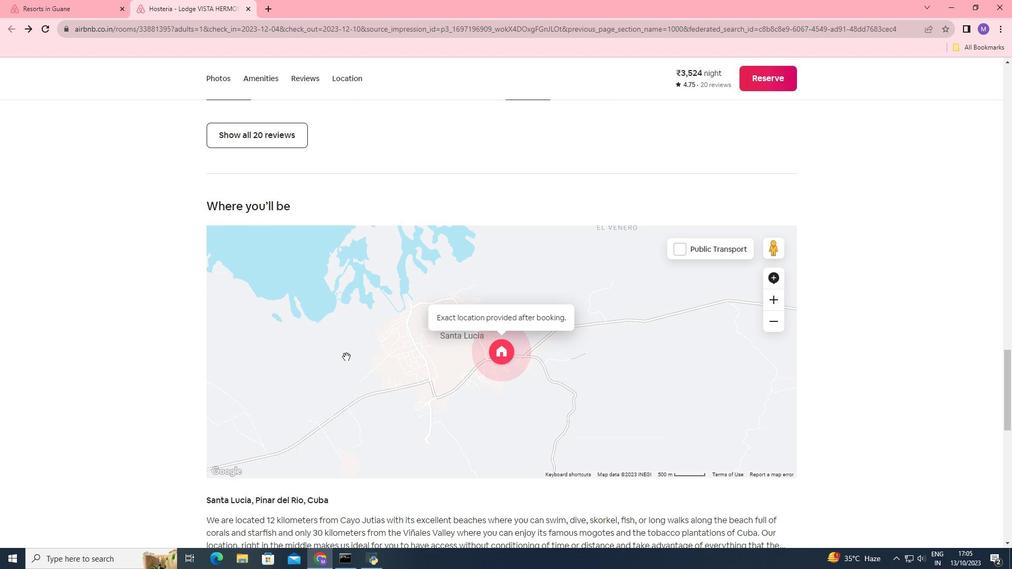 
Action: Mouse scrolled (346, 356) with delta (0, 0)
Screenshot: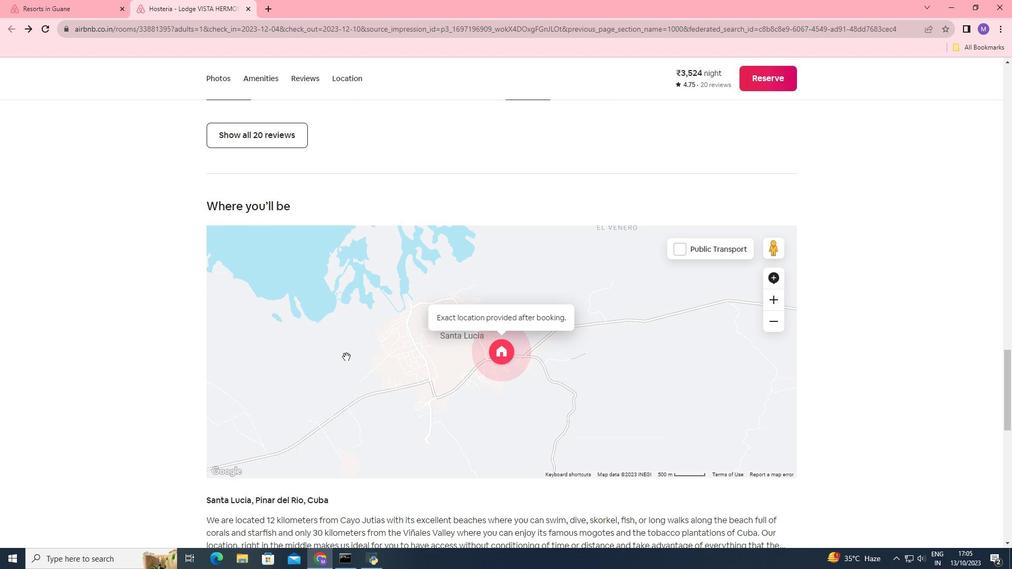
Action: Mouse scrolled (346, 356) with delta (0, 0)
Screenshot: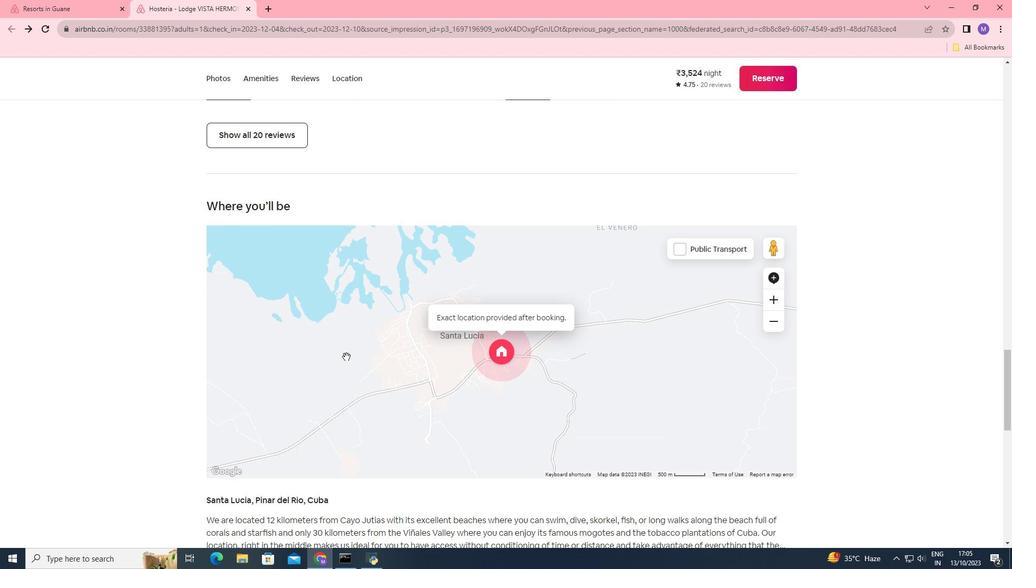 
Action: Mouse scrolled (346, 356) with delta (0, 0)
Screenshot: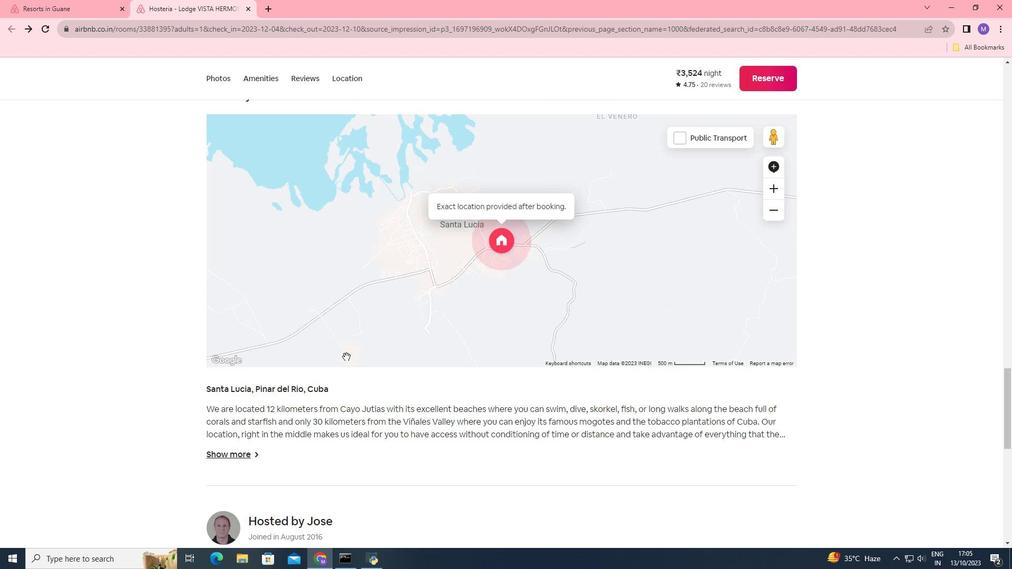 
Action: Mouse scrolled (346, 356) with delta (0, 0)
Screenshot: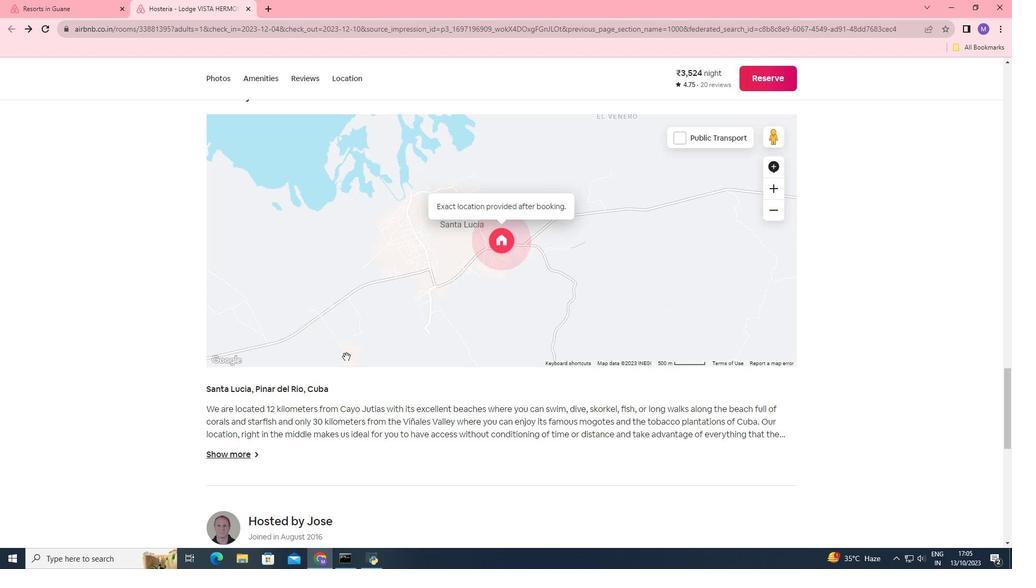 
Action: Mouse moved to (231, 330)
Screenshot: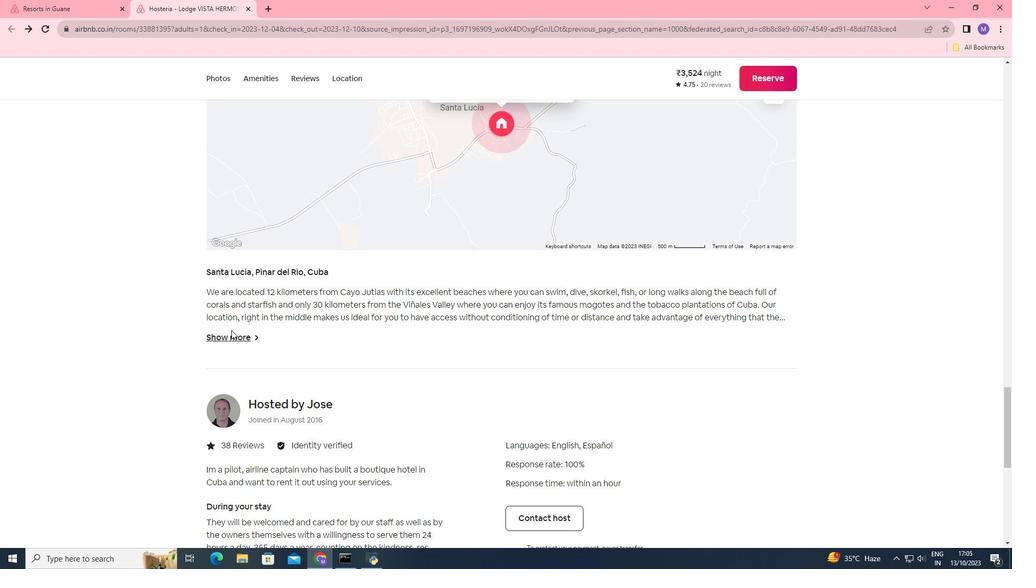 
Action: Mouse pressed left at (231, 330)
Screenshot: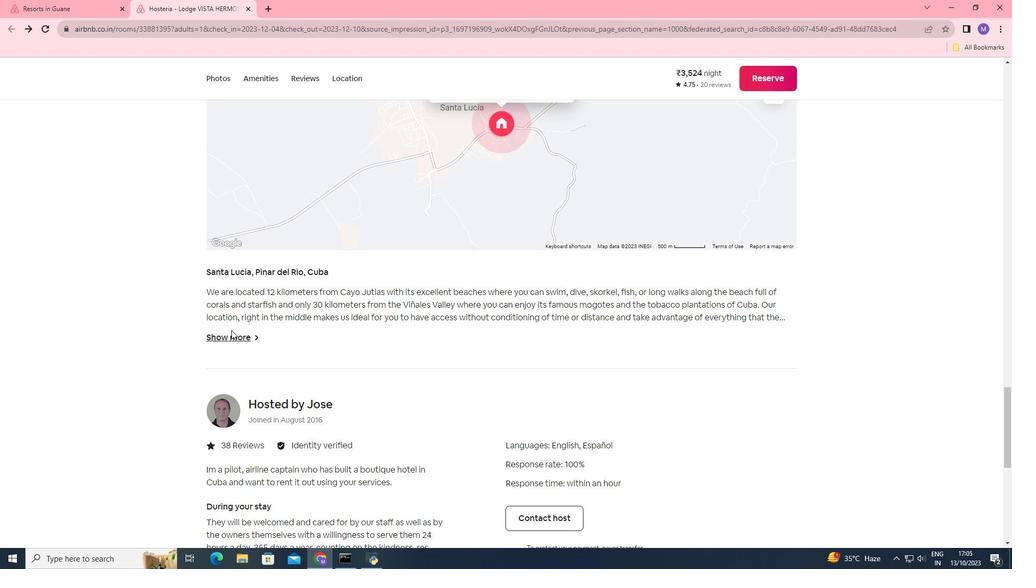 
Action: Mouse moved to (232, 336)
Screenshot: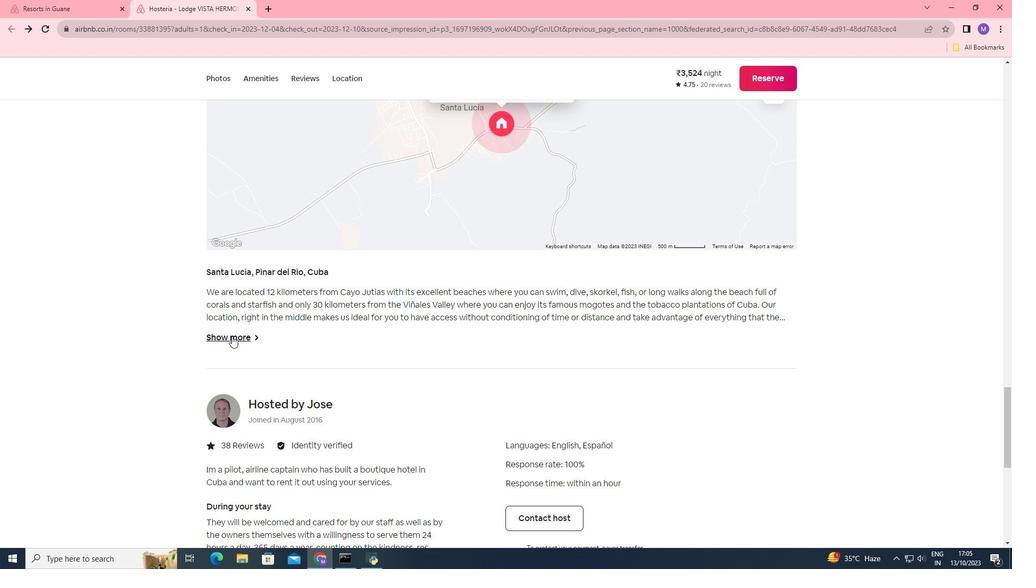 
Action: Mouse pressed left at (232, 336)
Screenshot: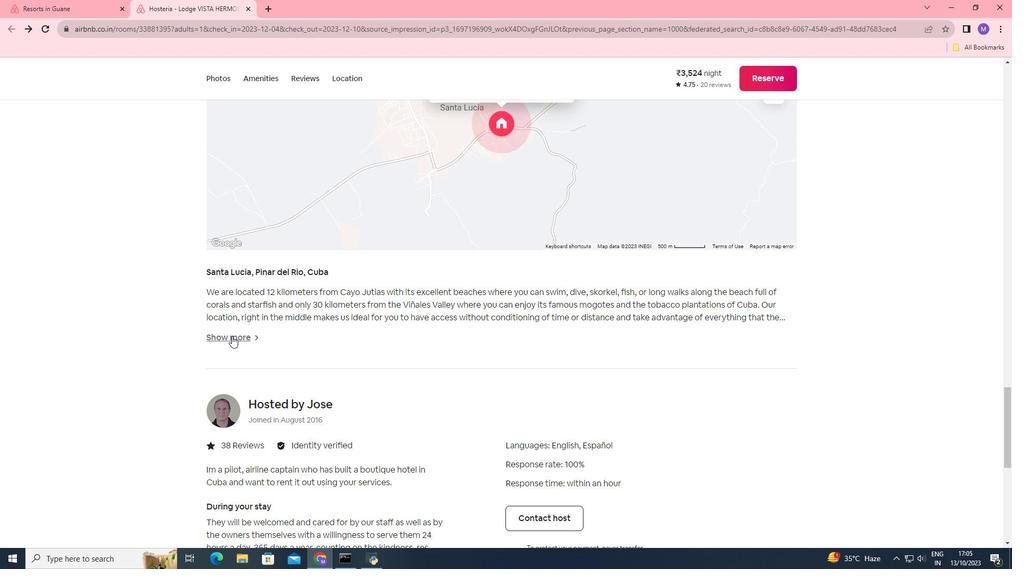 
Action: Mouse moved to (452, 351)
Screenshot: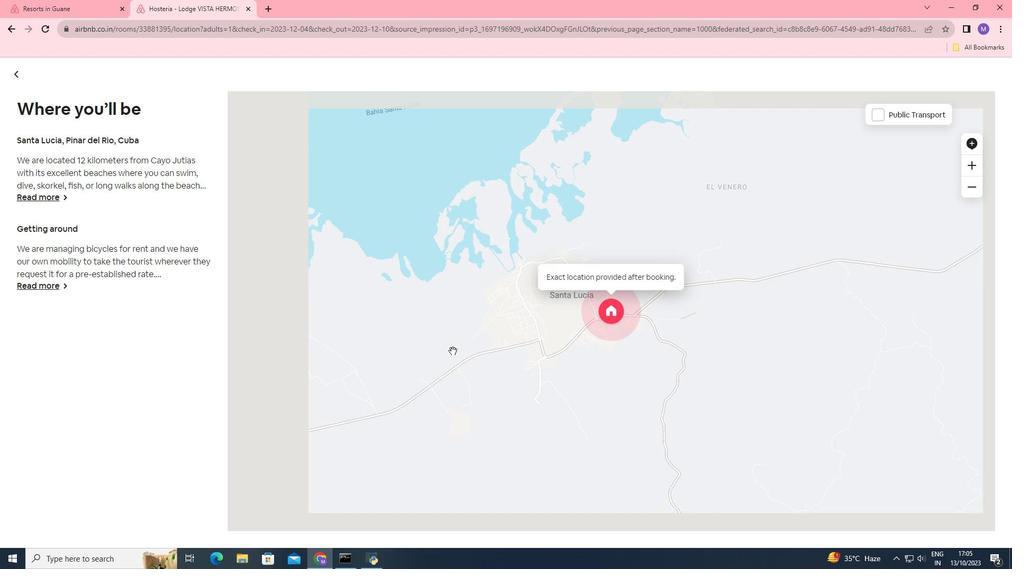 
Action: Mouse scrolled (452, 350) with delta (0, 0)
Screenshot: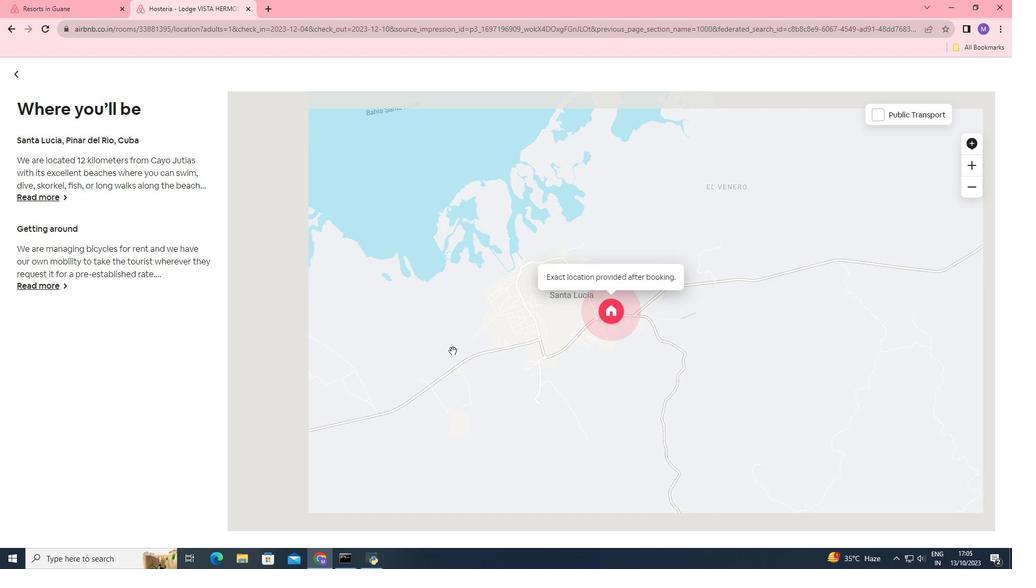 
Action: Mouse scrolled (452, 350) with delta (0, 0)
Screenshot: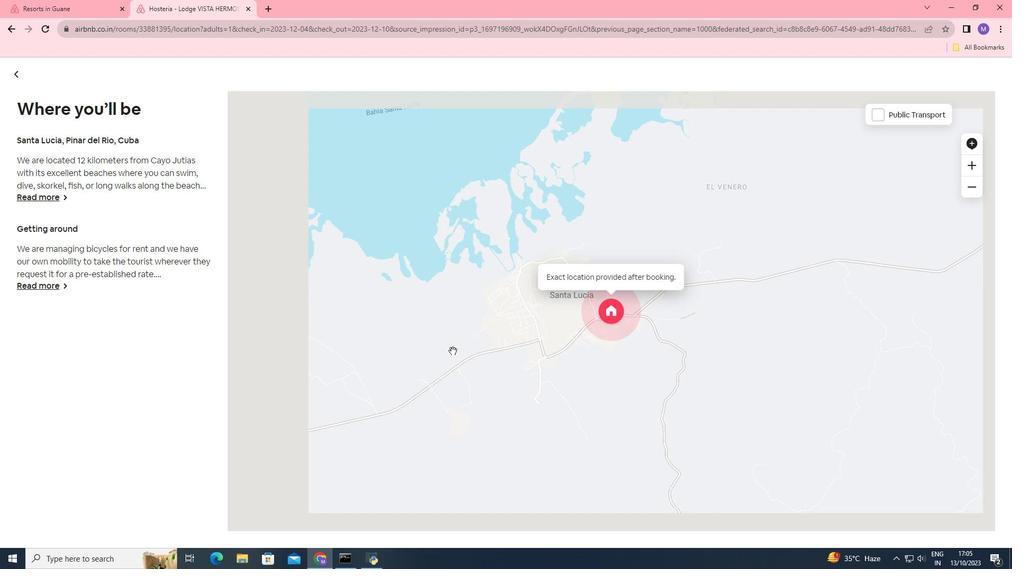 
Action: Mouse scrolled (452, 350) with delta (0, 0)
Screenshot: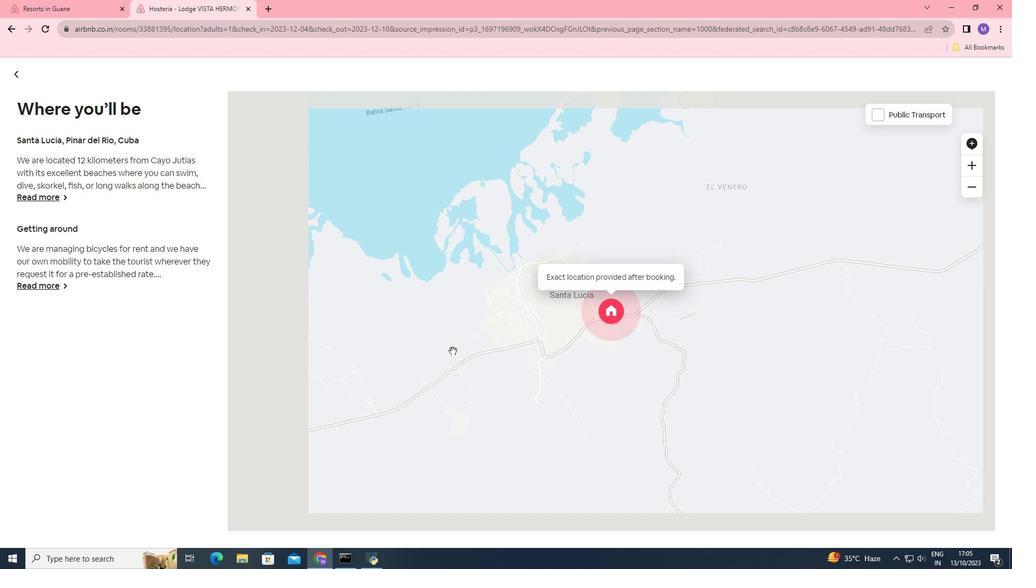
Action: Mouse scrolled (452, 350) with delta (0, 0)
Screenshot: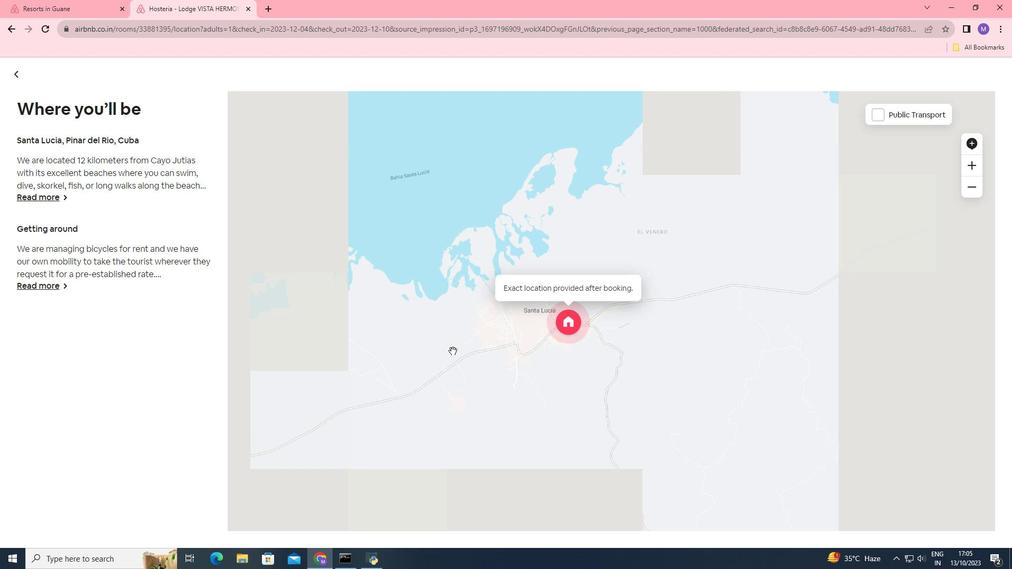 
Action: Mouse scrolled (452, 350) with delta (0, 0)
Screenshot: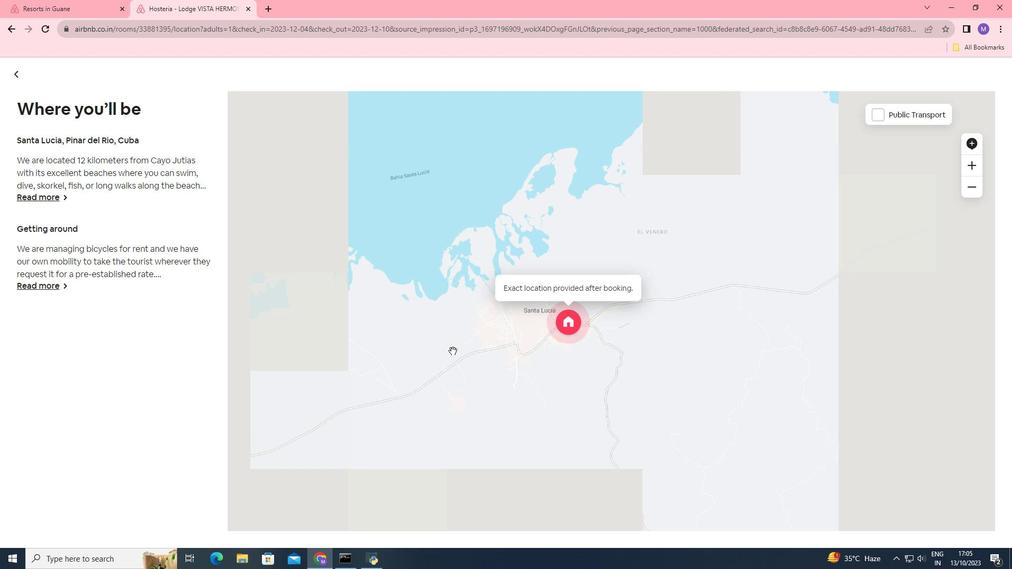 
Action: Mouse scrolled (452, 350) with delta (0, 0)
Screenshot: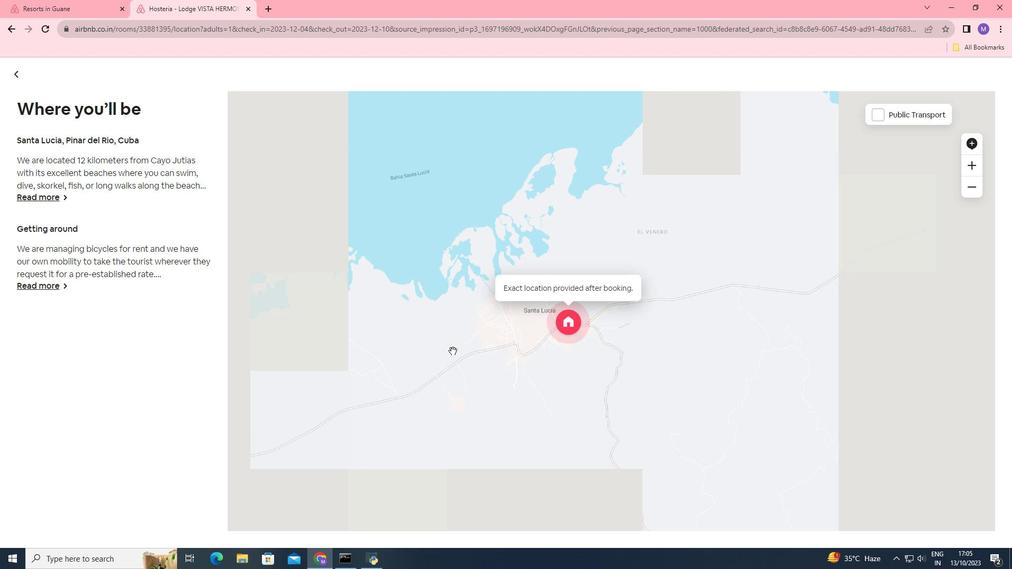 
Action: Mouse scrolled (452, 351) with delta (0, 0)
Screenshot: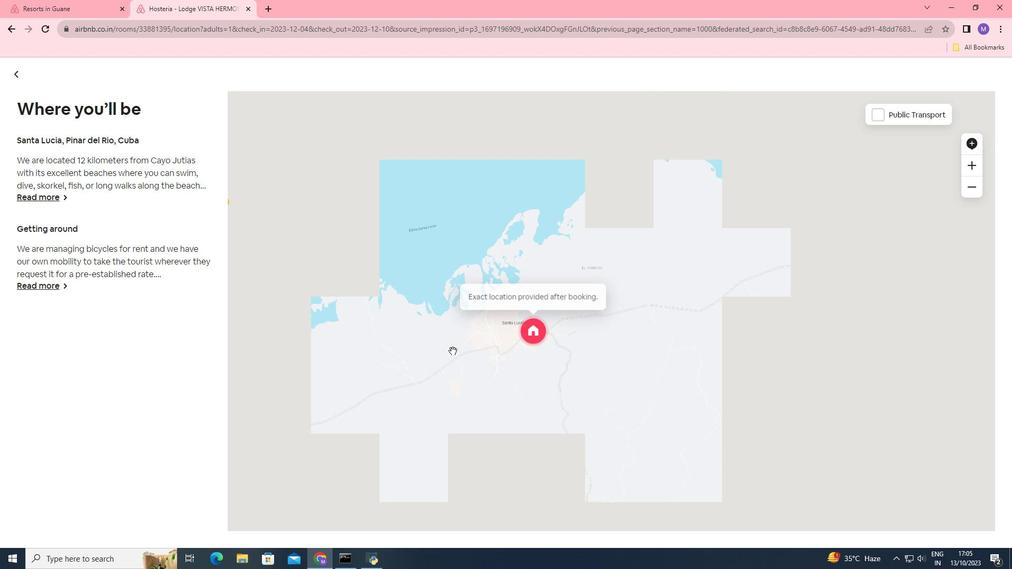 
Action: Mouse scrolled (452, 351) with delta (0, 0)
Screenshot: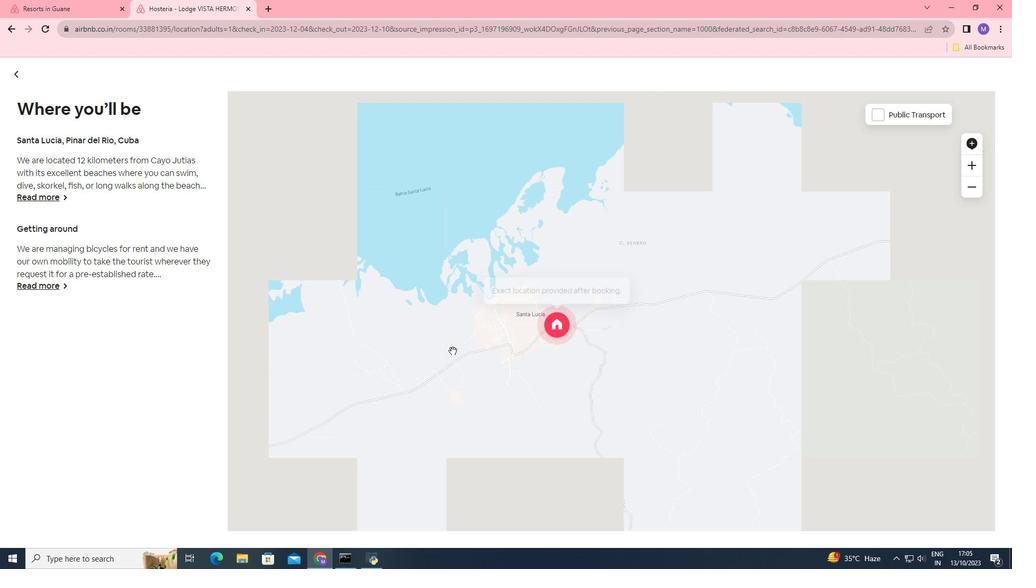 
Action: Mouse scrolled (452, 351) with delta (0, 0)
Screenshot: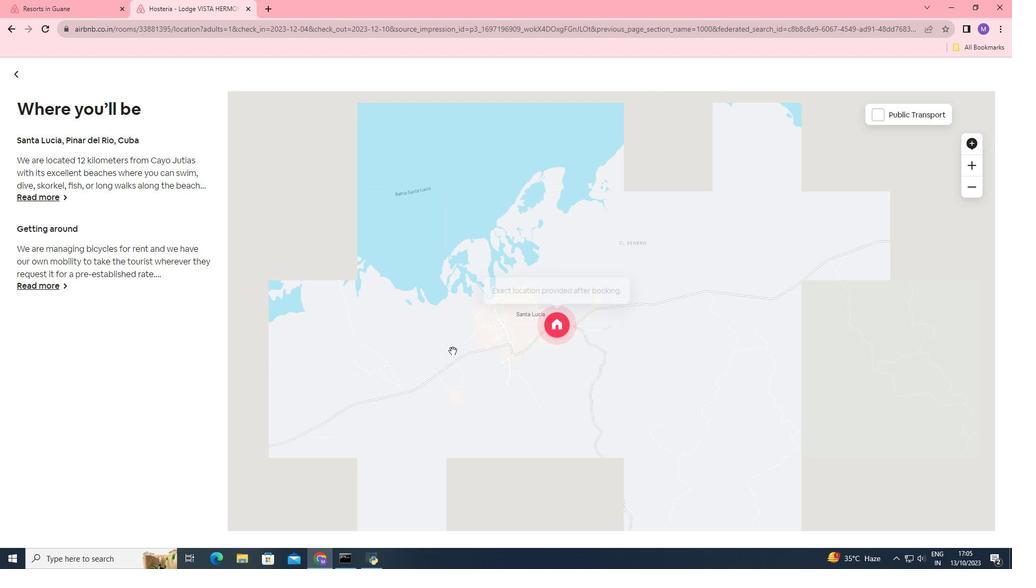
Action: Mouse scrolled (452, 351) with delta (0, 0)
Screenshot: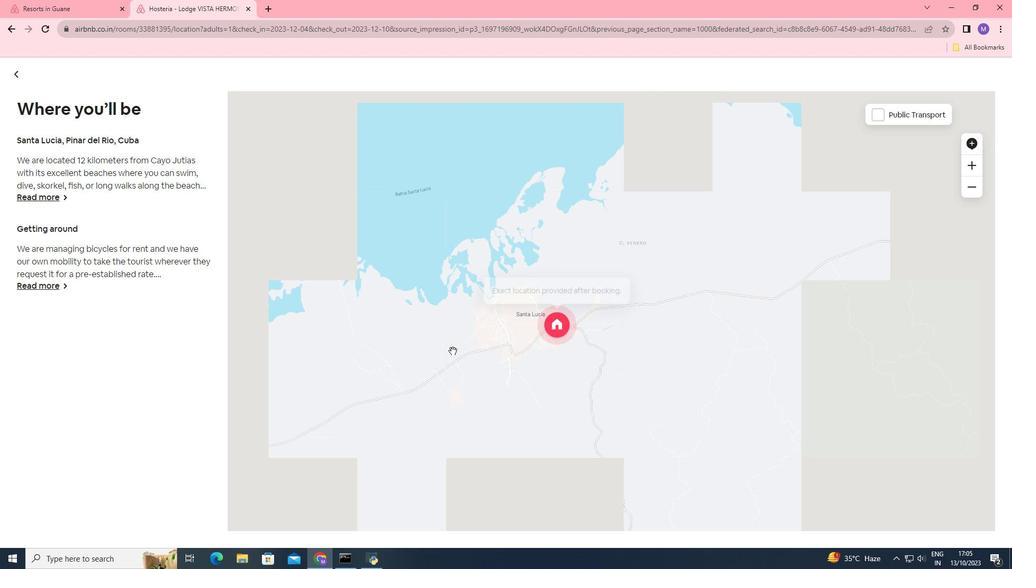 
Action: Mouse scrolled (452, 351) with delta (0, 0)
Screenshot: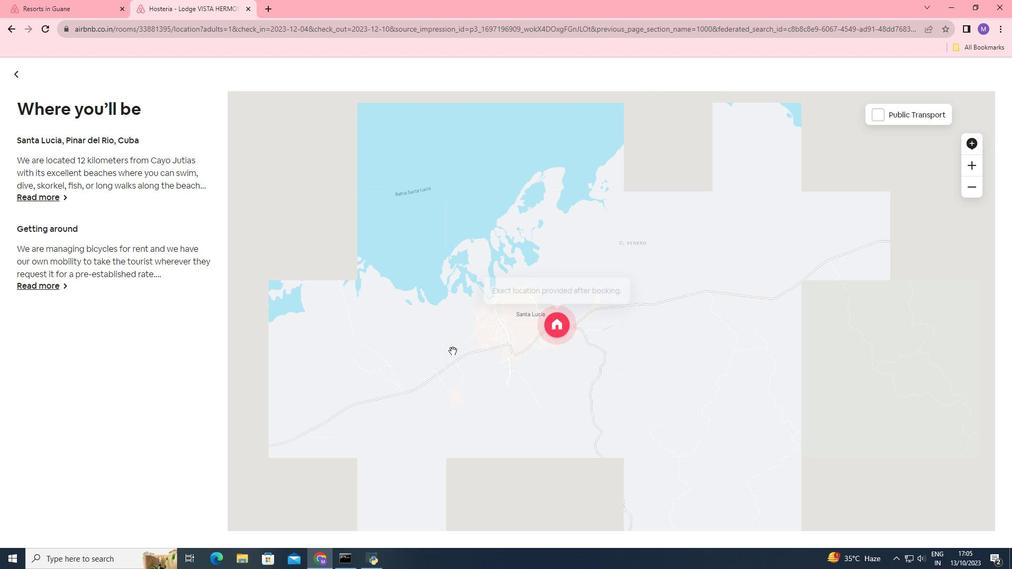 
Action: Mouse moved to (451, 349)
Screenshot: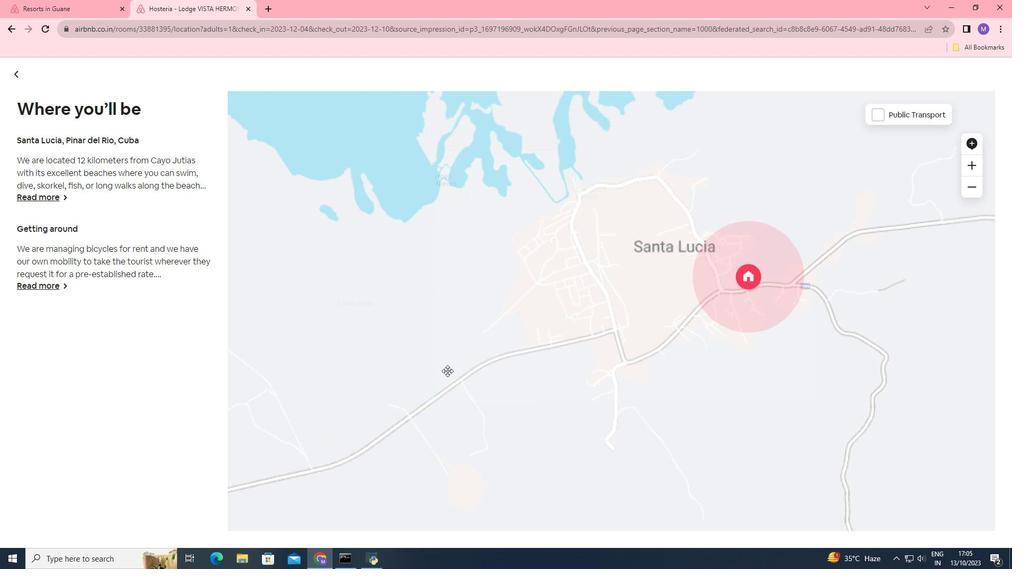 
Action: Mouse pressed left at (451, 349)
Screenshot: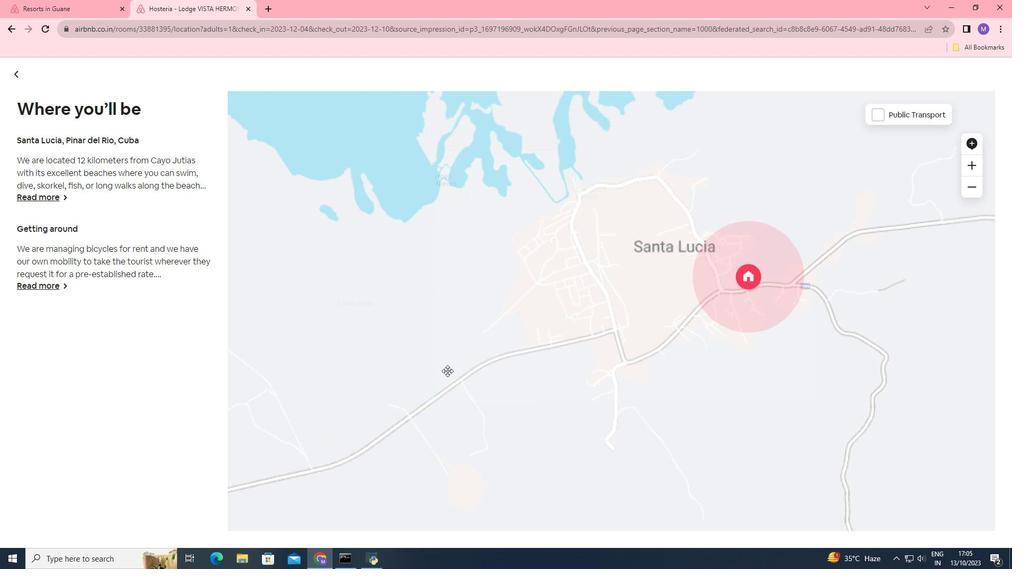 
Action: Mouse moved to (17, 69)
Screenshot: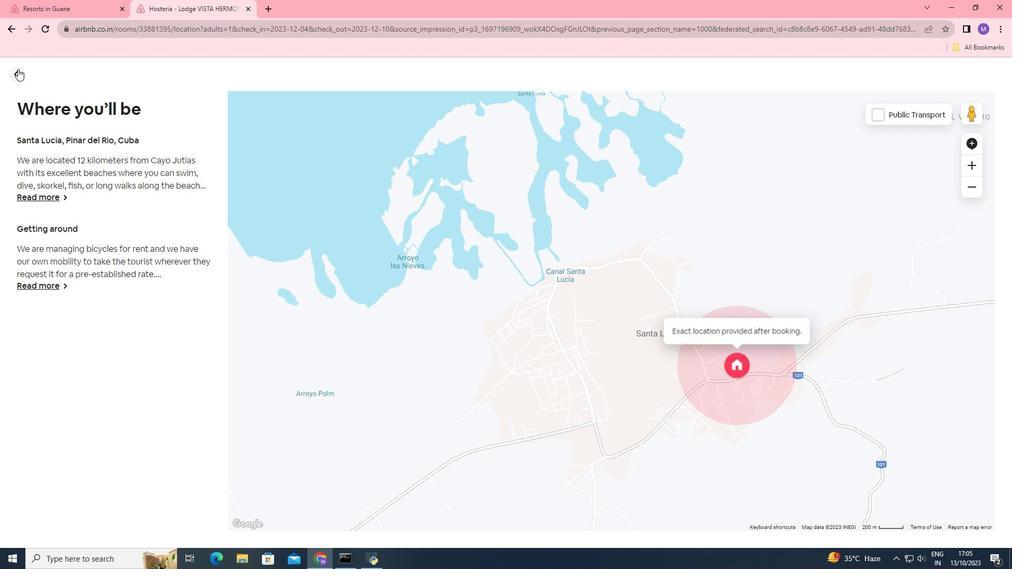 
Action: Mouse pressed left at (17, 69)
Screenshot: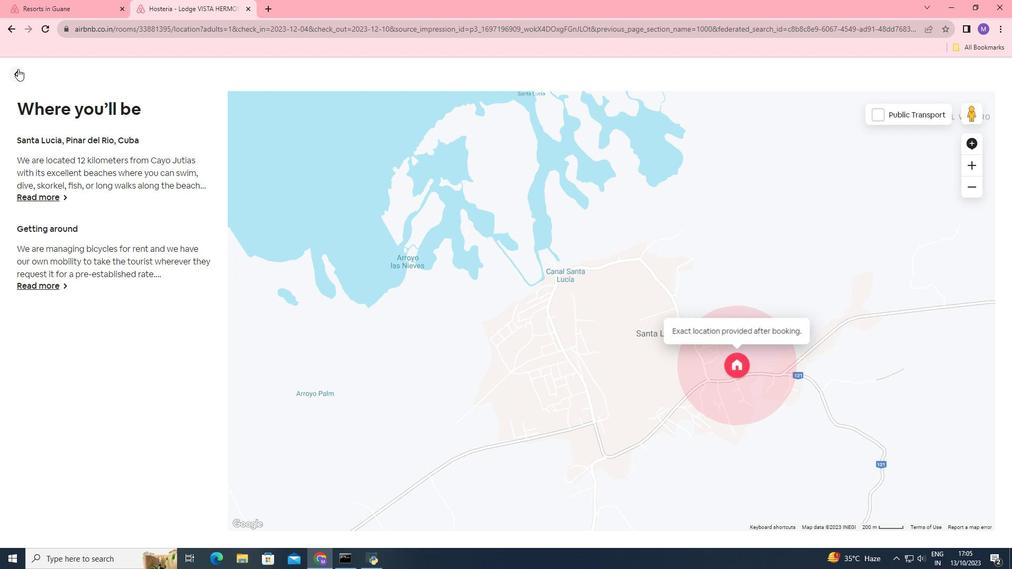 
Action: Mouse moved to (380, 401)
Screenshot: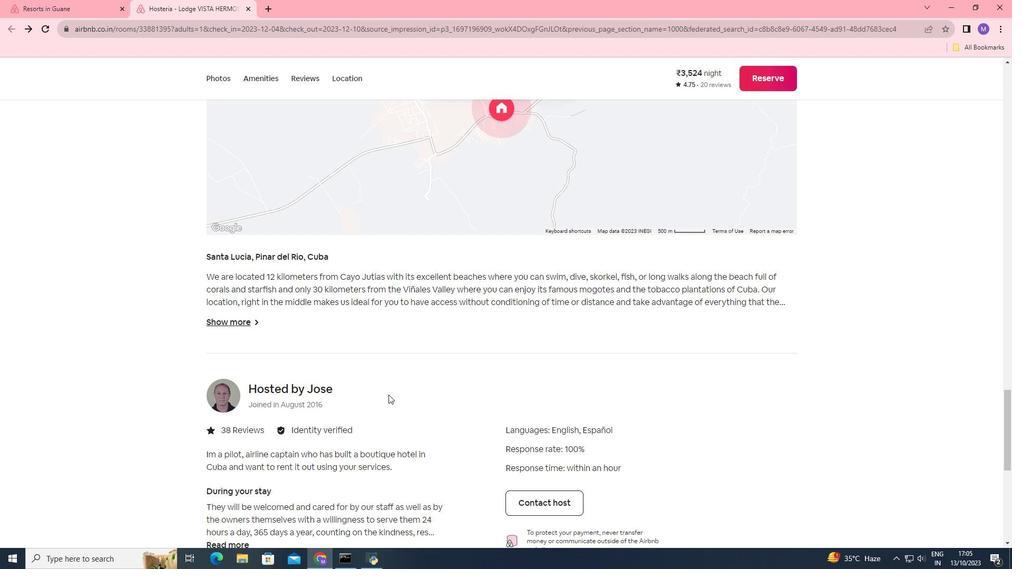 
Action: Mouse scrolled (380, 400) with delta (0, 0)
Screenshot: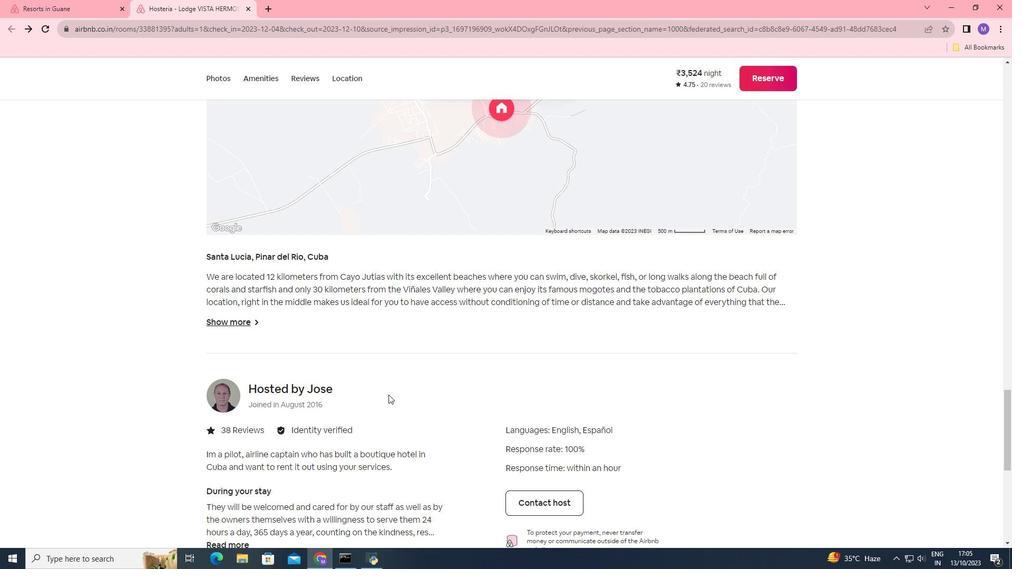 
Action: Mouse moved to (387, 396)
Screenshot: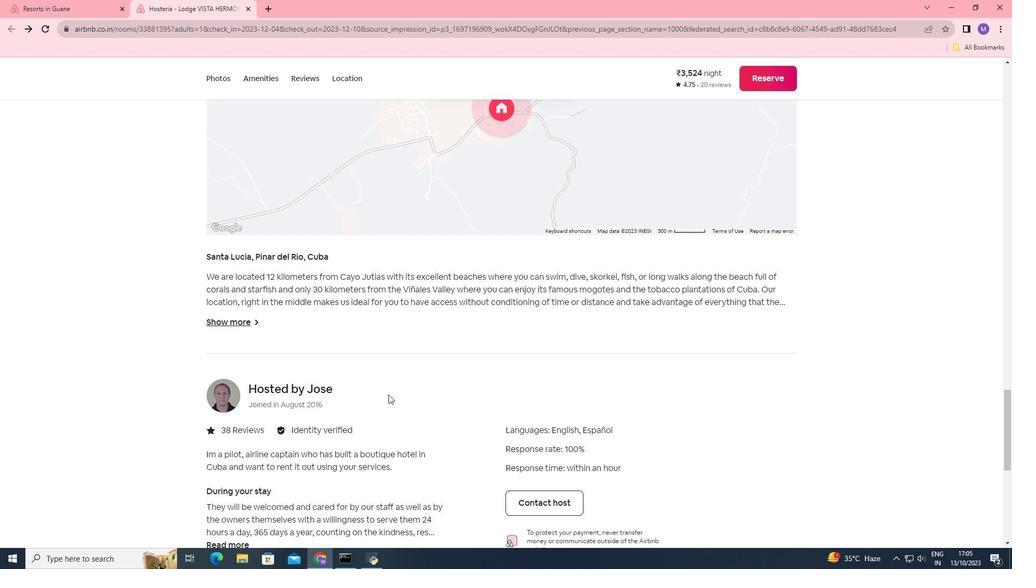 
Action: Mouse scrolled (387, 395) with delta (0, 0)
Screenshot: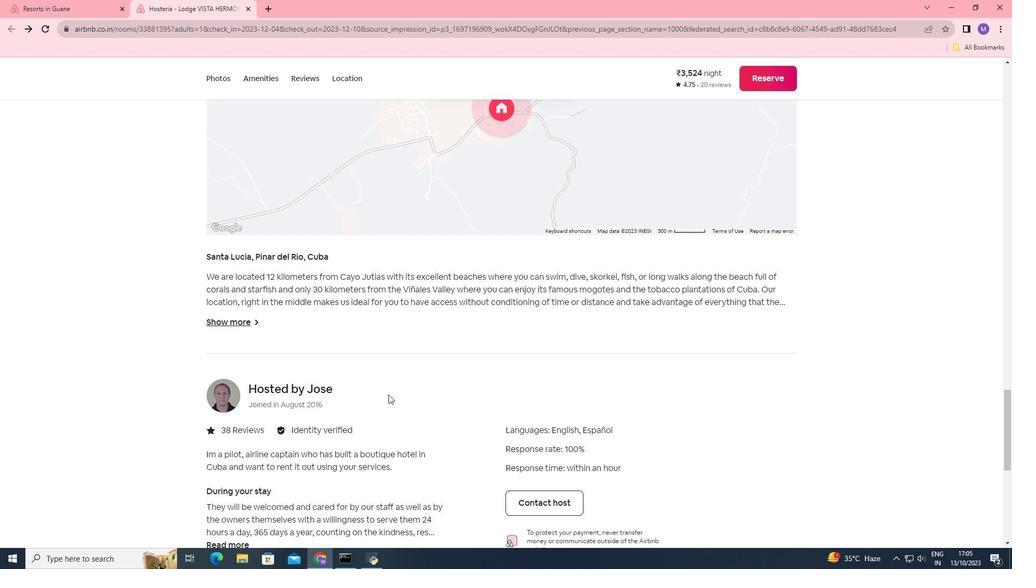 
Action: Mouse moved to (388, 394)
